 Task: Look for Airbnb properties in Mekla, Algeria from 2nd November, 2023 to 15th November, 2023 for 2 adults and 1 pet. Place can be entire room with 1  bedroom having 1 bed and 1 bathroom. Property type can be hotel. Amenities needed are: washing machine.
Action: Mouse moved to (408, 333)
Screenshot: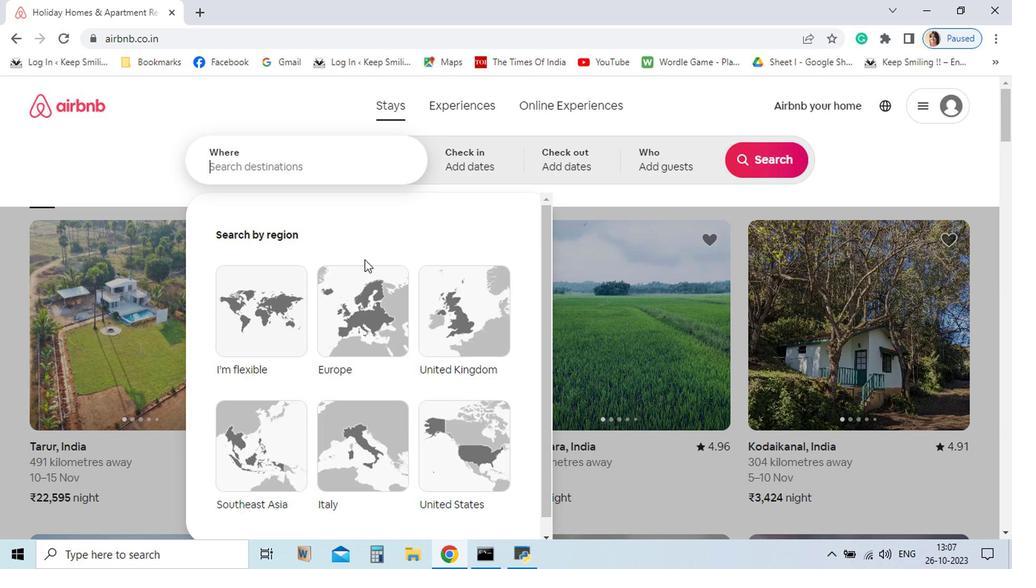 
Action: Key pressed mekla
Screenshot: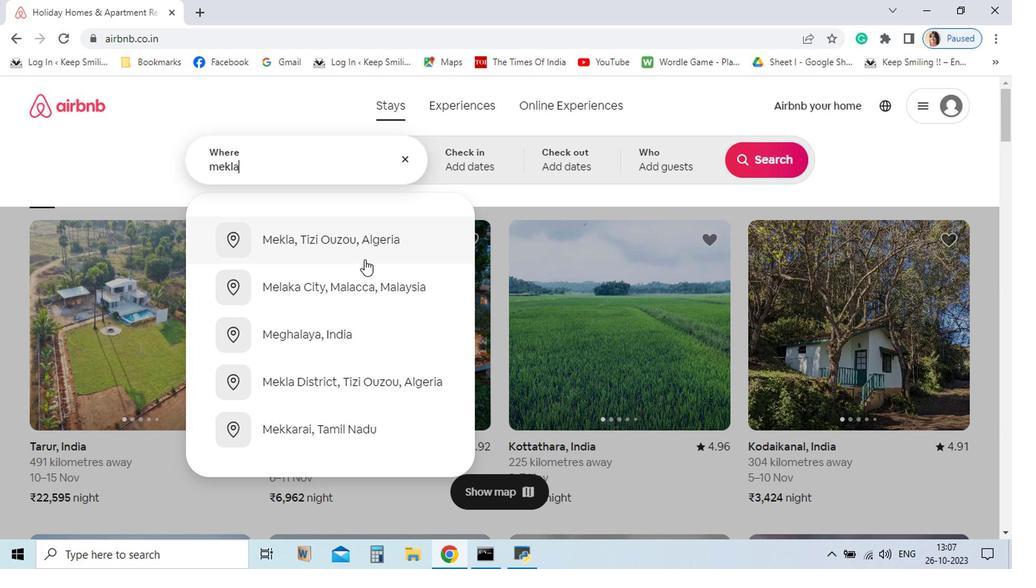 
Action: Mouse moved to (414, 319)
Screenshot: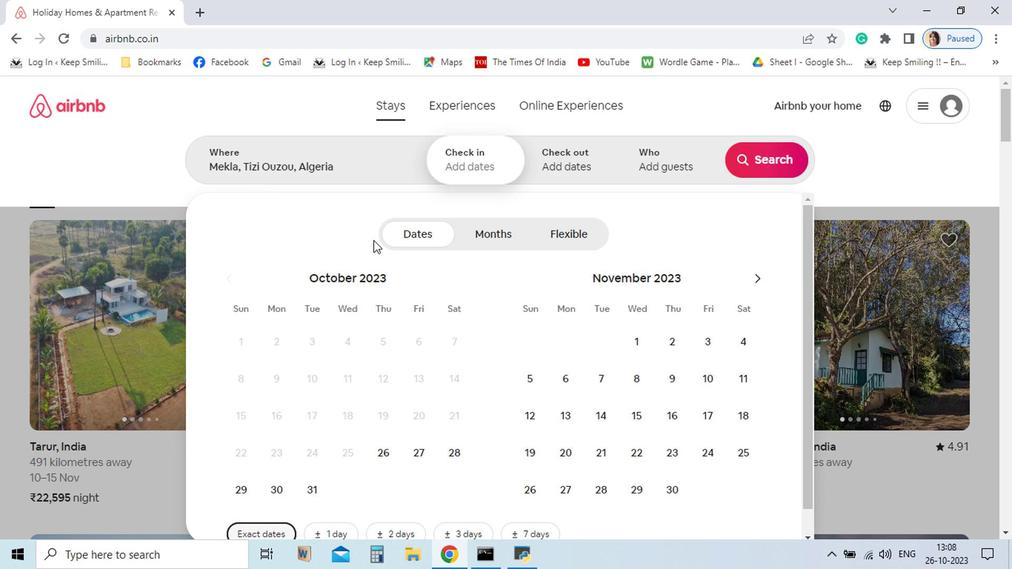 
Action: Mouse pressed left at (414, 319)
Screenshot: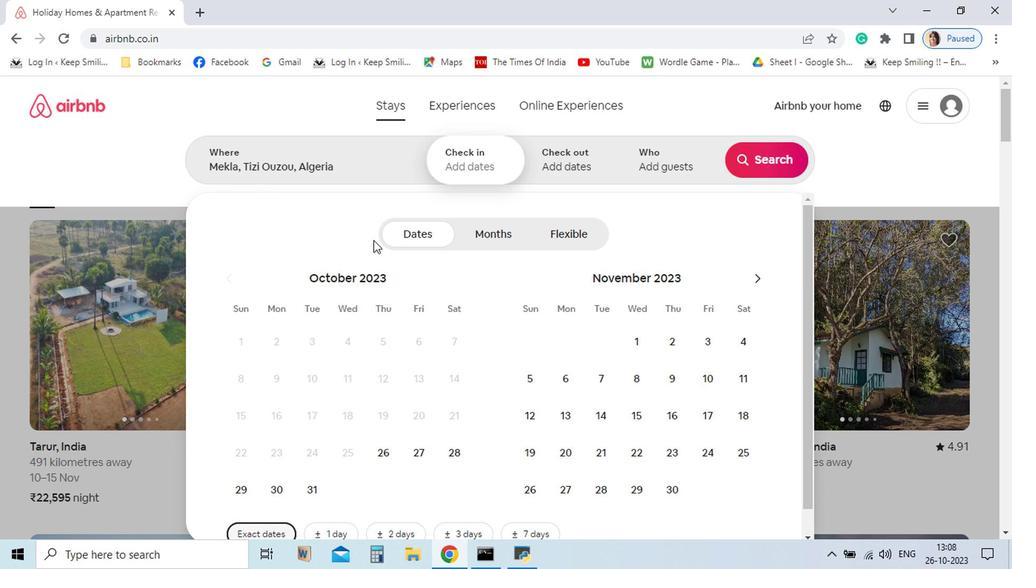 
Action: Mouse moved to (628, 392)
Screenshot: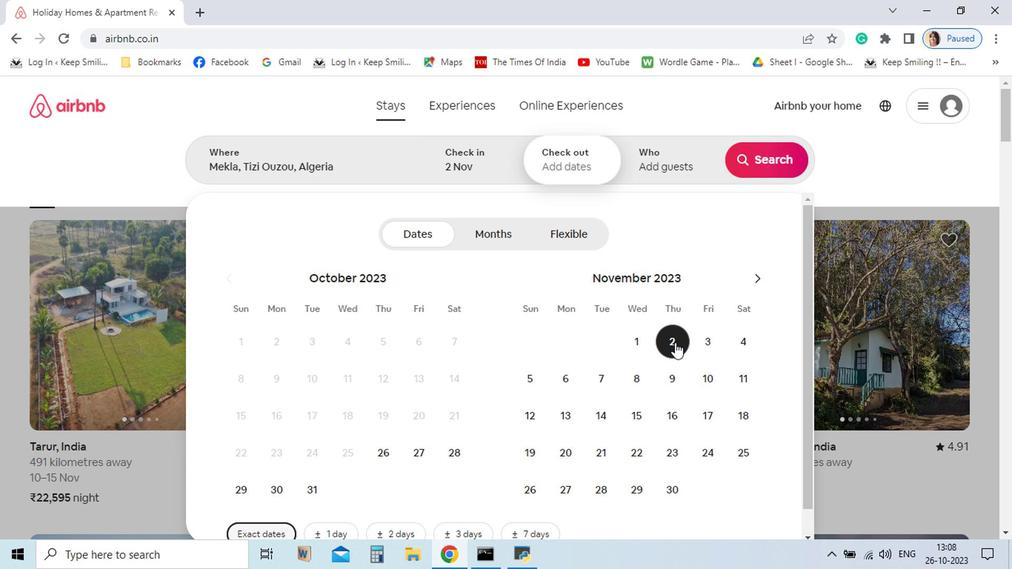 
Action: Mouse pressed left at (628, 392)
Screenshot: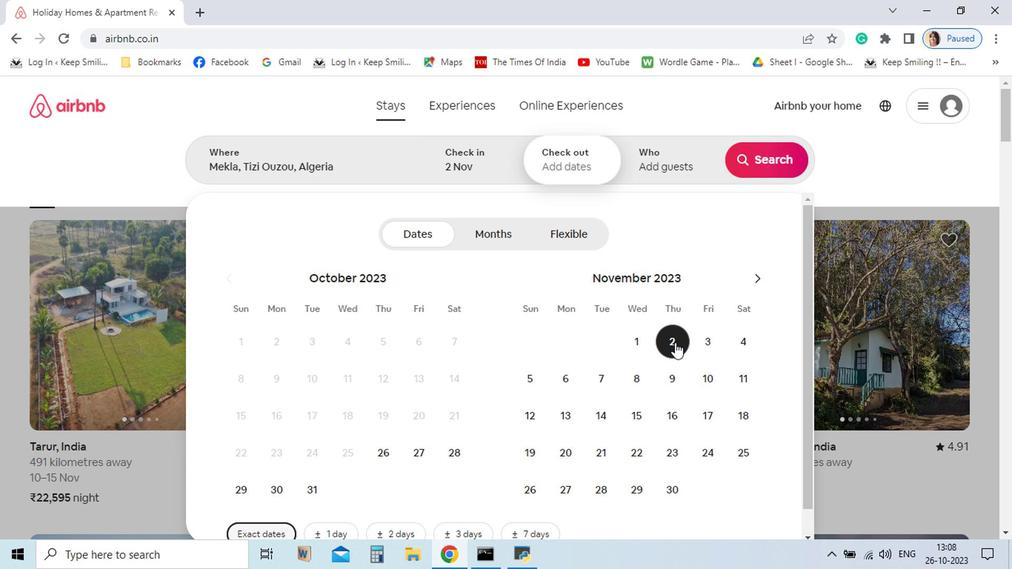 
Action: Mouse moved to (594, 444)
Screenshot: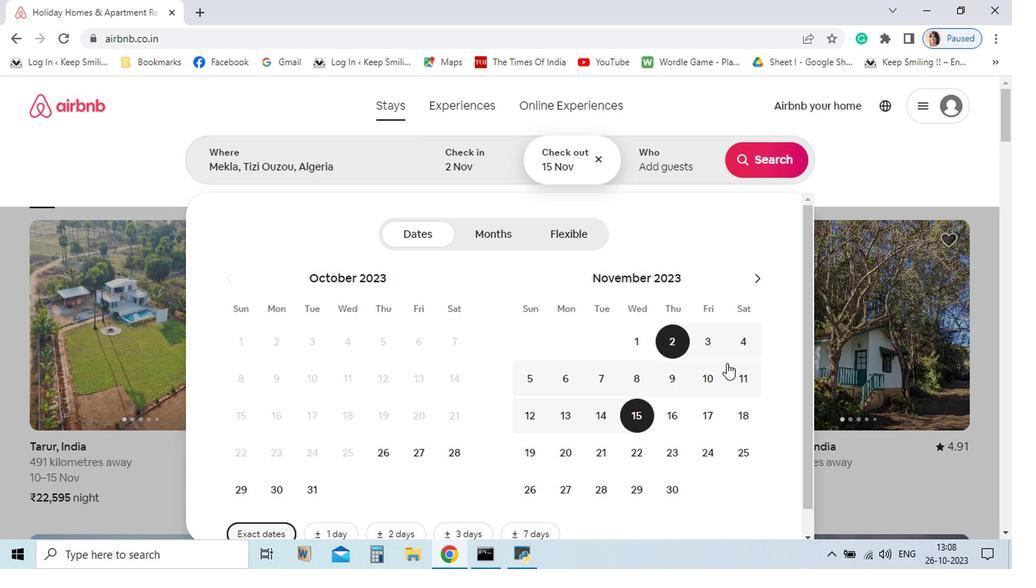 
Action: Mouse pressed left at (594, 444)
Screenshot: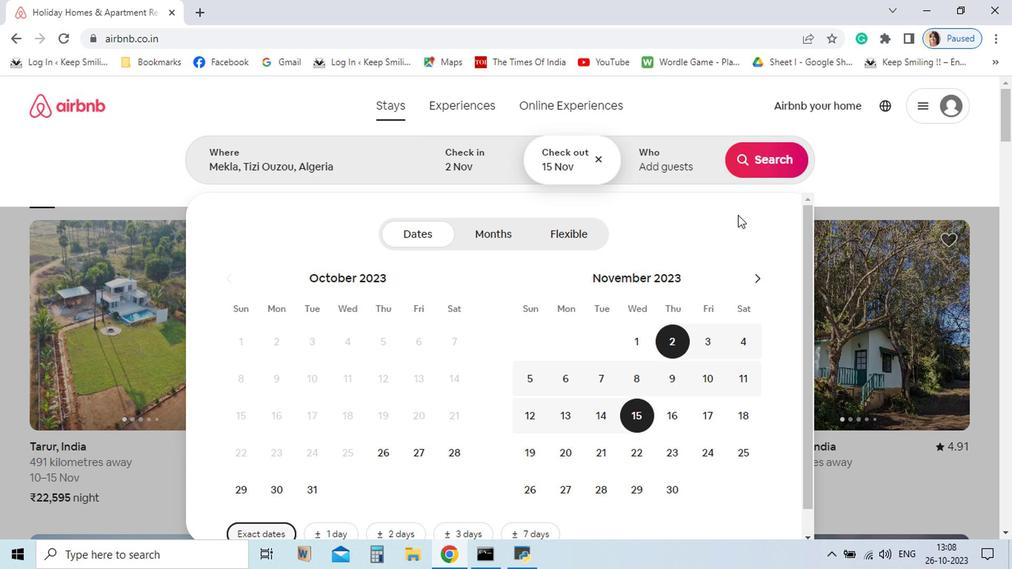 
Action: Mouse moved to (636, 267)
Screenshot: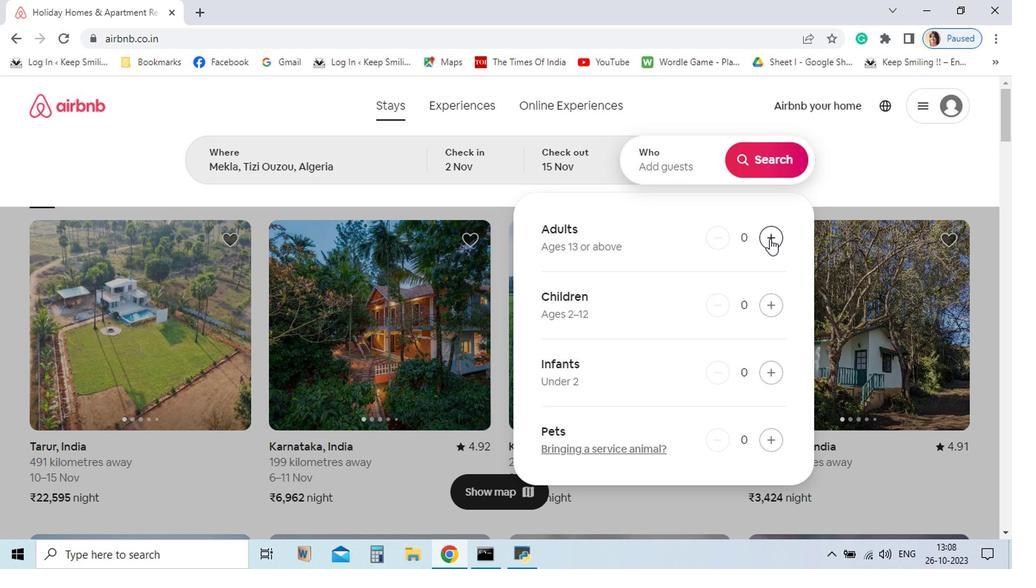 
Action: Mouse pressed left at (636, 267)
Screenshot: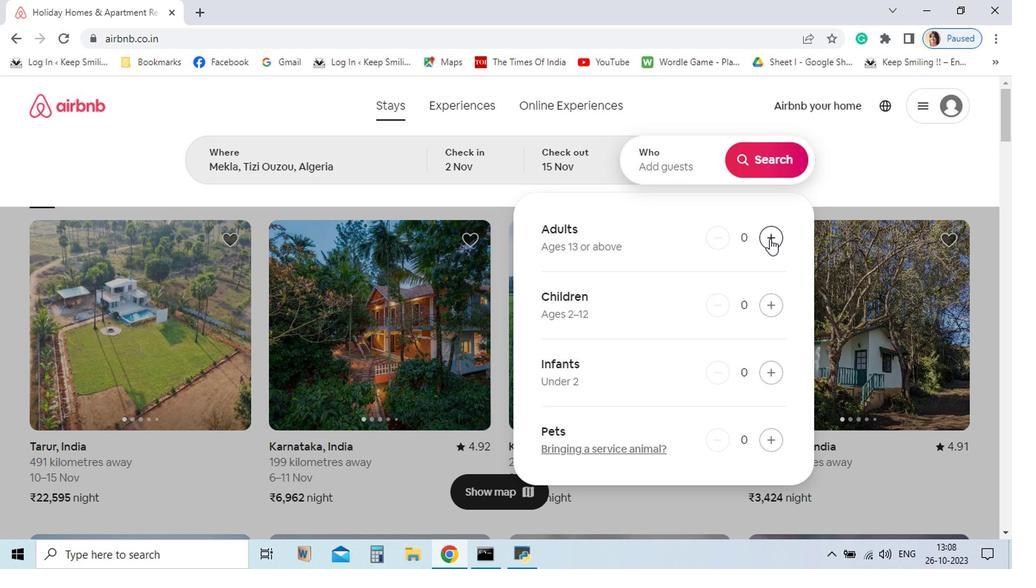 
Action: Mouse moved to (696, 318)
Screenshot: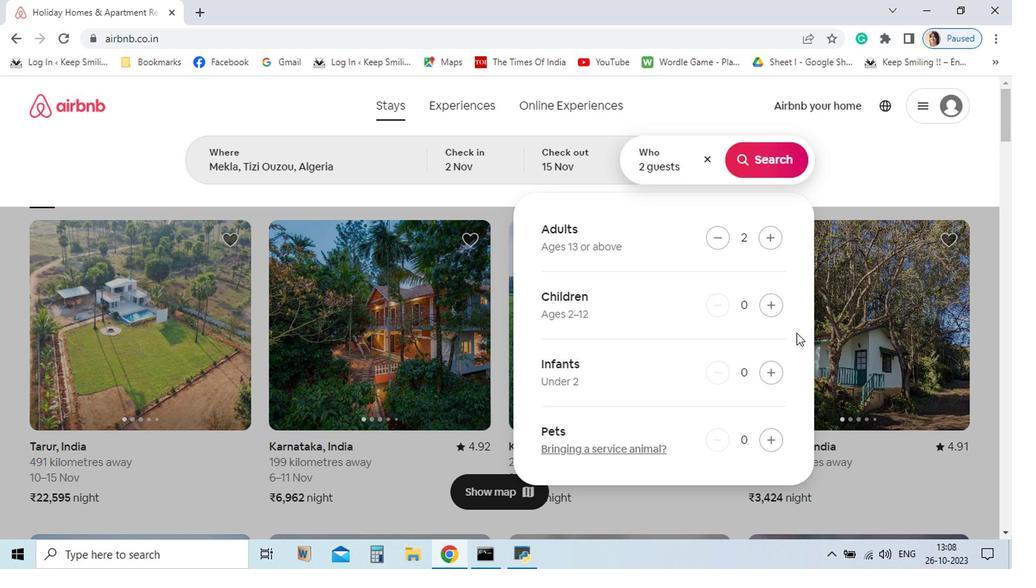 
Action: Mouse pressed left at (696, 318)
Screenshot: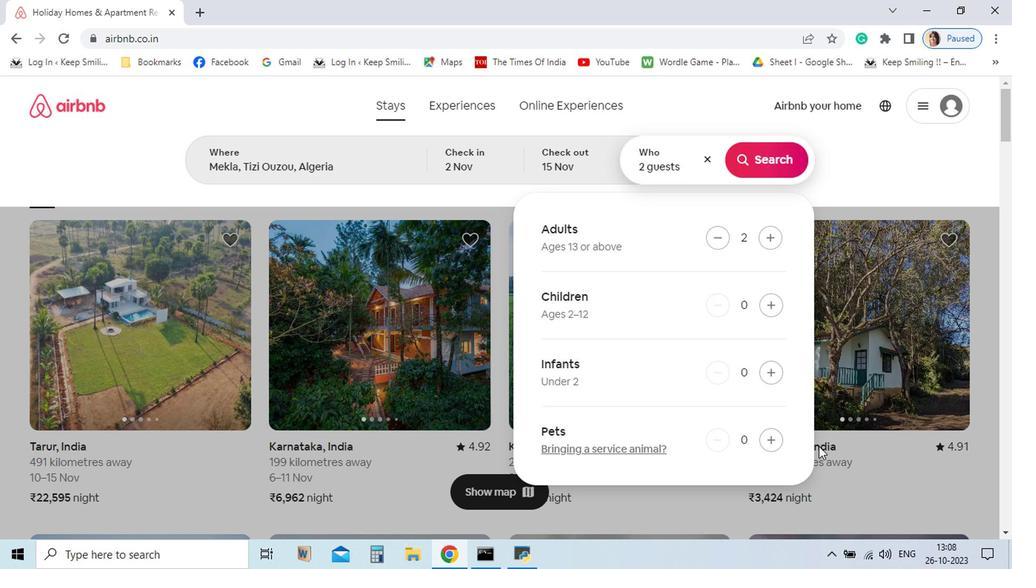 
Action: Mouse pressed left at (696, 318)
Screenshot: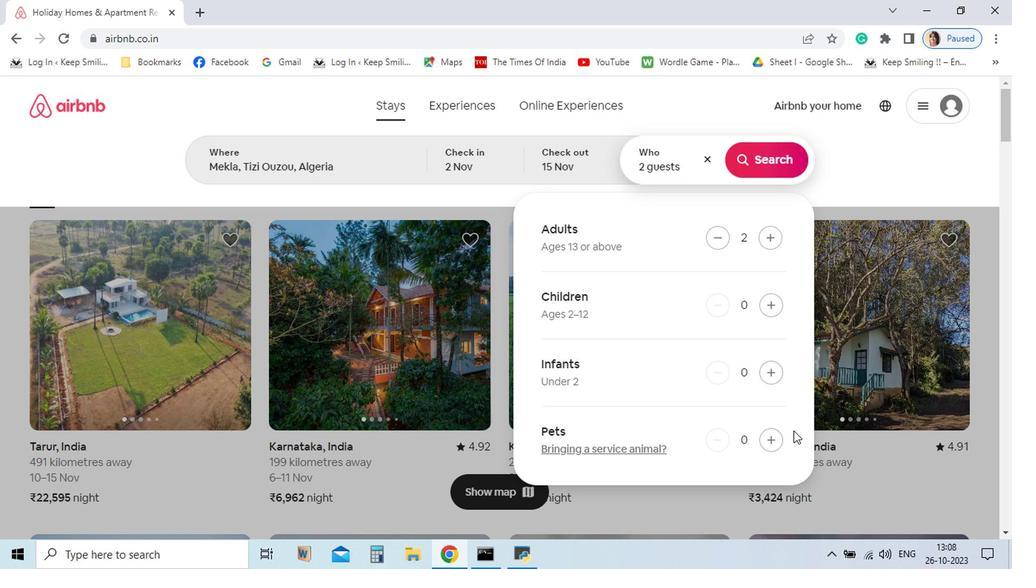 
Action: Mouse moved to (691, 460)
Screenshot: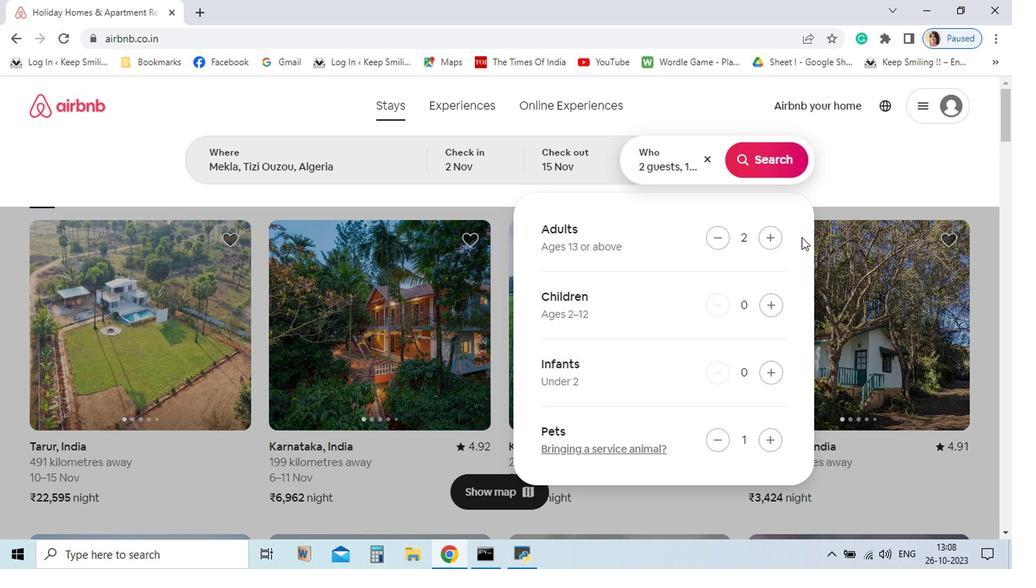 
Action: Mouse pressed left at (691, 460)
Screenshot: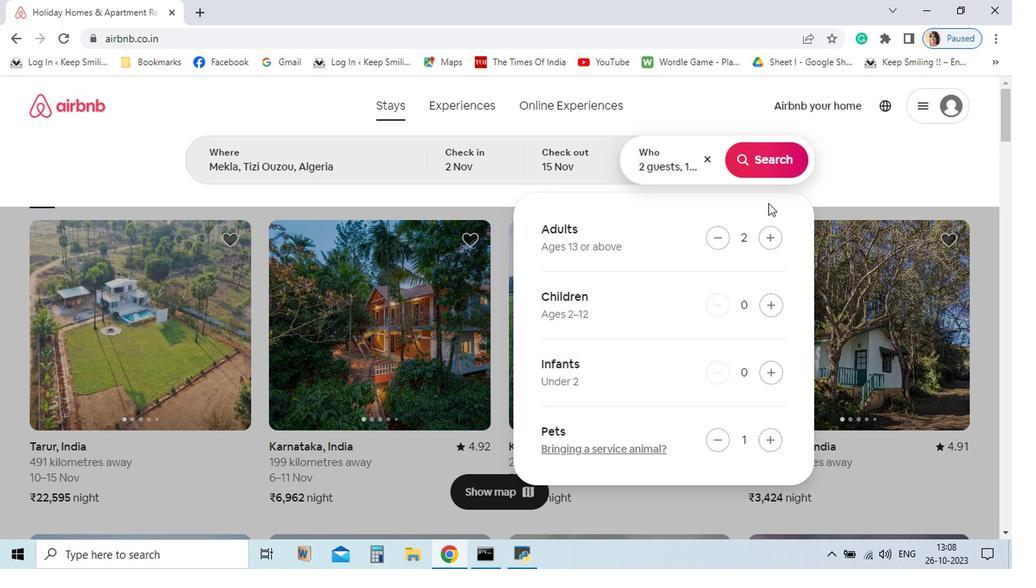 
Action: Mouse moved to (698, 261)
Screenshot: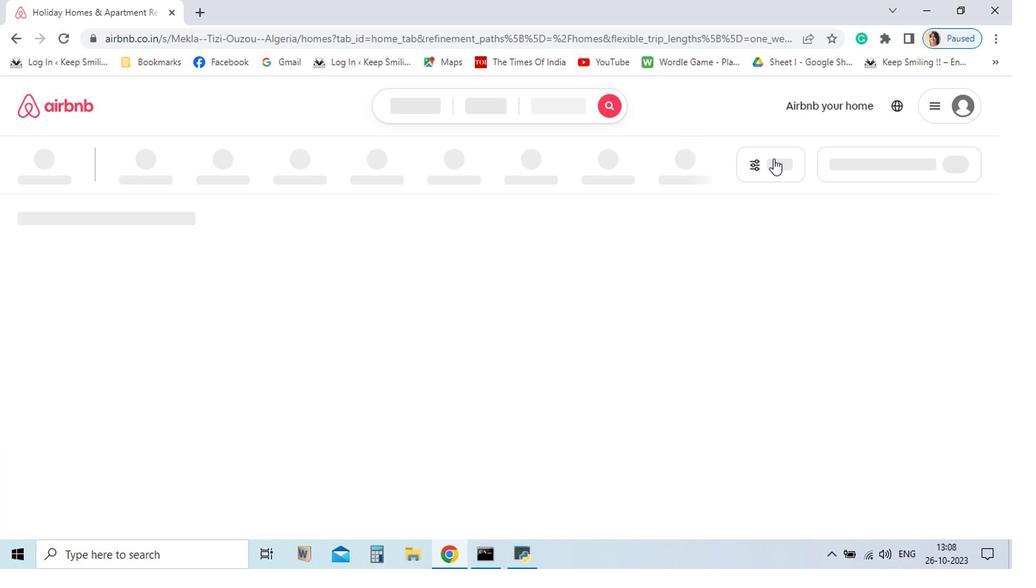 
Action: Mouse pressed left at (698, 261)
Screenshot: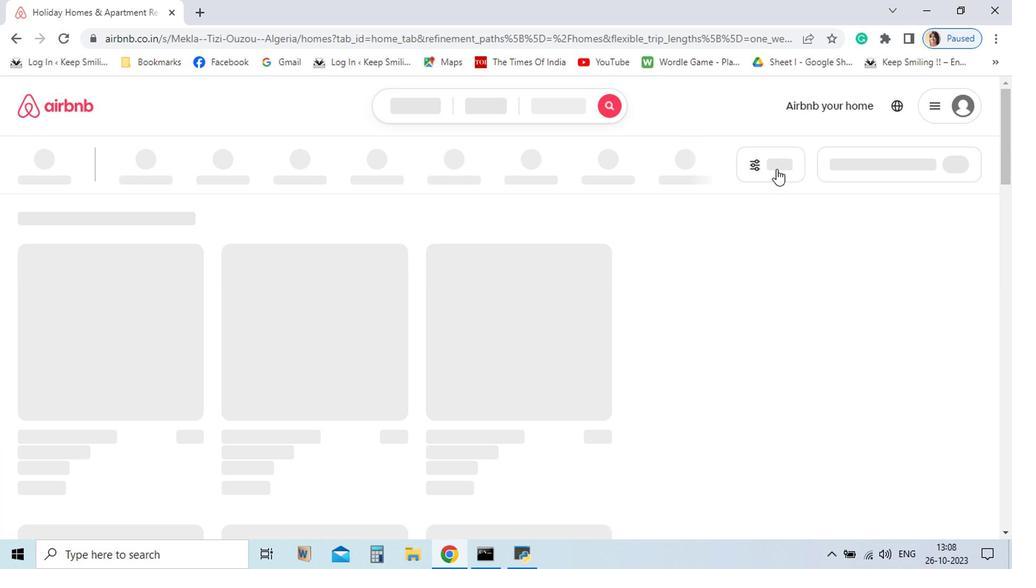 
Action: Mouse moved to (706, 267)
Screenshot: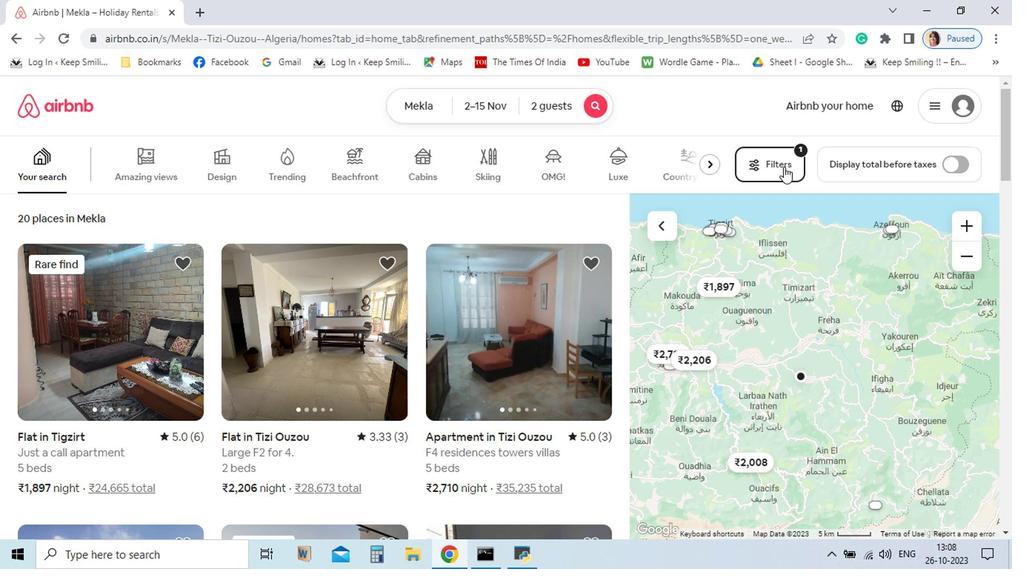 
Action: Mouse pressed left at (706, 267)
Screenshot: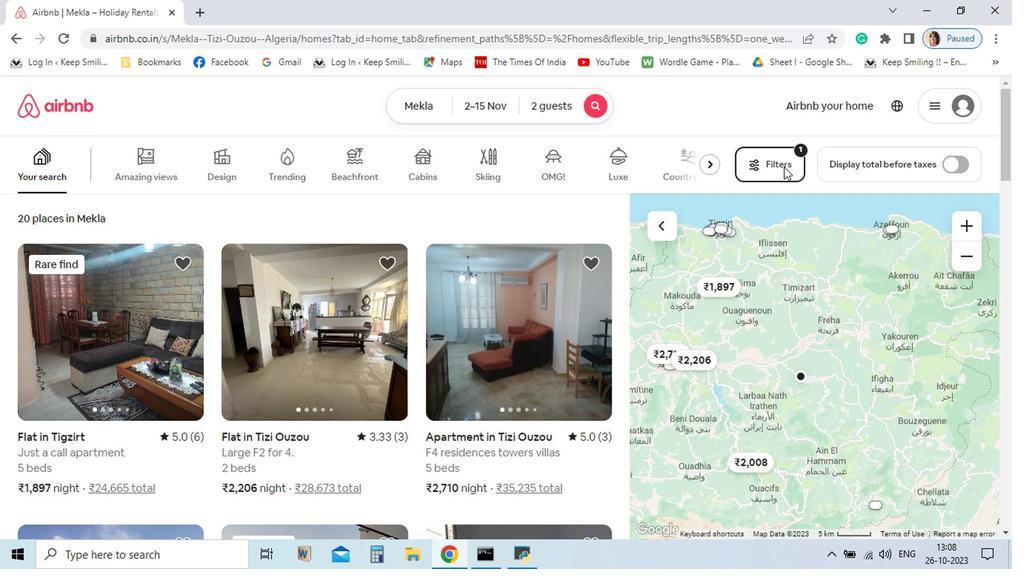 
Action: Mouse moved to (707, 289)
Screenshot: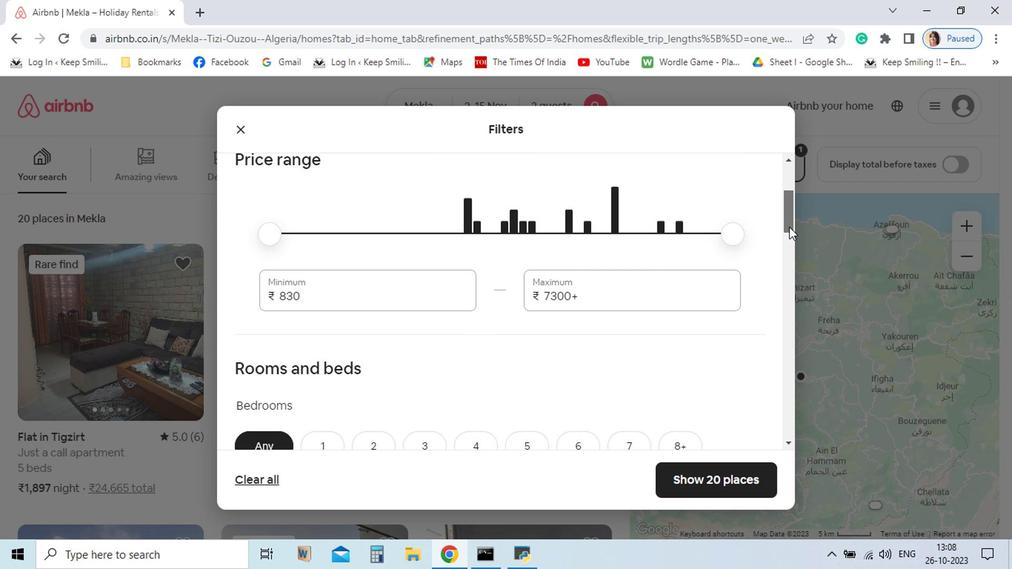 
Action: Mouse pressed left at (707, 289)
Screenshot: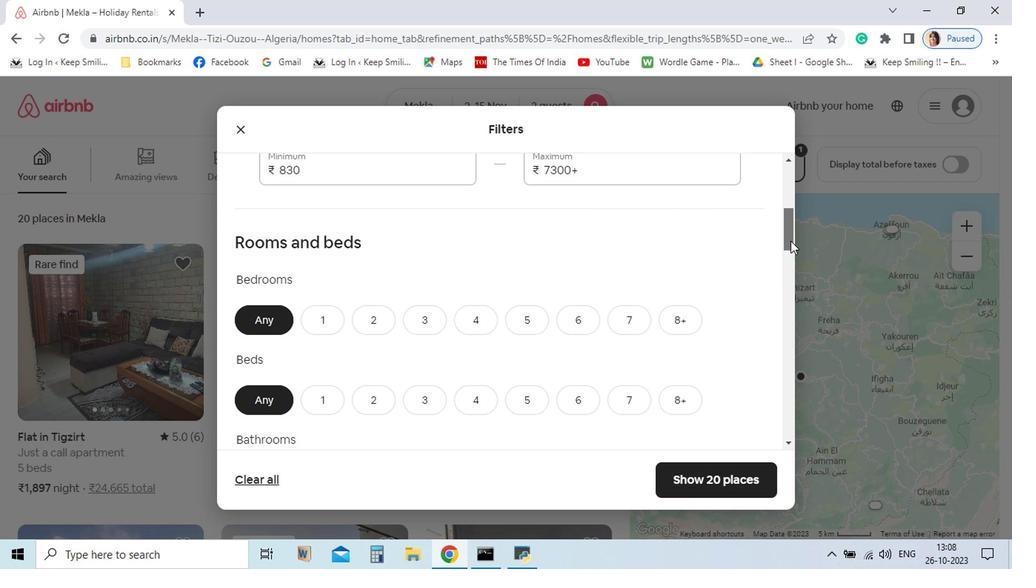 
Action: Mouse moved to (385, 375)
Screenshot: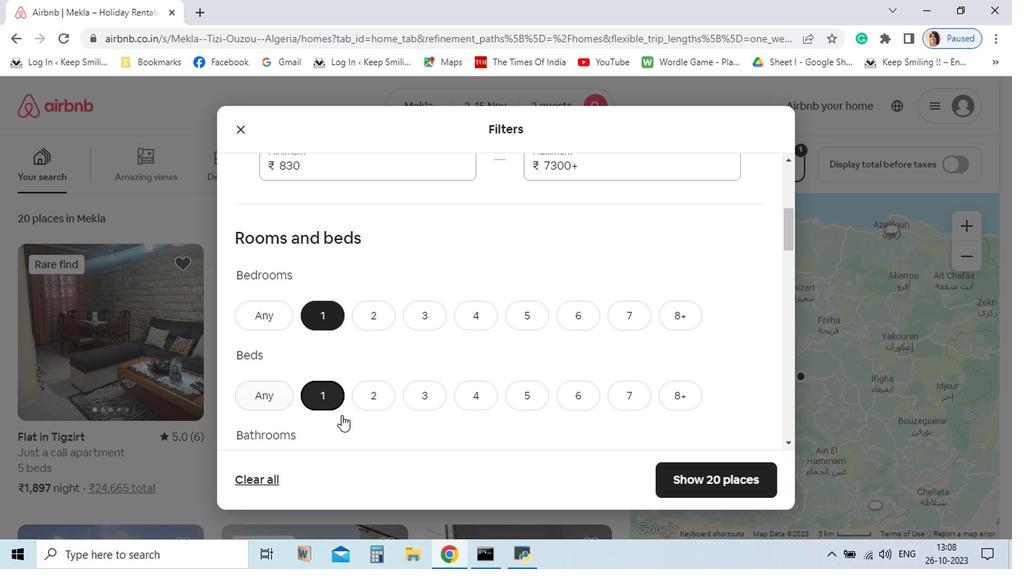 
Action: Mouse pressed left at (385, 375)
Screenshot: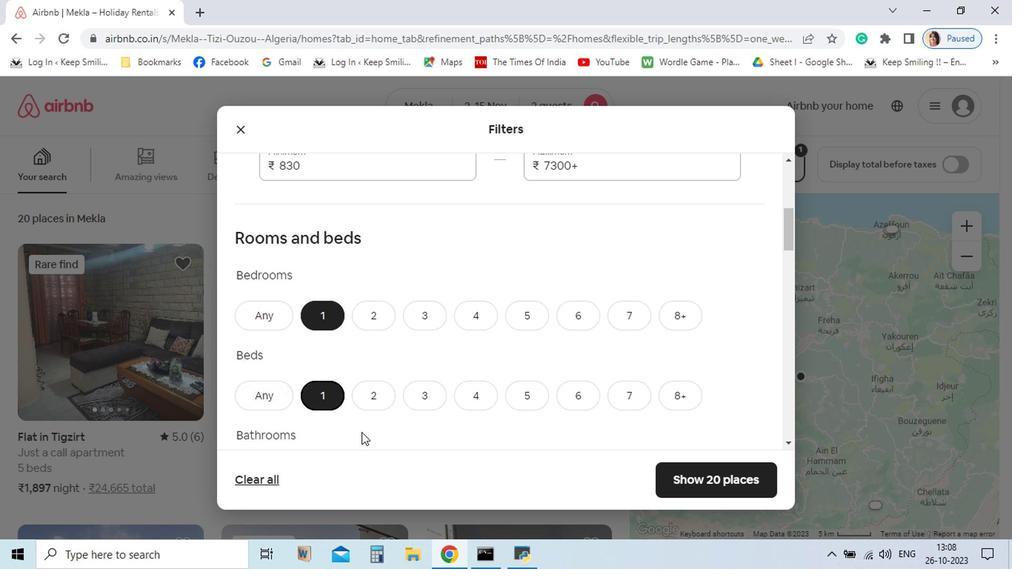 
Action: Mouse moved to (374, 429)
Screenshot: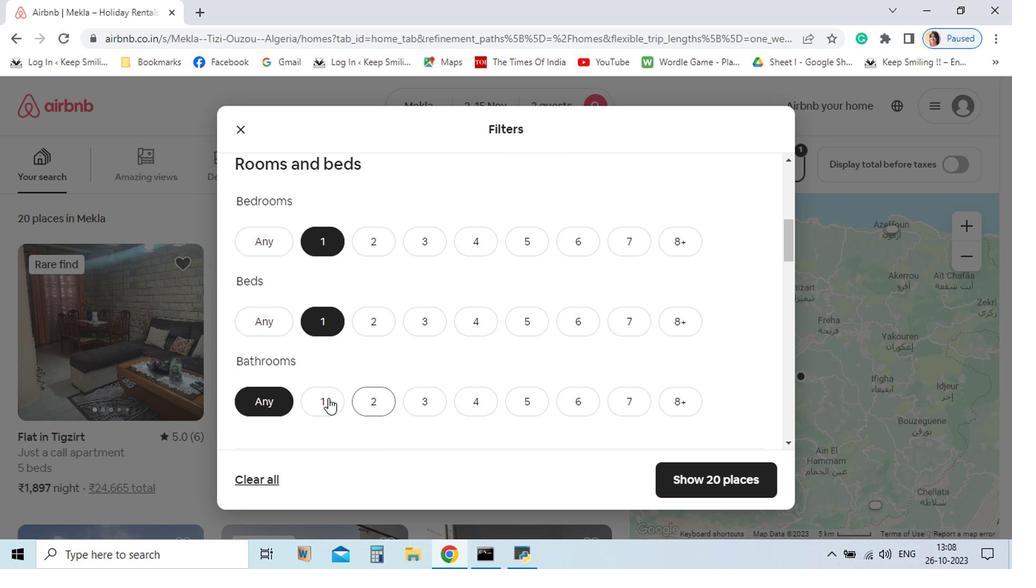 
Action: Mouse pressed left at (374, 429)
Screenshot: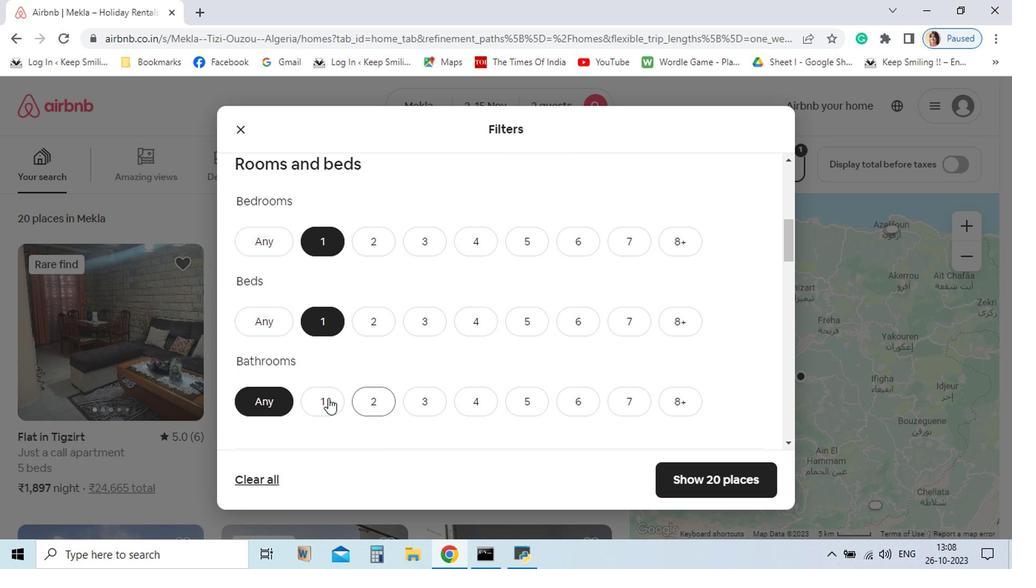 
Action: Mouse moved to (413, 463)
Screenshot: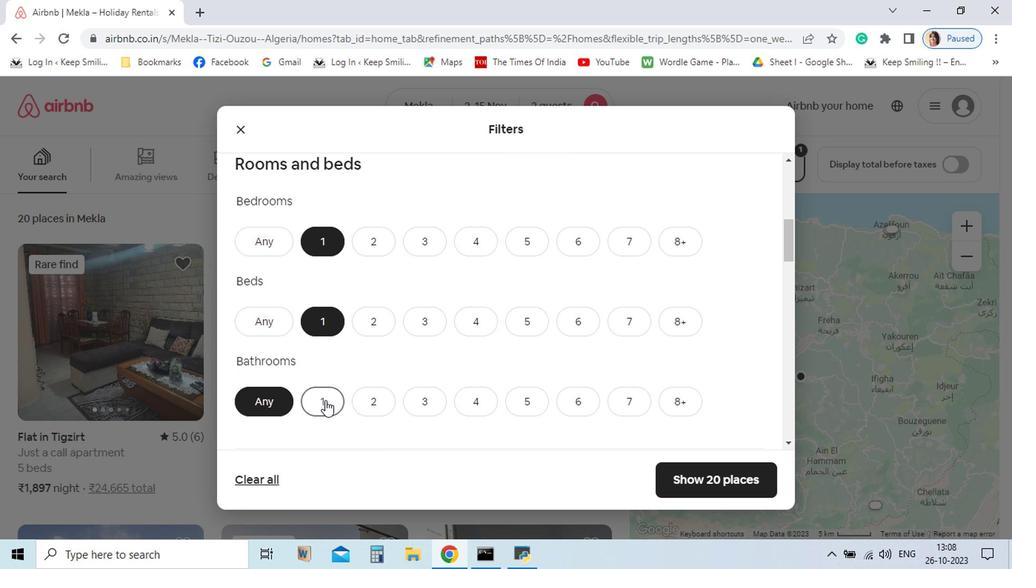 
Action: Mouse scrolled (413, 462) with delta (0, 0)
Screenshot: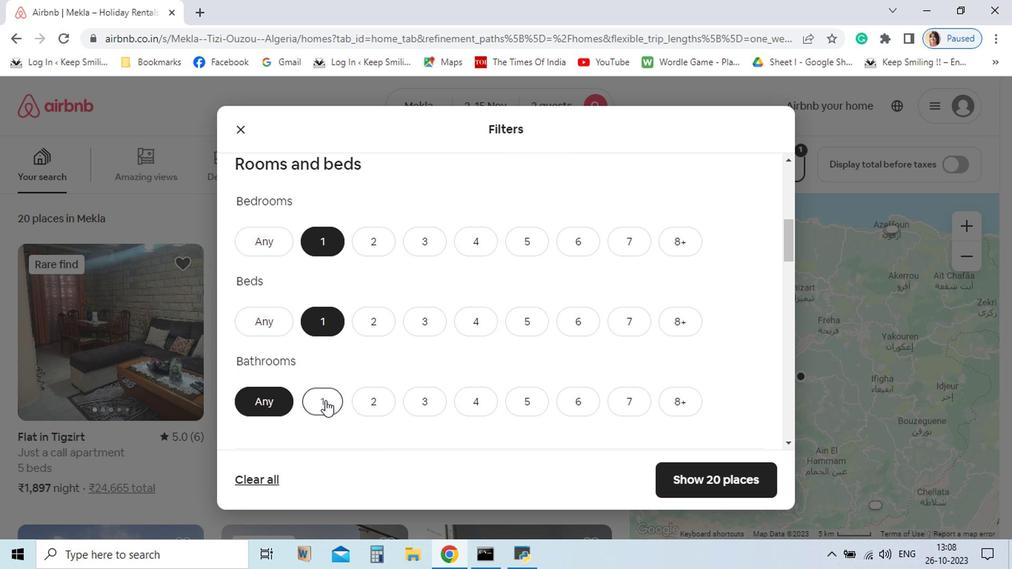 
Action: Mouse moved to (380, 433)
Screenshot: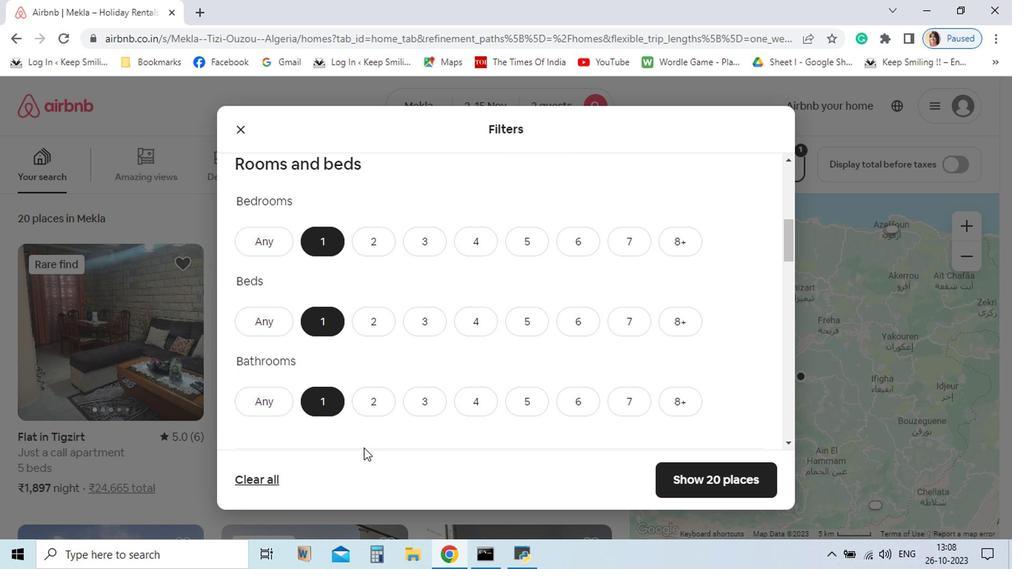 
Action: Mouse pressed left at (380, 433)
Screenshot: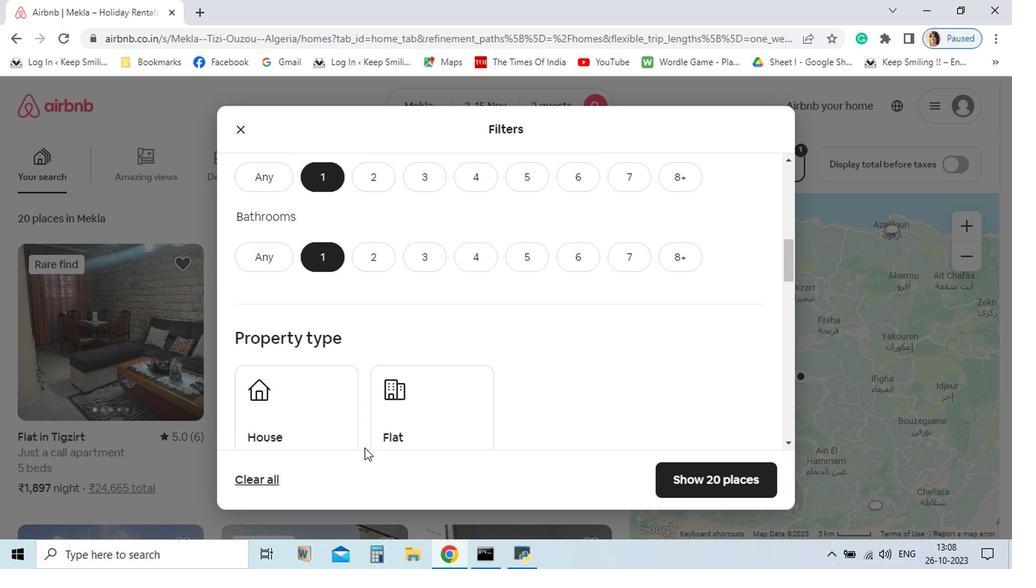 
Action: Mouse moved to (407, 467)
Screenshot: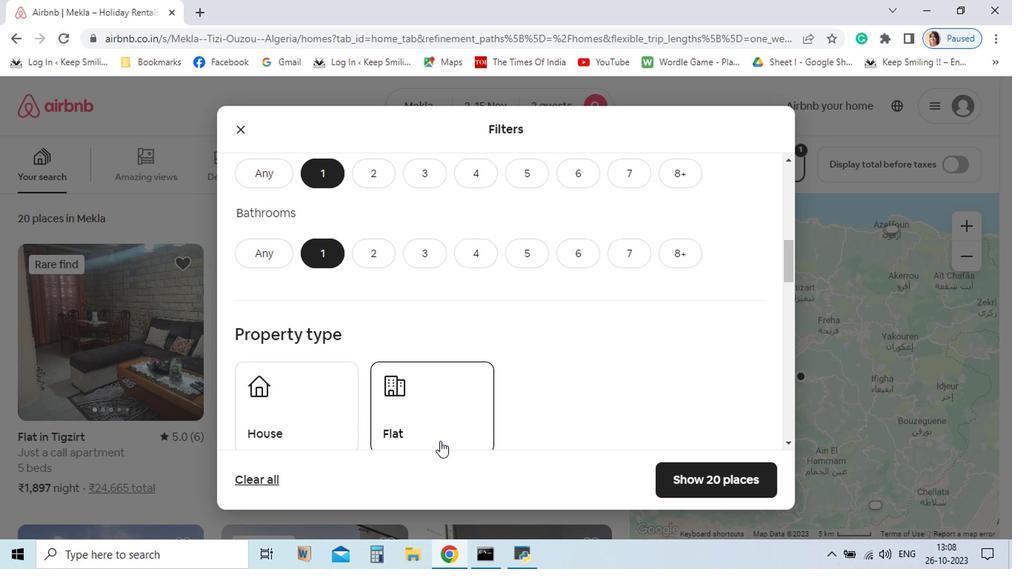 
Action: Mouse scrolled (407, 466) with delta (0, 0)
Screenshot: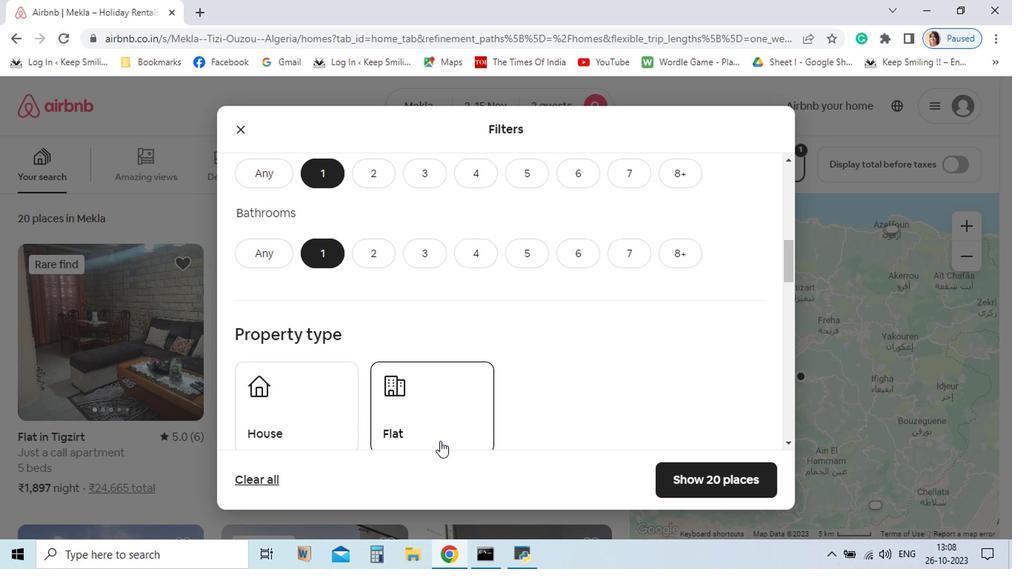 
Action: Mouse scrolled (407, 466) with delta (0, 0)
Screenshot: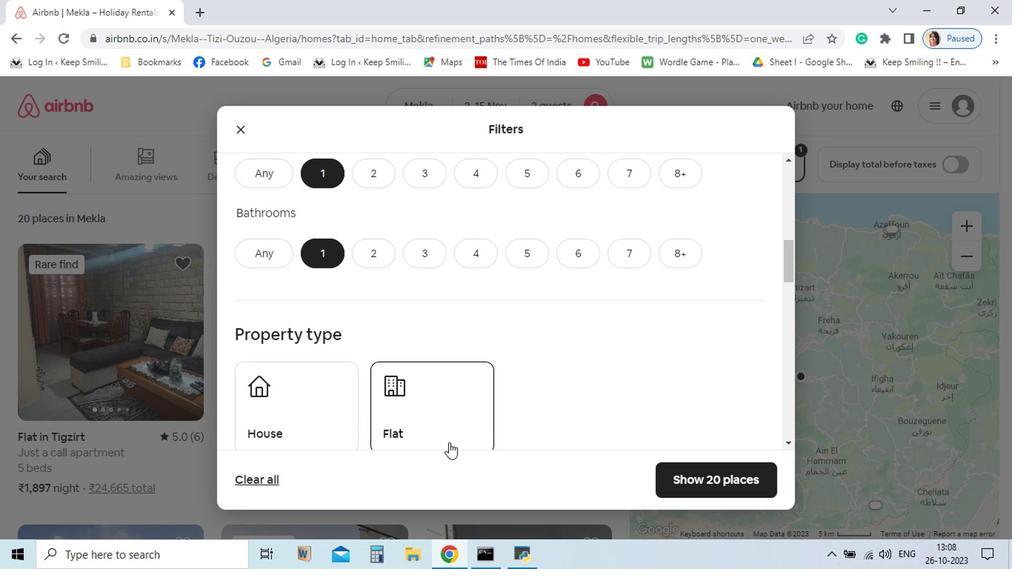 
Action: Mouse moved to (511, 448)
Screenshot: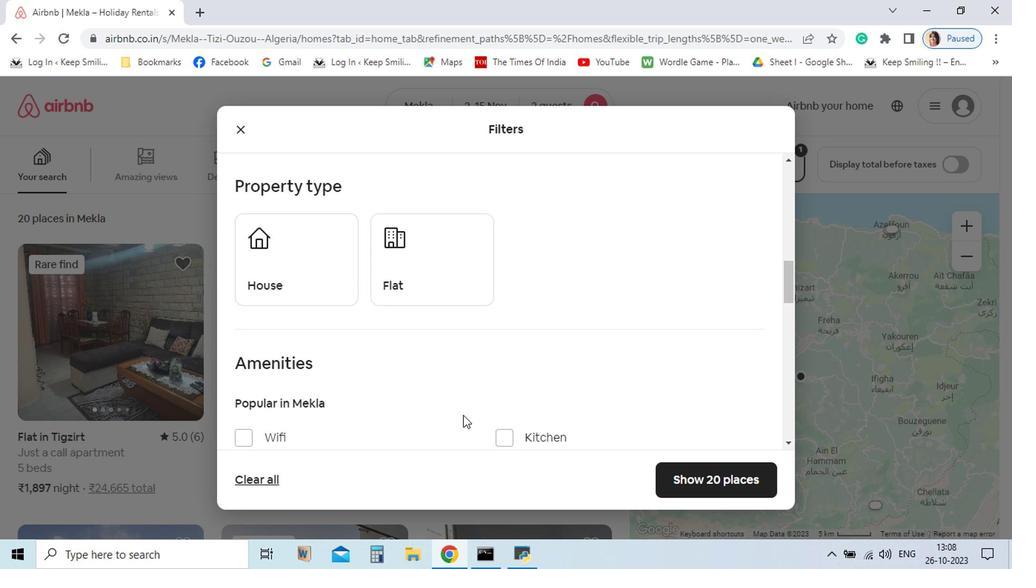 
Action: Mouse scrolled (511, 448) with delta (0, 0)
Screenshot: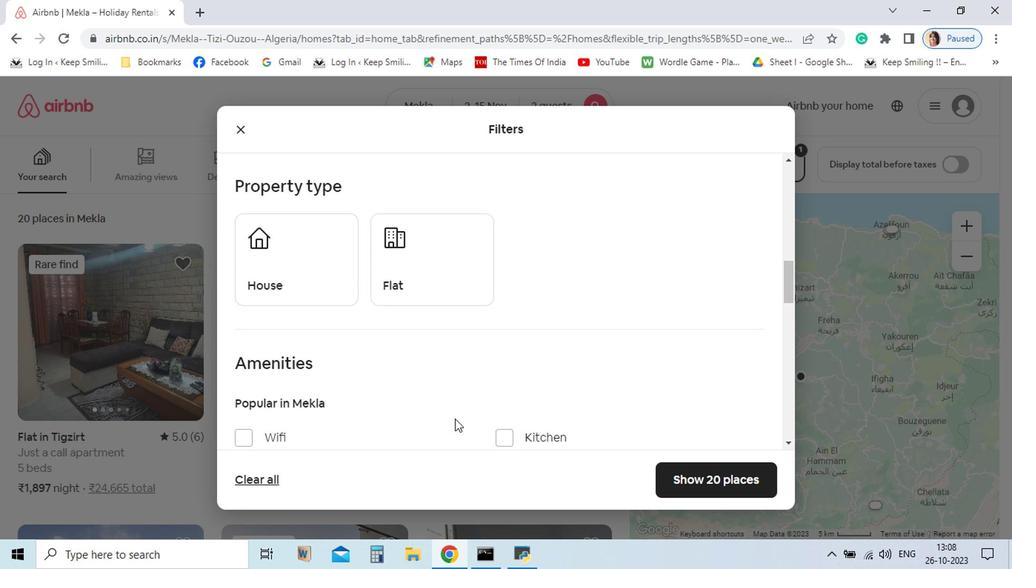 
Action: Mouse moved to (513, 449)
Screenshot: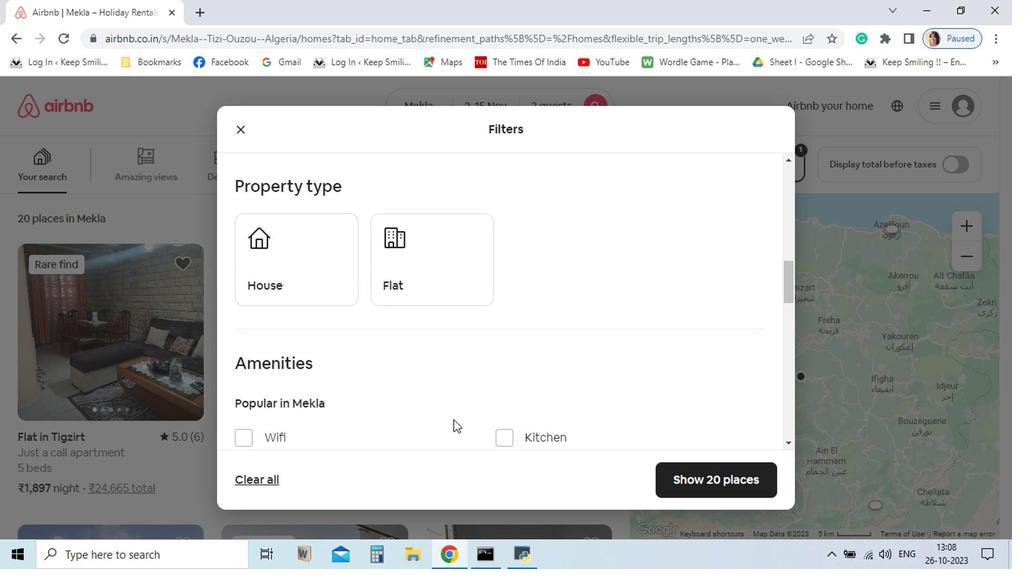 
Action: Mouse scrolled (513, 448) with delta (0, 0)
Screenshot: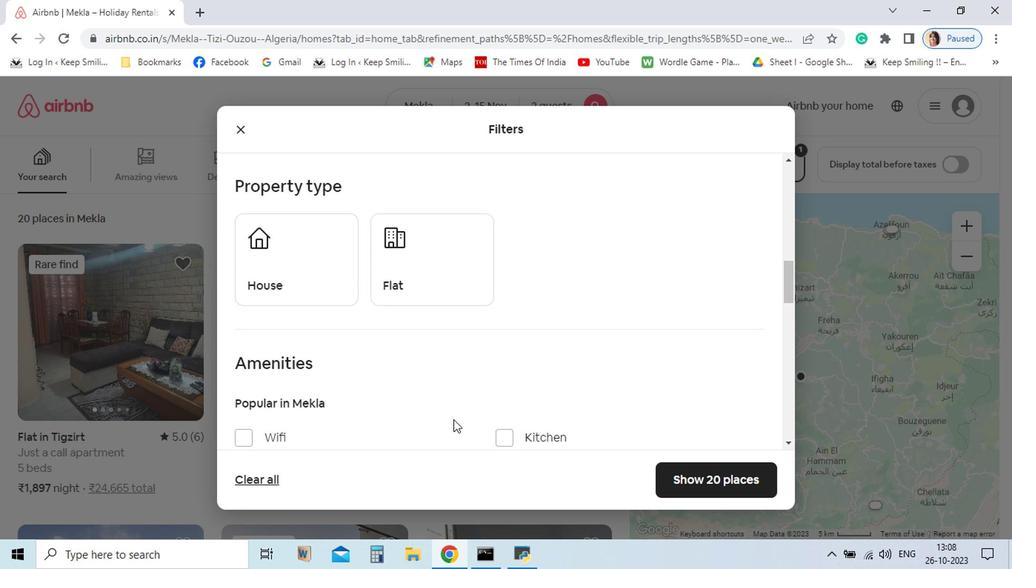 
Action: Mouse moved to (470, 447)
Screenshot: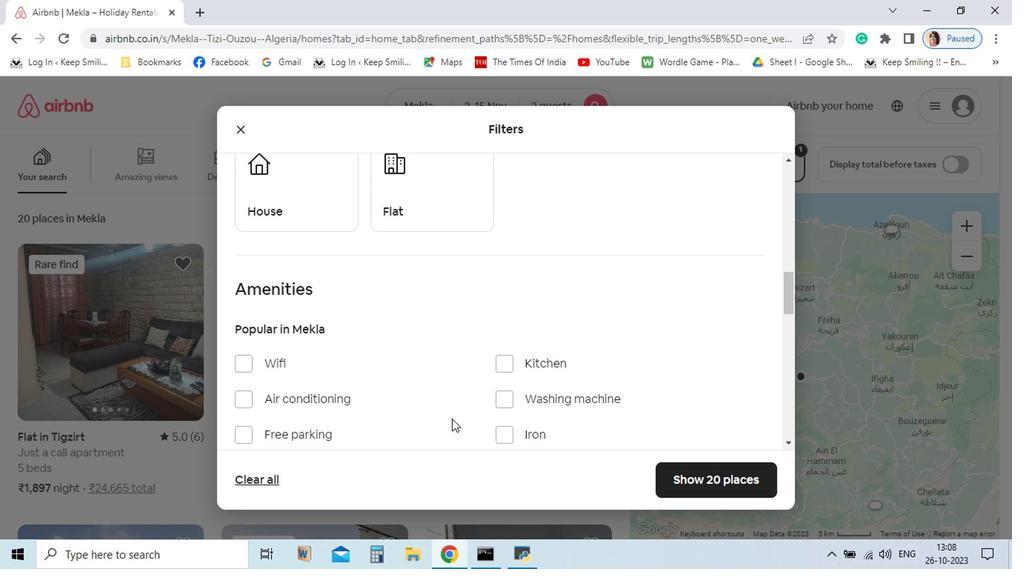 
Action: Mouse scrolled (470, 447) with delta (0, 0)
Screenshot: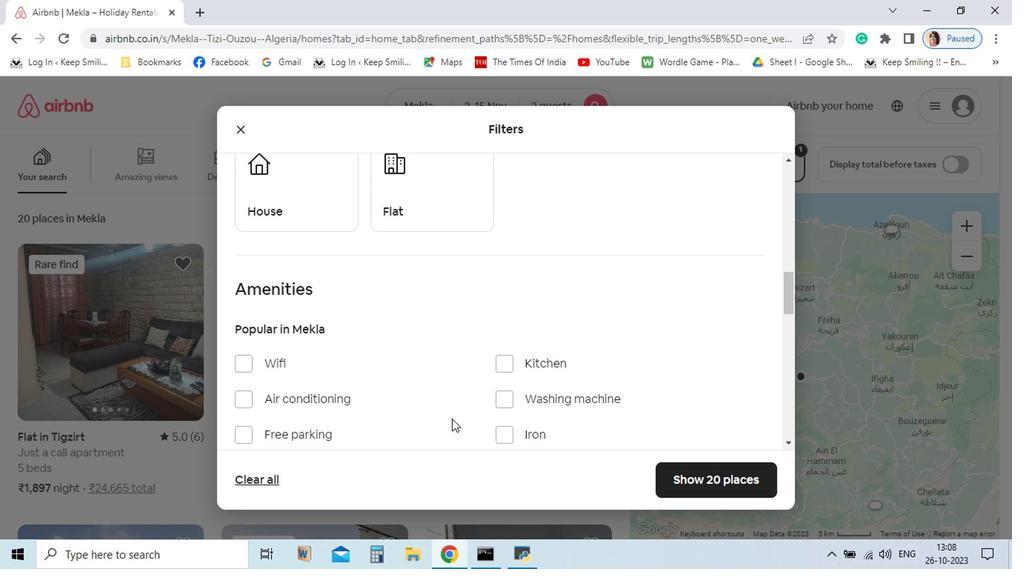 
Action: Mouse moved to (470, 446)
Screenshot: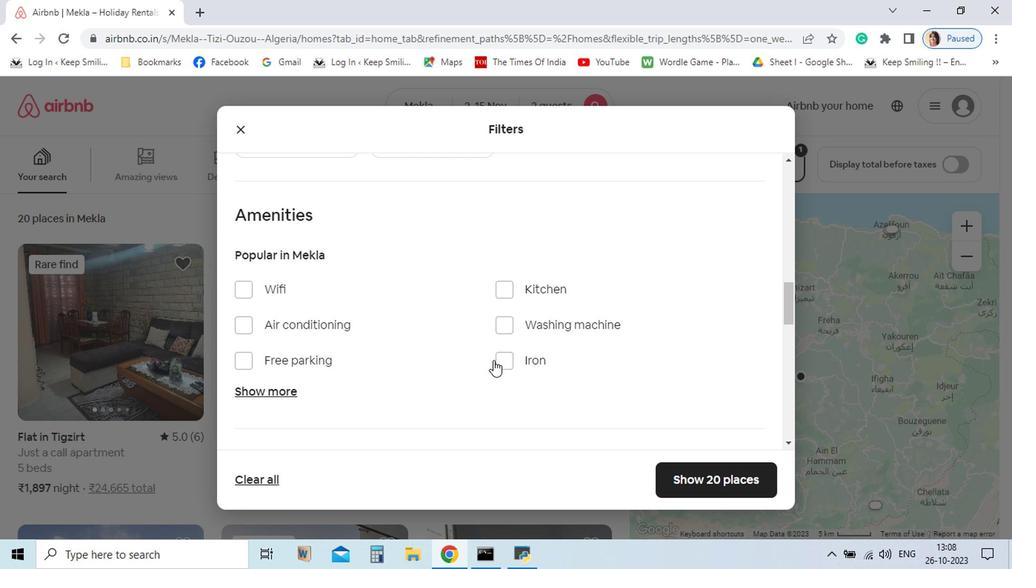 
Action: Mouse scrolled (470, 445) with delta (0, 0)
Screenshot: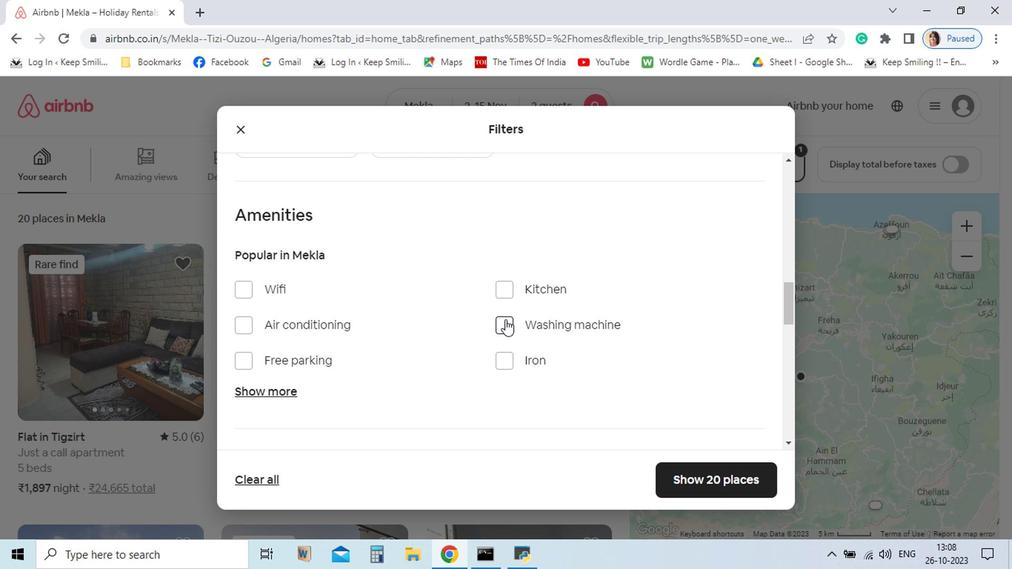 
Action: Mouse moved to (508, 375)
Screenshot: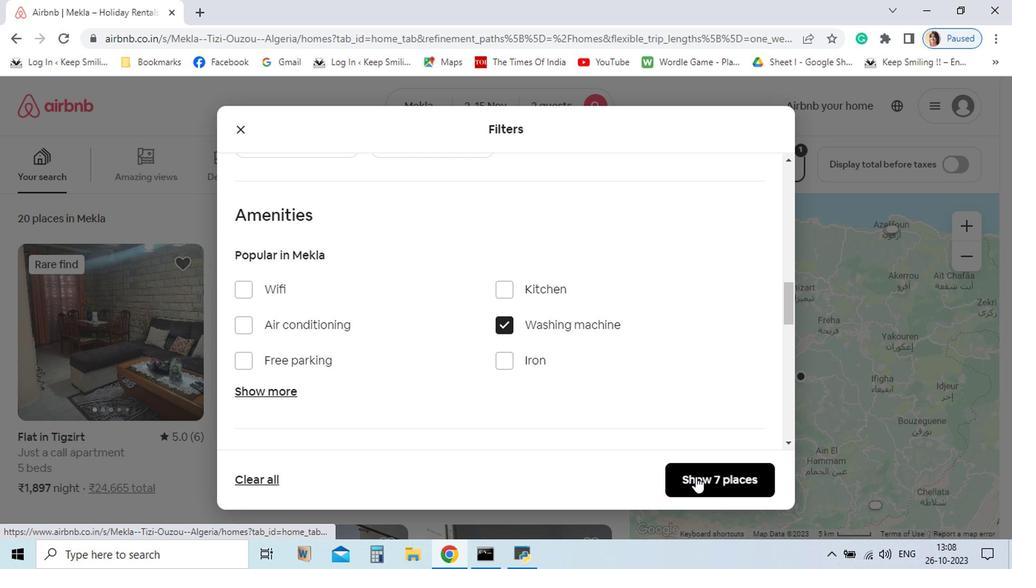 
Action: Mouse pressed left at (508, 375)
Screenshot: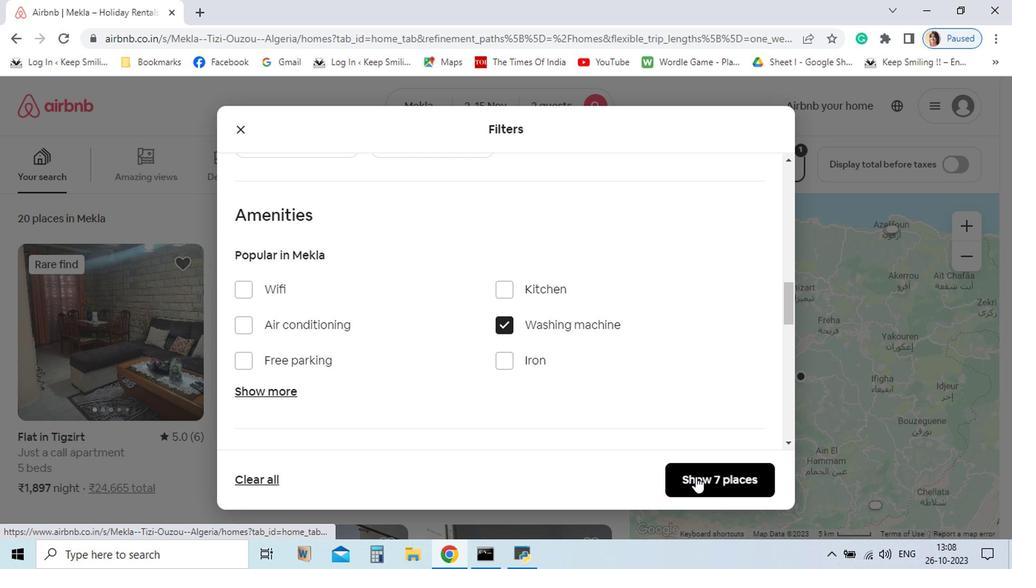 
Action: Mouse moved to (643, 487)
Screenshot: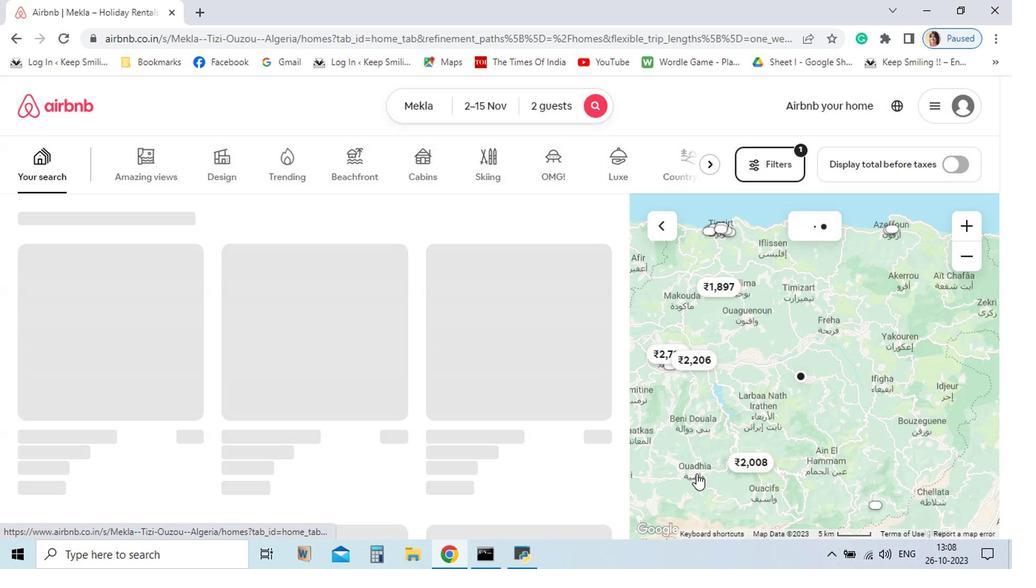 
Action: Mouse pressed left at (643, 487)
Screenshot: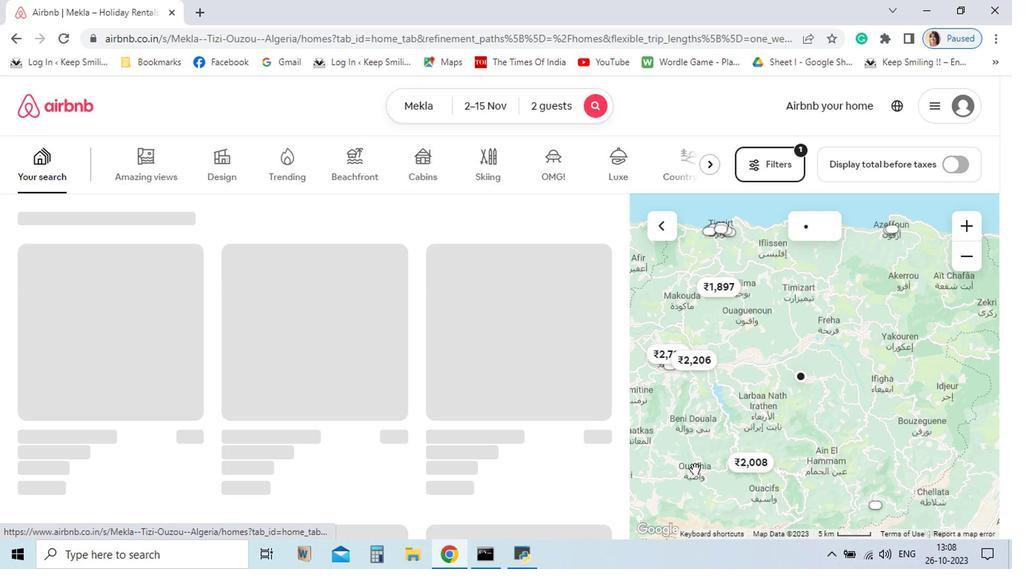 
Action: Mouse moved to (567, 488)
Screenshot: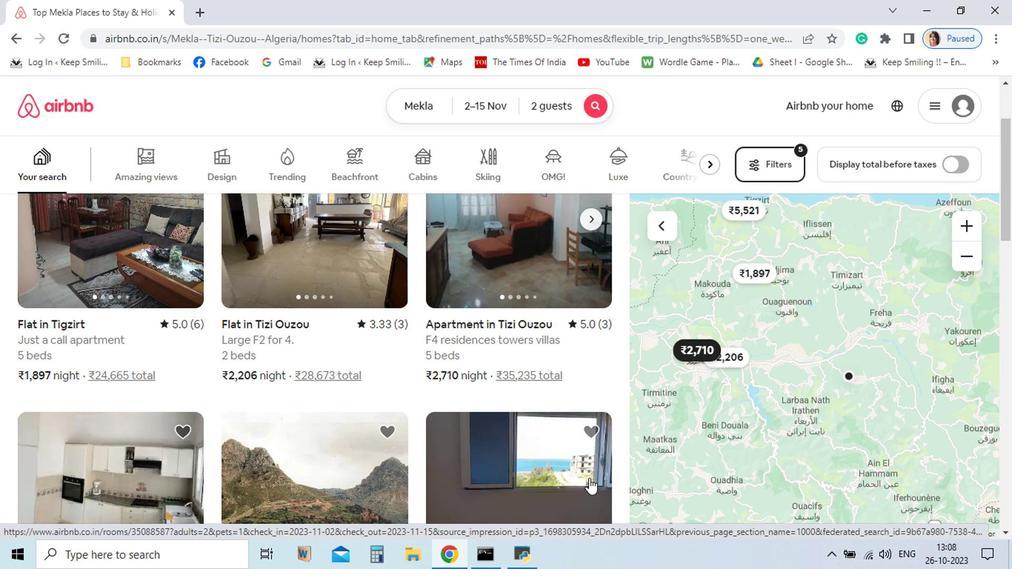 
Action: Mouse scrolled (567, 488) with delta (0, 0)
Screenshot: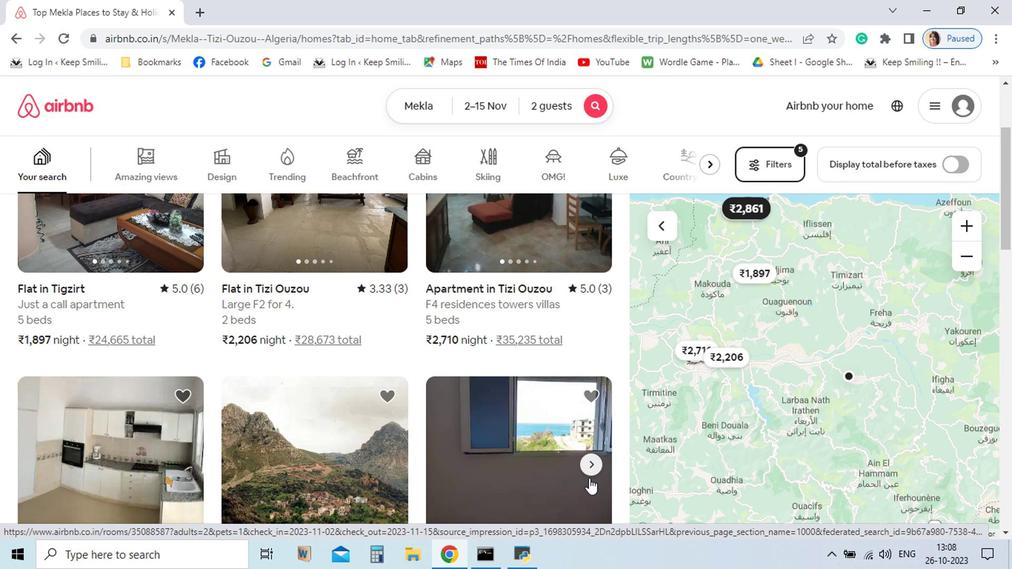 
Action: Mouse scrolled (567, 488) with delta (0, 0)
Screenshot: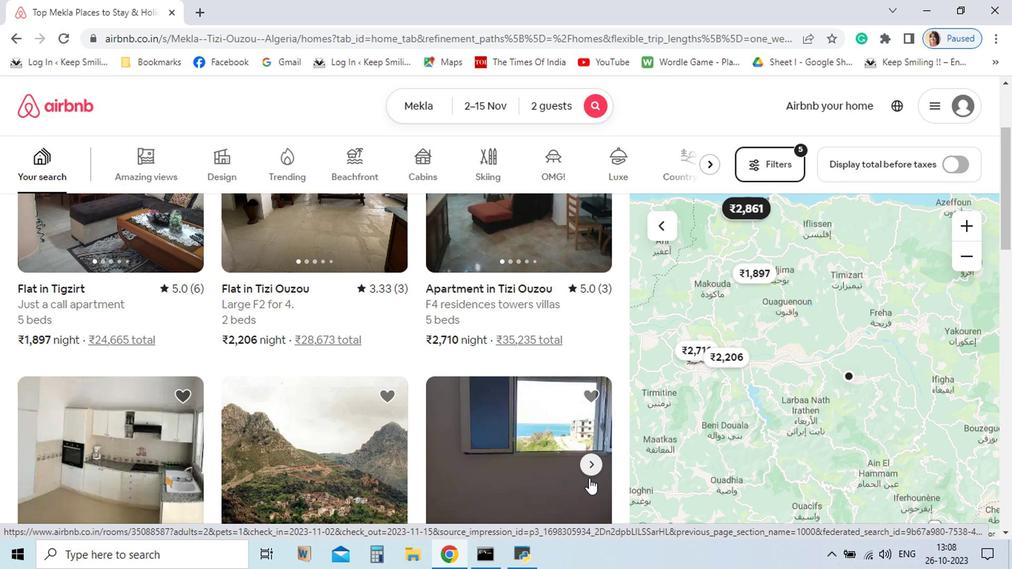
Action: Mouse moved to (414, 498)
Screenshot: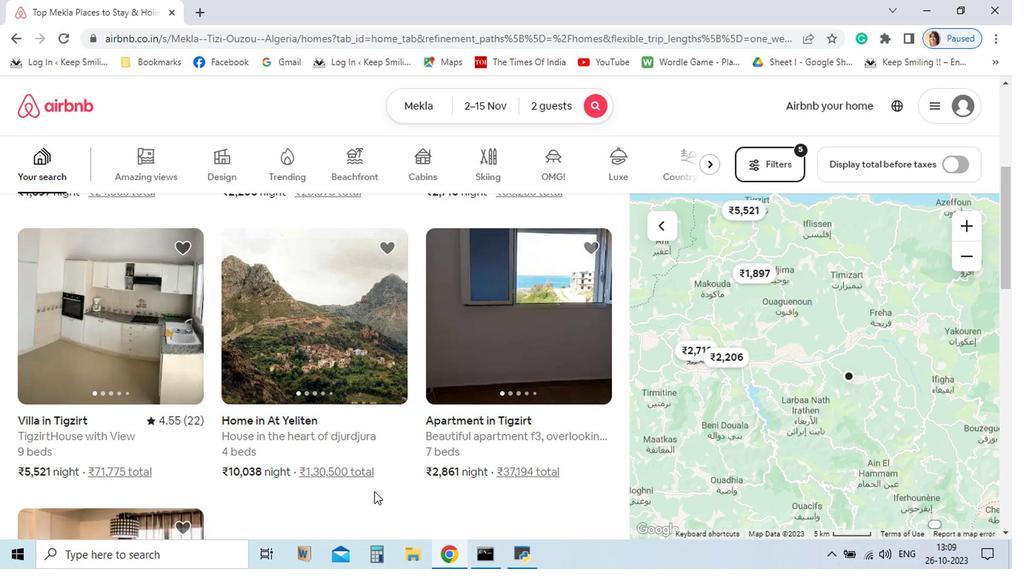 
Action: Mouse scrolled (414, 497) with delta (0, 0)
Screenshot: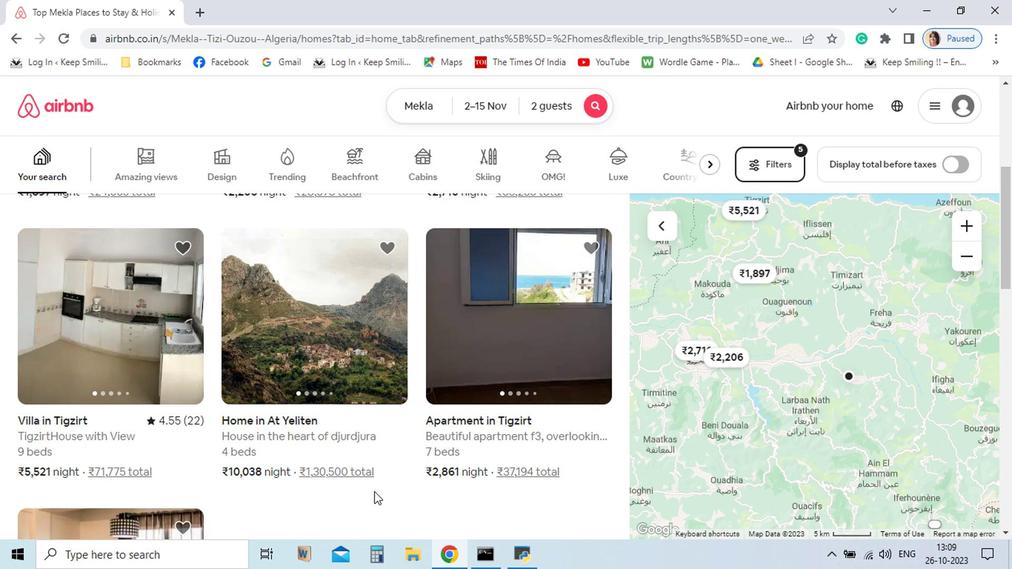
Action: Mouse scrolled (414, 497) with delta (0, 0)
Screenshot: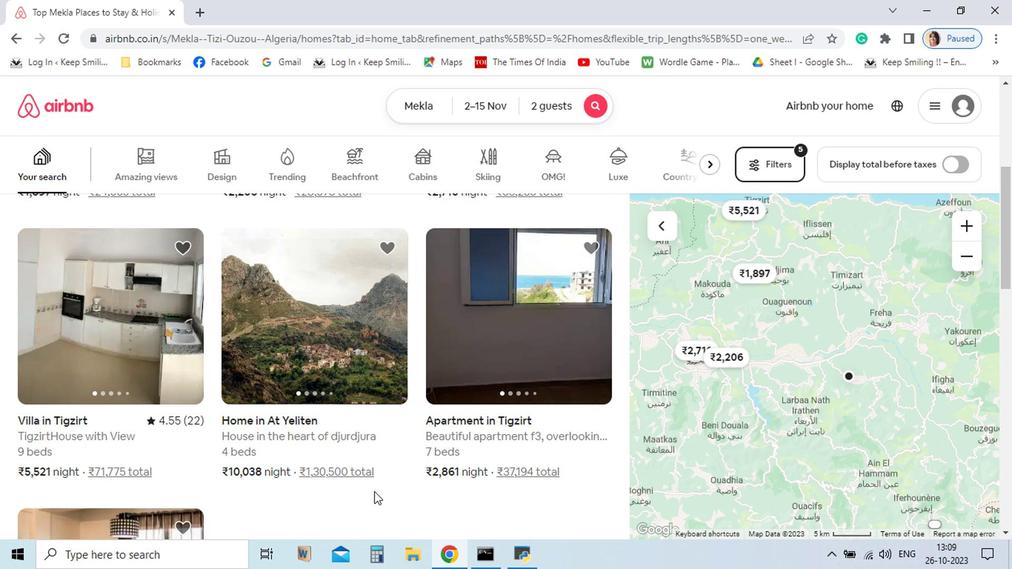 
Action: Mouse moved to (414, 498)
Screenshot: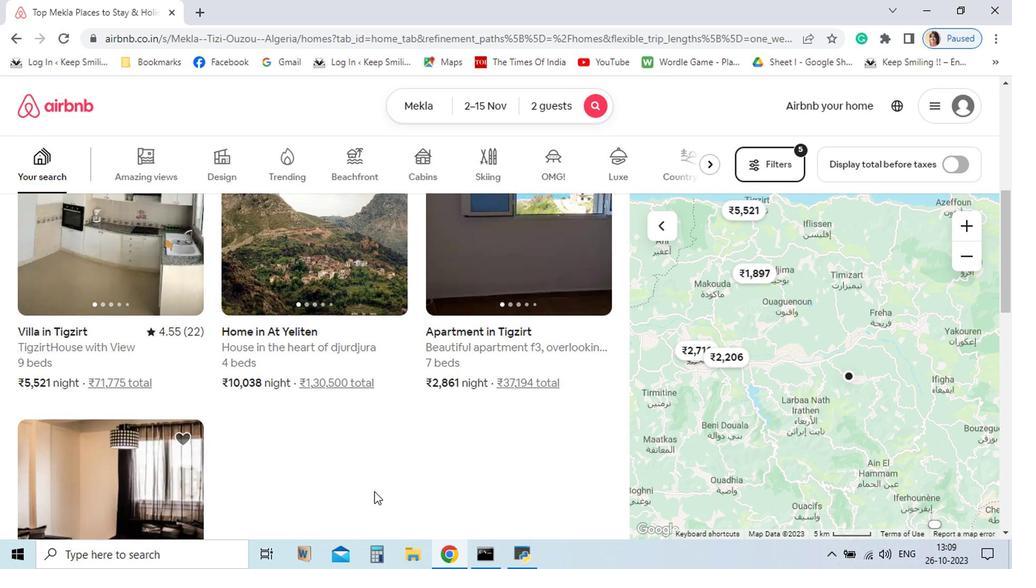 
Action: Mouse scrolled (414, 497) with delta (0, 0)
Screenshot: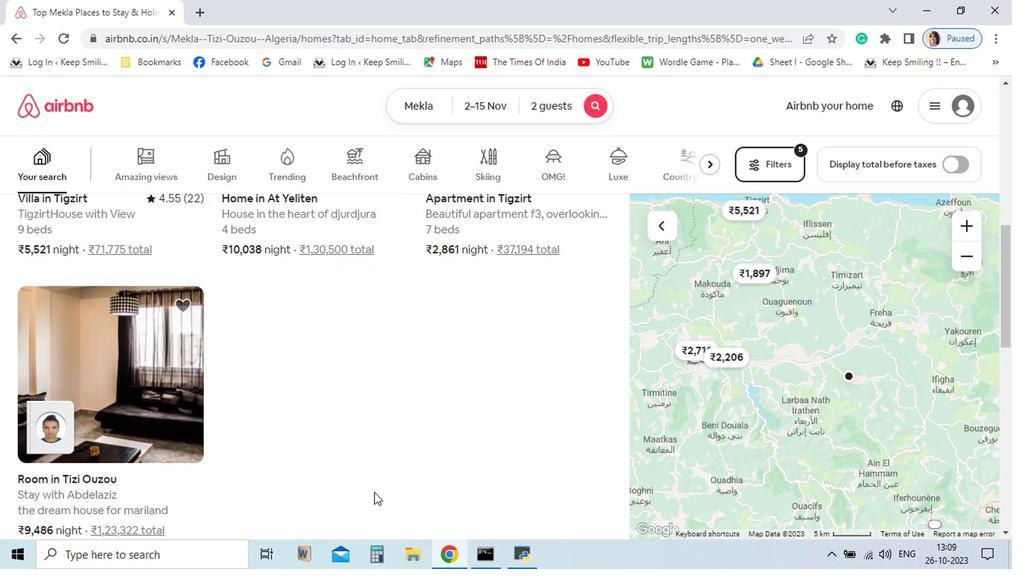 
Action: Mouse scrolled (414, 497) with delta (0, 0)
Screenshot: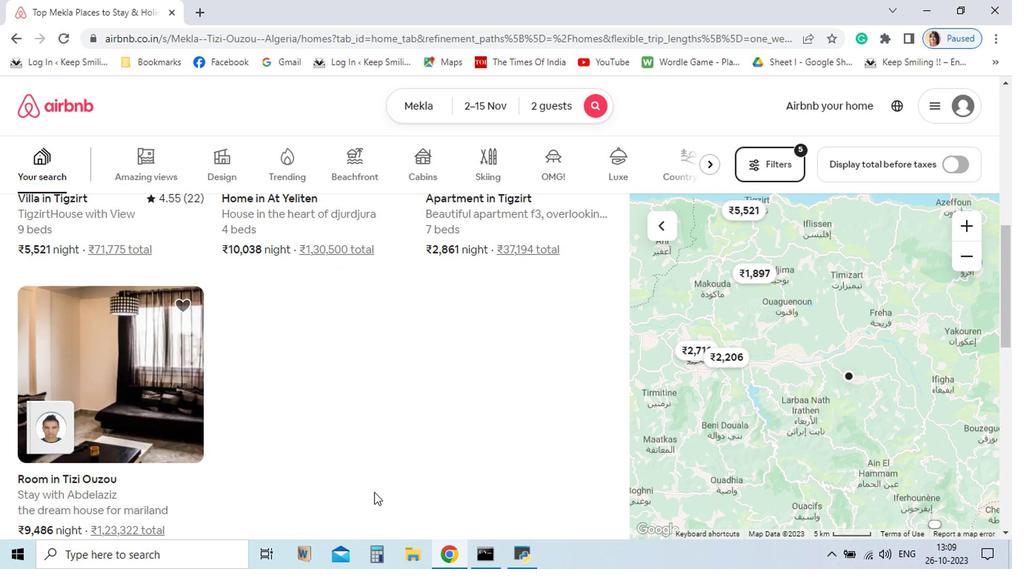 
Action: Mouse moved to (414, 498)
Screenshot: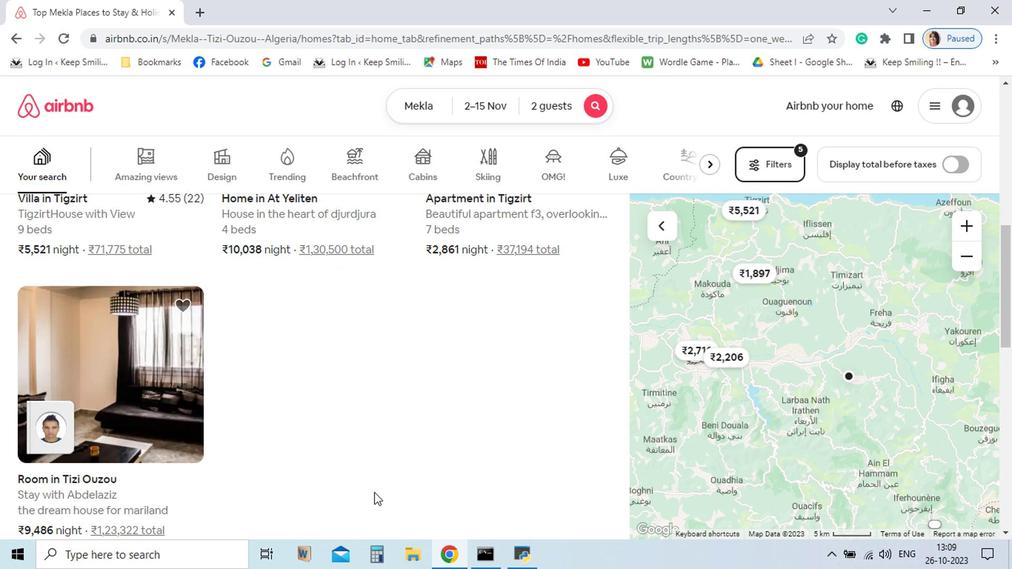 
Action: Mouse scrolled (414, 498) with delta (0, 0)
Screenshot: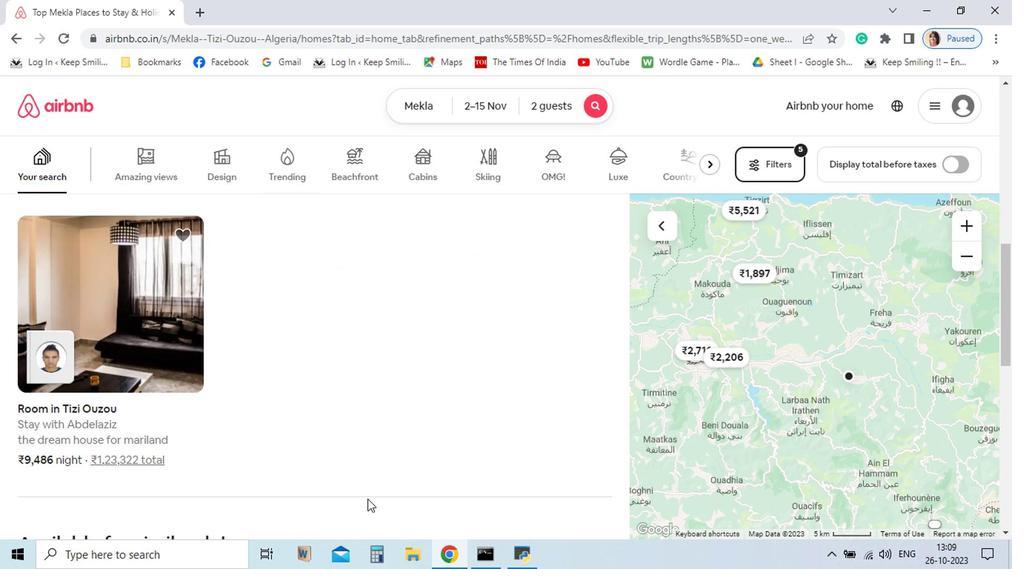 
Action: Mouse moved to (412, 500)
Screenshot: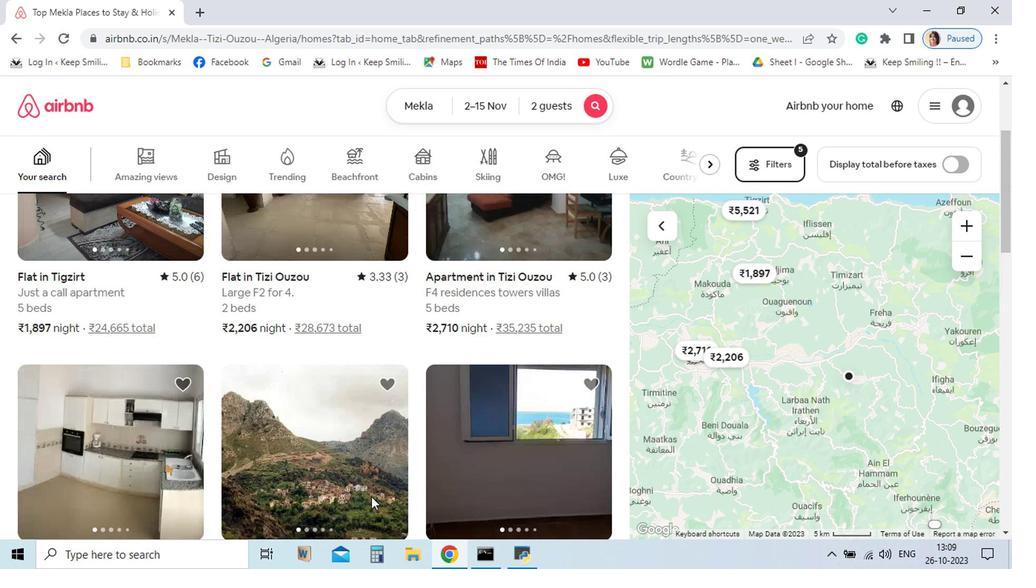
Action: Mouse scrolled (412, 500) with delta (0, 0)
Screenshot: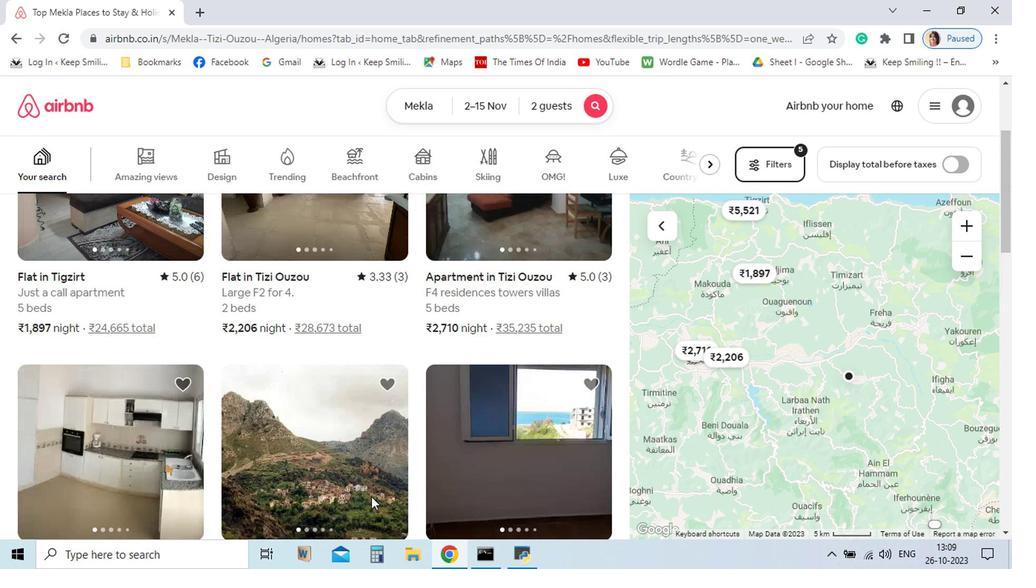 
Action: Mouse moved to (410, 505)
Screenshot: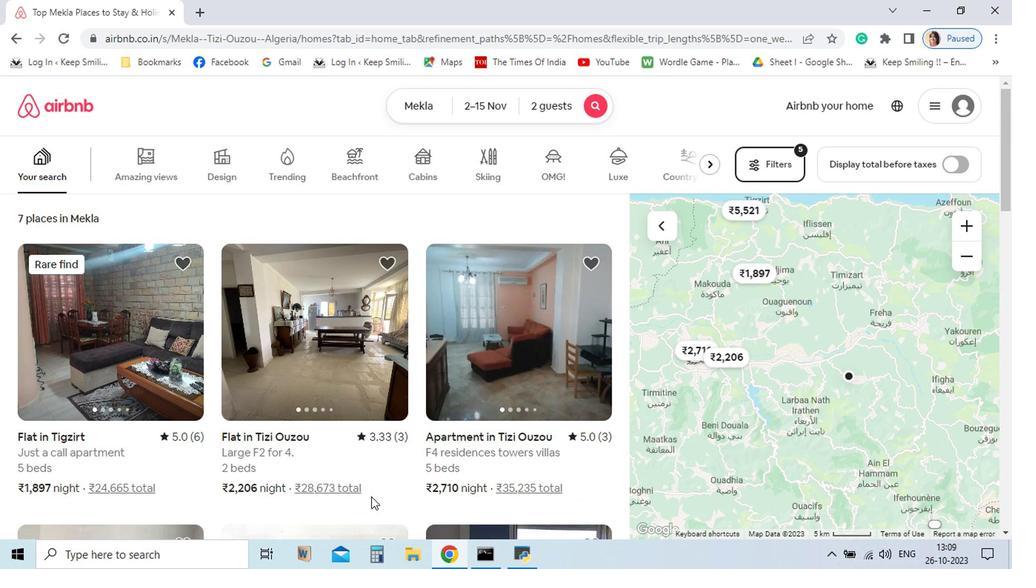 
Action: Mouse scrolled (410, 505) with delta (0, 0)
Screenshot: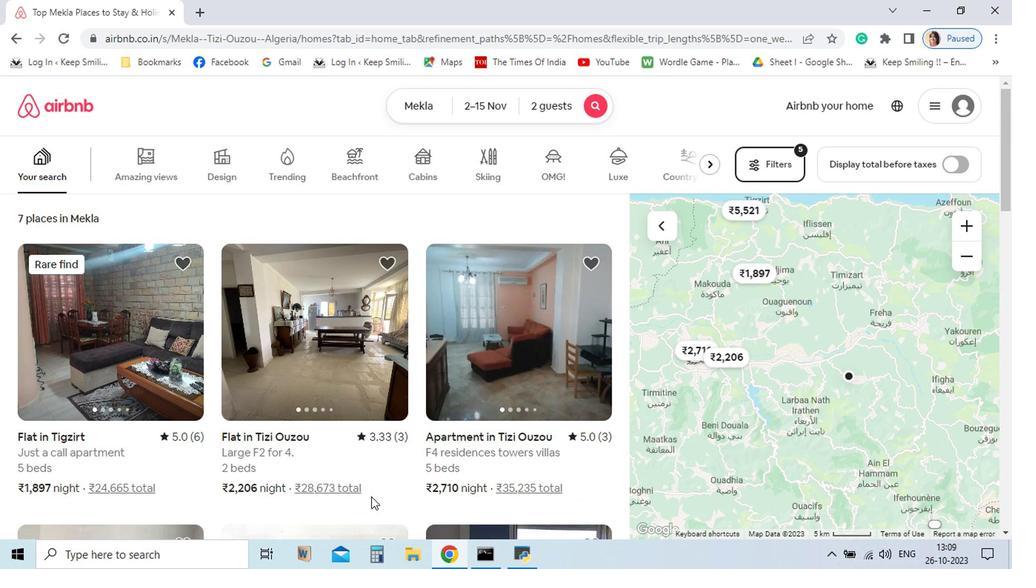 
Action: Mouse moved to (410, 505)
Screenshot: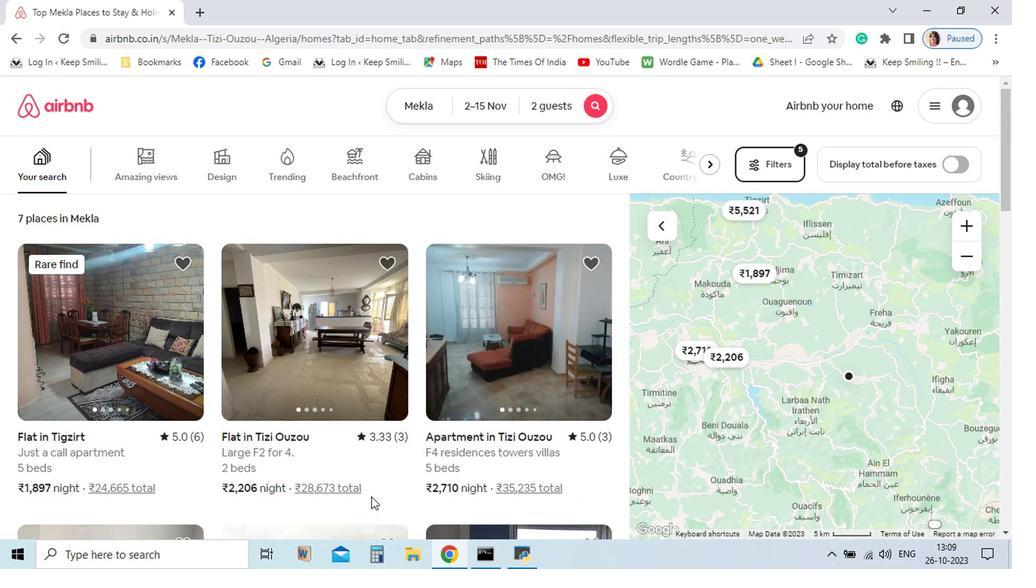 
Action: Mouse scrolled (410, 505) with delta (0, 0)
Screenshot: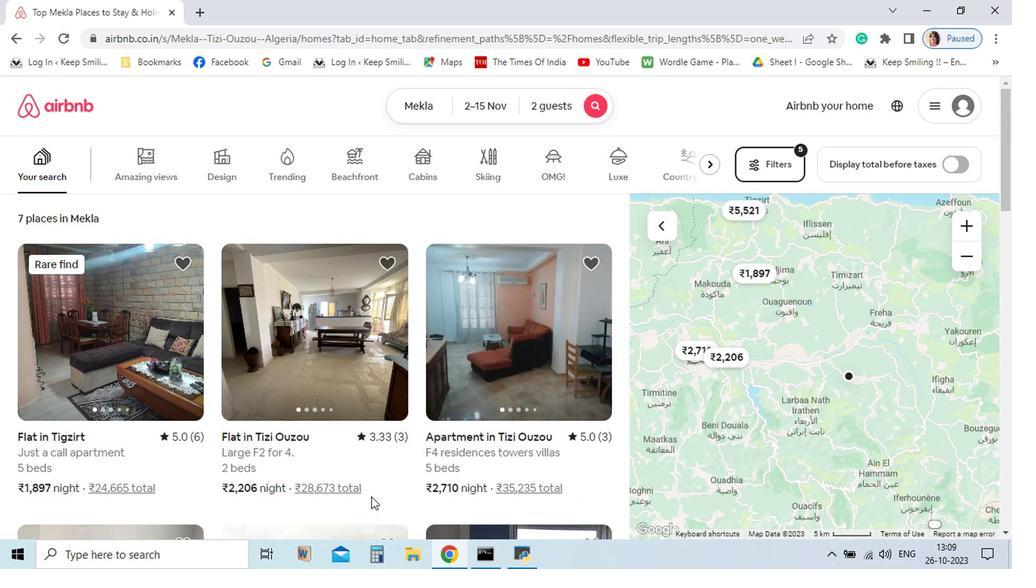 
Action: Mouse moved to (411, 503)
Screenshot: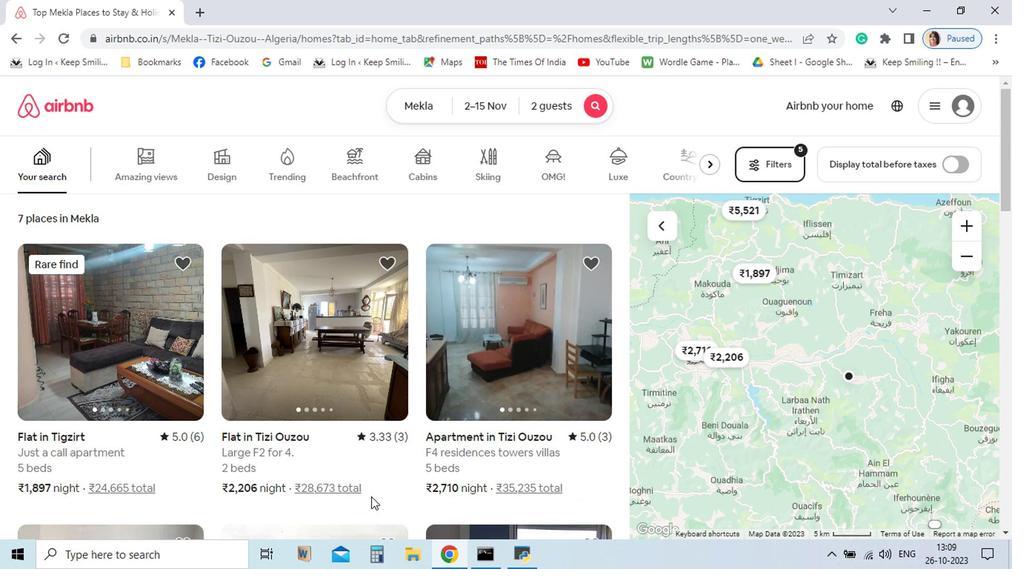 
Action: Mouse scrolled (411, 504) with delta (0, 0)
Screenshot: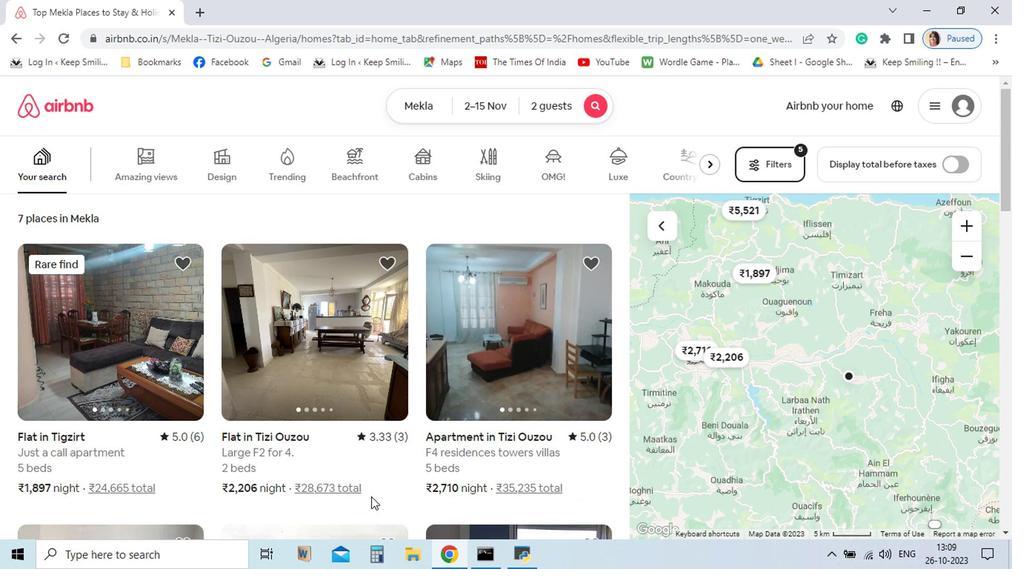 
Action: Mouse moved to (412, 501)
Screenshot: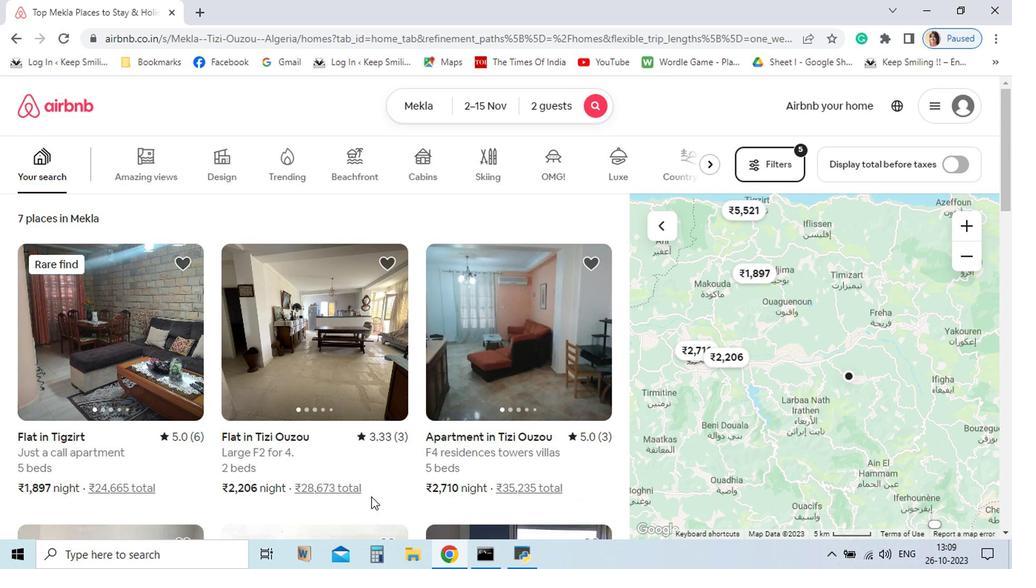 
Action: Mouse scrolled (412, 502) with delta (0, 0)
Screenshot: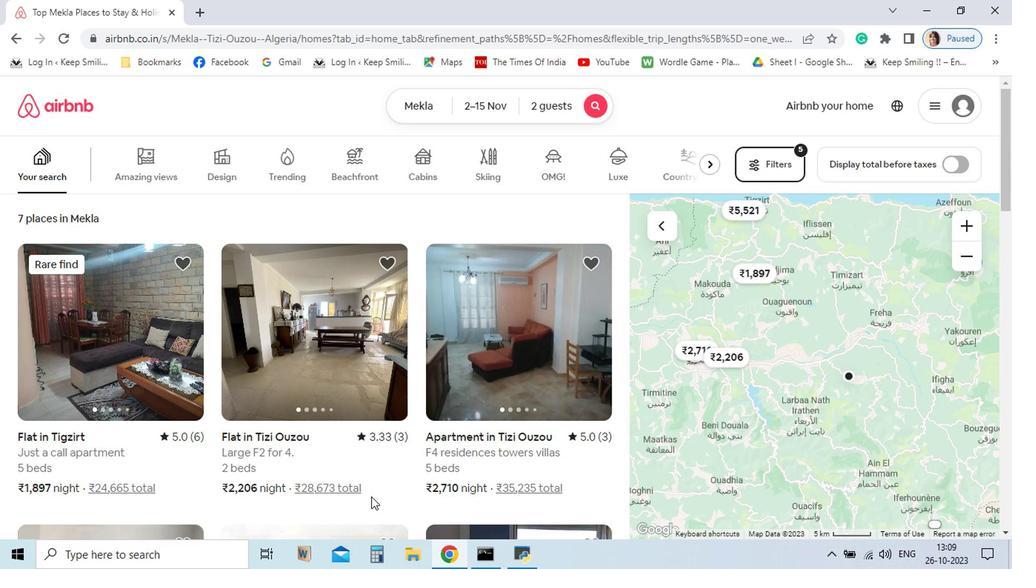 
Action: Mouse scrolled (412, 502) with delta (0, 0)
Screenshot: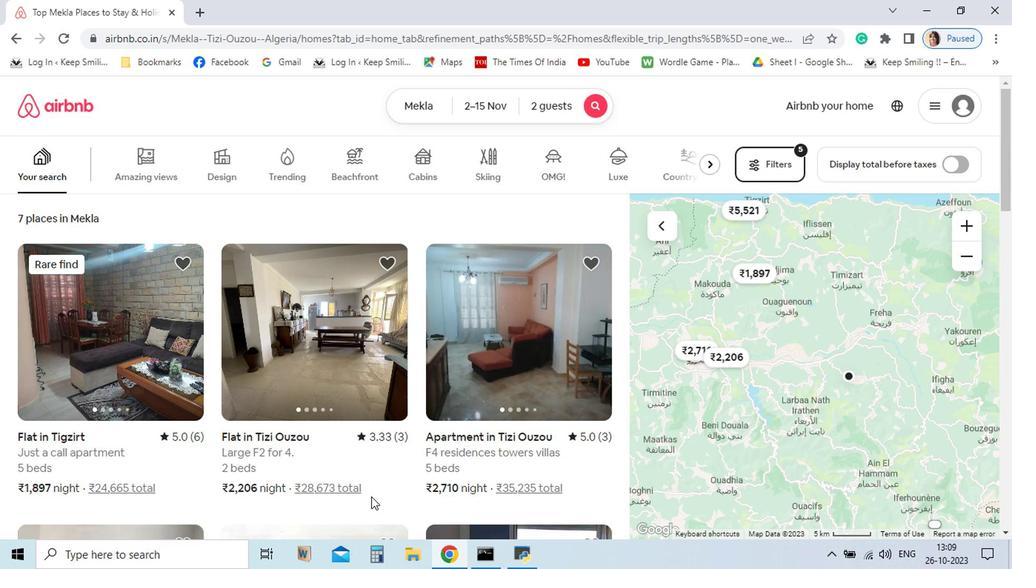 
Action: Mouse scrolled (412, 502) with delta (0, 0)
Screenshot: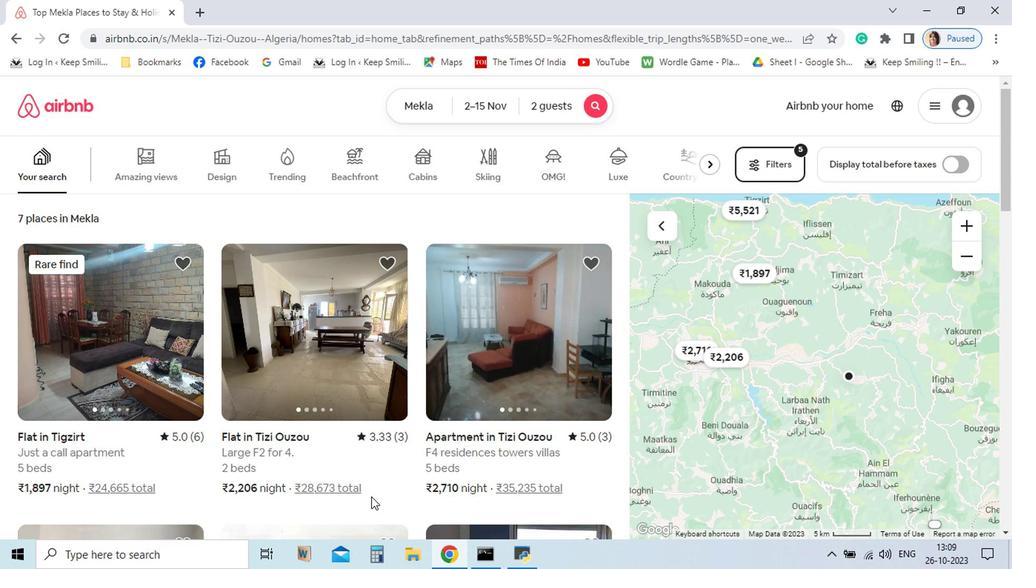 
Action: Mouse scrolled (412, 502) with delta (0, 0)
Screenshot: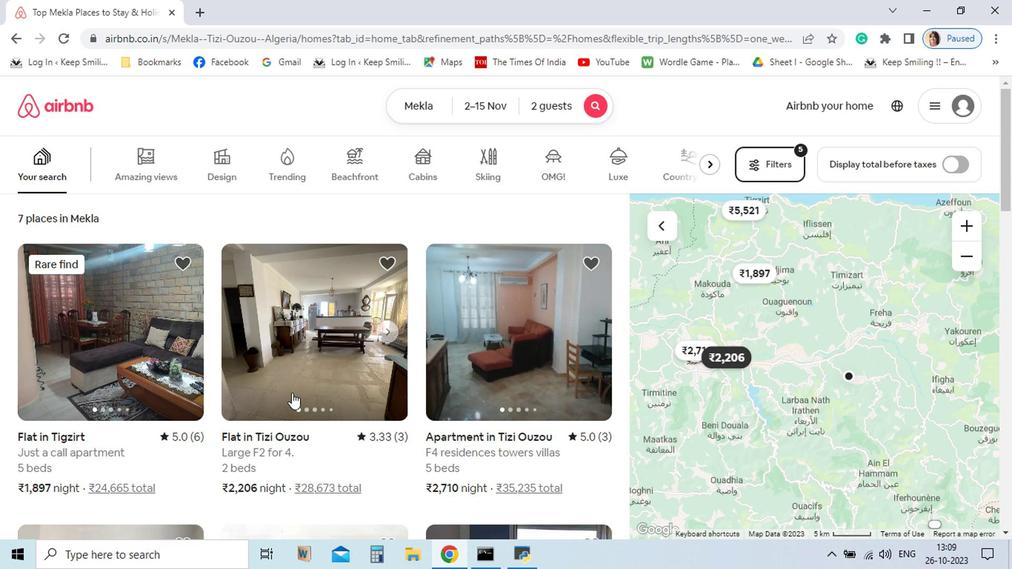 
Action: Mouse scrolled (412, 502) with delta (0, 0)
Screenshot: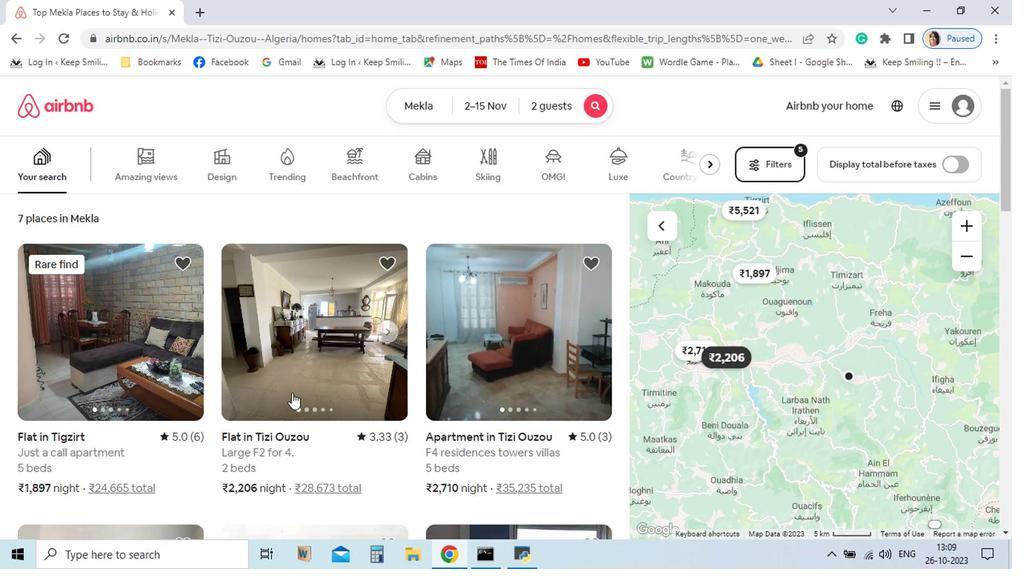 
Action: Mouse scrolled (412, 502) with delta (0, 0)
Screenshot: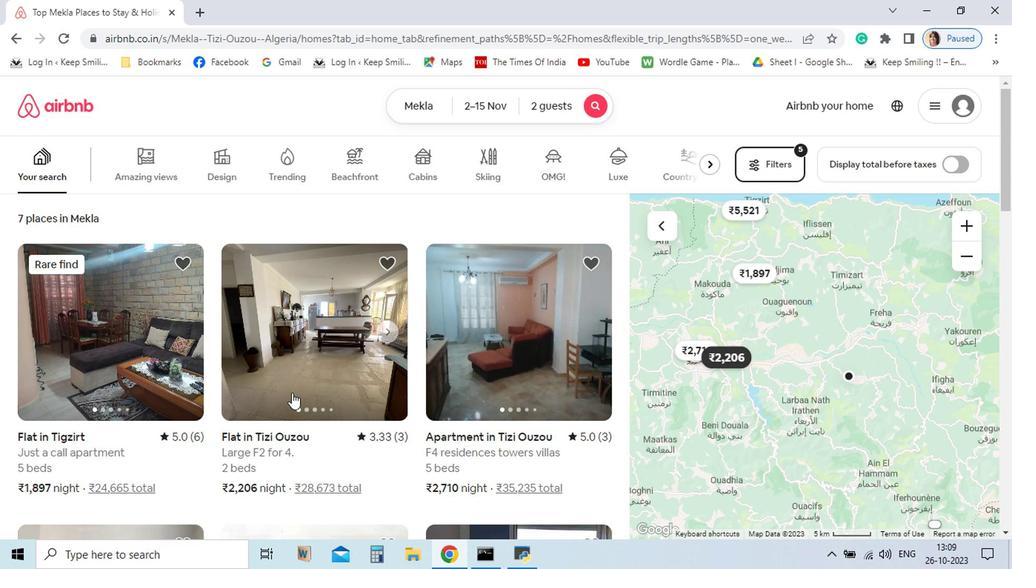 
Action: Mouse scrolled (412, 502) with delta (0, 0)
Screenshot: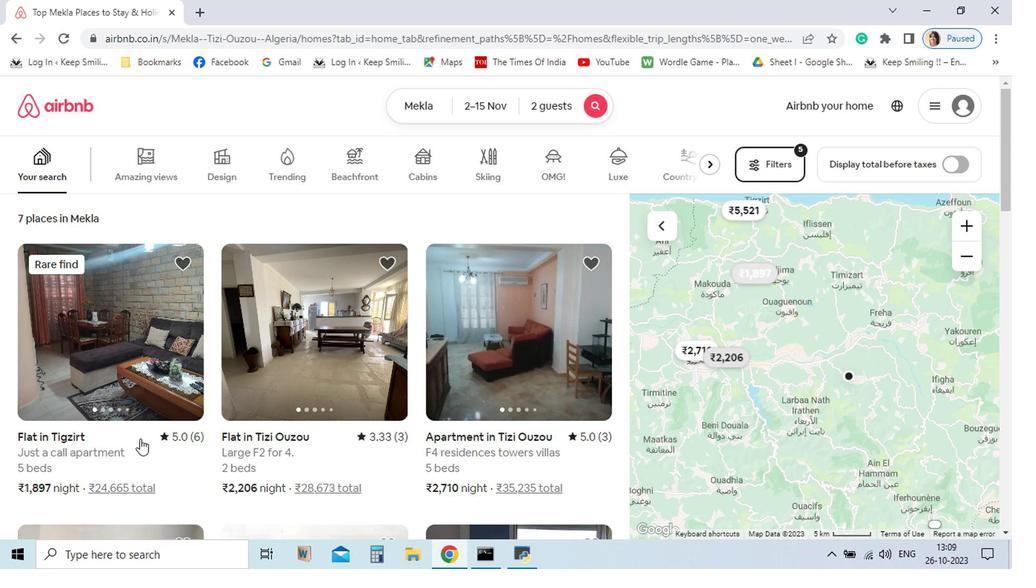 
Action: Mouse scrolled (412, 502) with delta (0, 0)
Screenshot: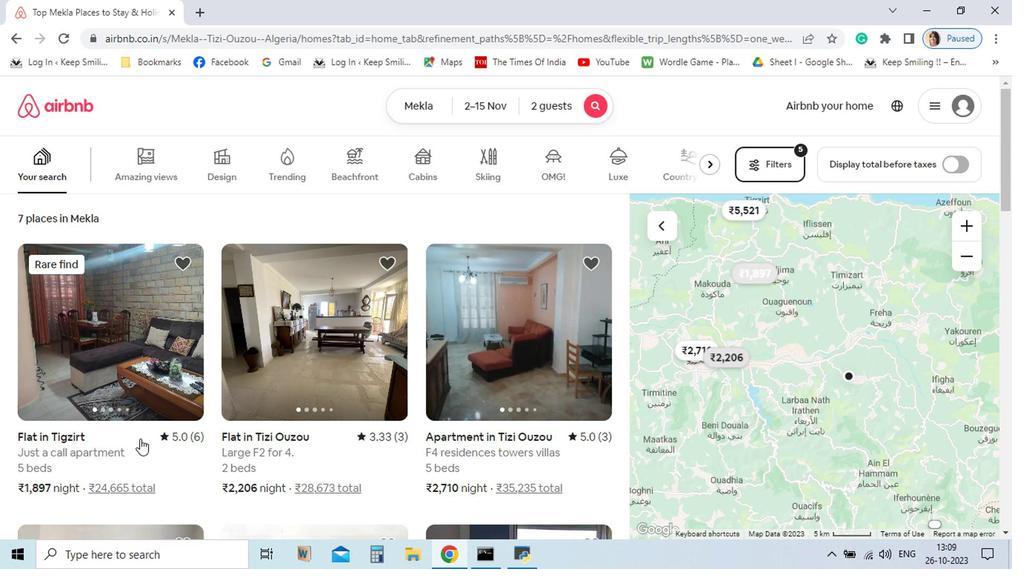 
Action: Mouse moved to (314, 494)
Screenshot: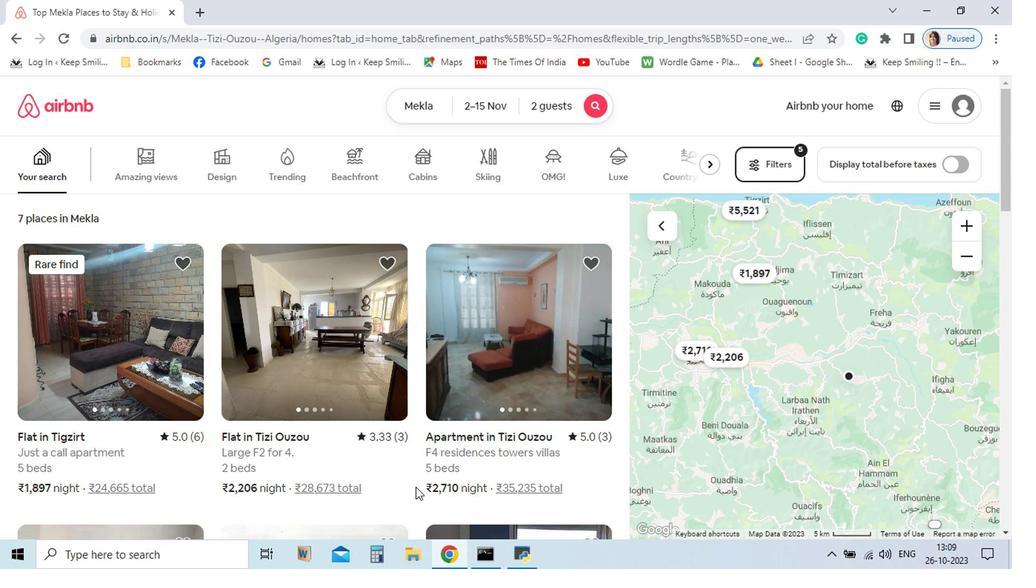 
Action: Mouse scrolled (314, 494) with delta (0, 0)
Screenshot: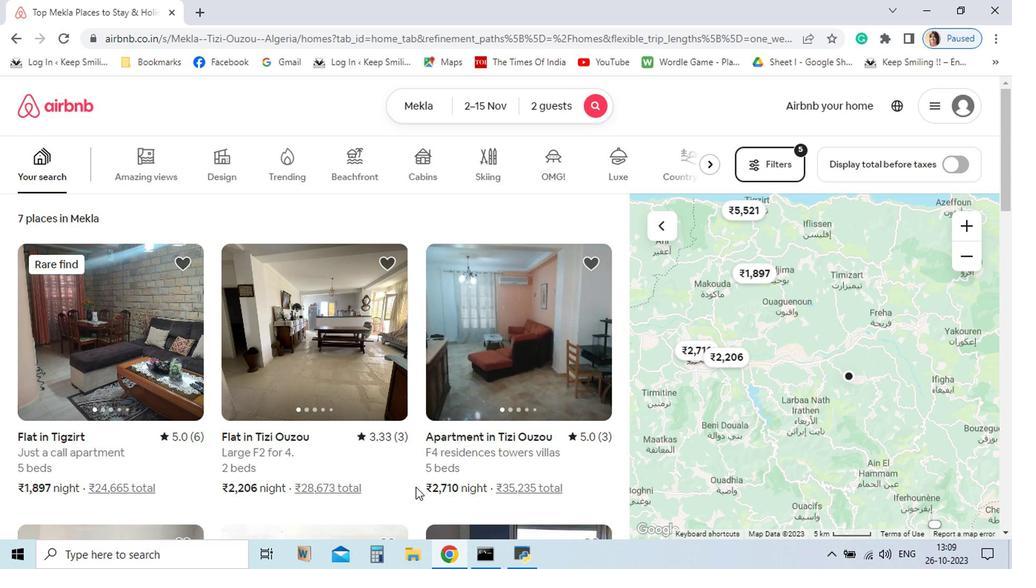 
Action: Mouse scrolled (314, 494) with delta (0, 0)
Screenshot: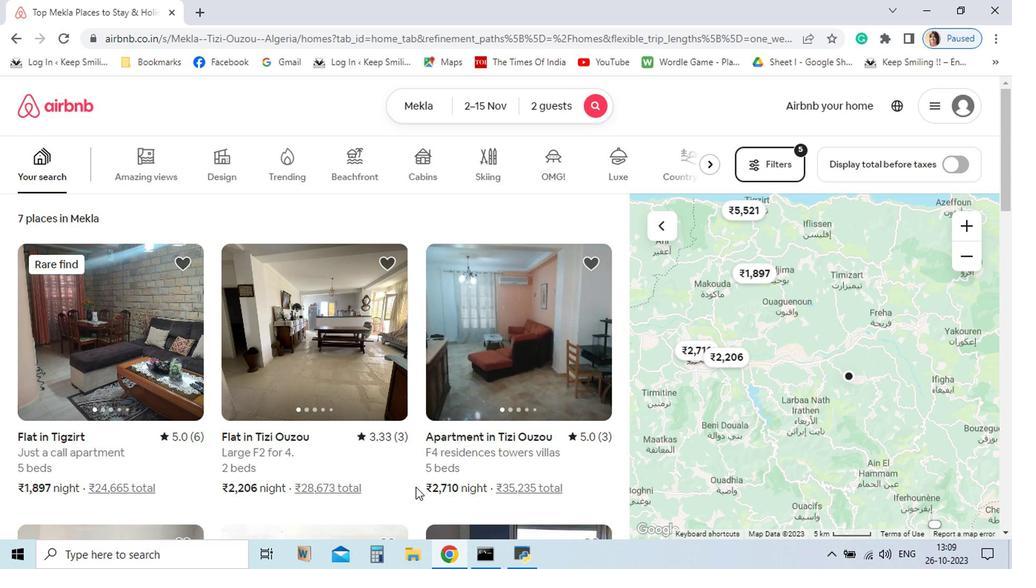 
Action: Mouse moved to (423, 500)
Screenshot: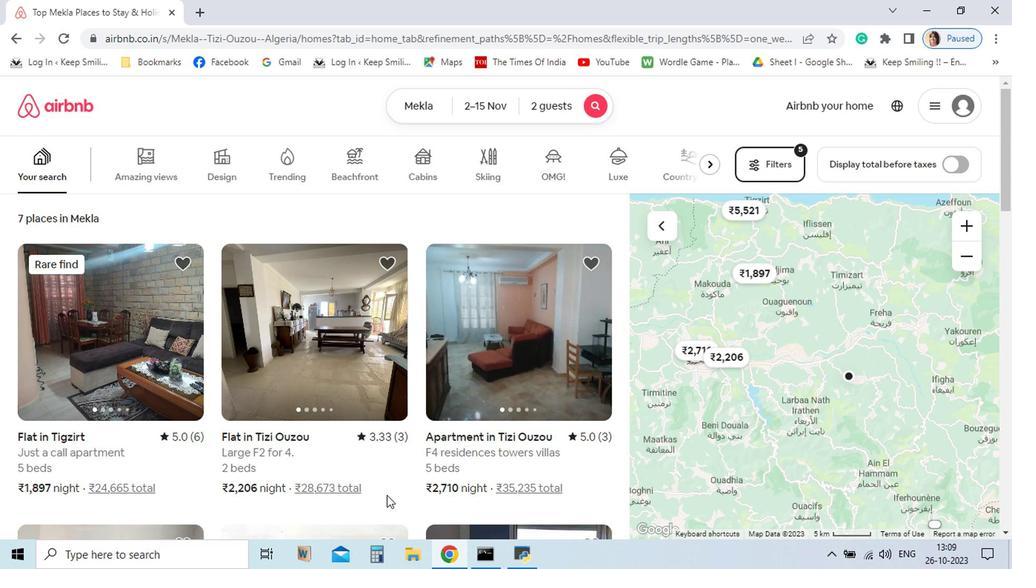 
Action: Mouse scrolled (423, 500) with delta (0, 0)
Screenshot: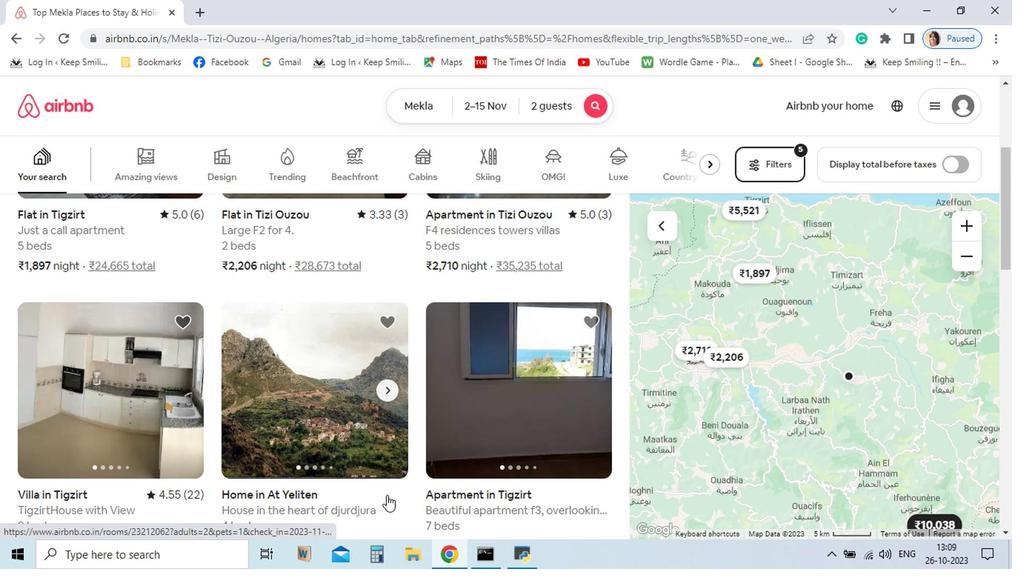 
Action: Mouse scrolled (423, 500) with delta (0, 0)
Screenshot: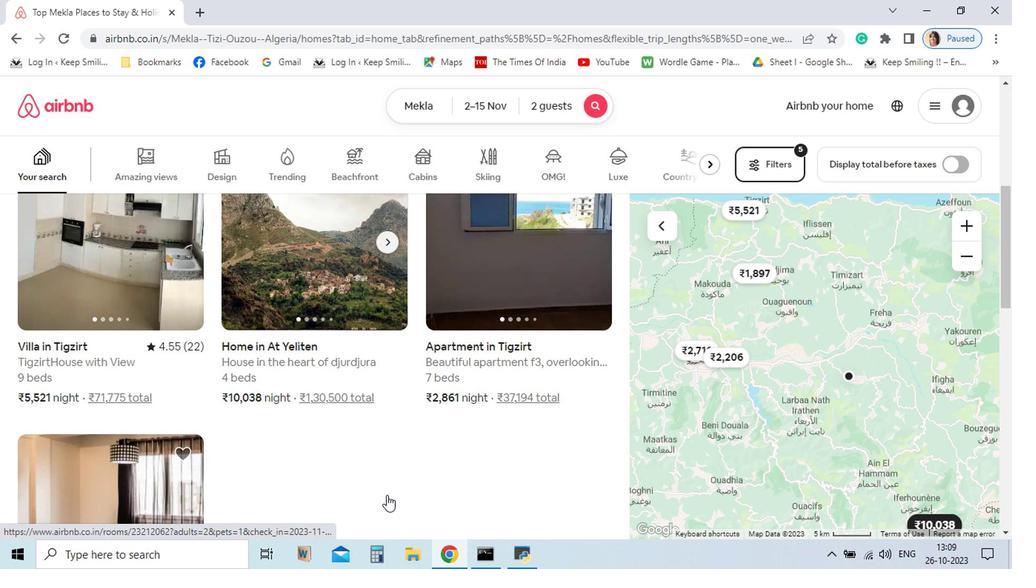 
Action: Mouse scrolled (423, 500) with delta (0, 0)
Screenshot: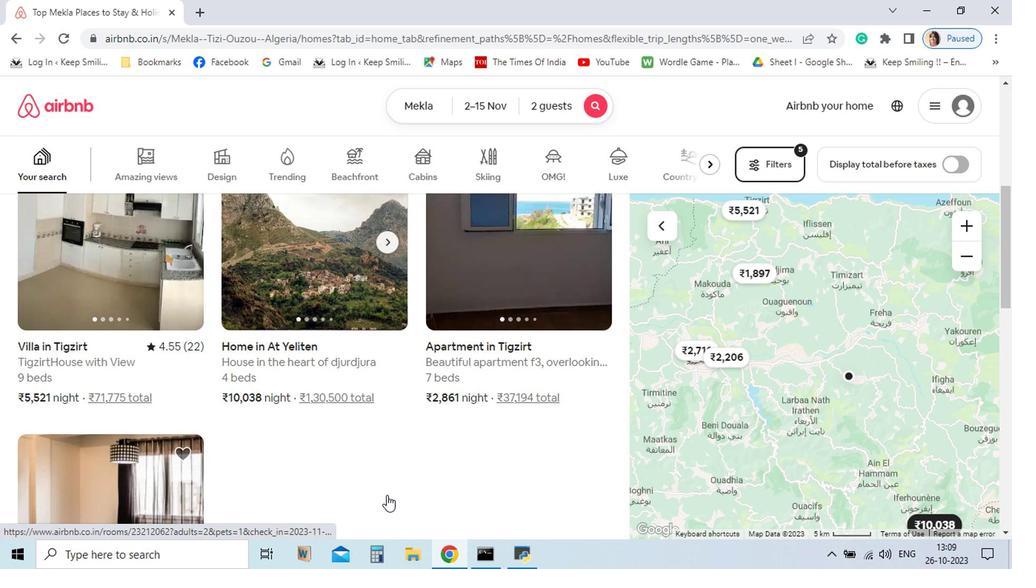
Action: Mouse scrolled (423, 500) with delta (0, 0)
Screenshot: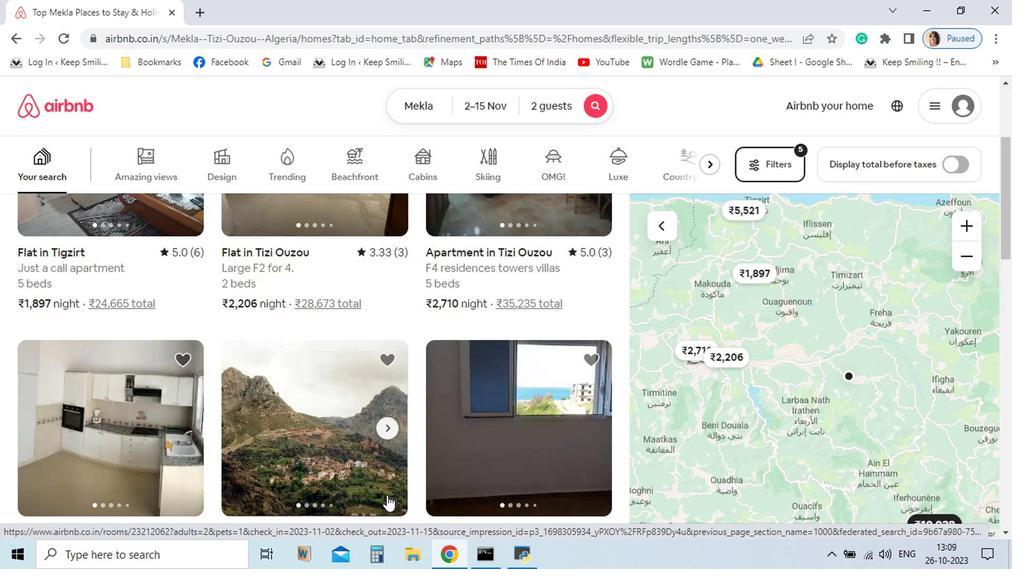 
Action: Mouse scrolled (423, 500) with delta (0, 0)
Screenshot: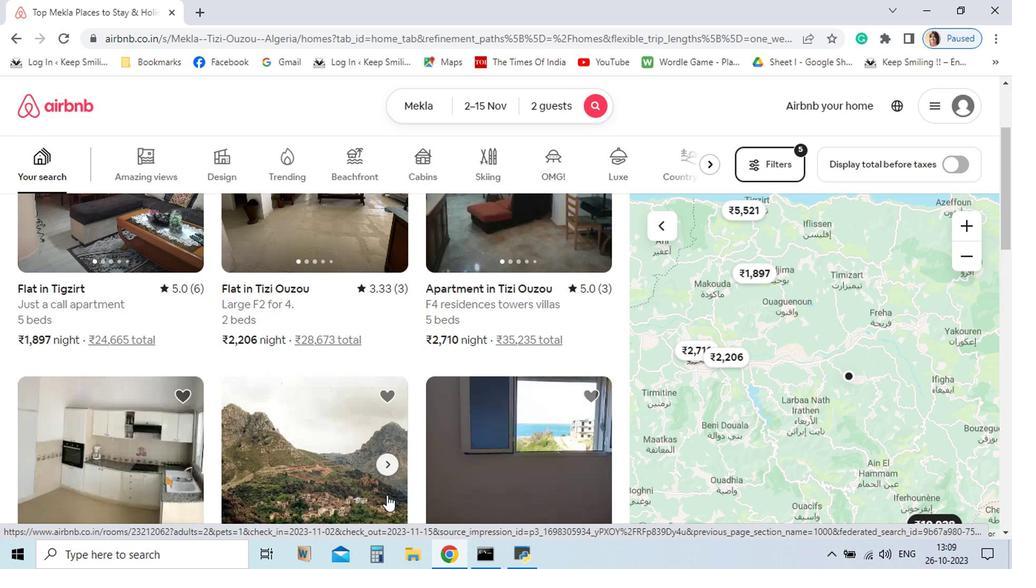 
Action: Mouse scrolled (423, 500) with delta (0, 0)
Screenshot: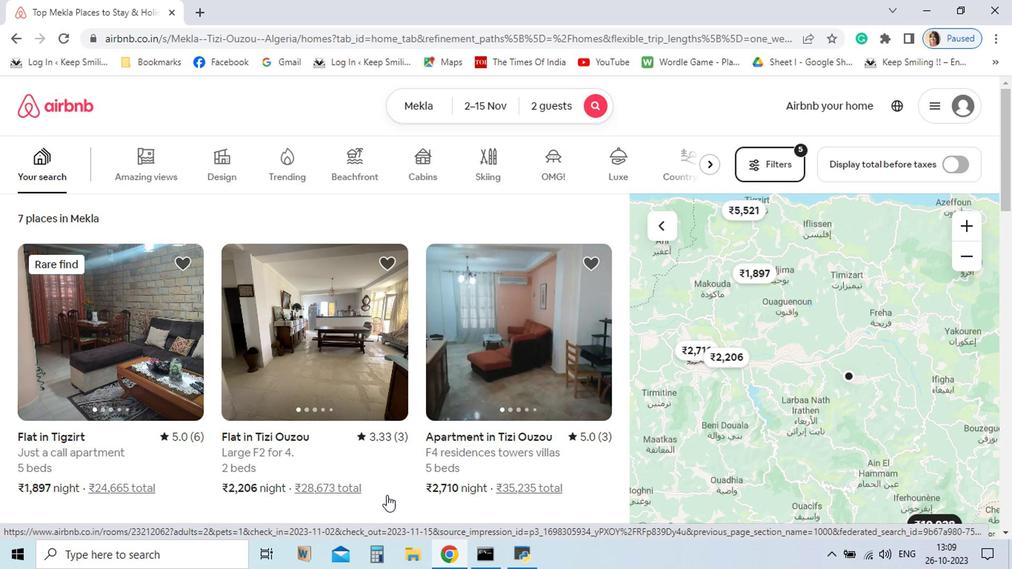 
Action: Mouse scrolled (423, 501) with delta (0, 0)
Screenshot: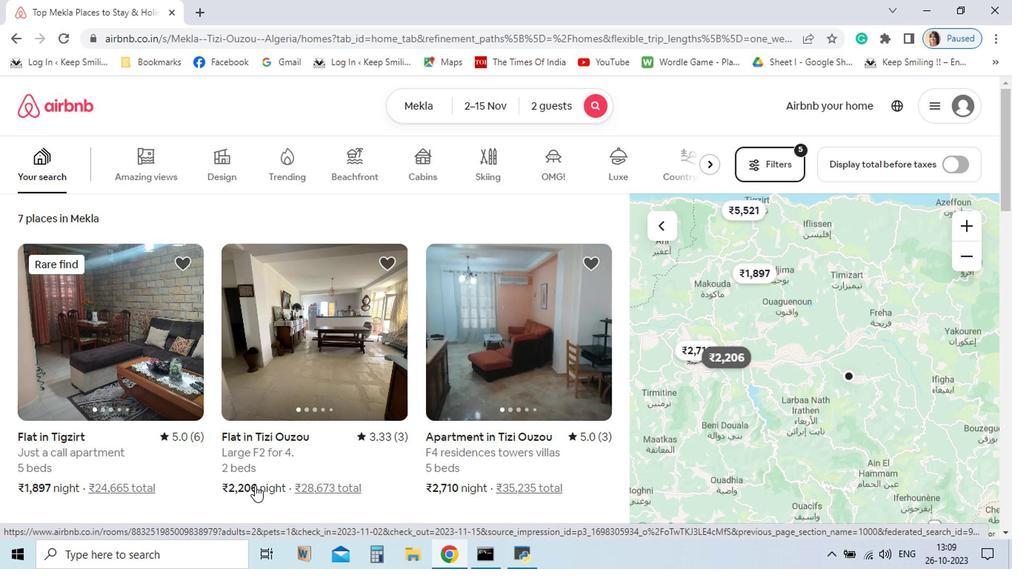 
Action: Mouse scrolled (423, 501) with delta (0, 0)
Screenshot: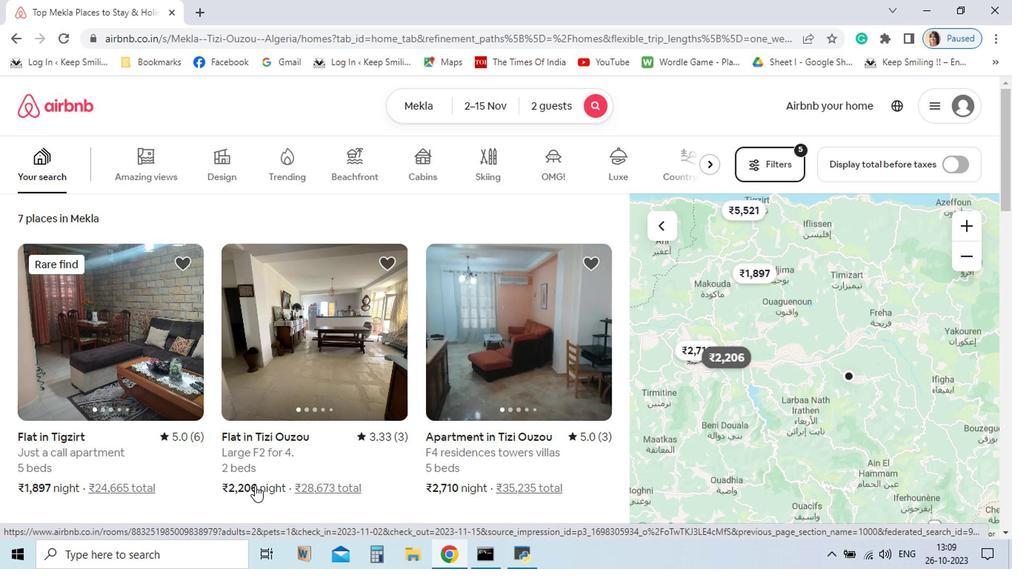 
Action: Mouse scrolled (423, 501) with delta (0, 0)
Screenshot: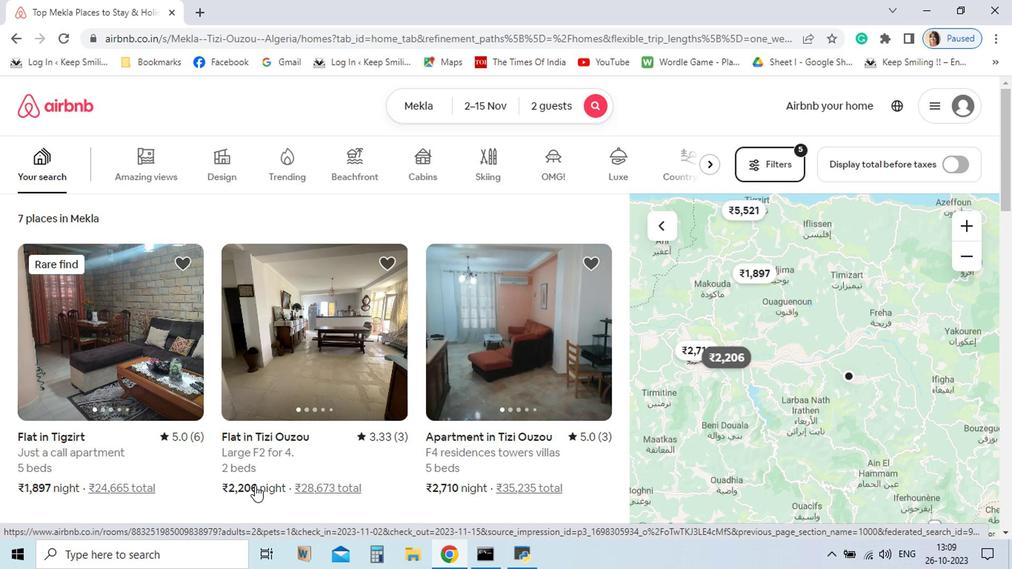 
Action: Mouse scrolled (423, 501) with delta (0, 0)
Screenshot: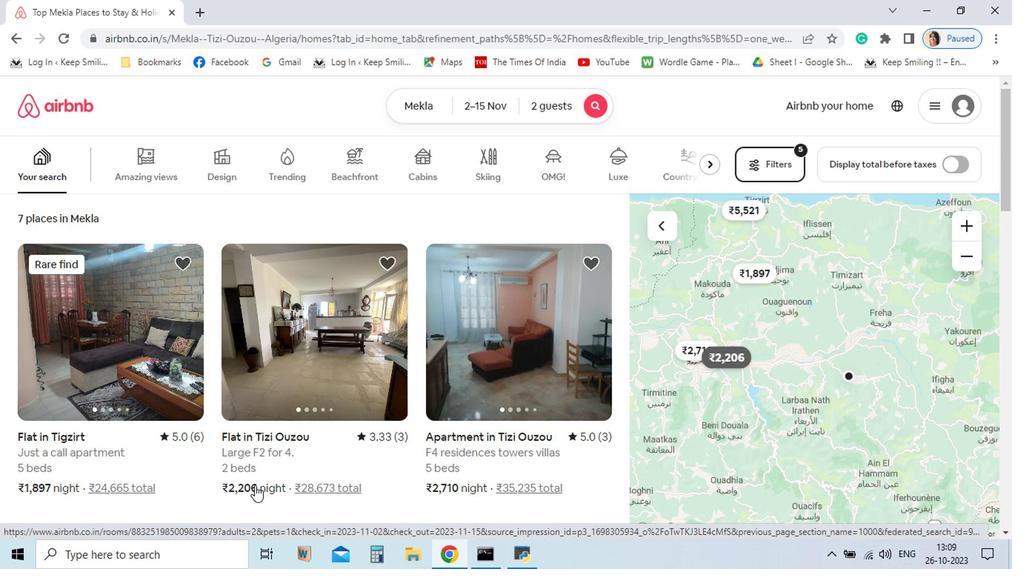 
Action: Mouse scrolled (423, 501) with delta (0, 0)
Screenshot: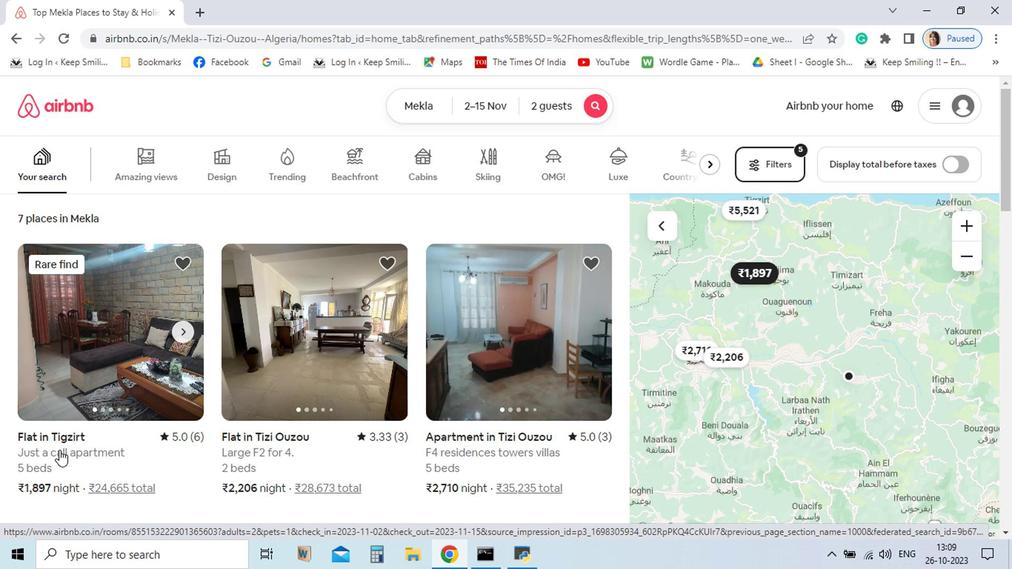 
Action: Mouse scrolled (423, 501) with delta (0, 0)
Screenshot: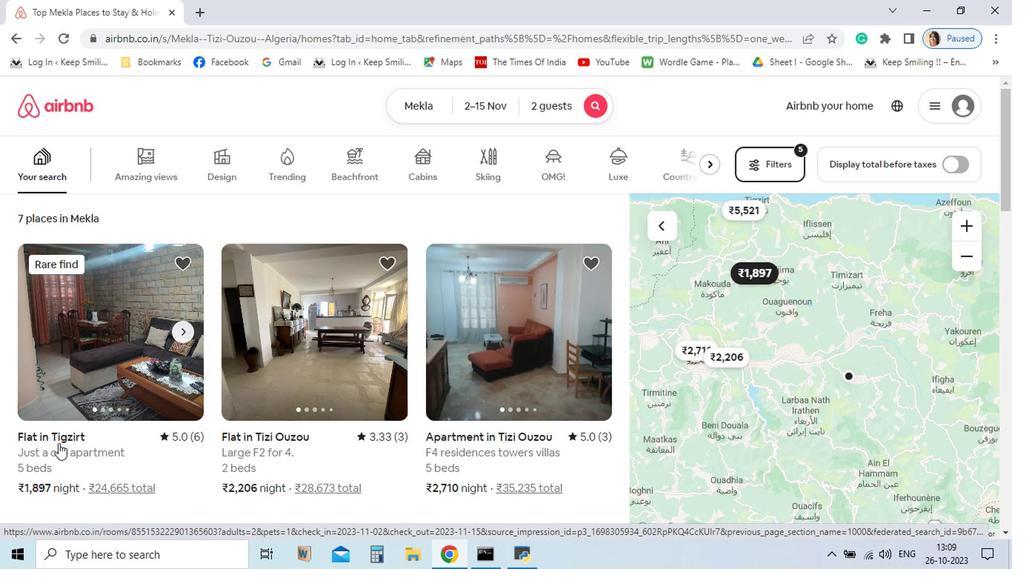 
Action: Mouse scrolled (423, 501) with delta (0, 0)
Screenshot: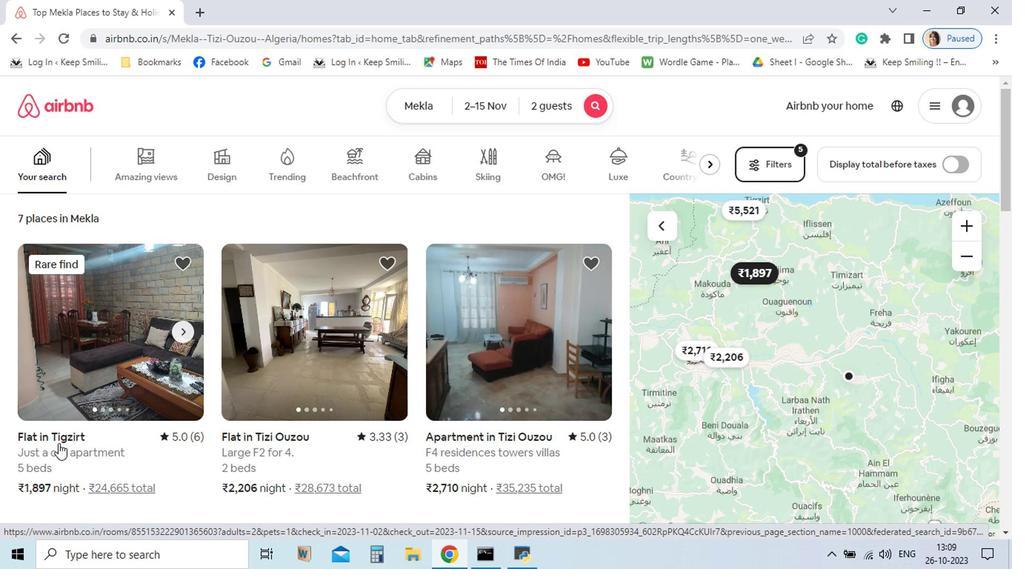 
Action: Mouse moved to (189, 458)
Screenshot: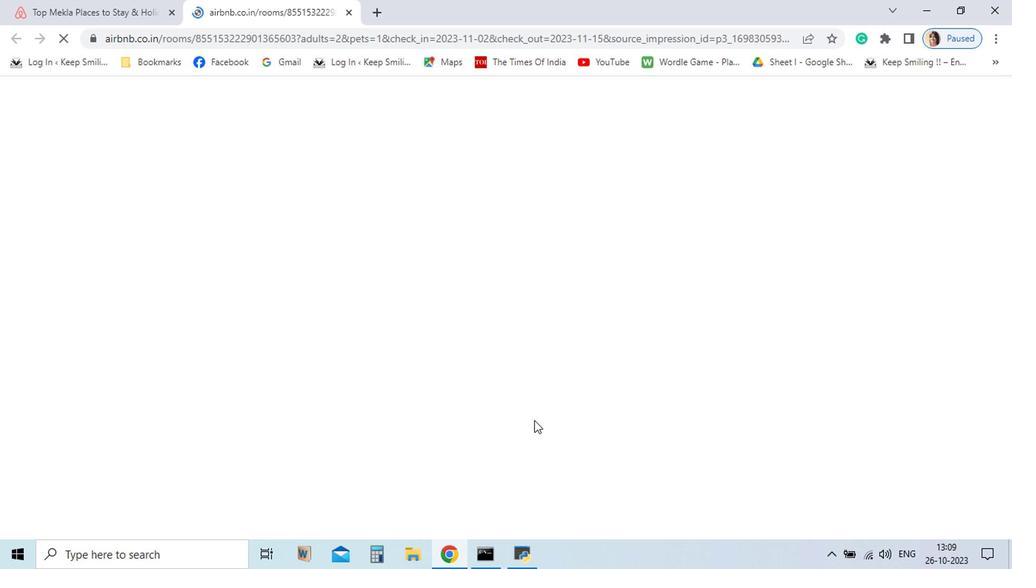 
Action: Mouse pressed left at (189, 458)
Screenshot: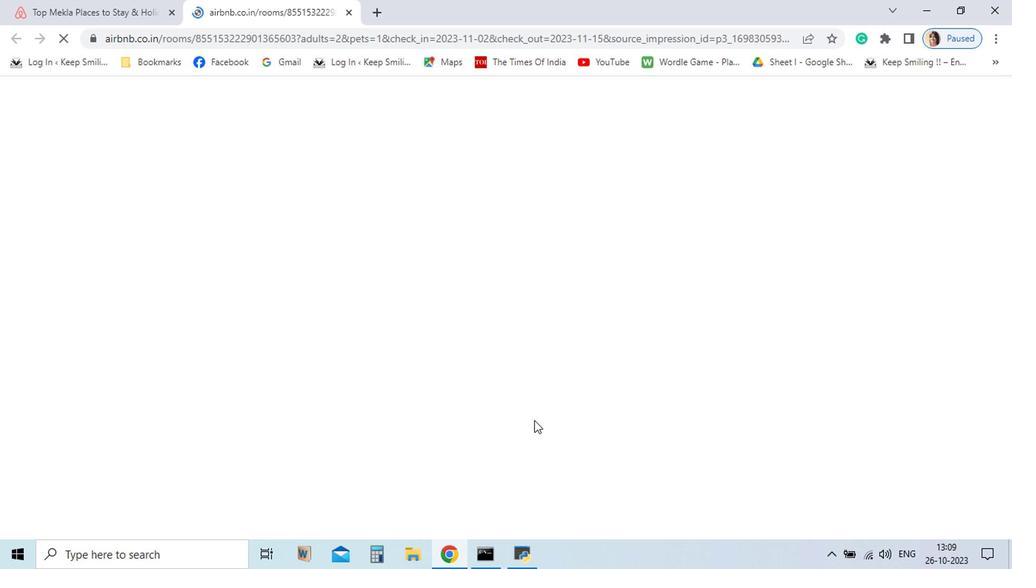 
Action: Mouse moved to (764, 442)
Screenshot: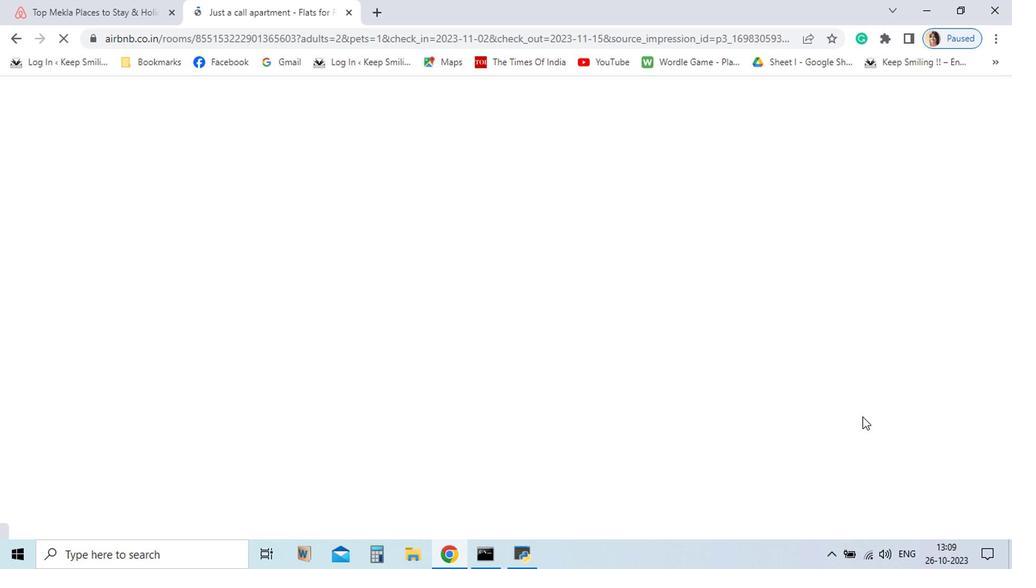 
Action: Mouse pressed left at (765, 442)
Screenshot: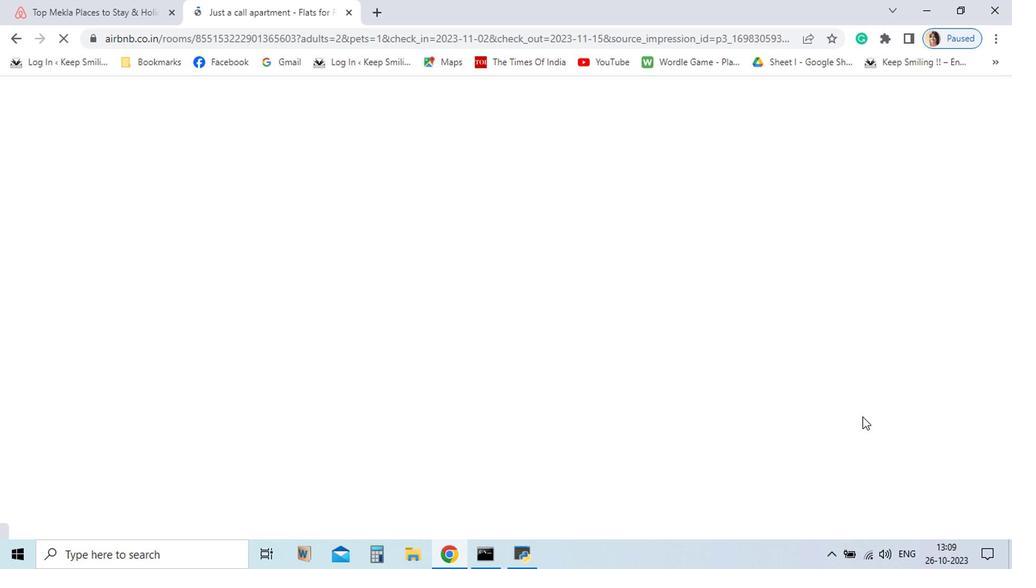 
Action: Mouse moved to (375, 276)
Screenshot: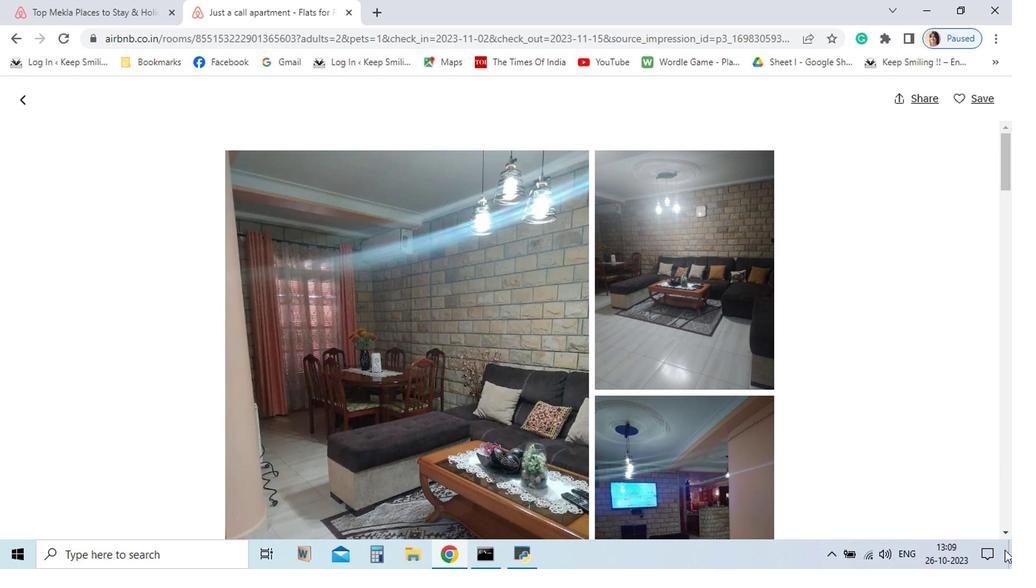 
Action: Mouse pressed left at (375, 276)
Screenshot: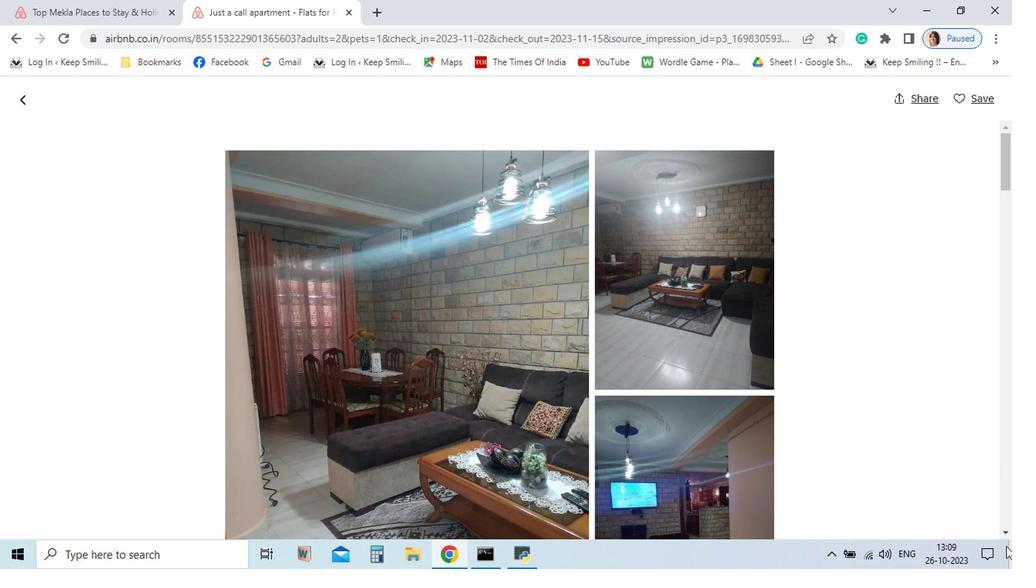 
Action: Mouse moved to (866, 532)
Screenshot: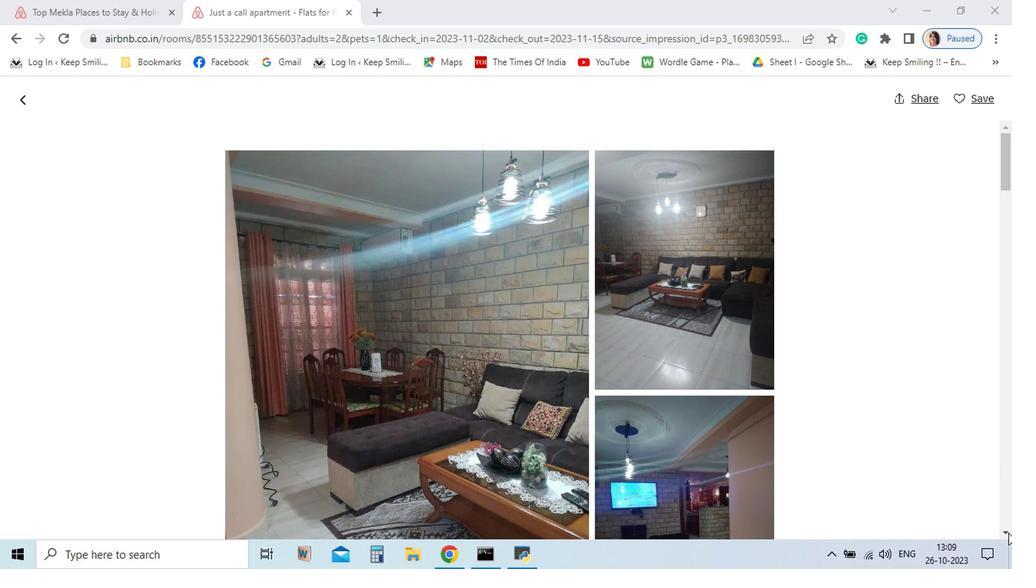 
Action: Mouse pressed left at (866, 532)
Screenshot: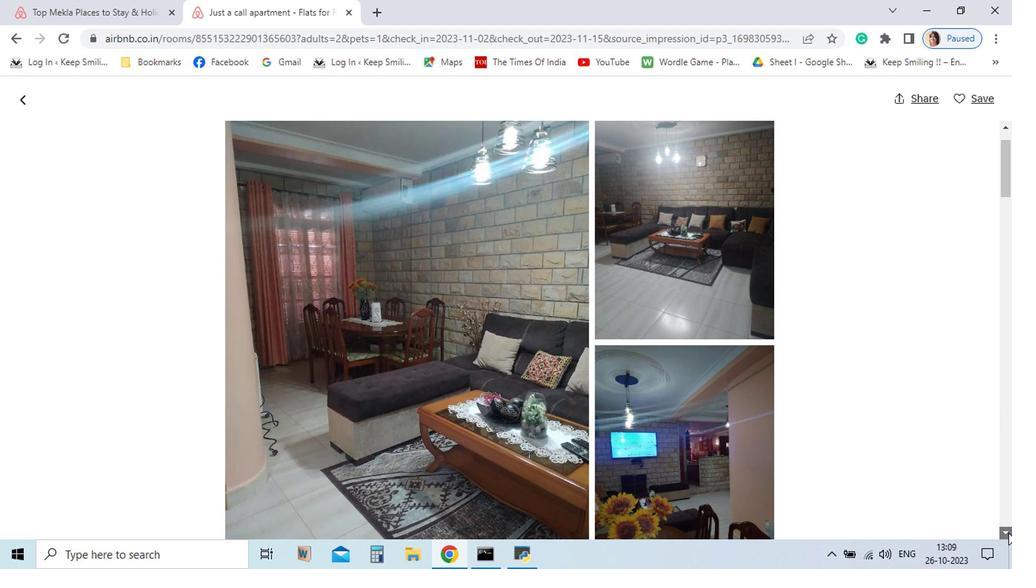 
Action: Mouse moved to (866, 527)
Screenshot: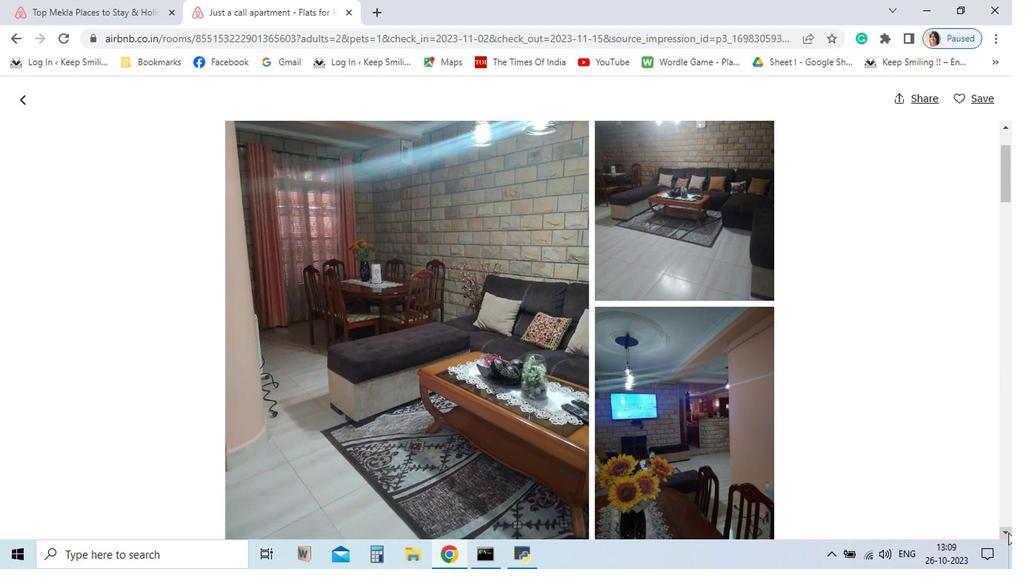 
Action: Mouse pressed left at (866, 527)
Screenshot: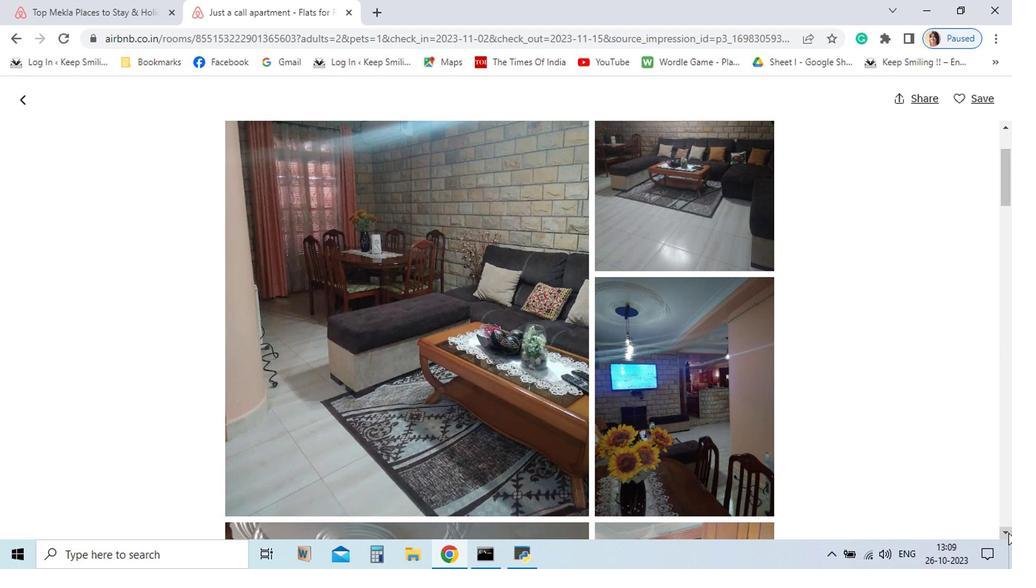 
Action: Mouse pressed left at (866, 527)
Screenshot: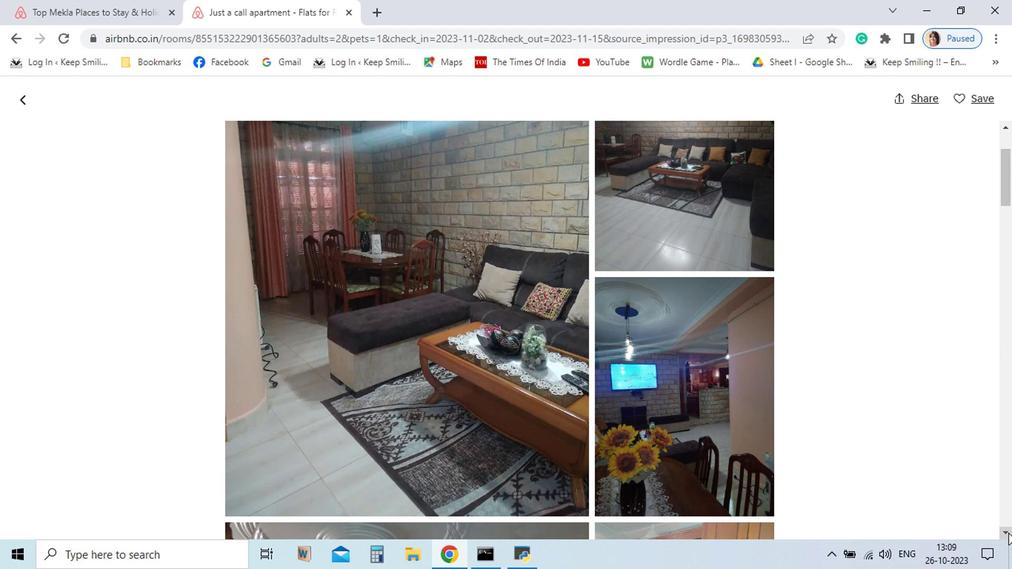 
Action: Mouse pressed left at (866, 527)
Screenshot: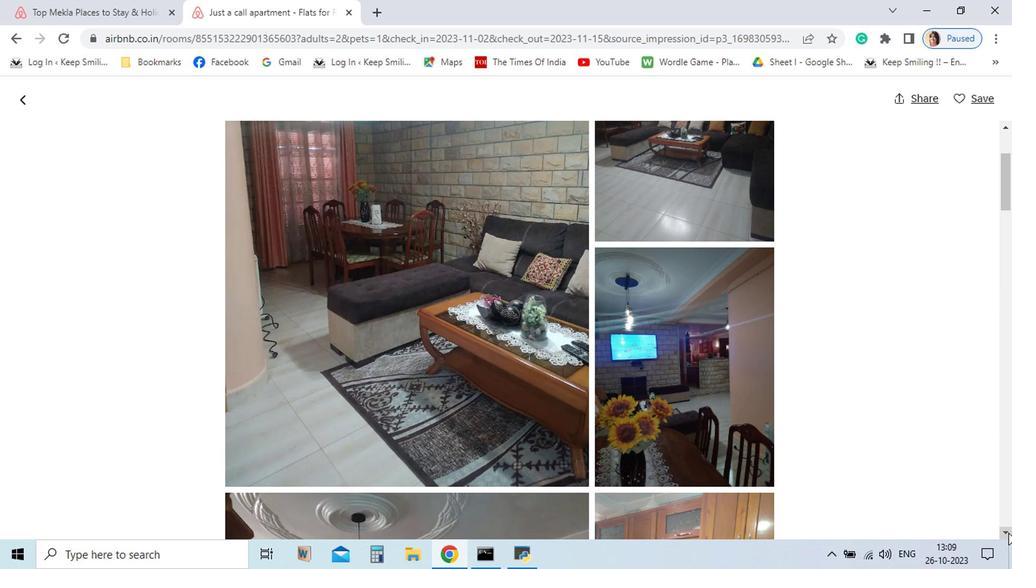 
Action: Mouse pressed left at (866, 527)
Screenshot: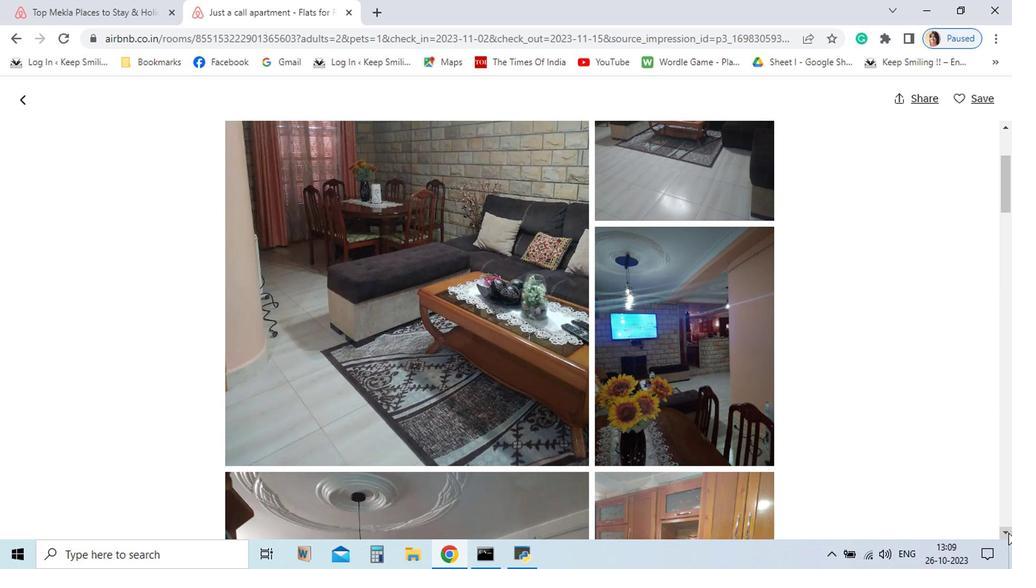 
Action: Mouse pressed left at (866, 527)
Screenshot: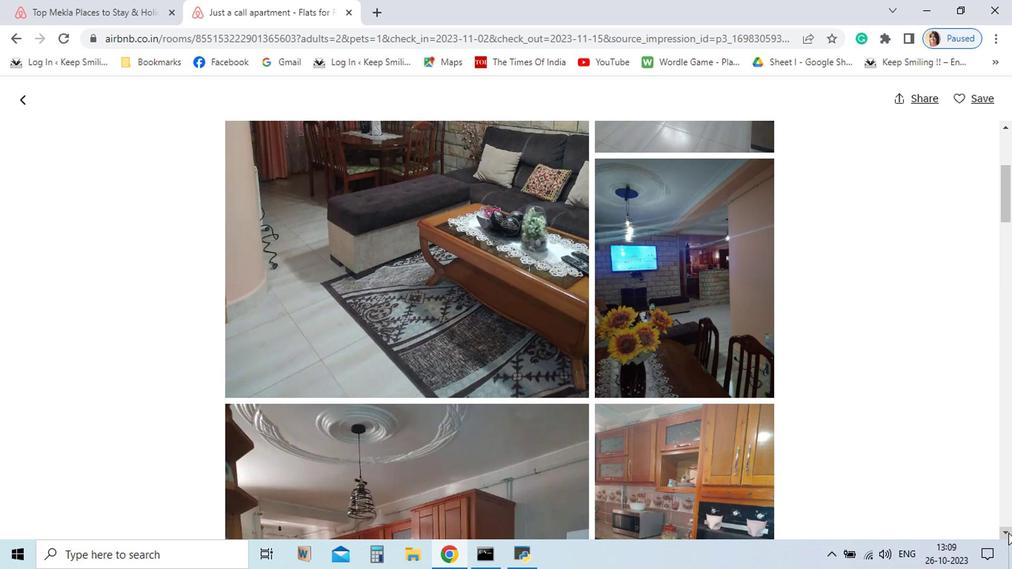 
Action: Mouse pressed left at (866, 527)
Screenshot: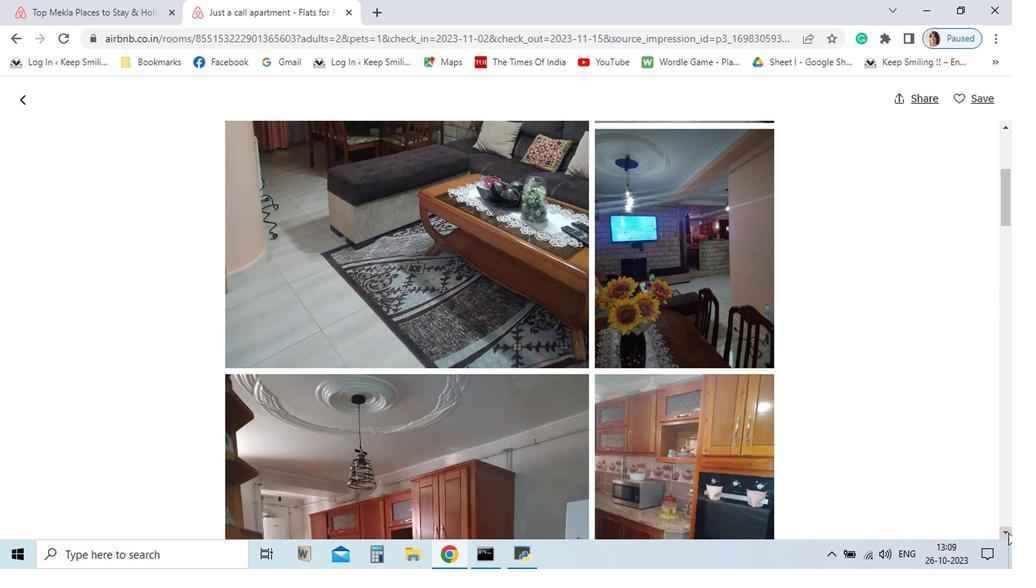 
Action: Mouse pressed left at (866, 527)
Screenshot: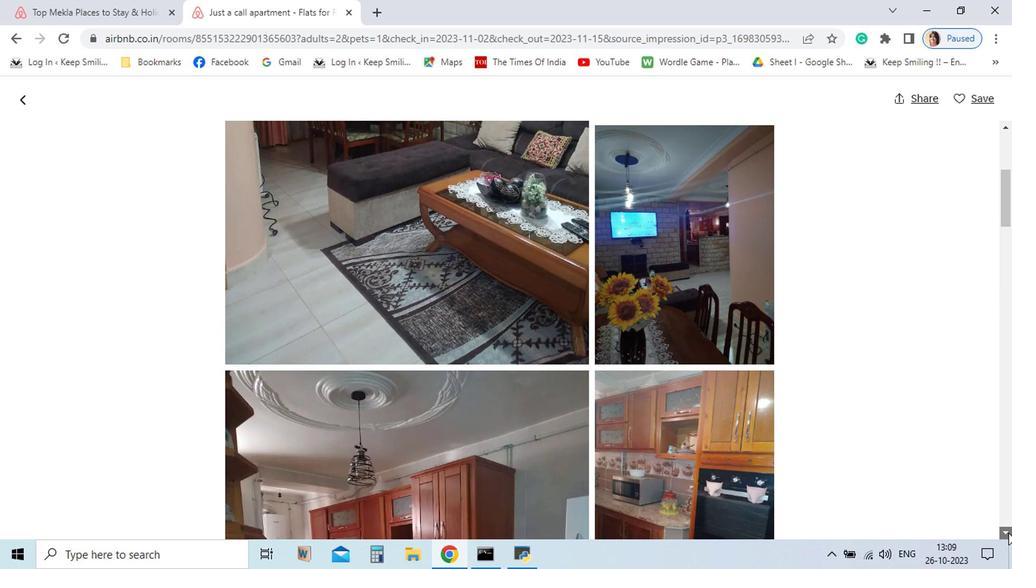
Action: Mouse pressed left at (866, 527)
Screenshot: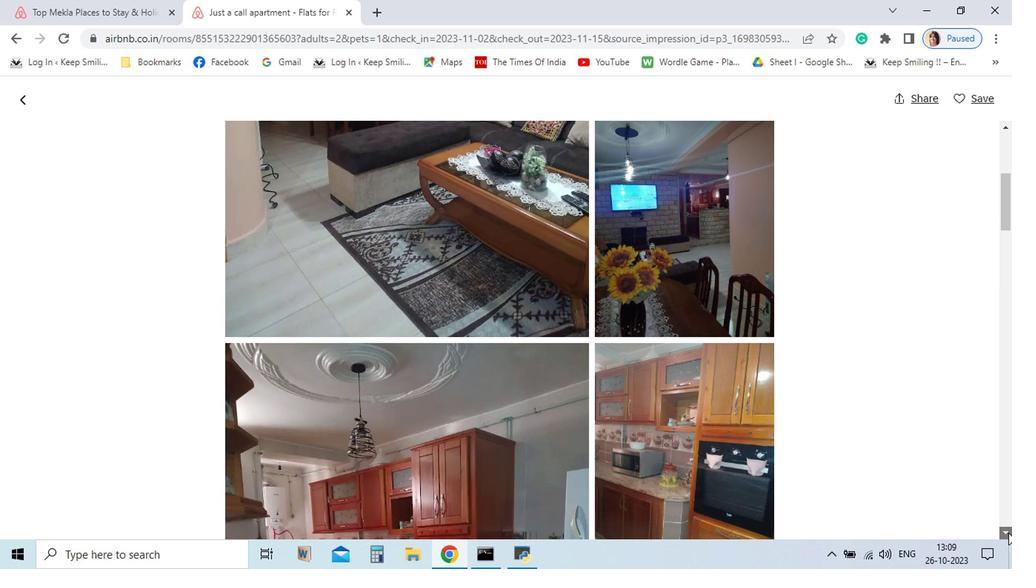 
Action: Mouse pressed left at (866, 527)
Screenshot: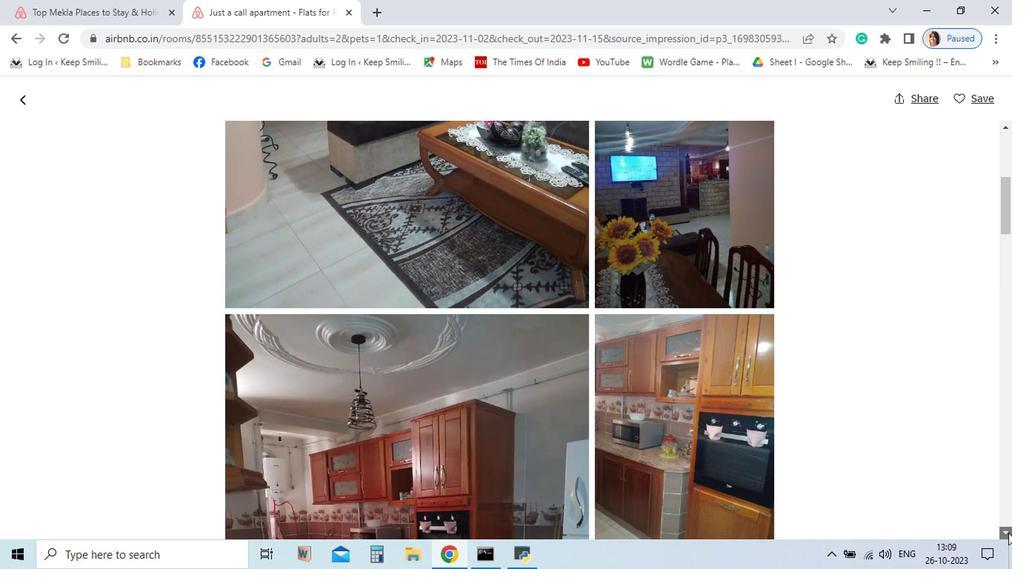 
Action: Mouse pressed left at (866, 527)
Screenshot: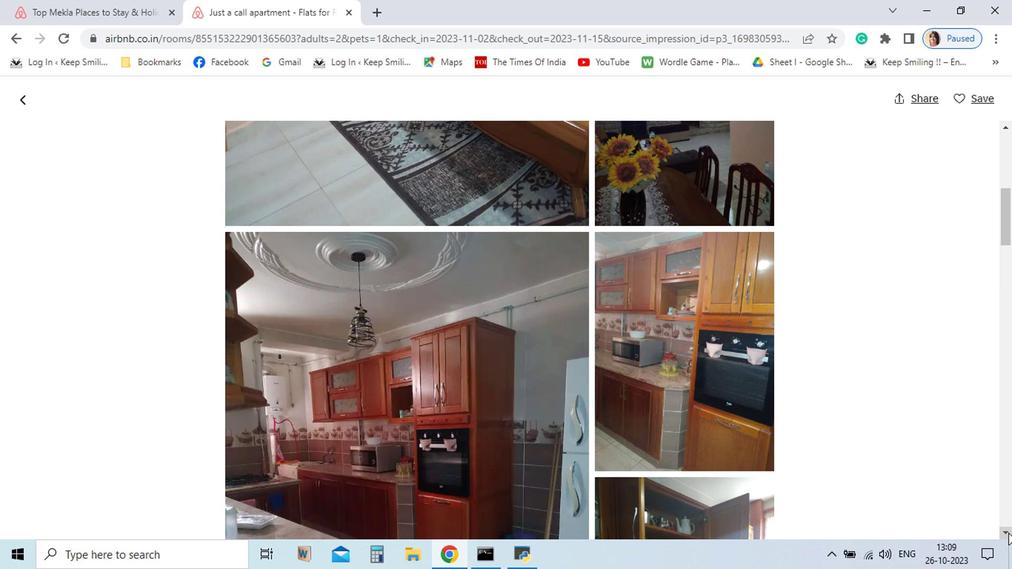 
Action: Mouse pressed left at (866, 527)
Screenshot: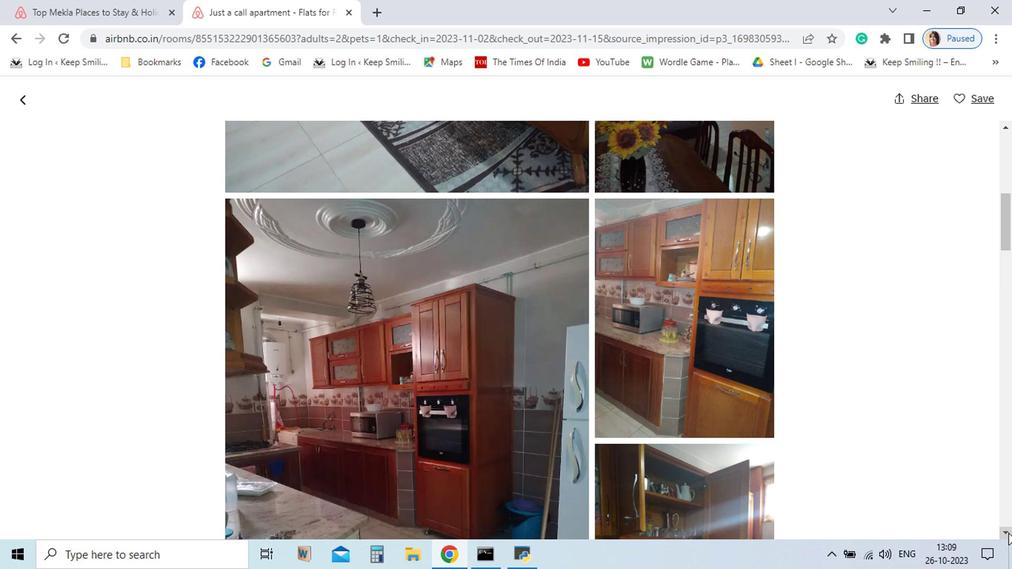 
Action: Mouse pressed left at (866, 527)
Screenshot: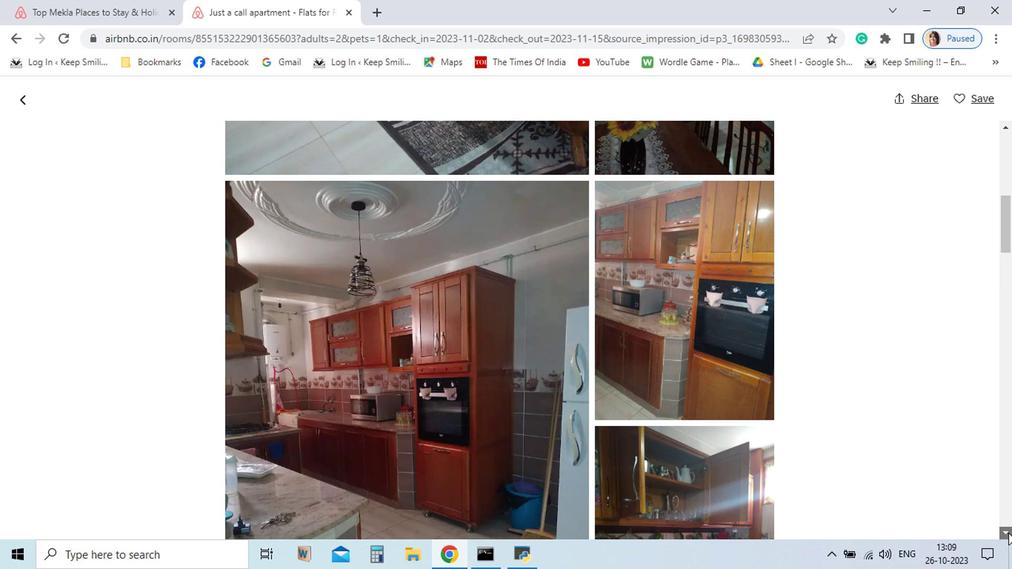 
Action: Mouse pressed left at (866, 527)
Screenshot: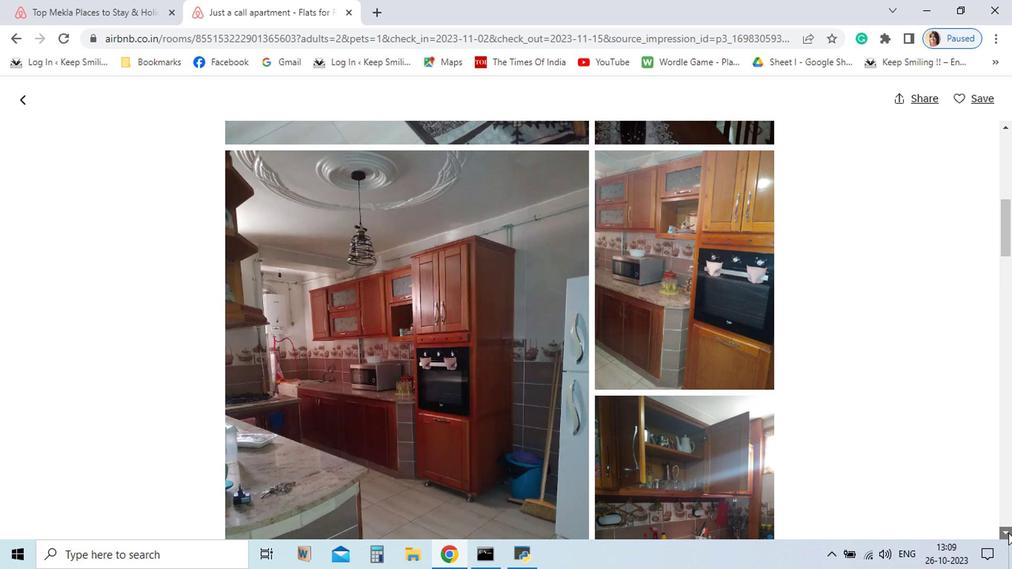
Action: Mouse pressed left at (866, 527)
Screenshot: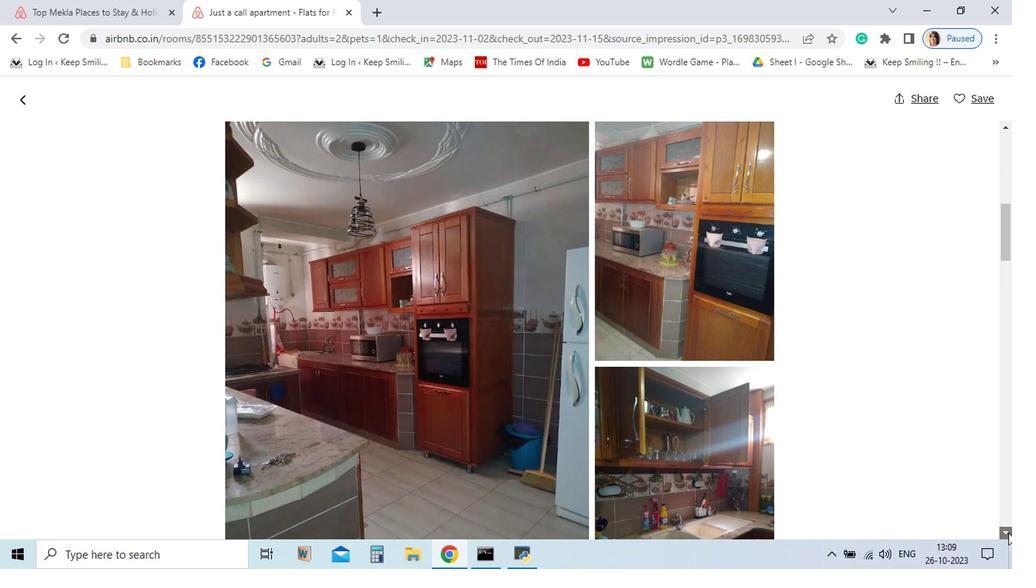 
Action: Mouse pressed left at (866, 527)
Screenshot: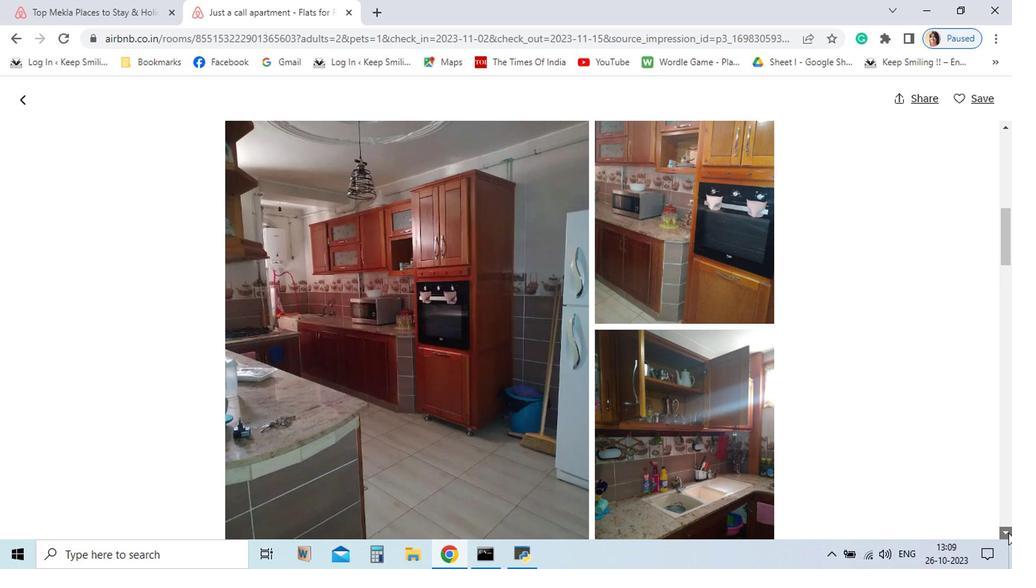 
Action: Mouse pressed left at (866, 527)
Screenshot: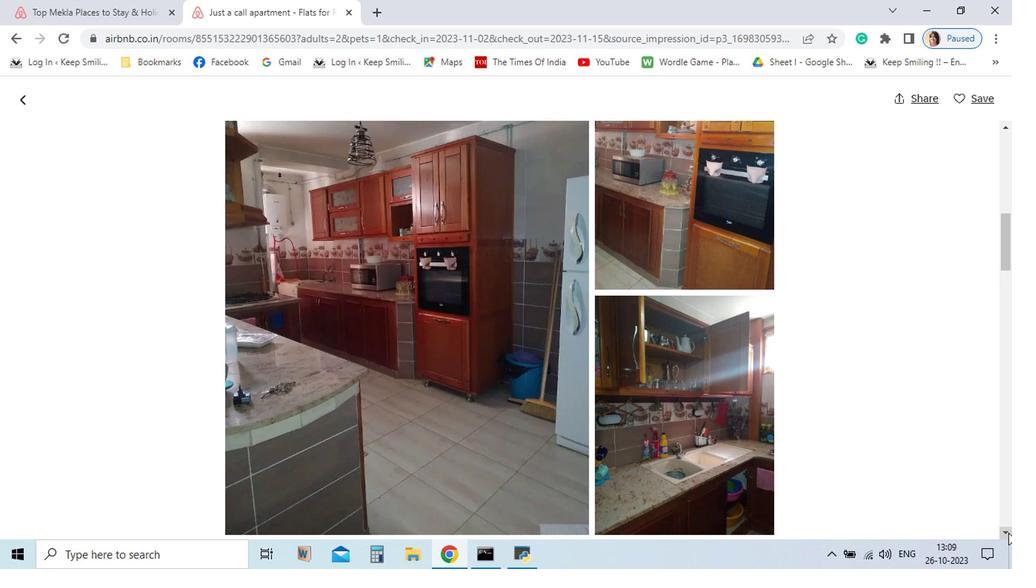 
Action: Mouse pressed left at (866, 527)
Screenshot: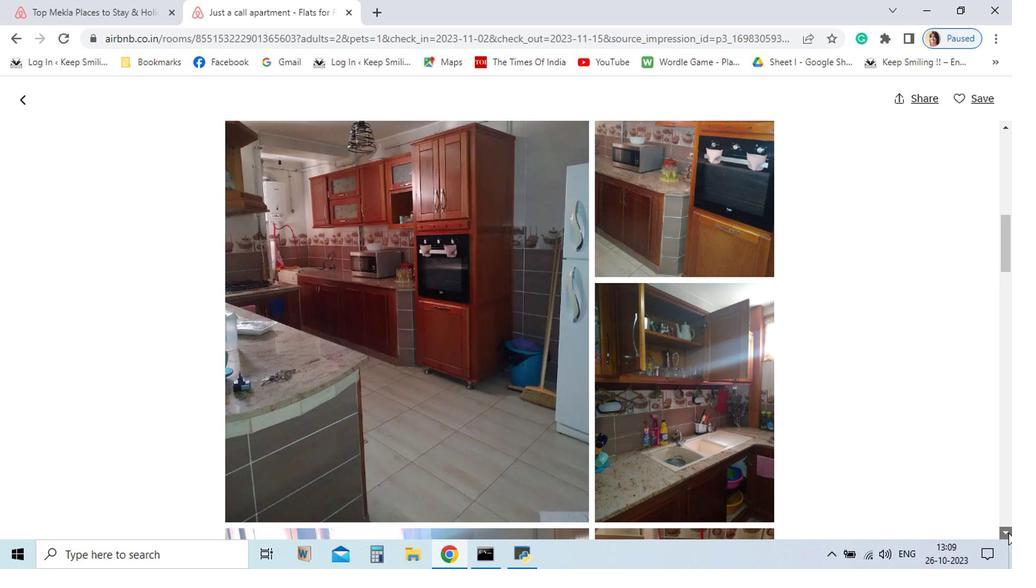 
Action: Mouse pressed left at (866, 527)
Screenshot: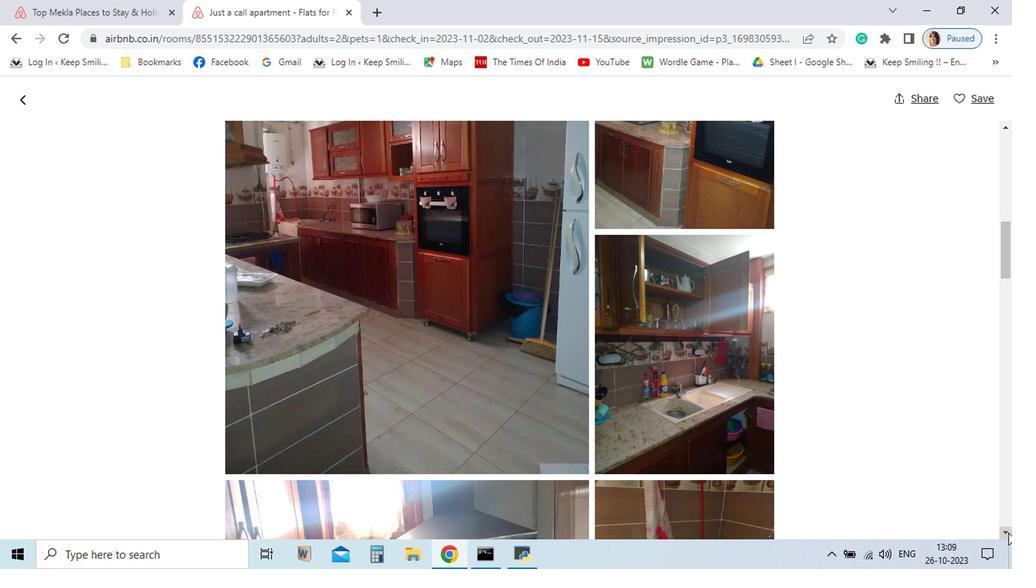 
Action: Mouse pressed left at (866, 527)
Screenshot: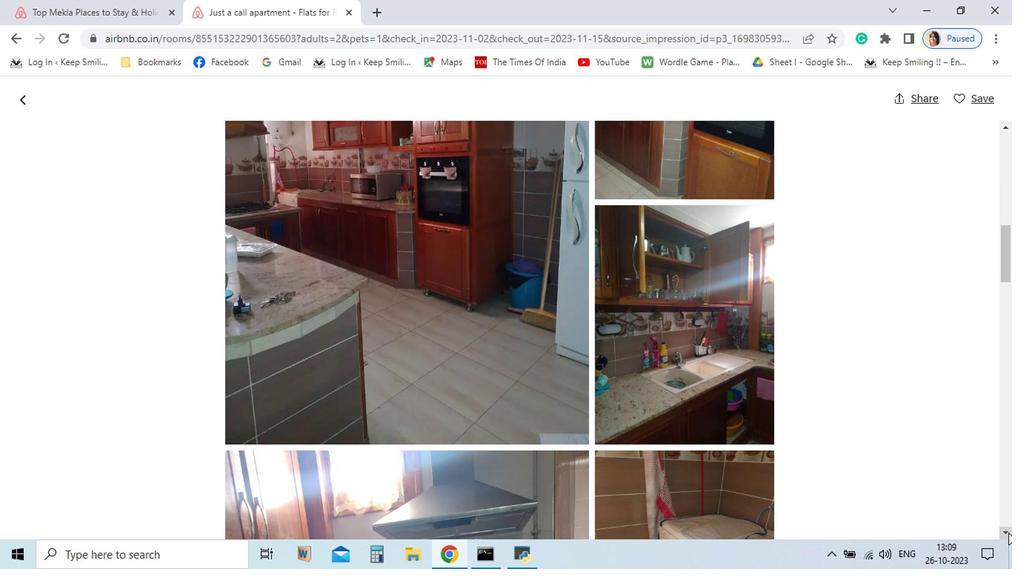 
Action: Mouse pressed left at (866, 527)
Screenshot: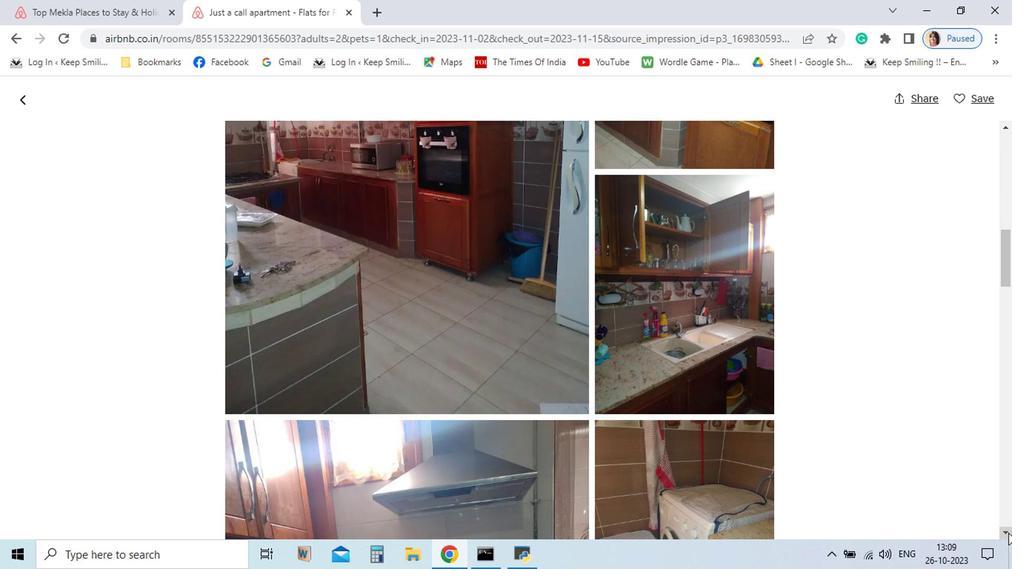 
Action: Mouse pressed left at (866, 527)
Screenshot: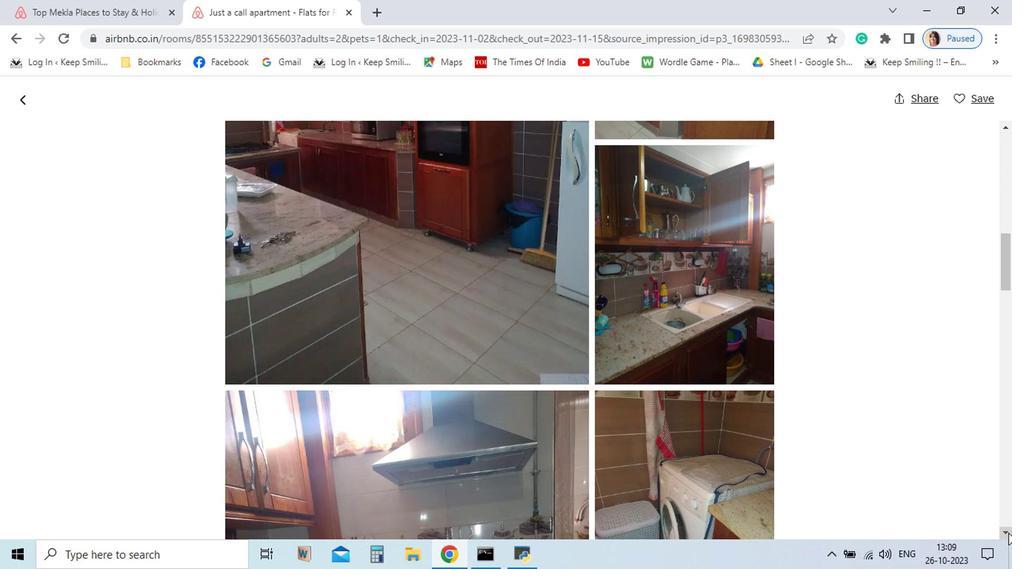 
Action: Mouse pressed left at (866, 527)
Screenshot: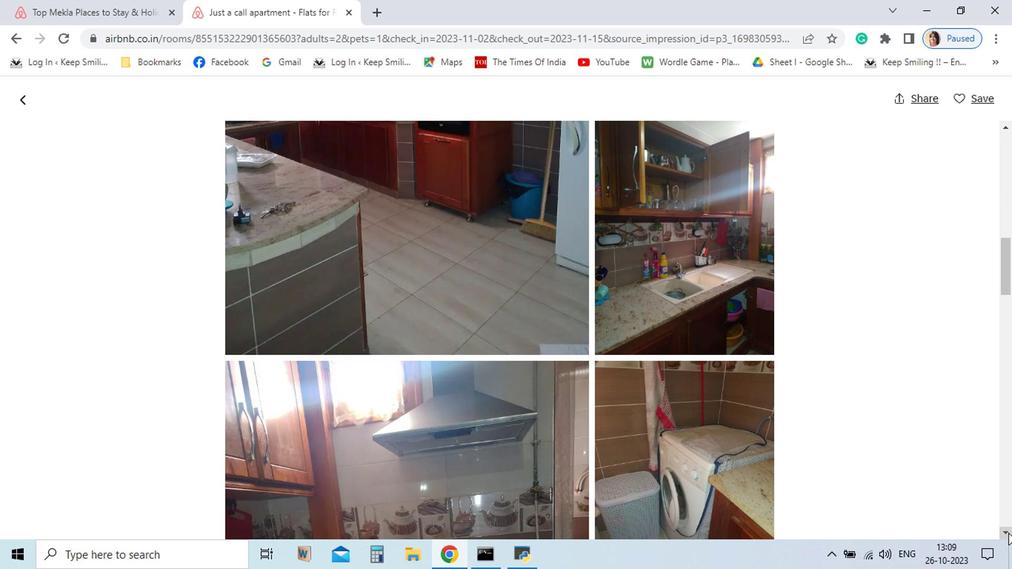 
Action: Mouse pressed left at (866, 527)
Screenshot: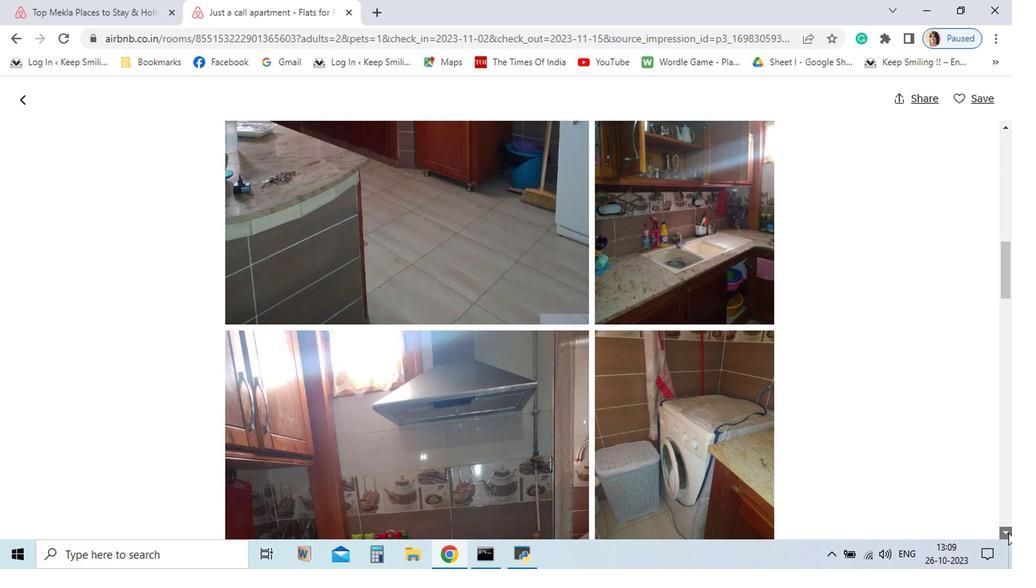 
Action: Mouse pressed left at (866, 527)
Screenshot: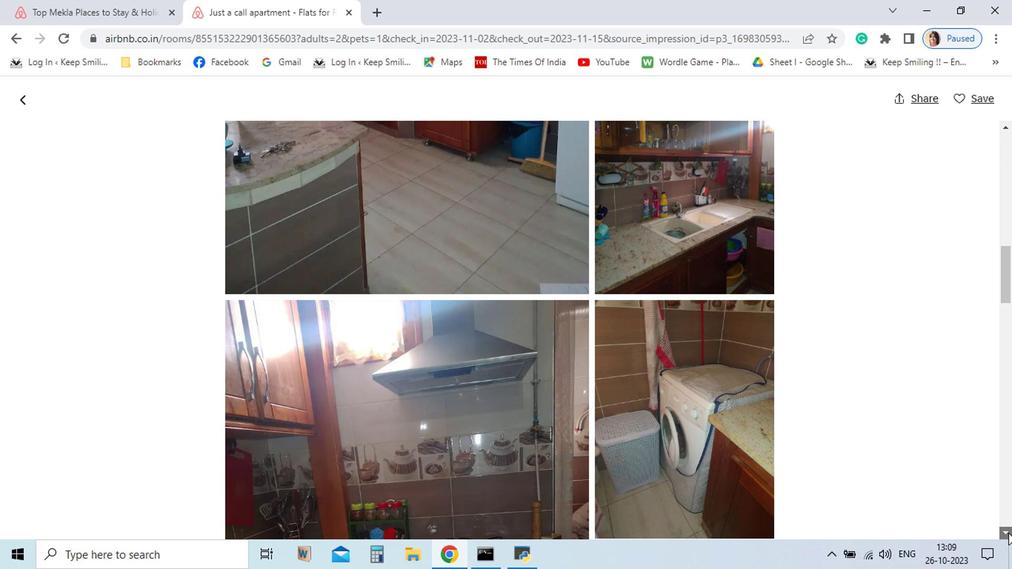 
Action: Mouse pressed left at (866, 527)
Screenshot: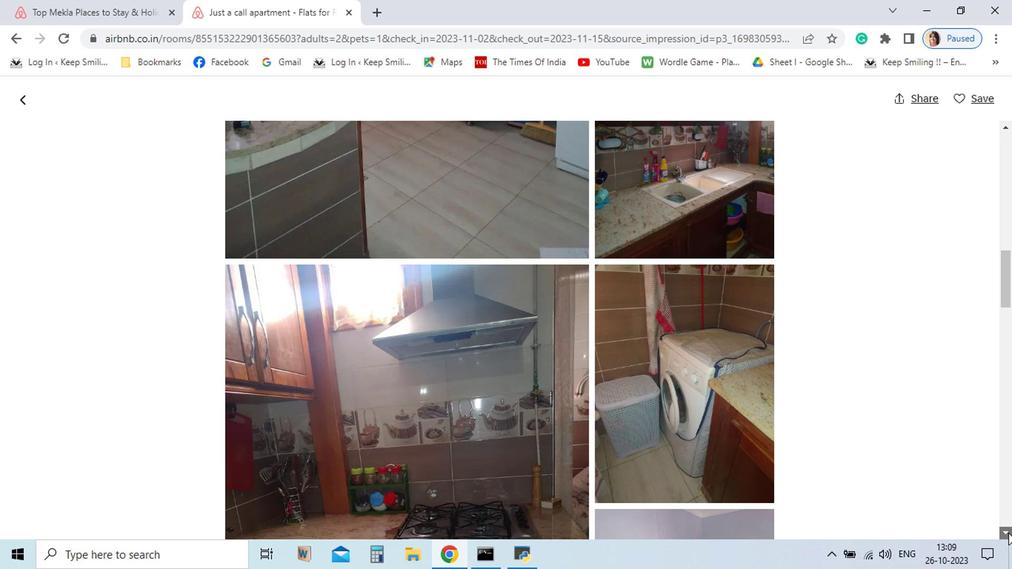 
Action: Mouse pressed left at (866, 527)
Screenshot: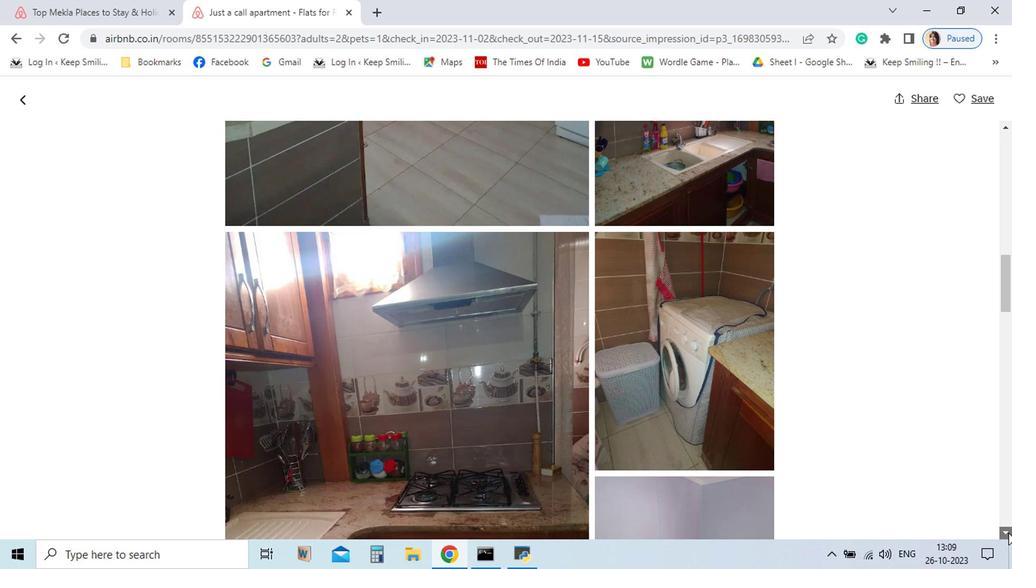 
Action: Mouse pressed left at (866, 527)
Screenshot: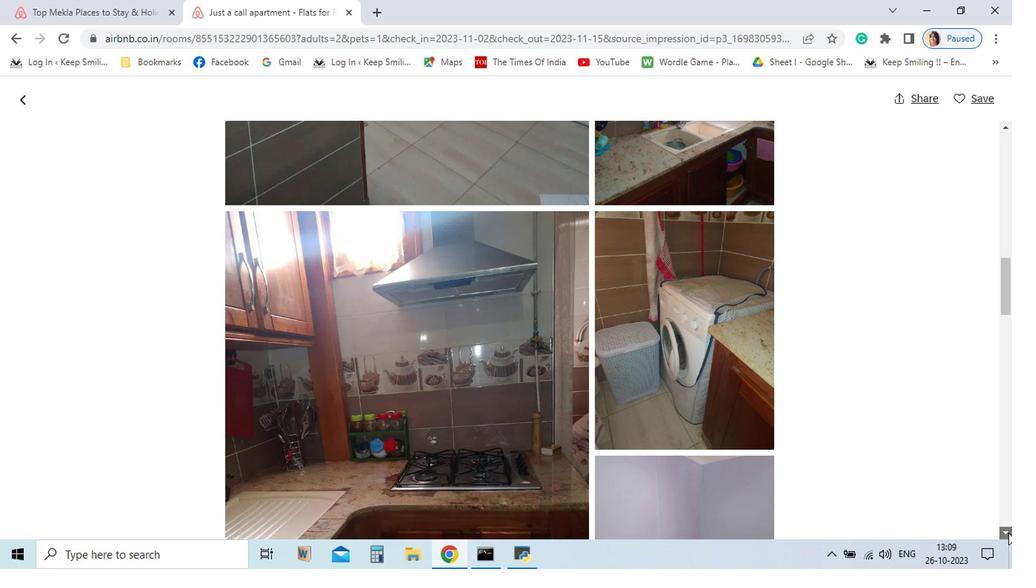 
Action: Mouse pressed left at (866, 527)
Screenshot: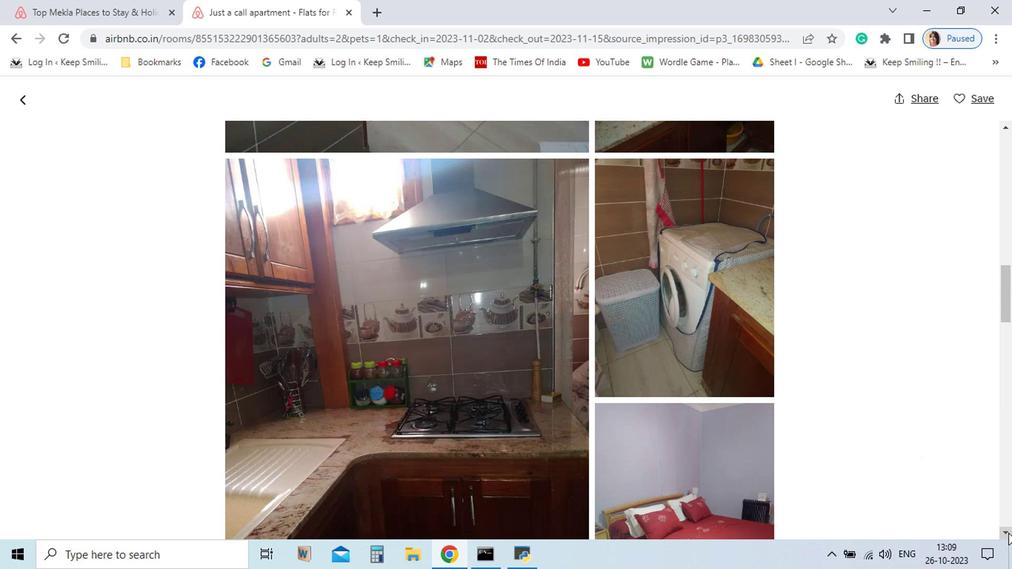 
Action: Mouse pressed left at (866, 527)
Screenshot: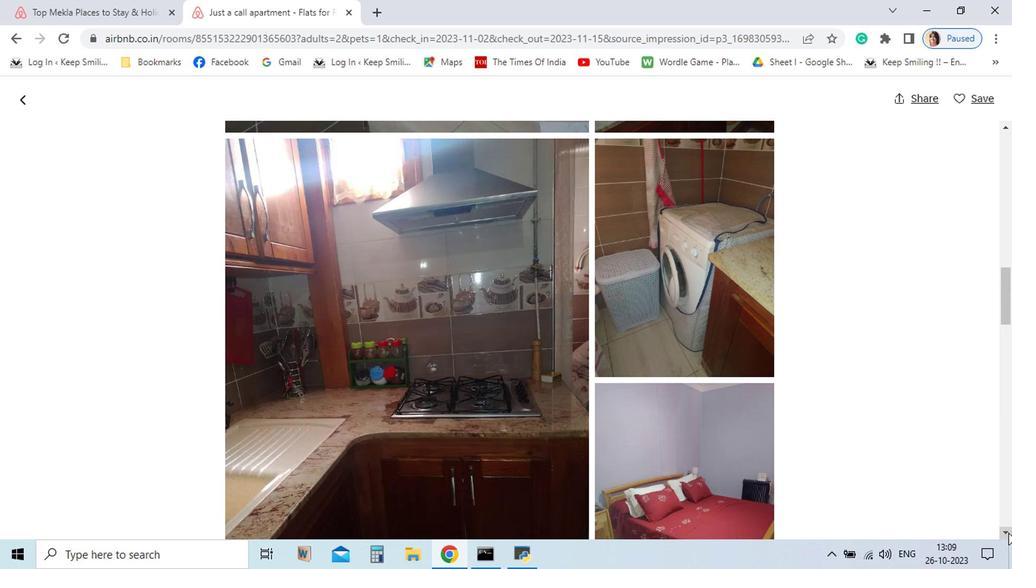
Action: Mouse pressed left at (866, 527)
Screenshot: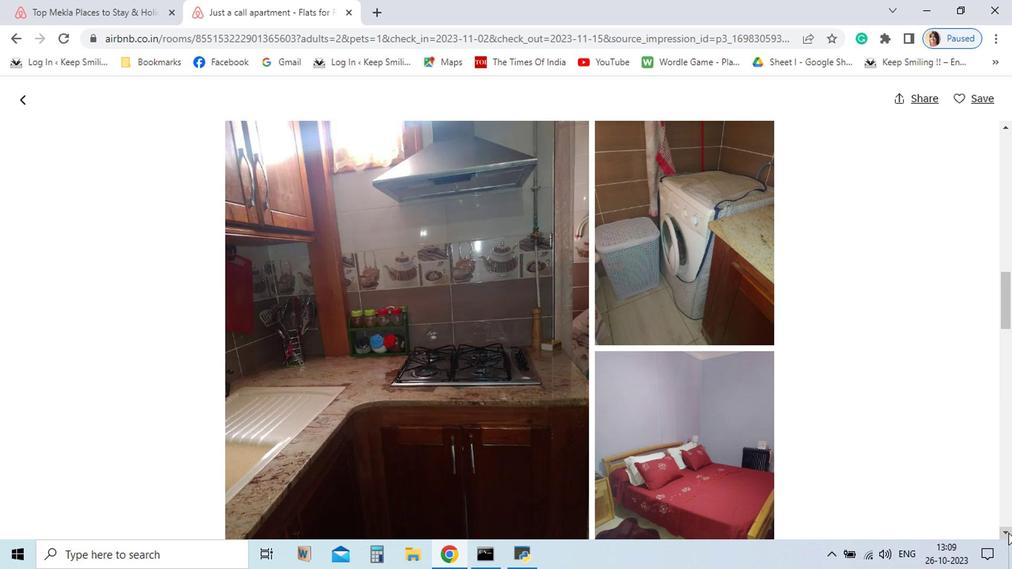 
Action: Mouse pressed left at (866, 527)
Screenshot: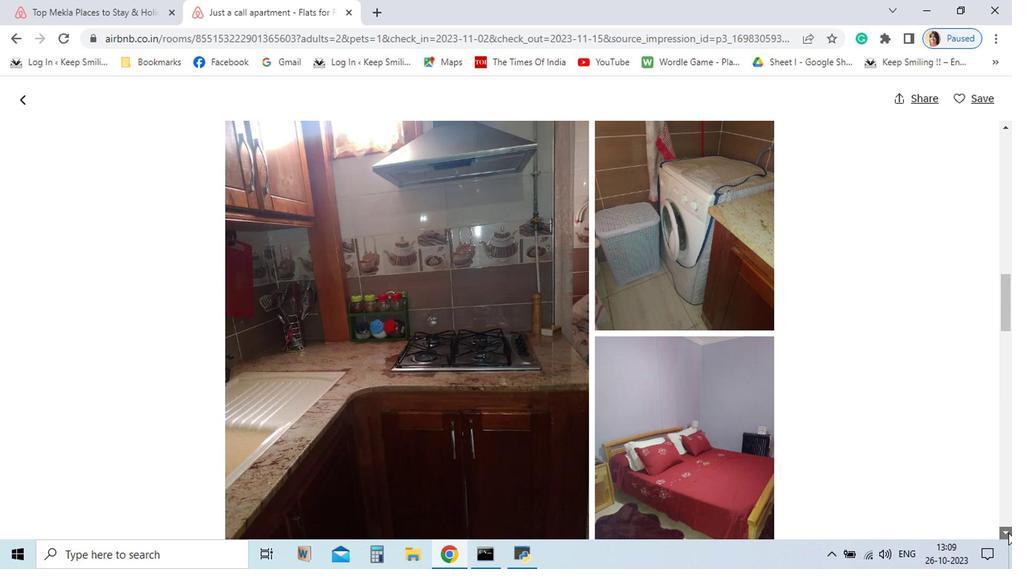 
Action: Mouse pressed left at (866, 527)
Screenshot: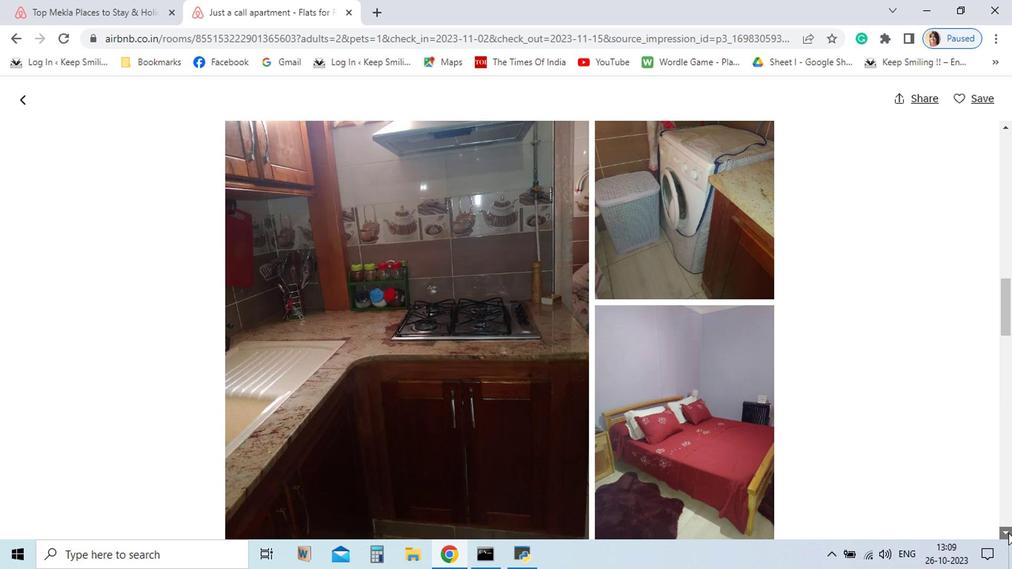 
Action: Mouse pressed left at (866, 527)
Screenshot: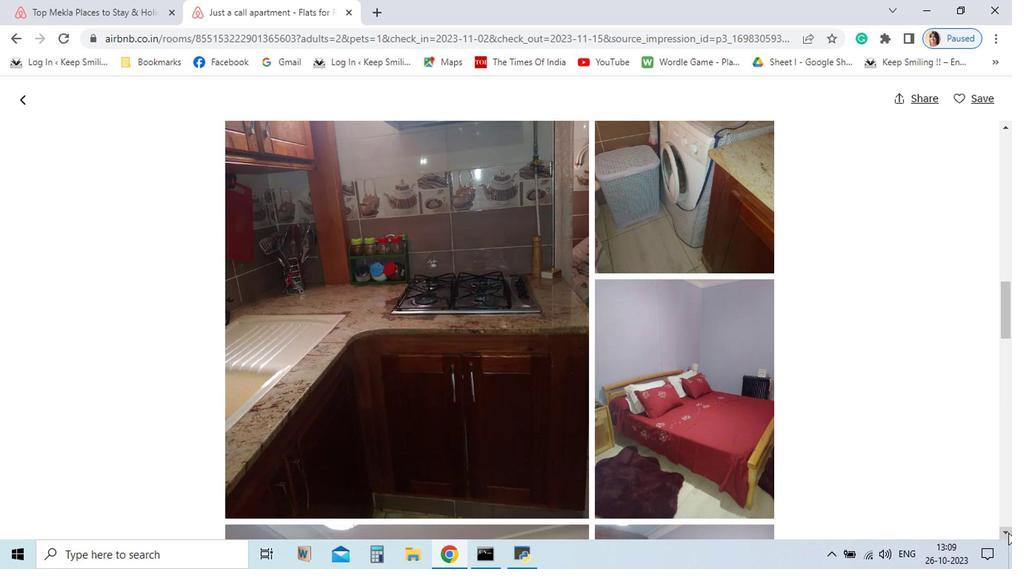 
Action: Mouse pressed left at (866, 527)
Screenshot: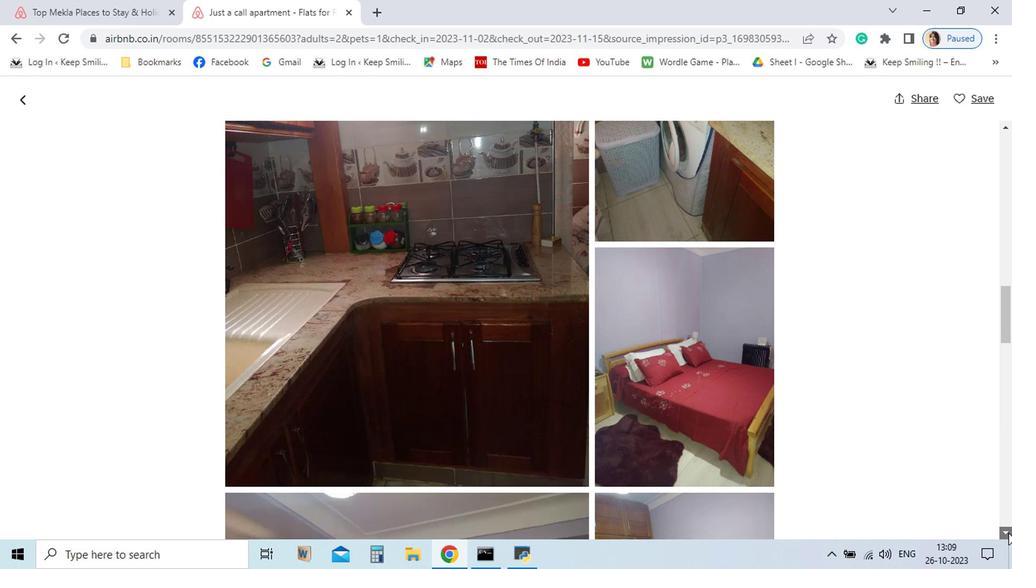 
Action: Mouse pressed left at (866, 527)
Screenshot: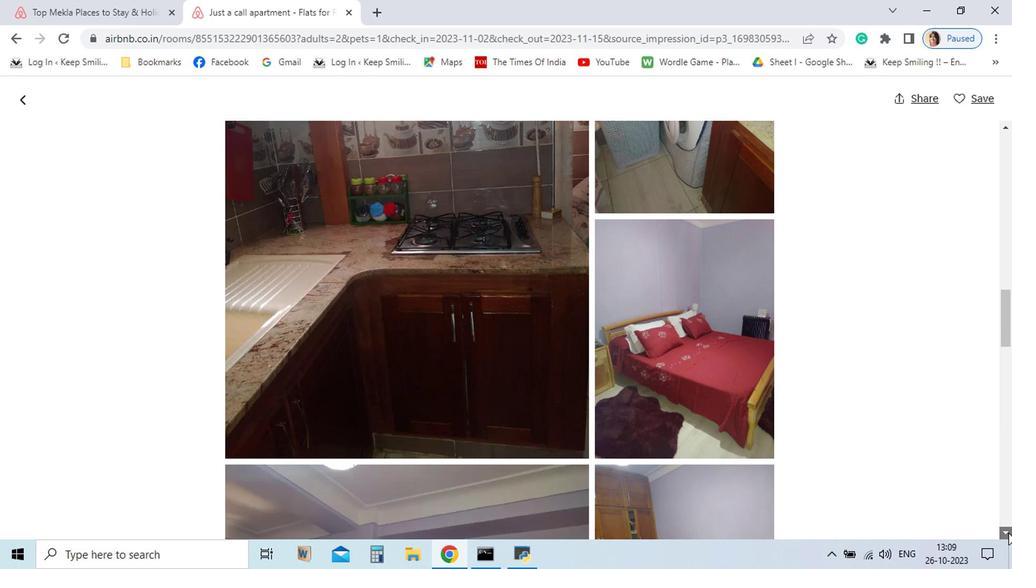 
Action: Mouse pressed left at (866, 527)
Screenshot: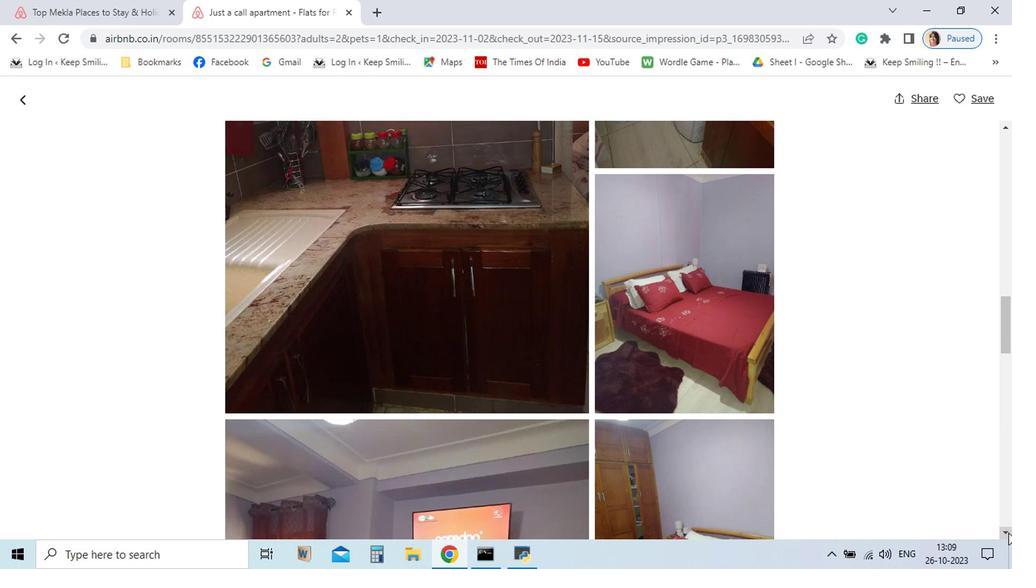 
Action: Mouse pressed left at (866, 527)
Screenshot: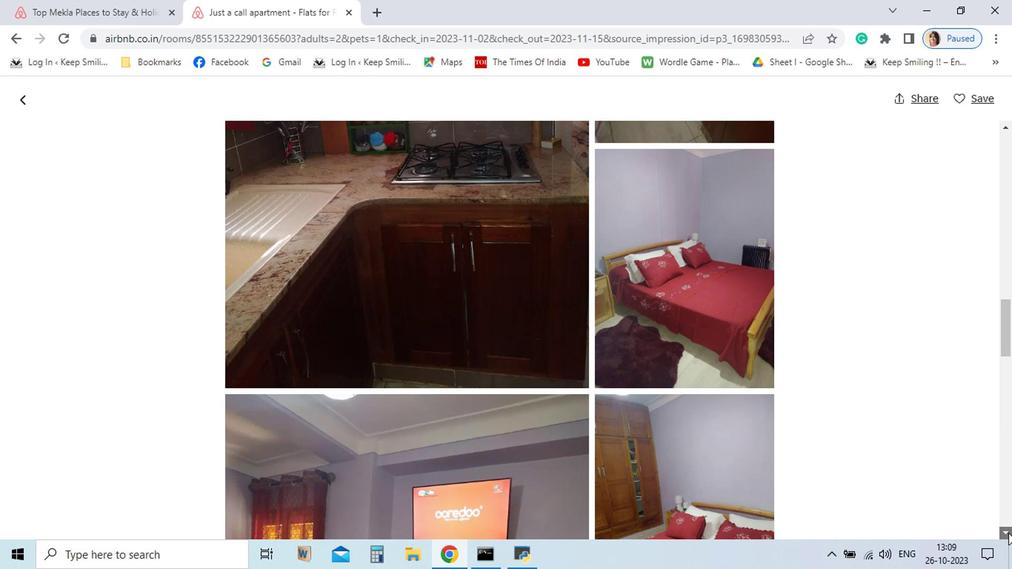 
Action: Mouse pressed left at (866, 527)
Screenshot: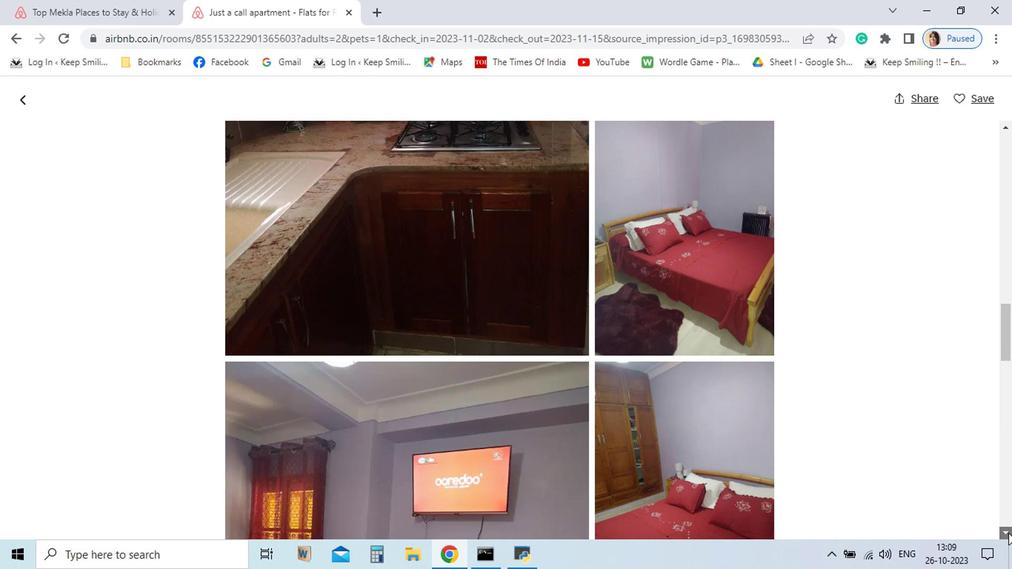 
Action: Mouse pressed left at (866, 527)
Screenshot: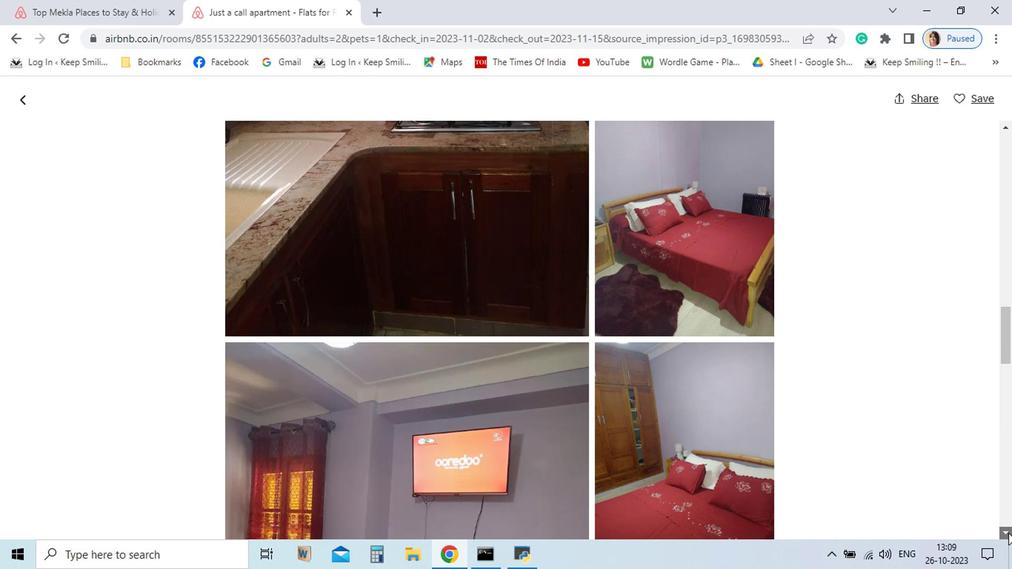 
Action: Mouse pressed left at (866, 527)
Screenshot: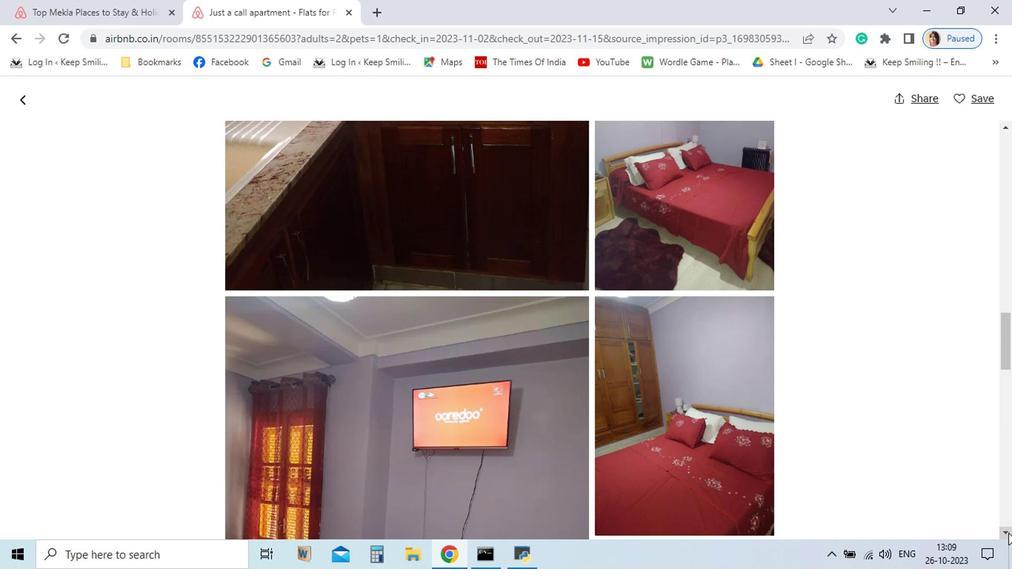 
Action: Mouse pressed left at (866, 527)
Screenshot: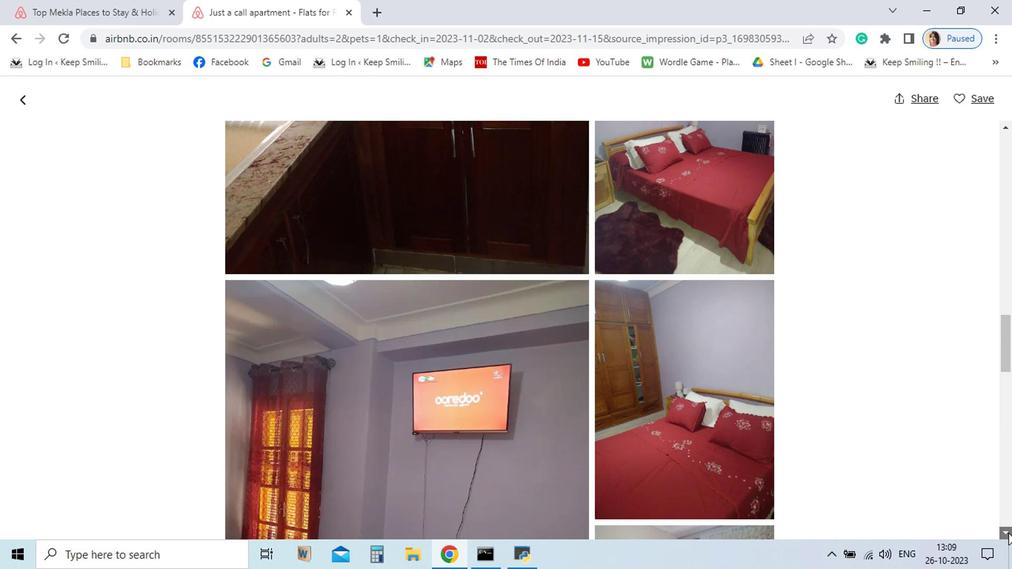 
Action: Mouse pressed left at (866, 527)
Screenshot: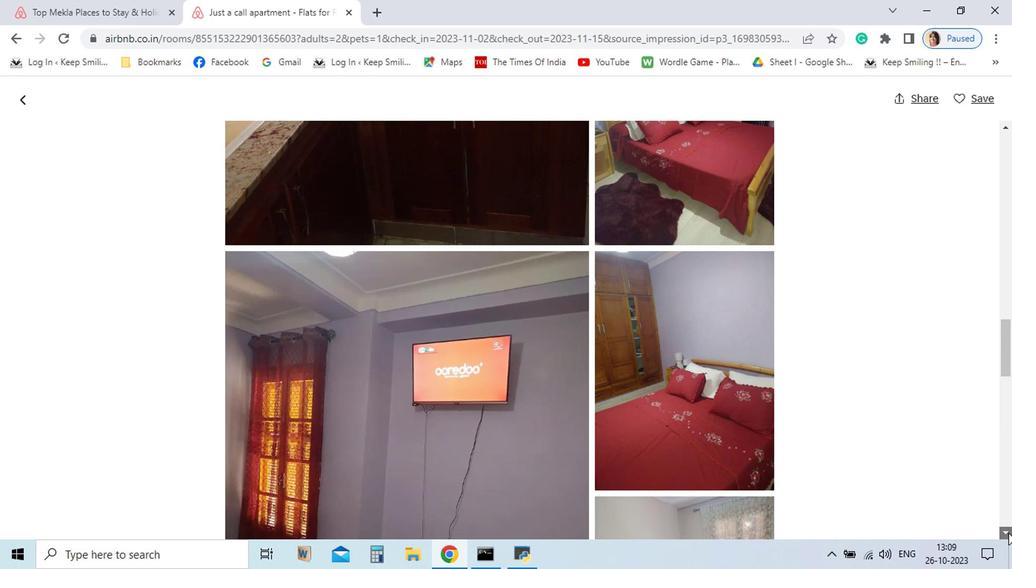 
Action: Mouse pressed left at (866, 527)
Screenshot: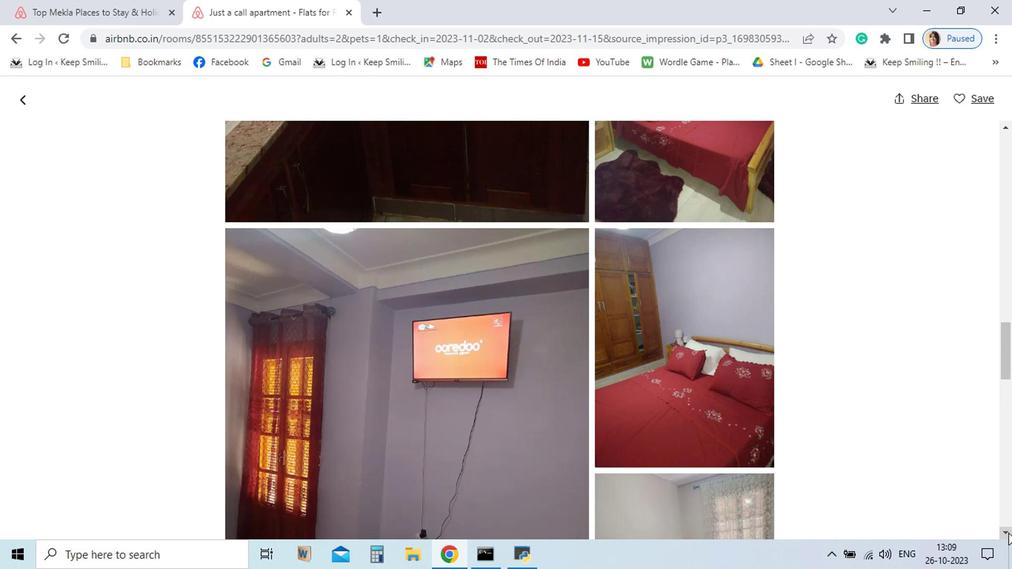
Action: Mouse pressed left at (866, 527)
Screenshot: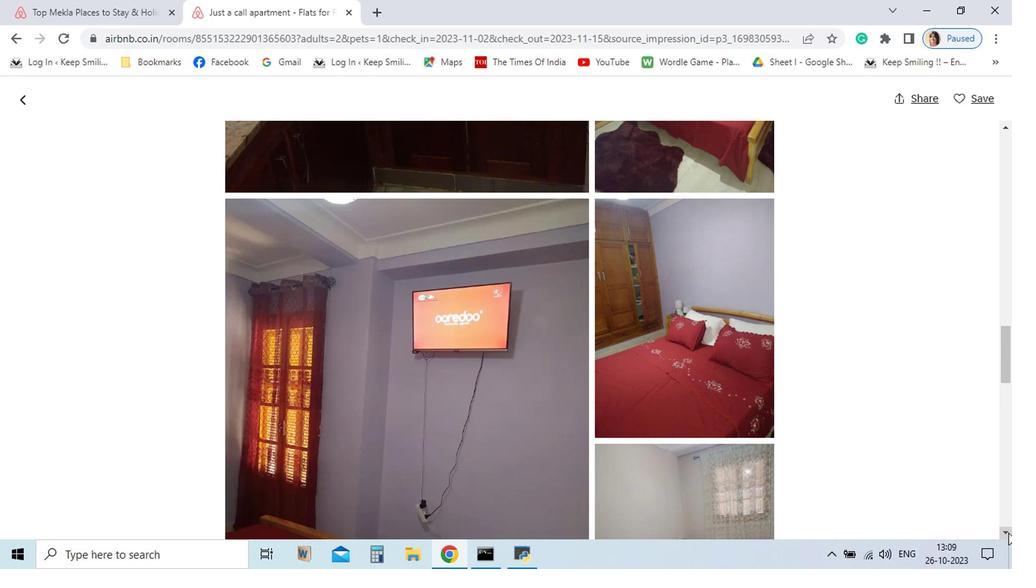 
Action: Mouse pressed left at (866, 527)
Screenshot: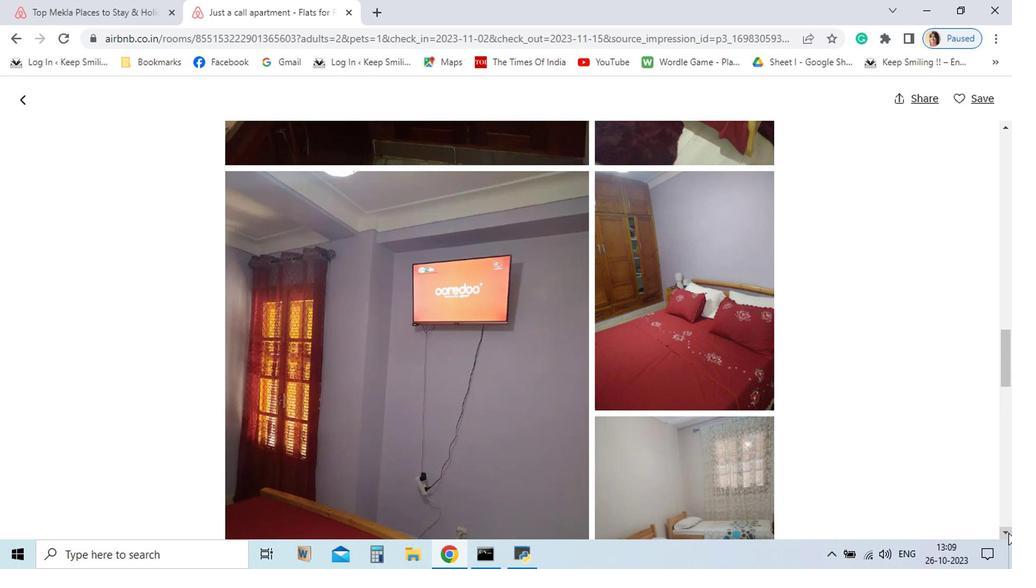 
Action: Mouse pressed left at (866, 527)
Screenshot: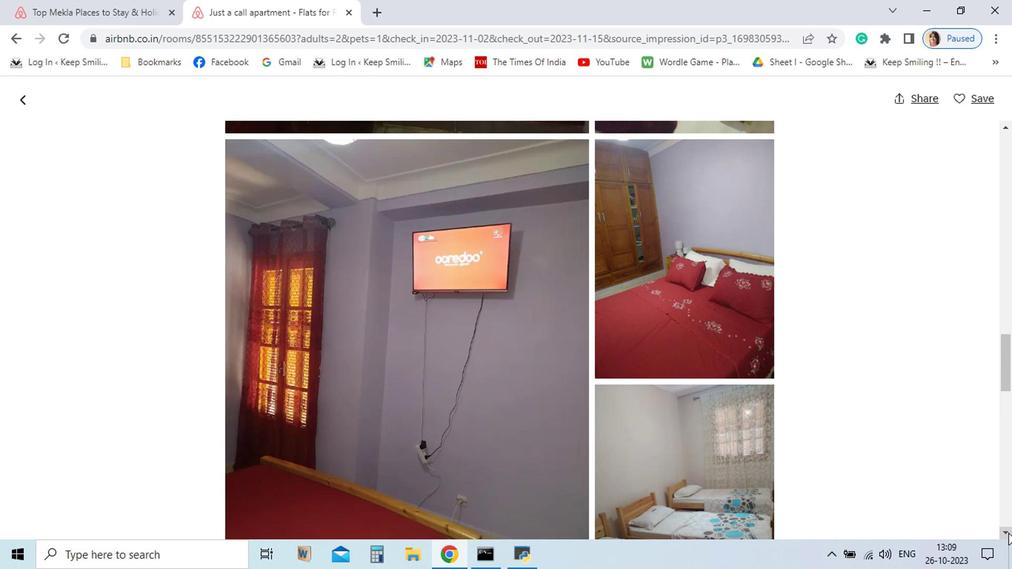 
Action: Mouse pressed left at (866, 527)
Screenshot: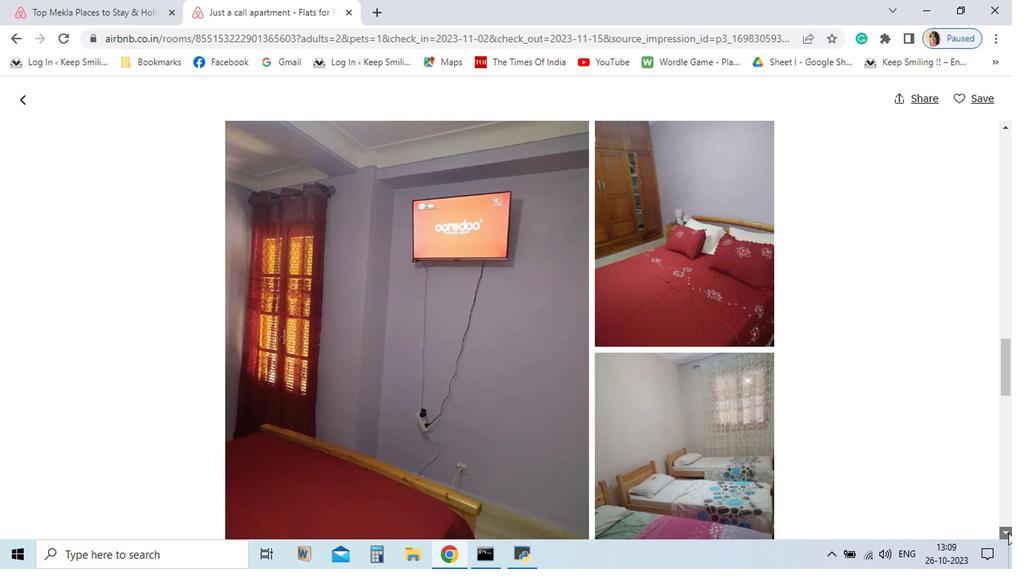 
Action: Mouse pressed left at (866, 527)
Screenshot: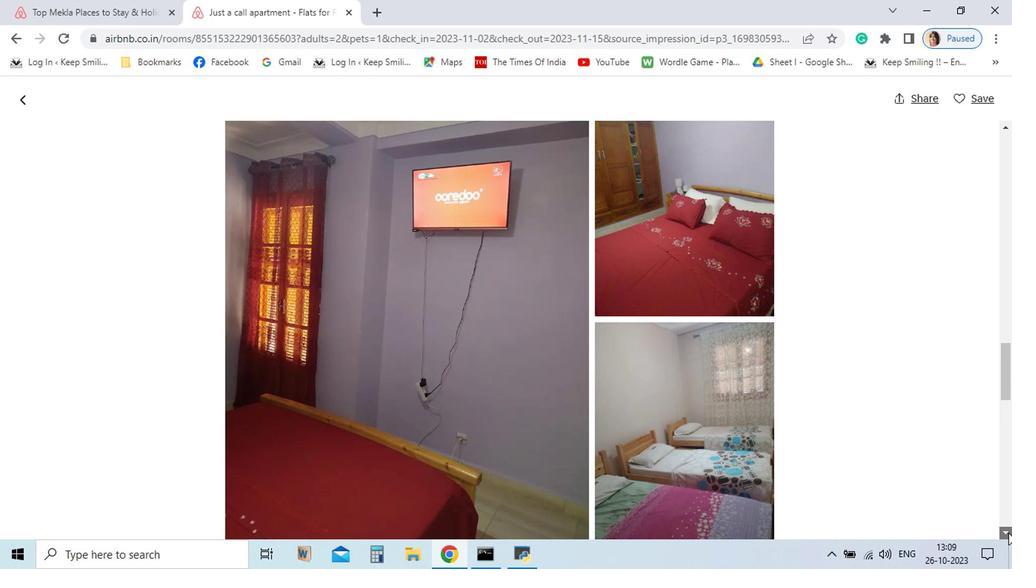 
Action: Mouse pressed left at (866, 527)
Screenshot: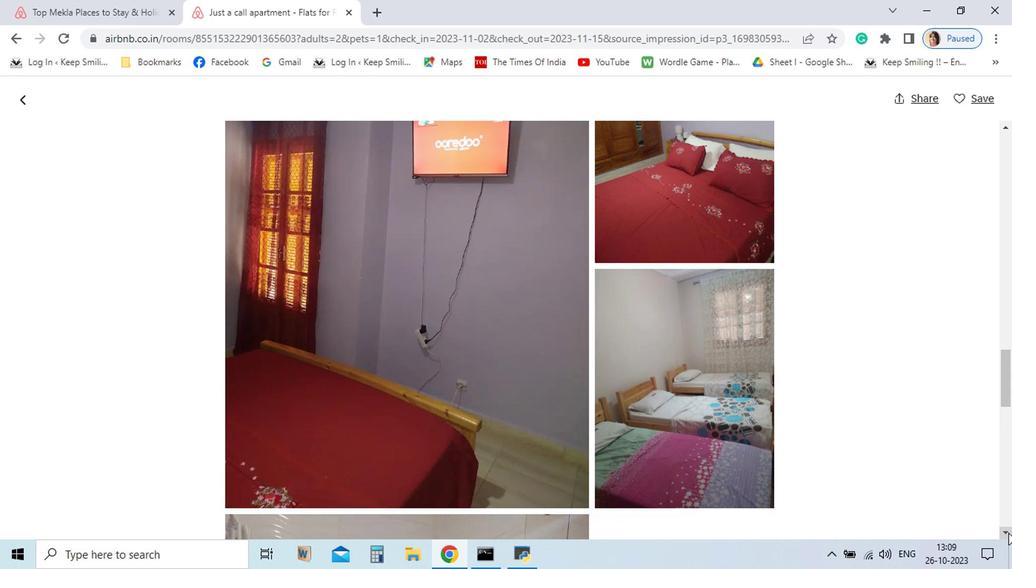 
Action: Mouse pressed left at (866, 527)
Screenshot: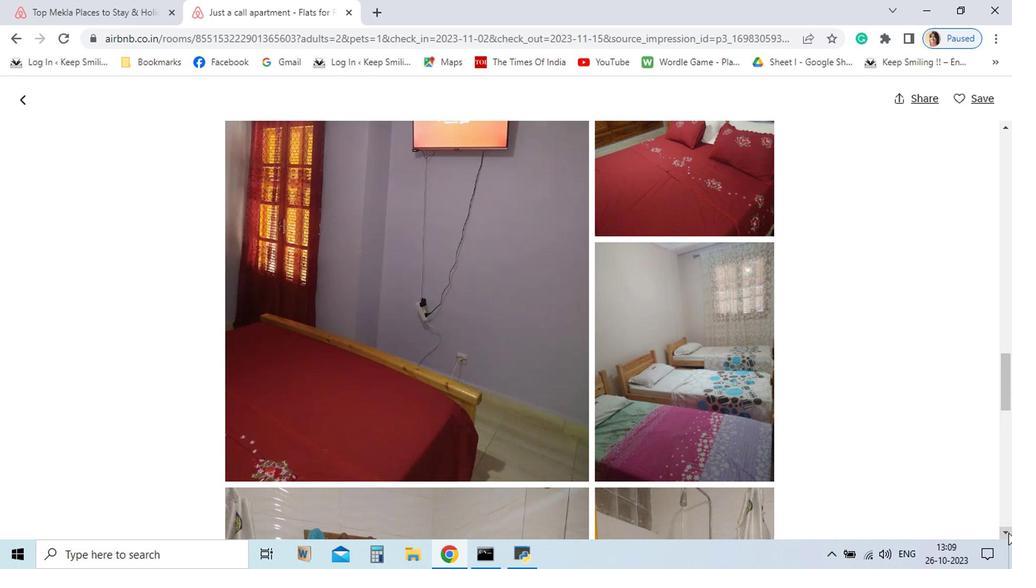 
Action: Mouse pressed left at (866, 527)
Screenshot: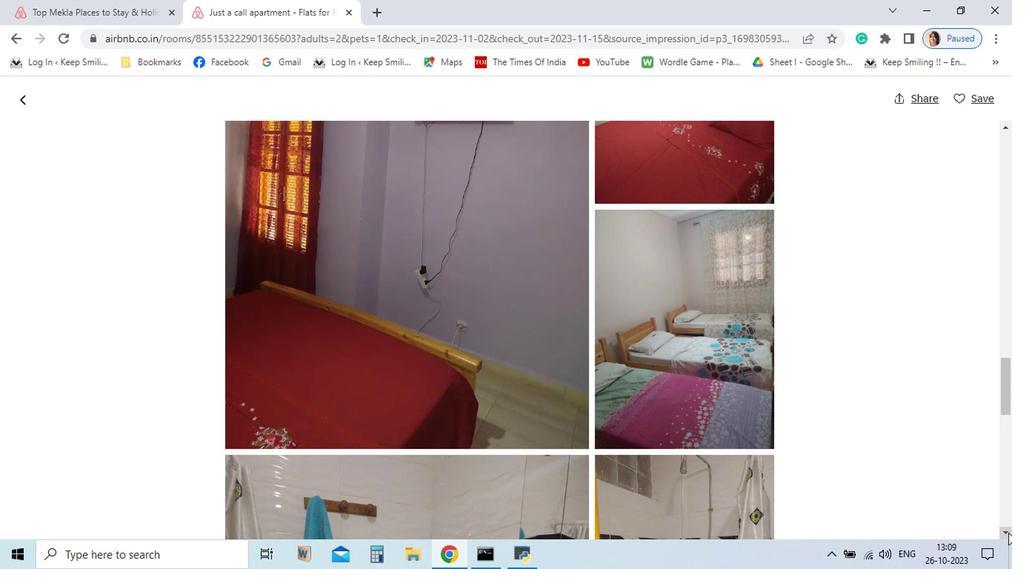 
Action: Mouse pressed left at (866, 527)
Screenshot: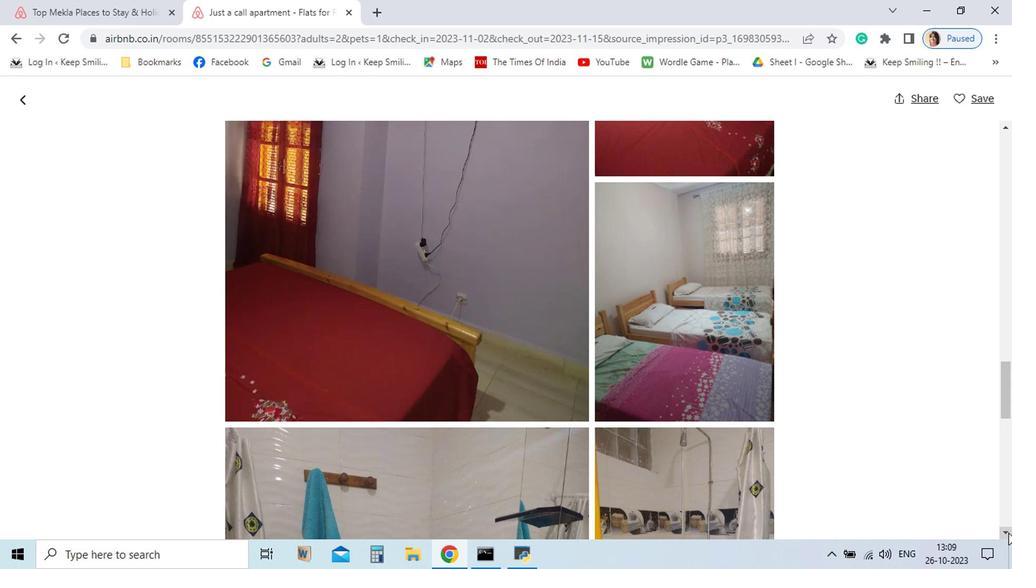 
Action: Mouse pressed left at (866, 527)
Screenshot: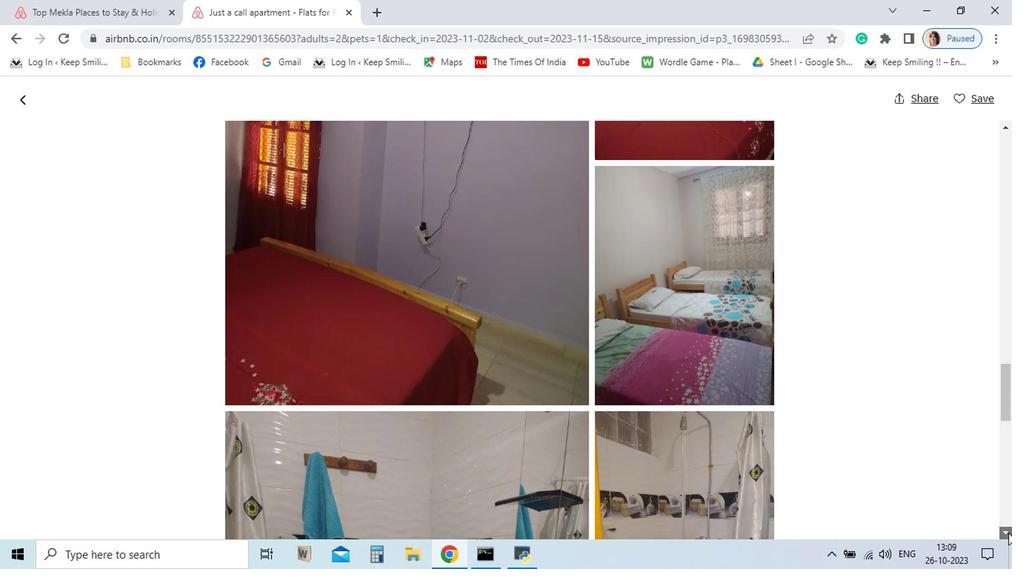 
Action: Mouse pressed left at (866, 527)
Screenshot: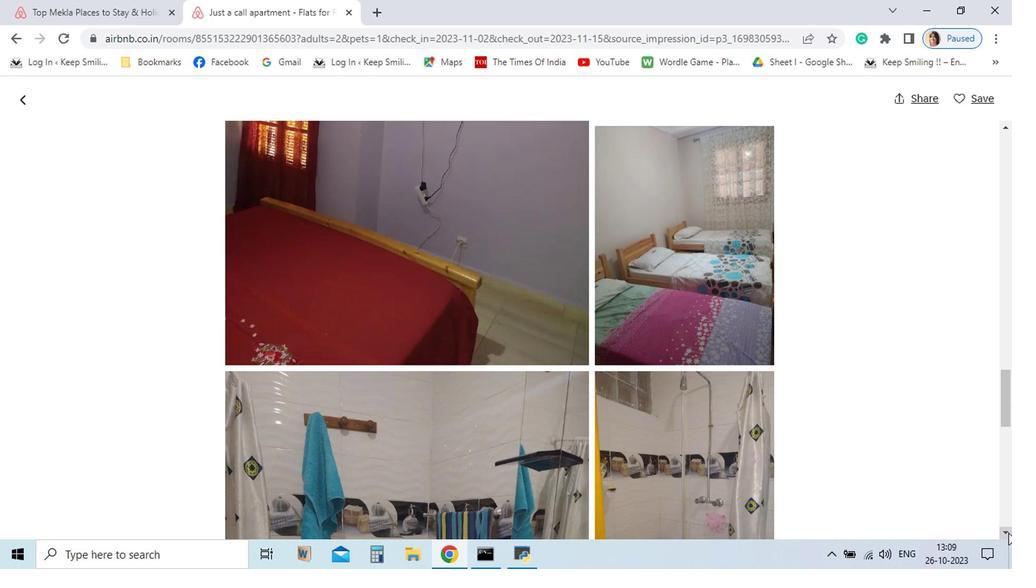 
Action: Mouse pressed left at (866, 527)
Screenshot: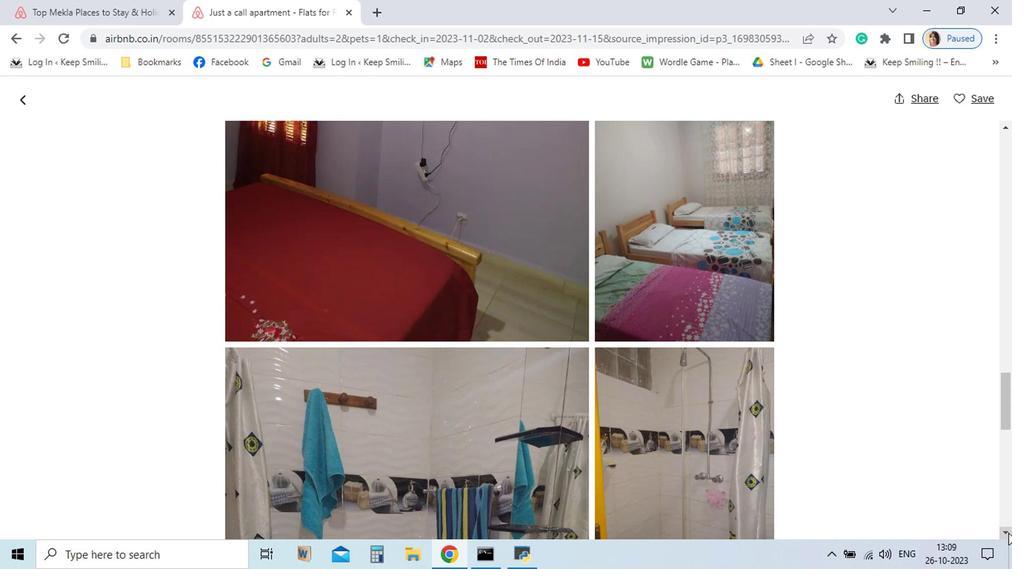 
Action: Mouse pressed left at (866, 527)
Screenshot: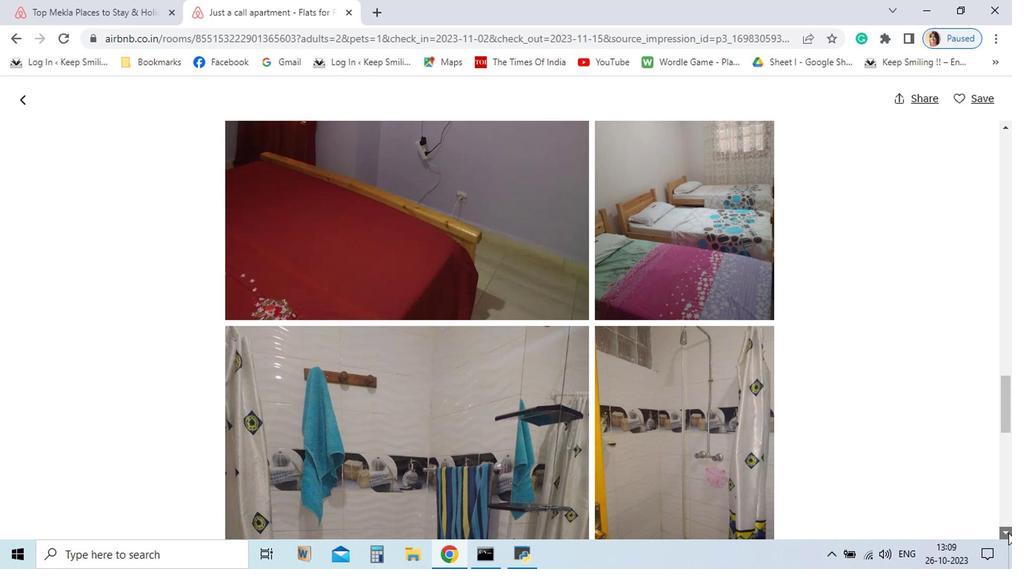 
Action: Mouse pressed left at (866, 527)
Screenshot: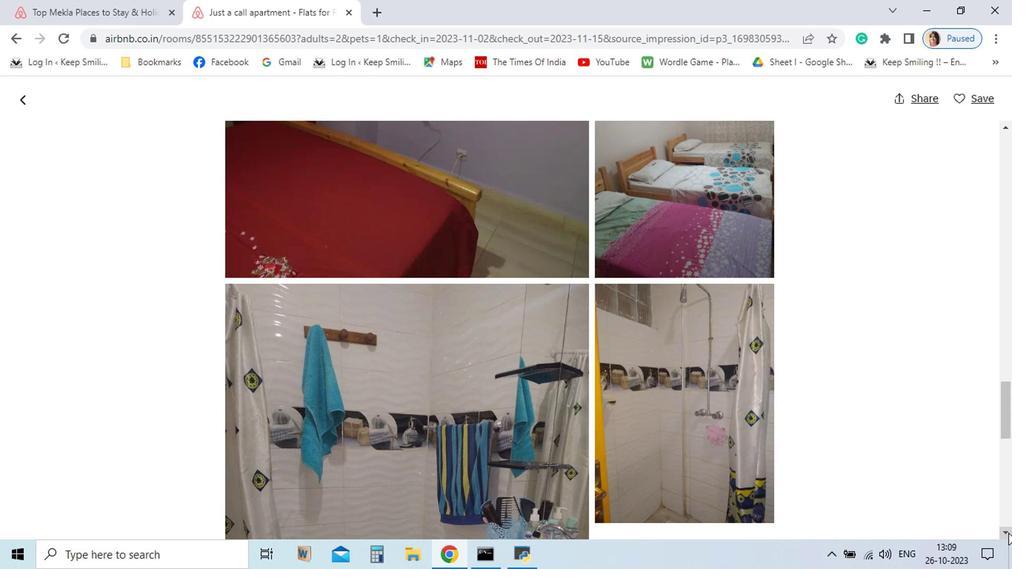 
Action: Mouse pressed left at (866, 527)
Screenshot: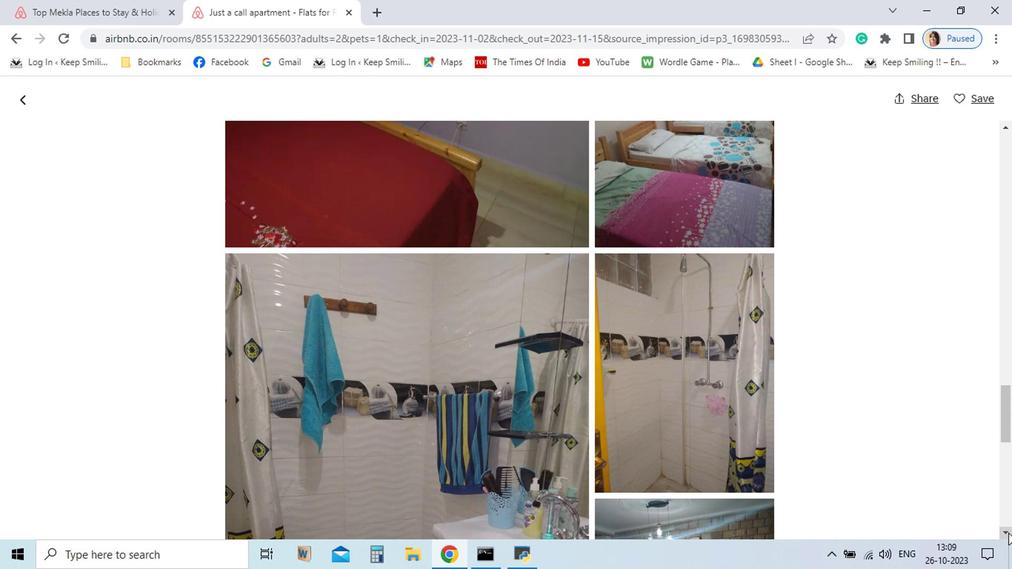 
Action: Mouse pressed left at (866, 527)
Screenshot: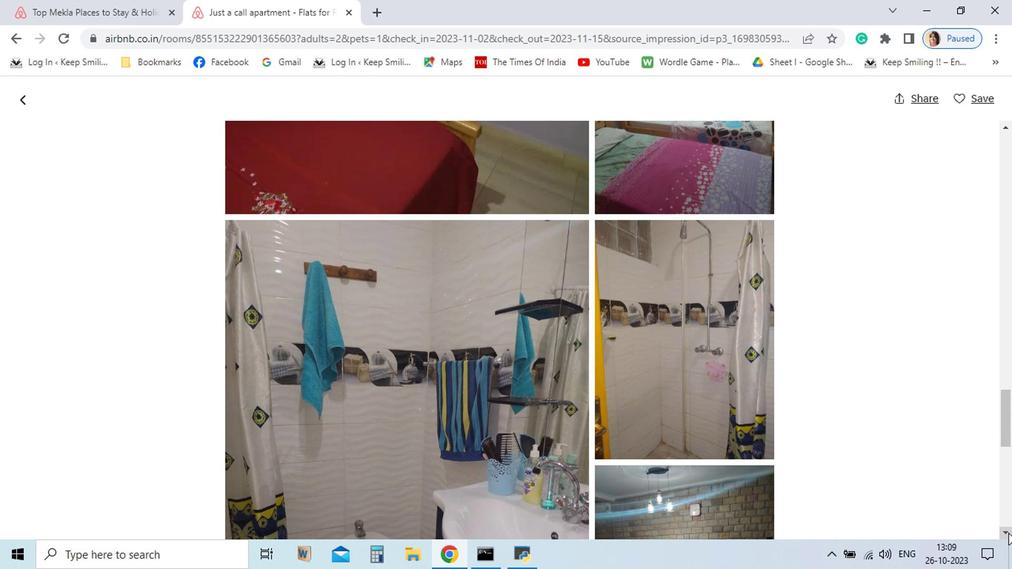 
Action: Mouse pressed left at (866, 527)
Screenshot: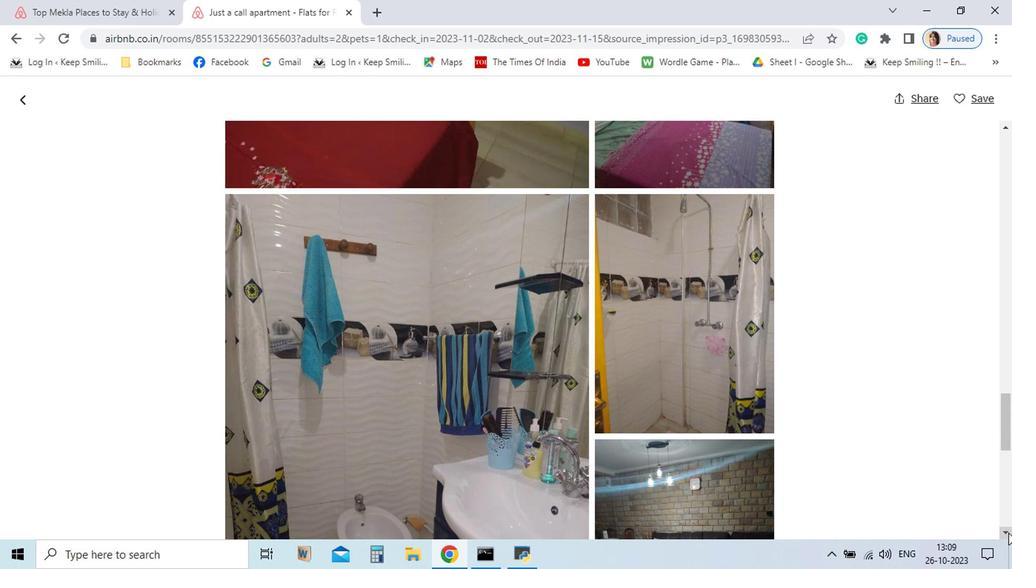 
Action: Mouse pressed left at (866, 527)
Screenshot: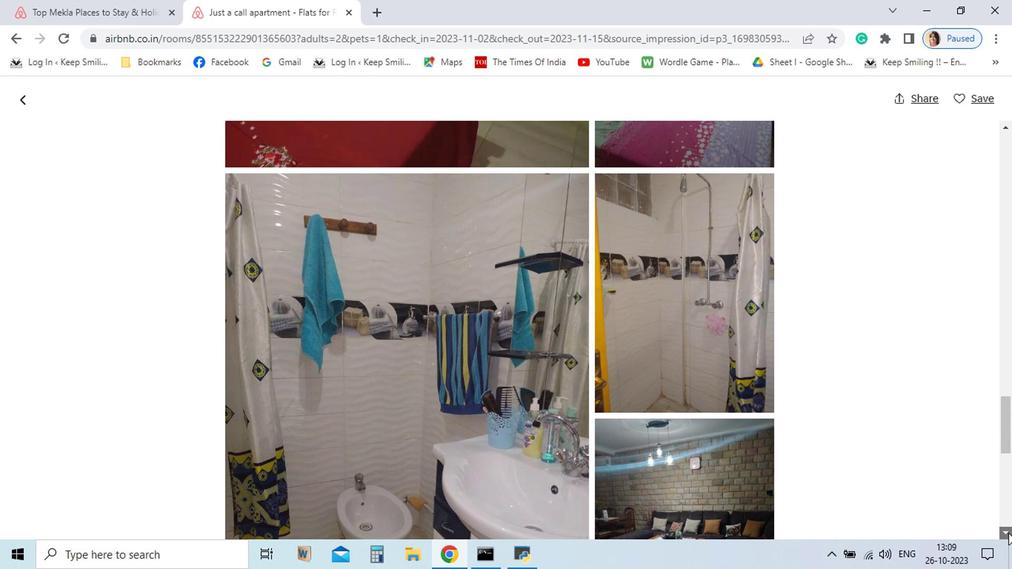 
Action: Mouse pressed left at (866, 527)
Screenshot: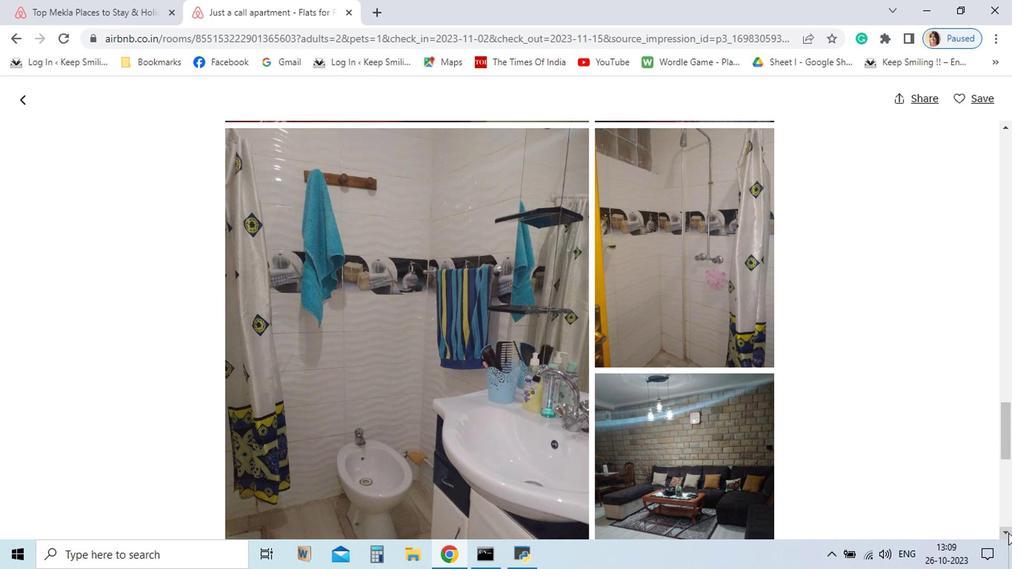 
Action: Mouse pressed left at (866, 527)
Screenshot: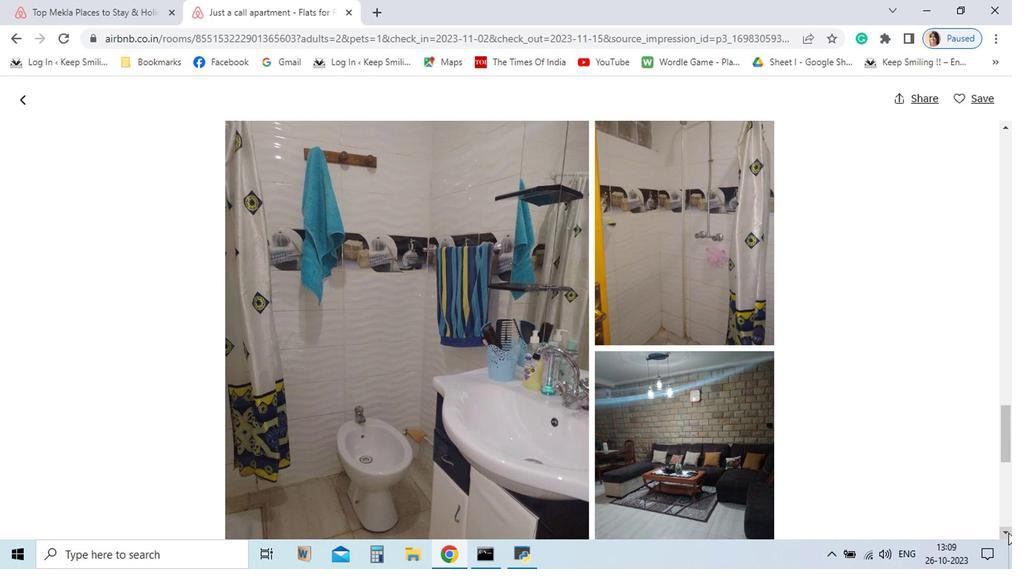 
Action: Mouse pressed left at (866, 527)
Screenshot: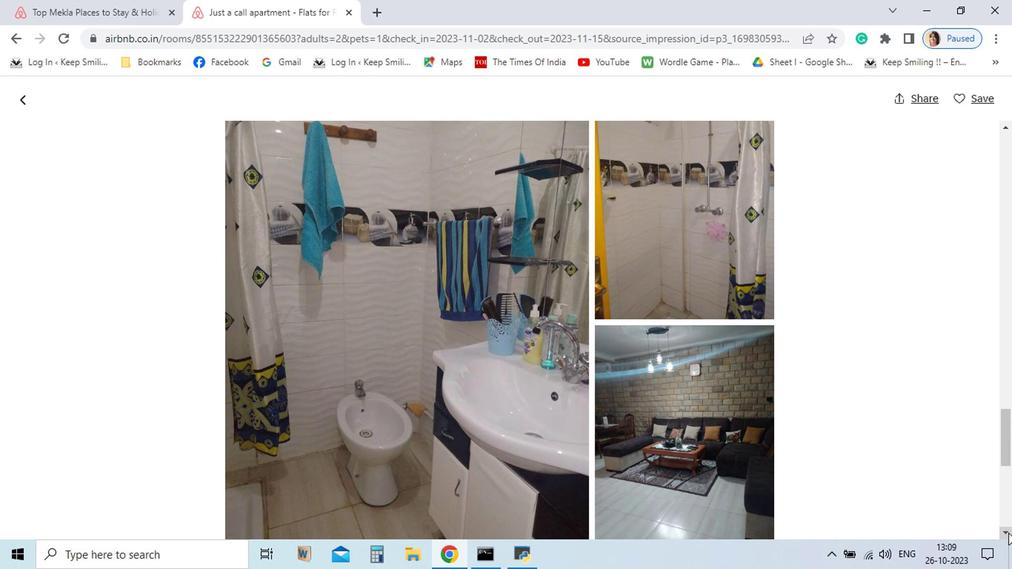 
Action: Mouse pressed left at (866, 527)
Screenshot: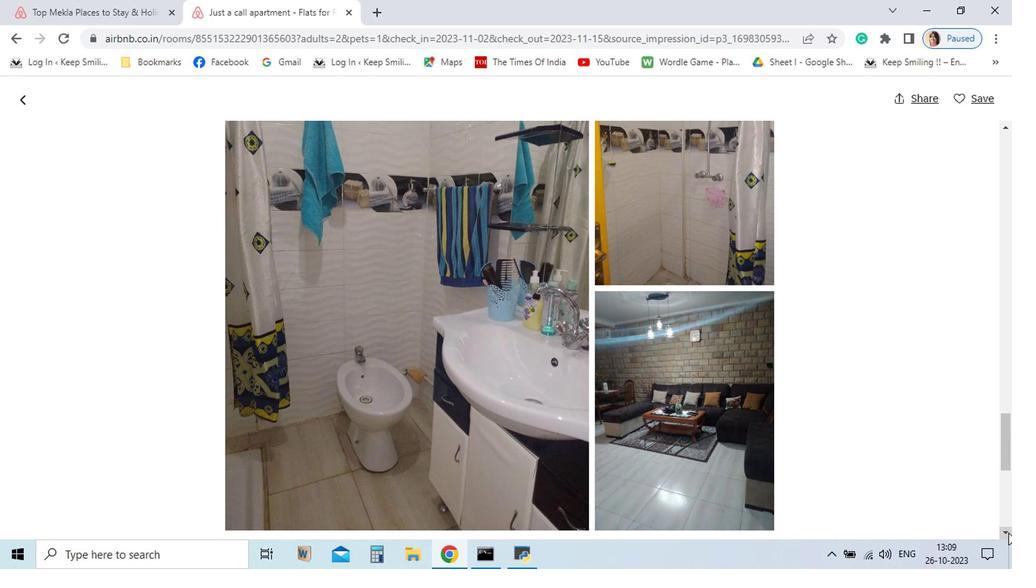 
Action: Mouse pressed left at (866, 527)
Screenshot: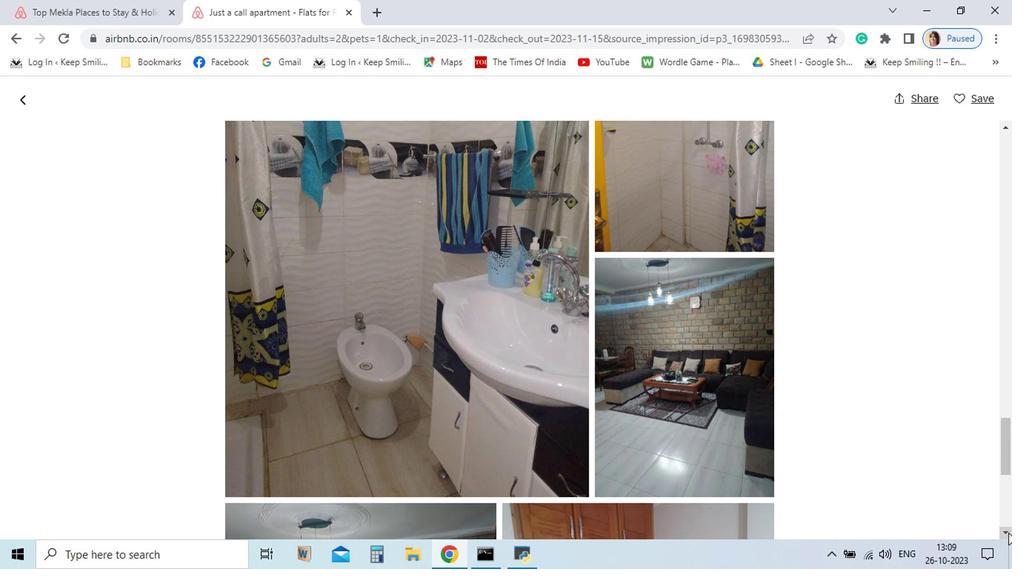 
Action: Mouse pressed left at (866, 527)
Screenshot: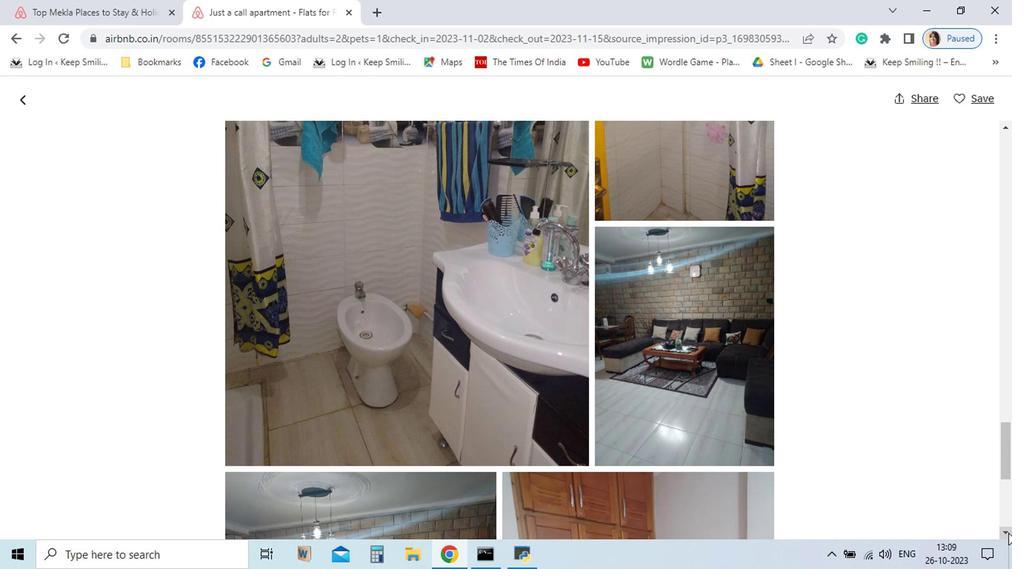 
Action: Mouse pressed left at (866, 527)
Screenshot: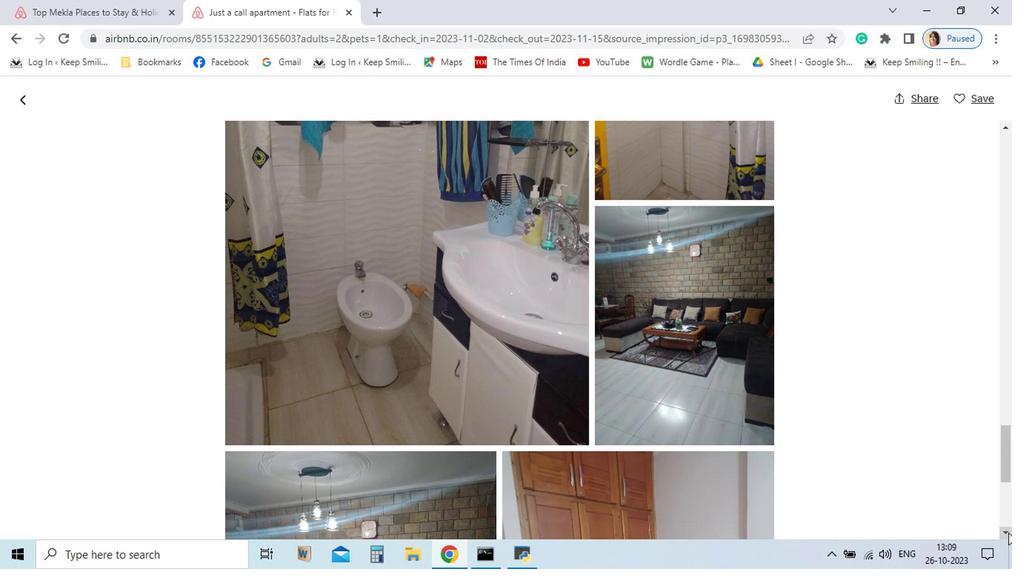 
Action: Mouse pressed left at (866, 527)
Screenshot: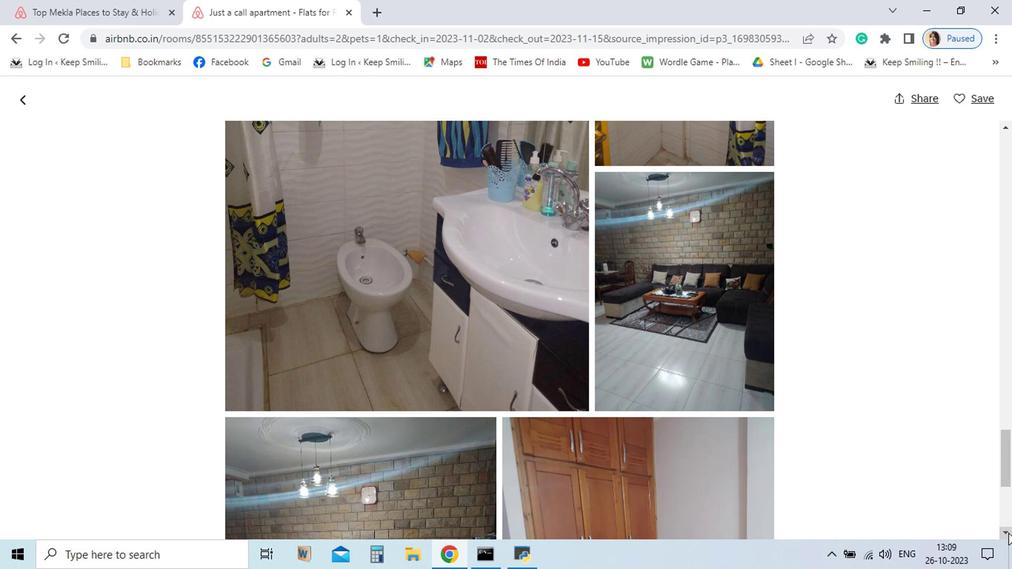 
Action: Mouse pressed left at (866, 527)
Screenshot: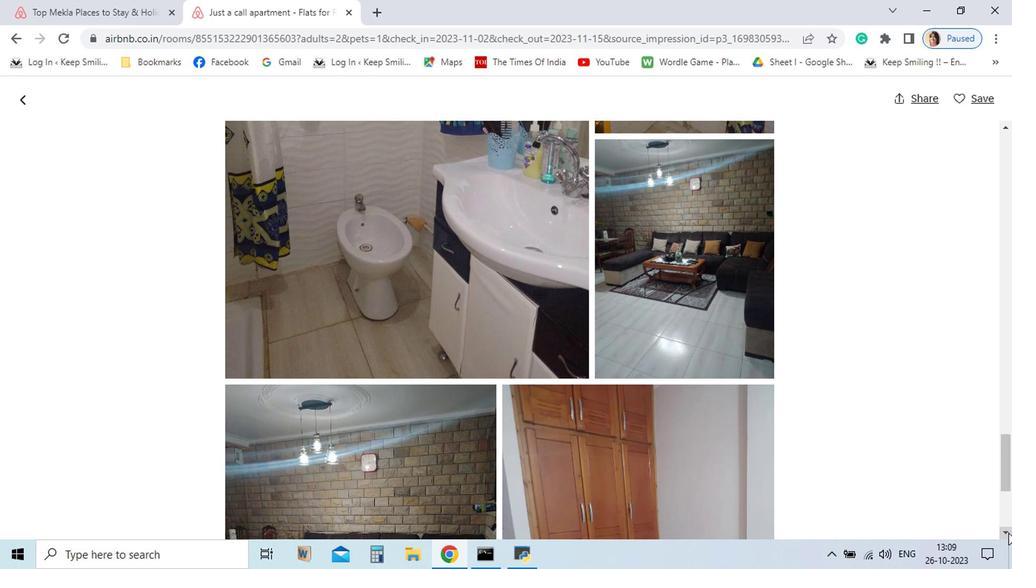 
Action: Mouse pressed left at (866, 527)
Screenshot: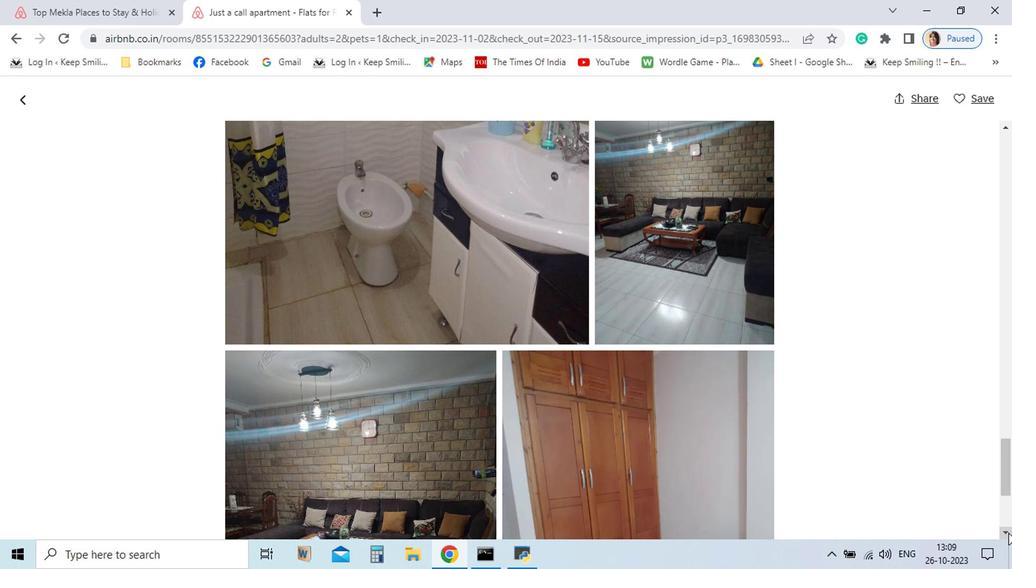 
Action: Mouse pressed left at (866, 527)
Screenshot: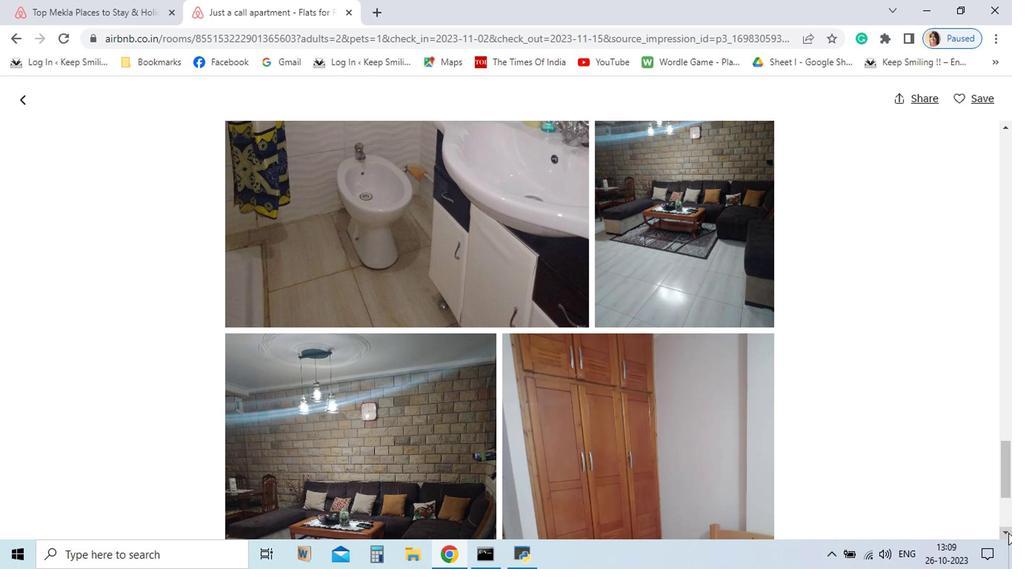 
Action: Mouse pressed left at (866, 527)
Screenshot: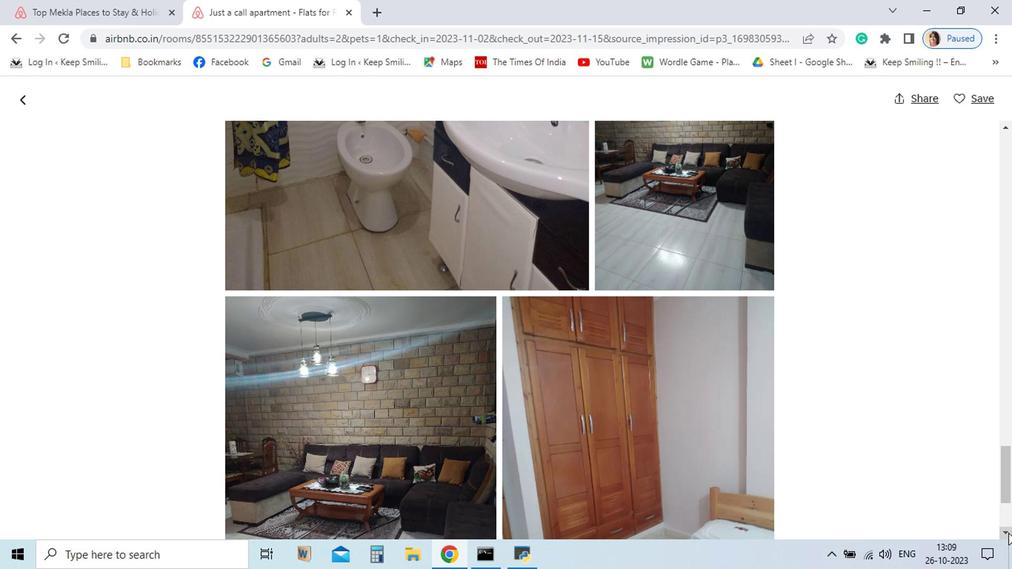 
Action: Mouse pressed left at (866, 527)
Screenshot: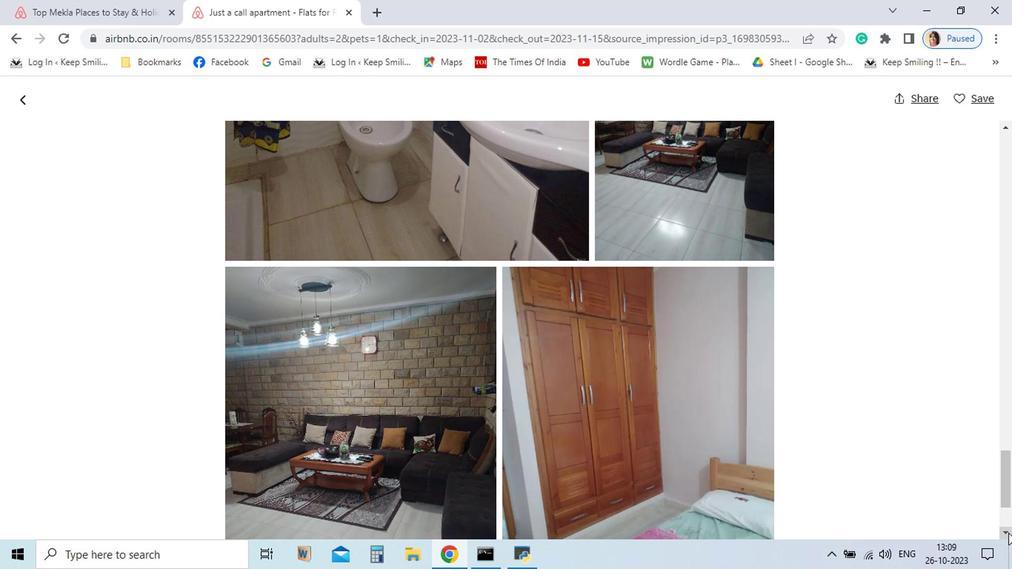 
Action: Mouse pressed left at (866, 527)
Screenshot: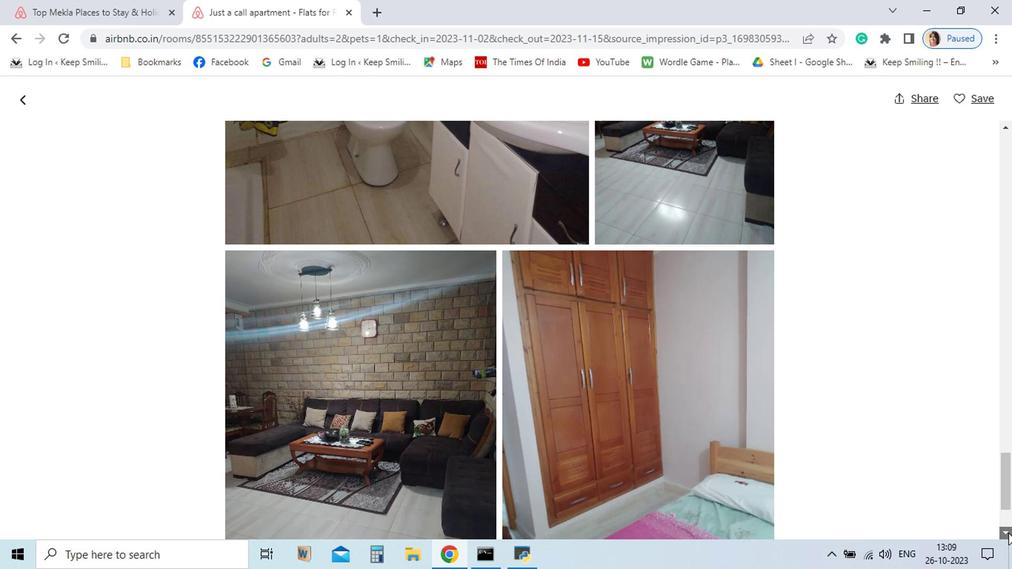 
Action: Mouse pressed left at (866, 527)
Screenshot: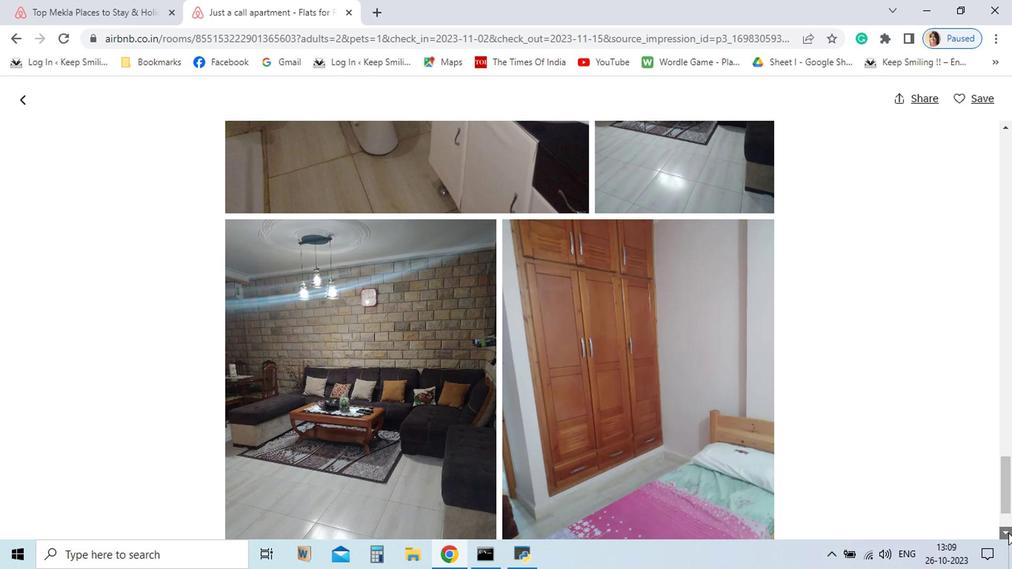 
Action: Mouse pressed left at (866, 527)
Screenshot: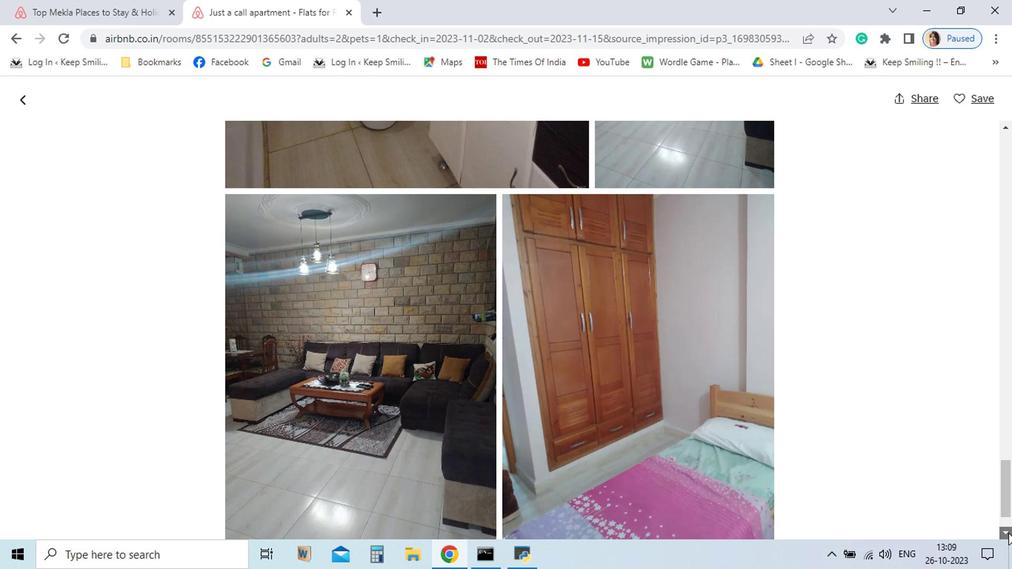 
Action: Mouse pressed left at (866, 527)
Screenshot: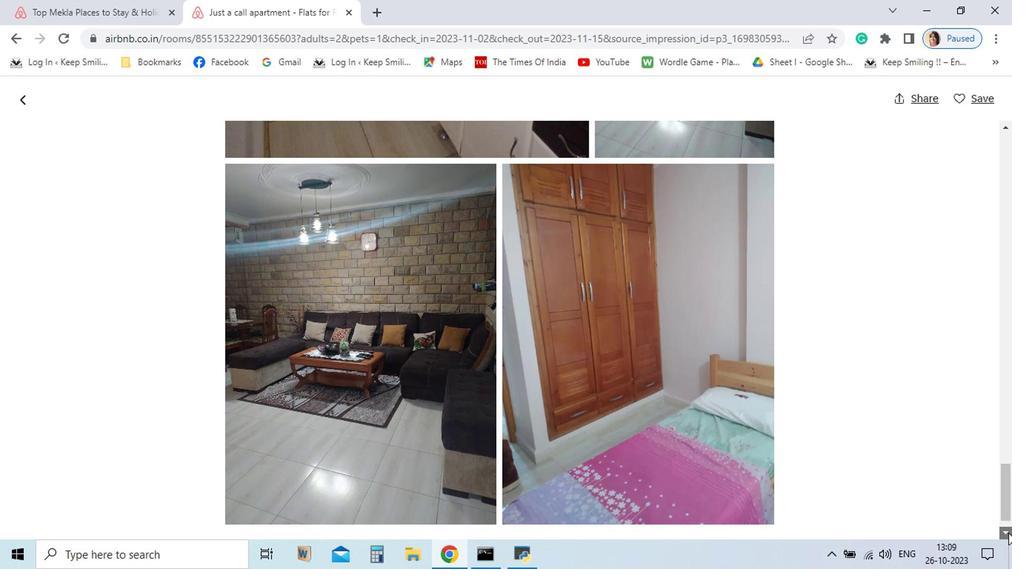 
Action: Mouse pressed left at (866, 527)
Screenshot: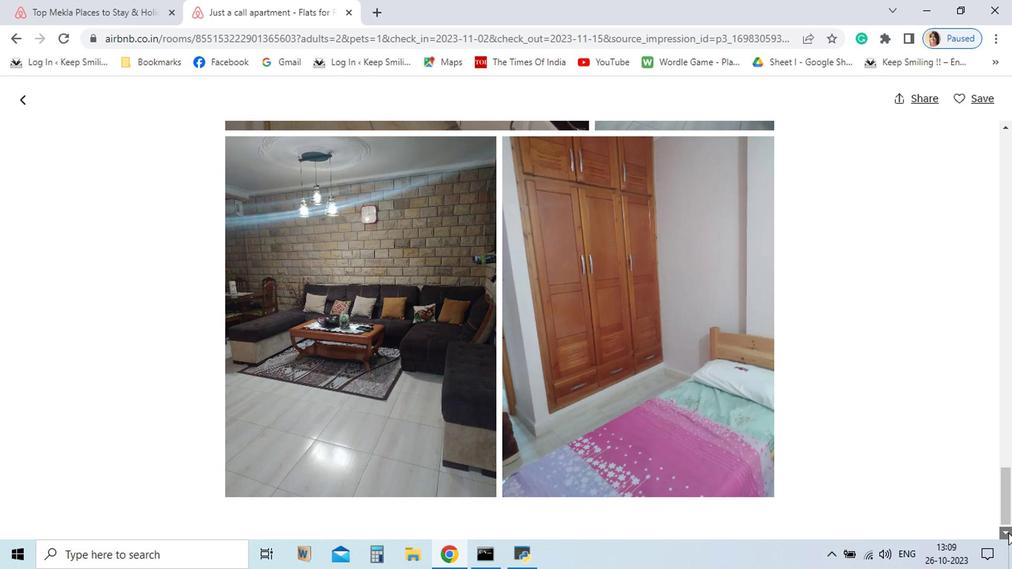 
Action: Mouse pressed left at (866, 527)
Screenshot: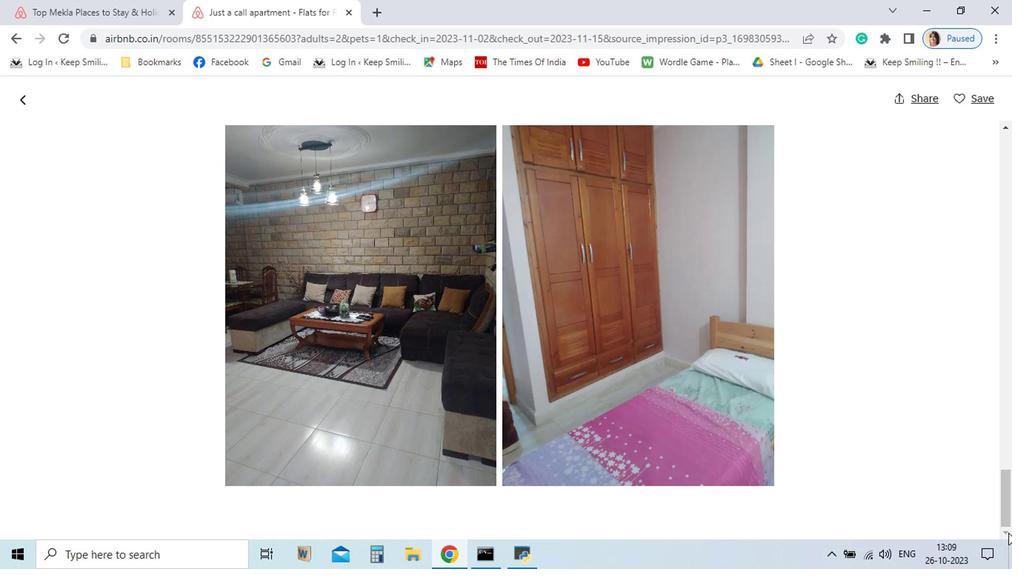 
Action: Mouse pressed left at (866, 527)
Screenshot: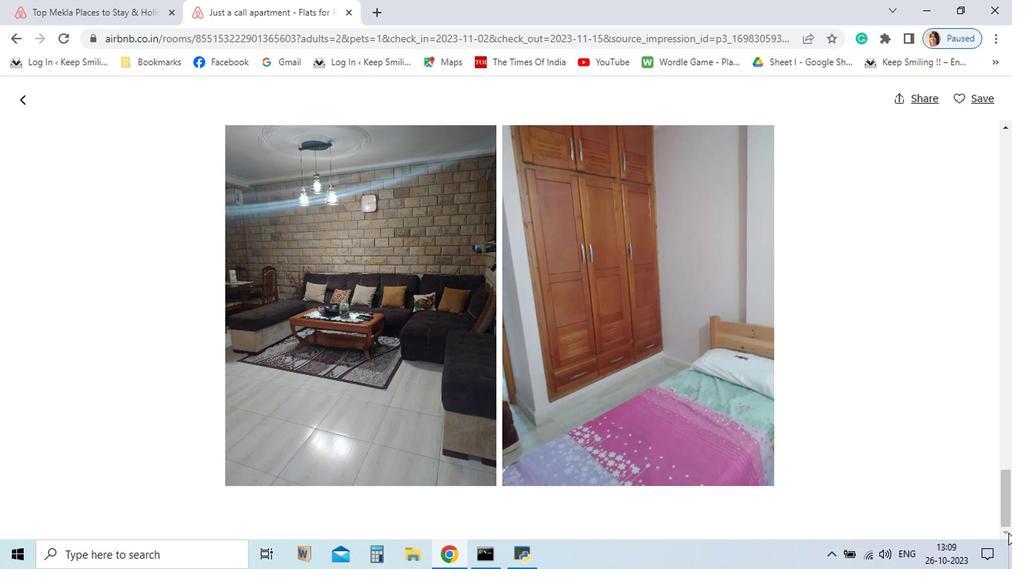 
Action: Mouse pressed left at (866, 527)
Screenshot: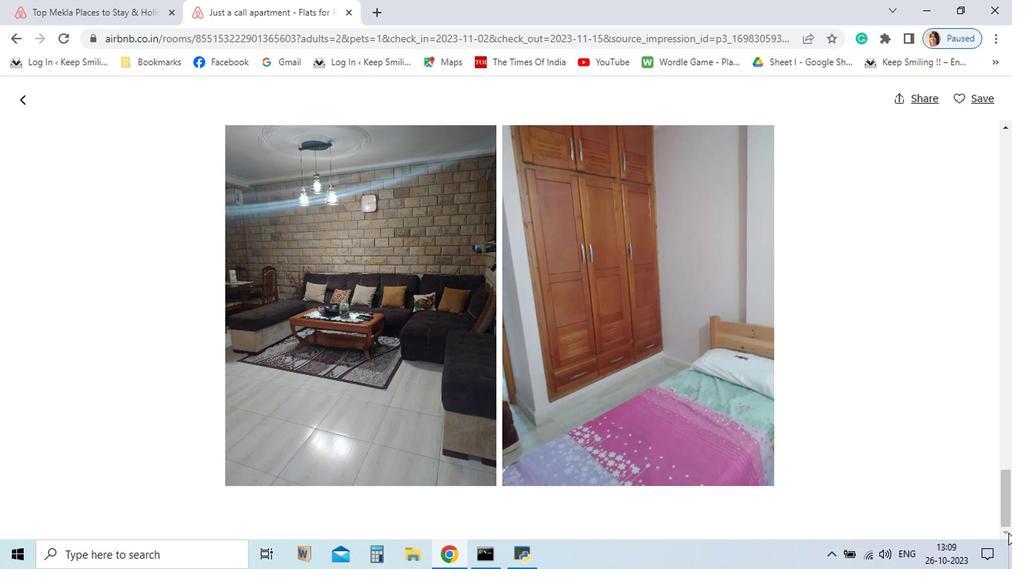 
Action: Mouse pressed left at (866, 527)
Screenshot: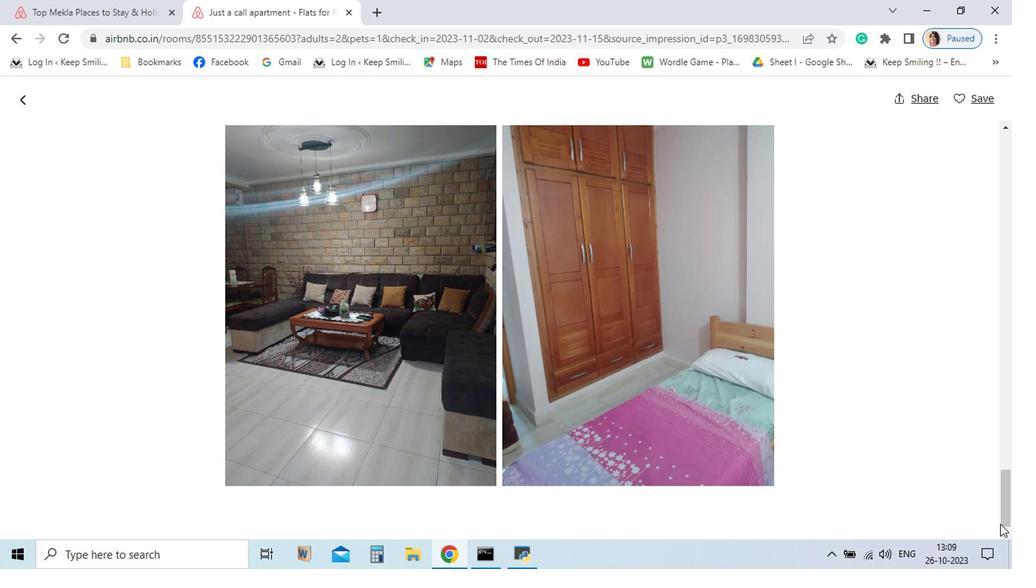
Action: Mouse pressed left at (866, 527)
Screenshot: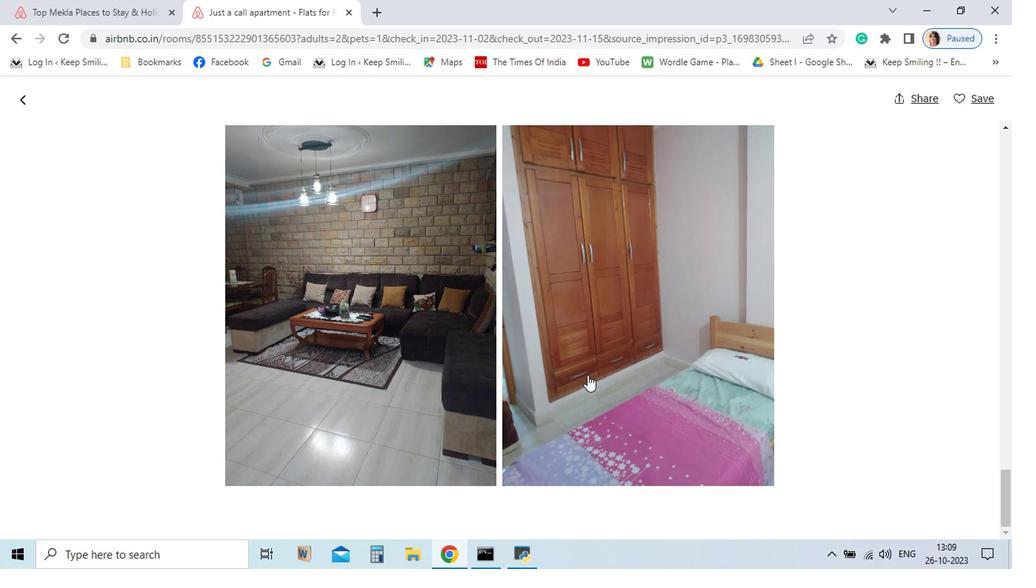 
Action: Mouse pressed left at (866, 527)
Screenshot: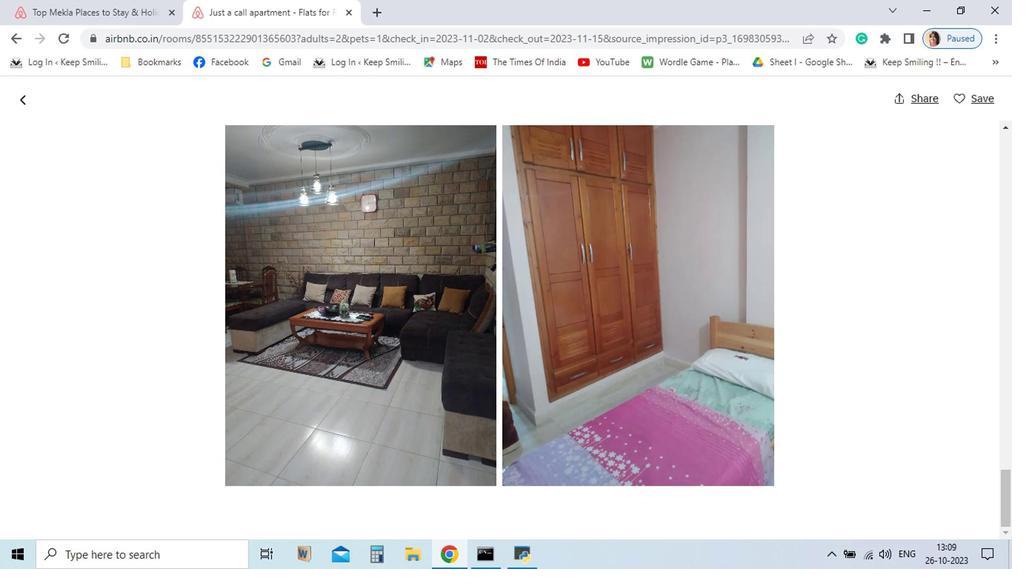 
Action: Mouse pressed left at (866, 527)
Screenshot: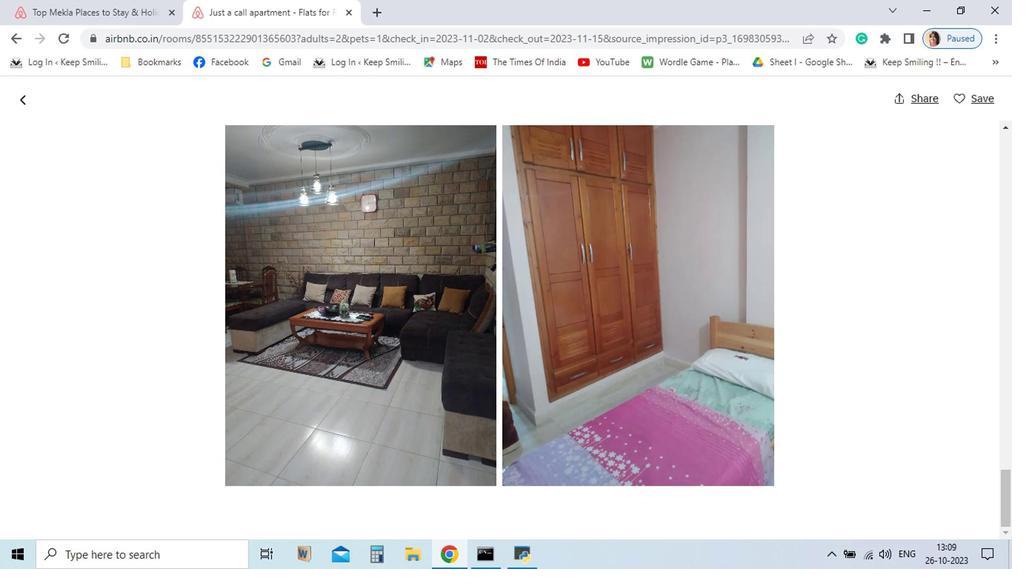 
Action: Mouse moved to (161, 222)
Screenshot: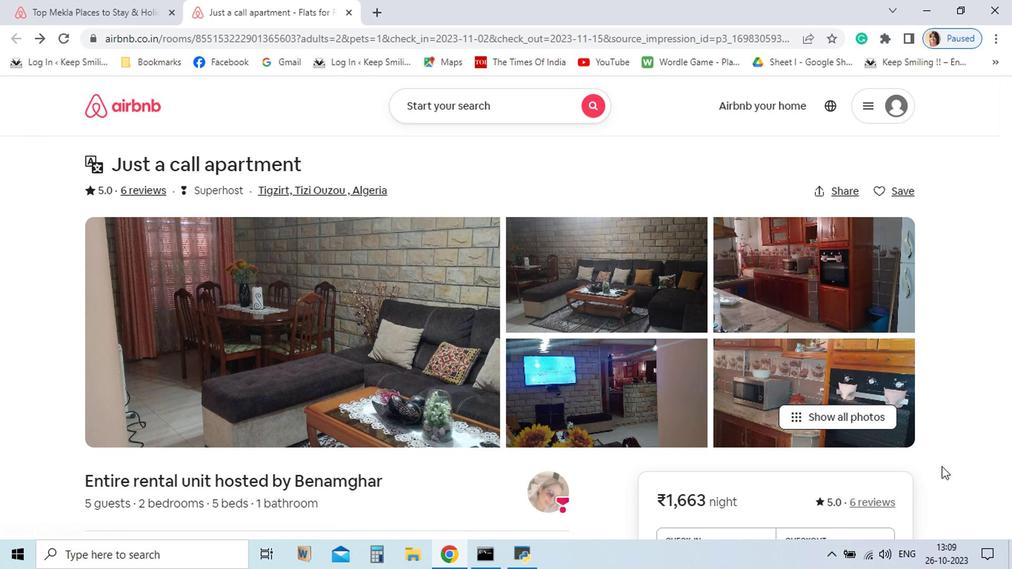 
Action: Mouse pressed left at (161, 222)
Screenshot: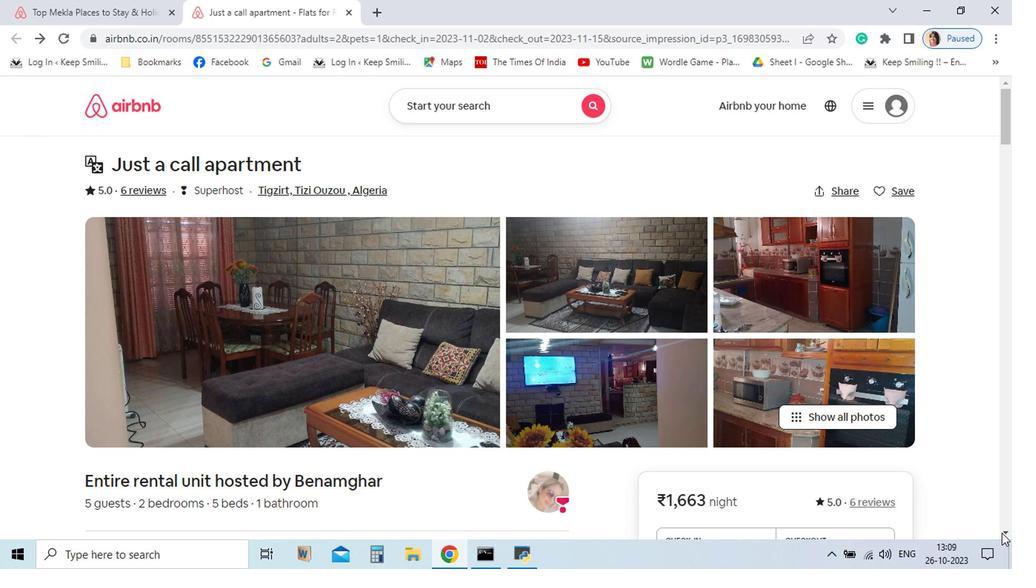 
Action: Mouse moved to (861, 527)
Screenshot: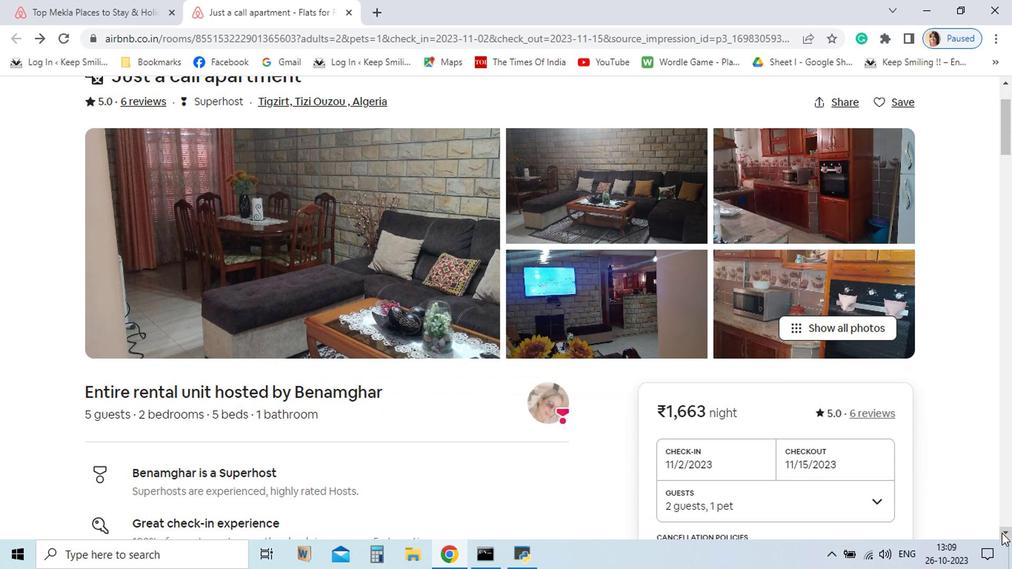 
Action: Mouse pressed left at (861, 527)
Screenshot: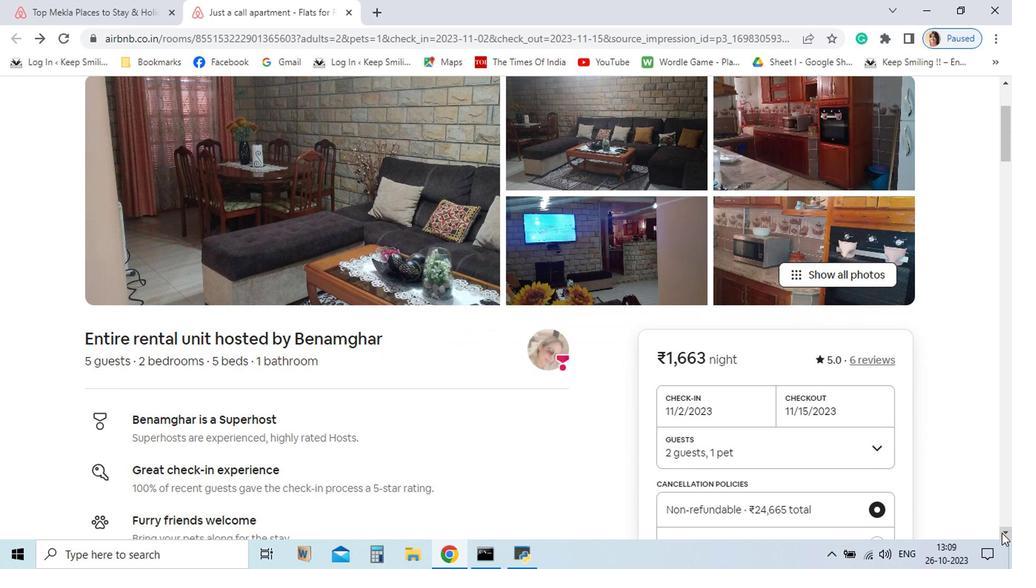 
Action: Mouse pressed left at (861, 527)
Screenshot: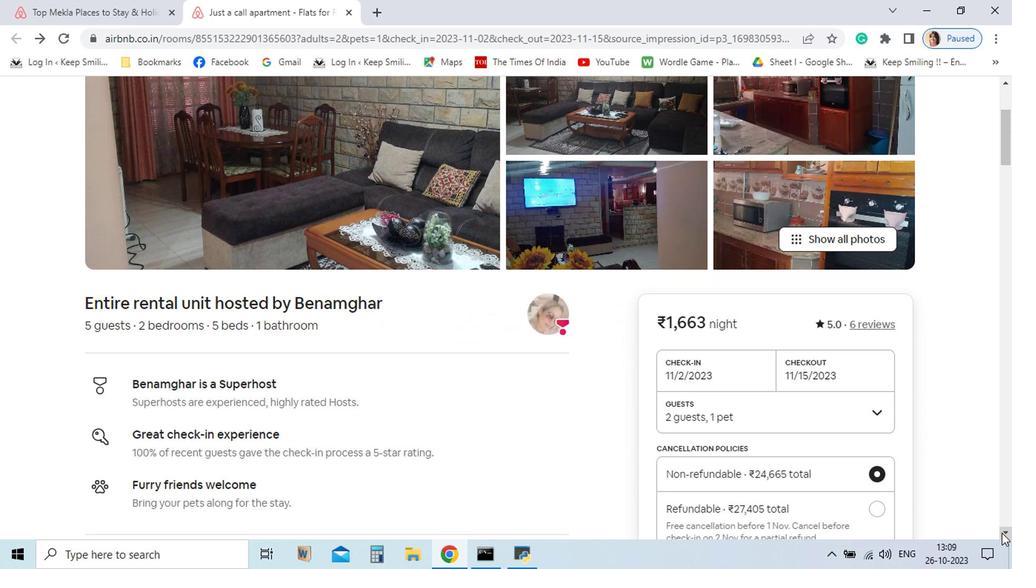 
Action: Mouse pressed left at (861, 527)
Screenshot: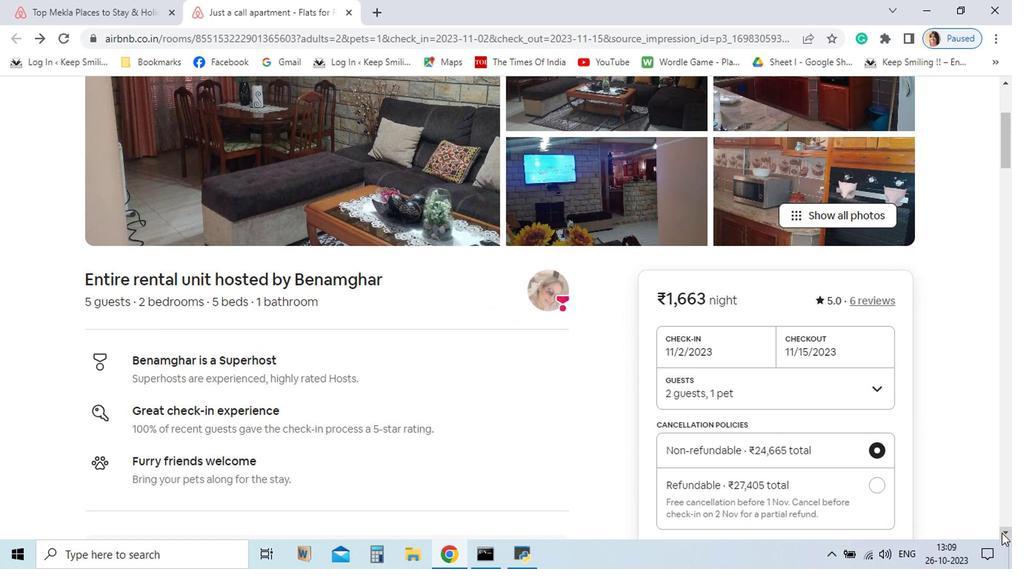
Action: Mouse pressed left at (861, 527)
Screenshot: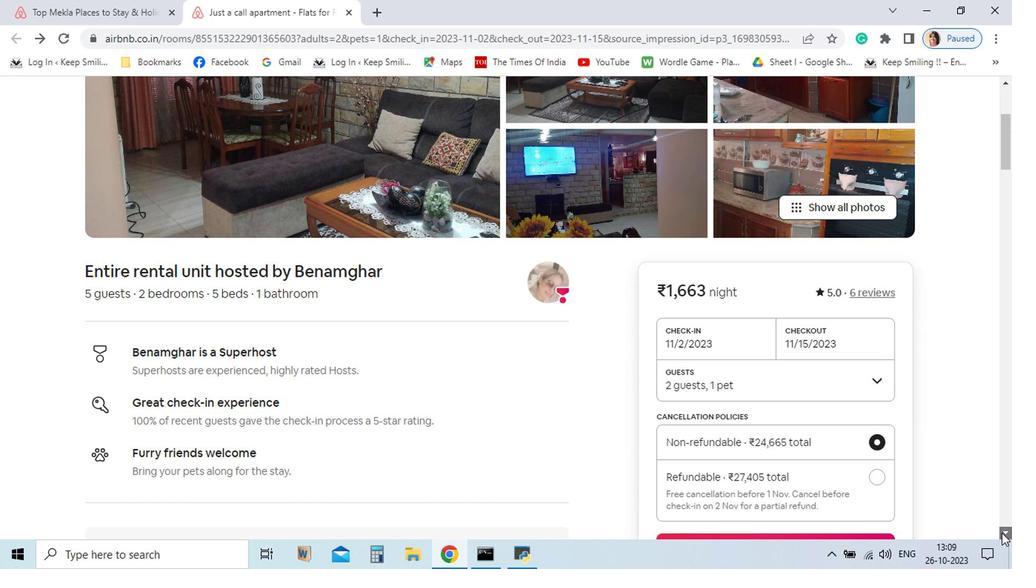 
Action: Mouse pressed left at (861, 527)
Screenshot: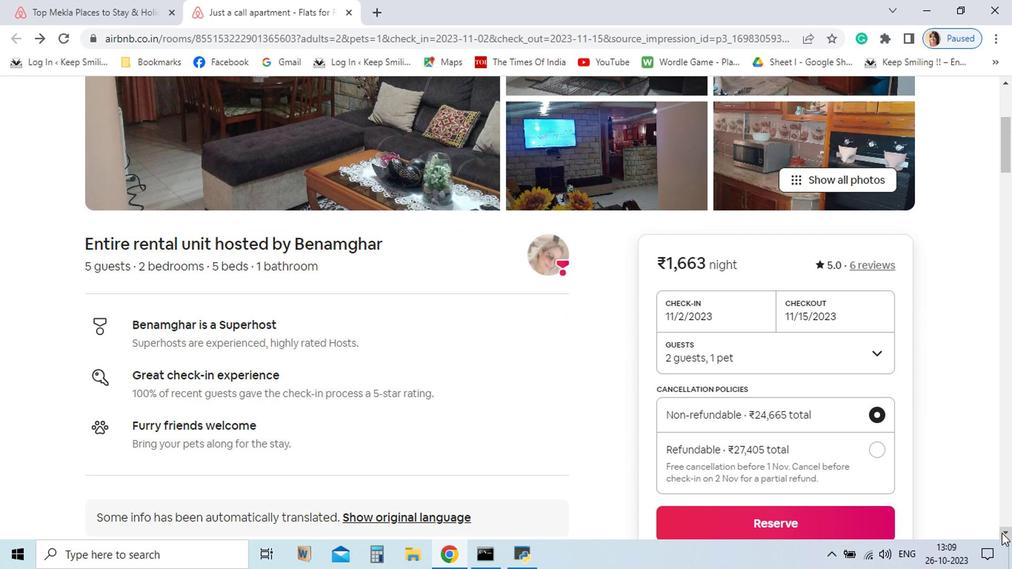 
Action: Mouse pressed left at (861, 527)
Screenshot: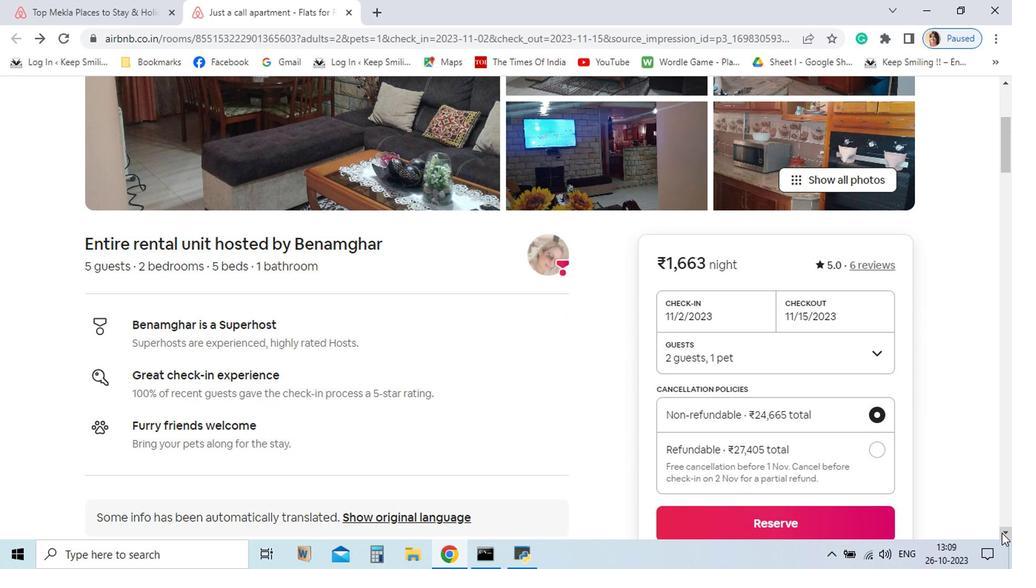 
Action: Mouse pressed left at (861, 527)
Screenshot: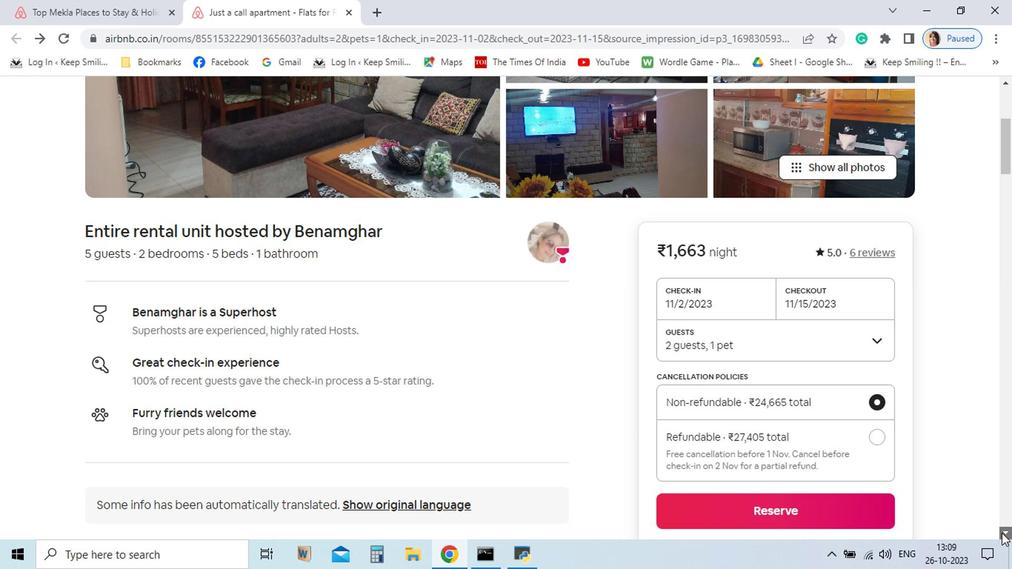 
Action: Mouse pressed left at (861, 527)
Screenshot: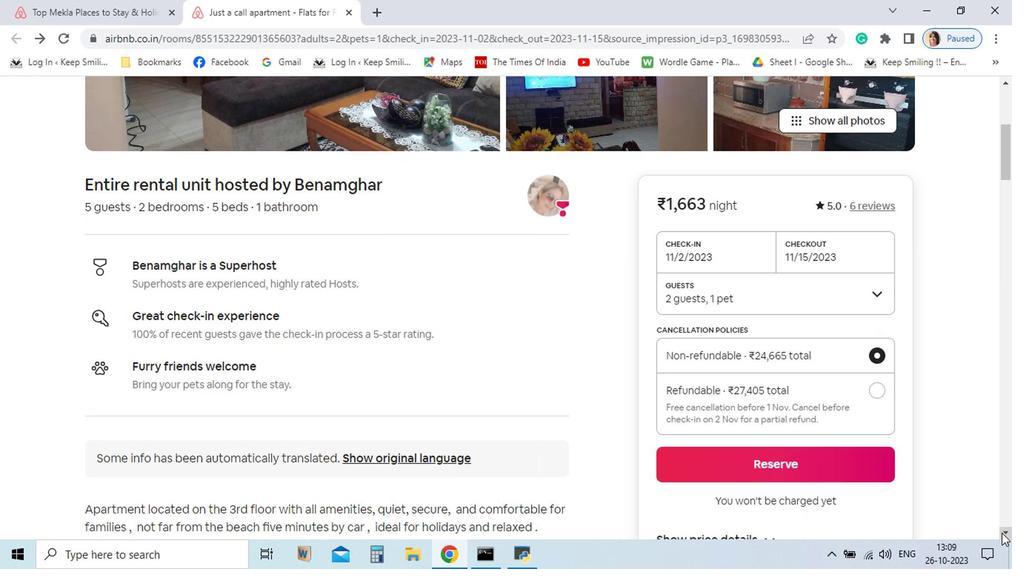 
Action: Mouse pressed left at (861, 527)
Screenshot: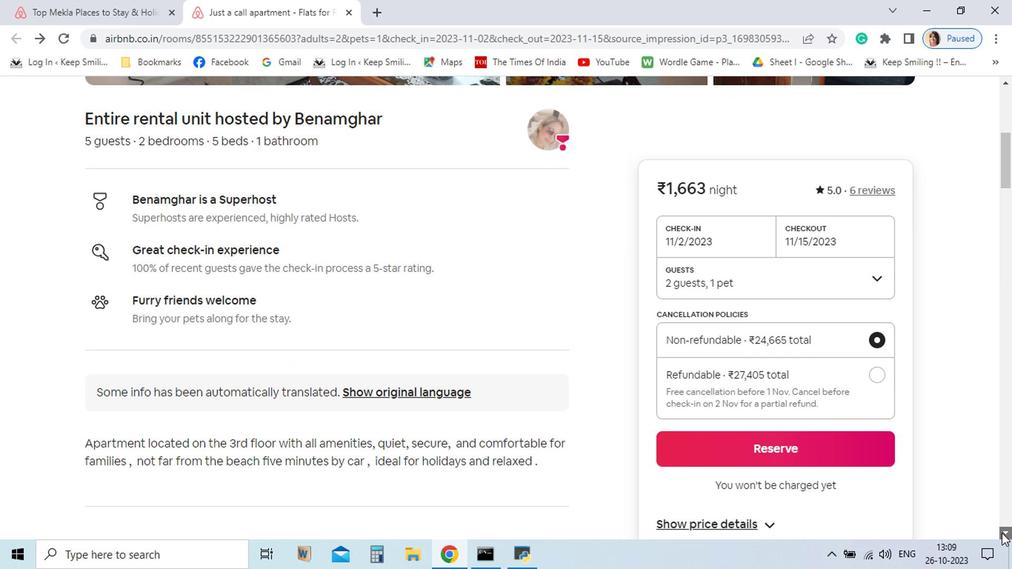 
Action: Mouse pressed left at (861, 527)
Screenshot: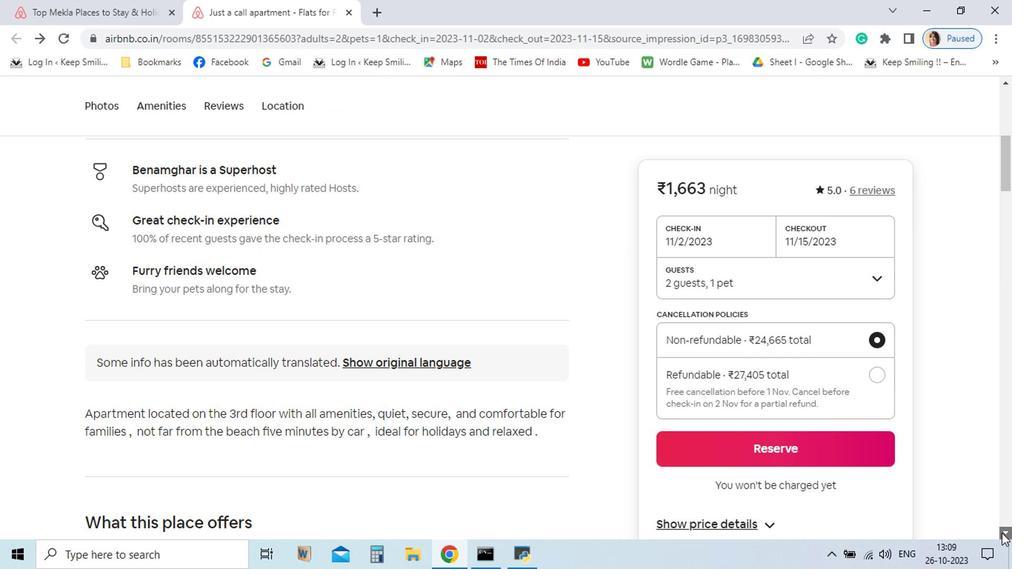 
Action: Mouse pressed left at (861, 527)
Screenshot: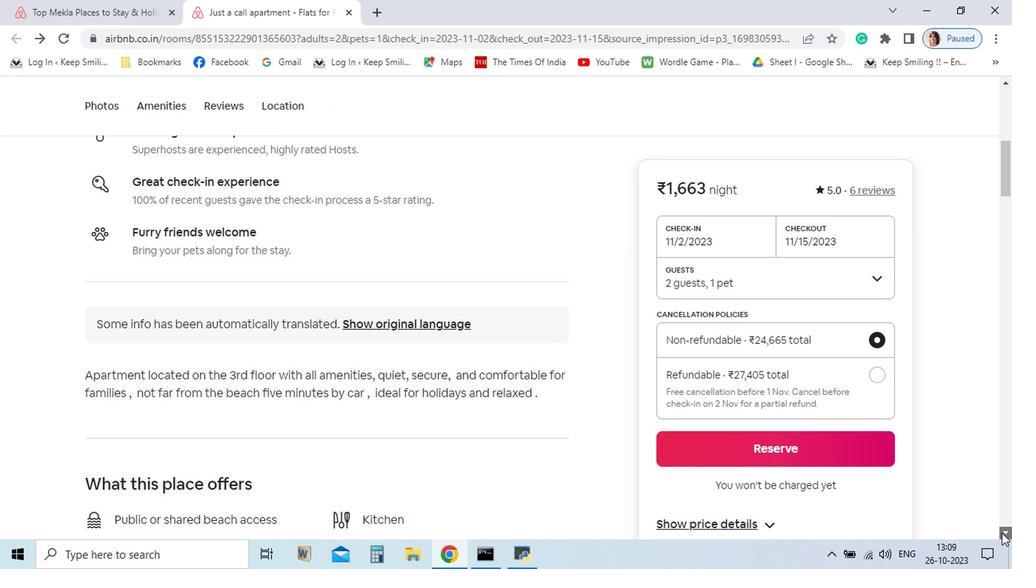 
Action: Mouse pressed left at (861, 527)
Screenshot: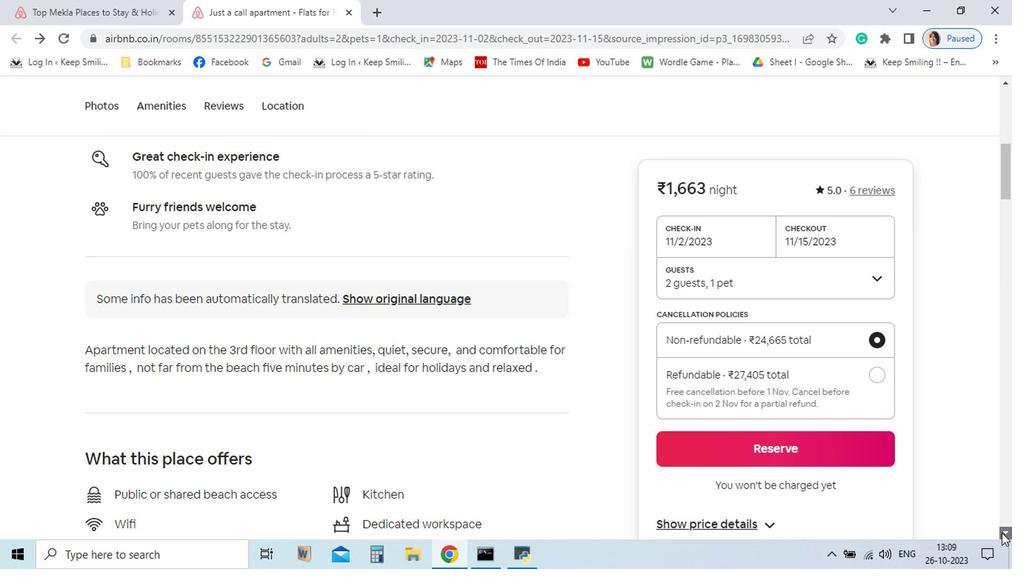 
Action: Mouse pressed left at (861, 527)
Screenshot: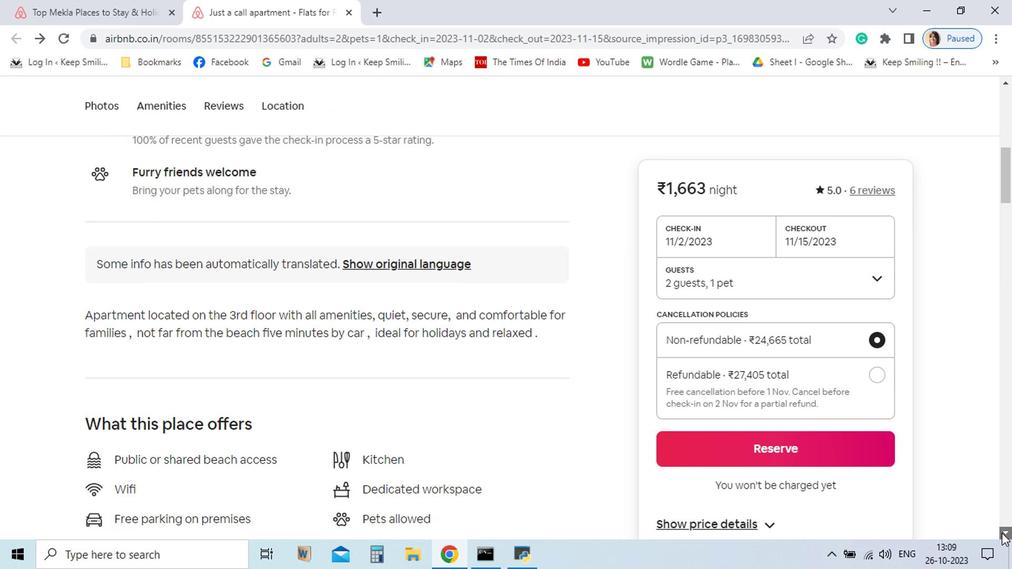 
Action: Mouse pressed left at (861, 527)
Screenshot: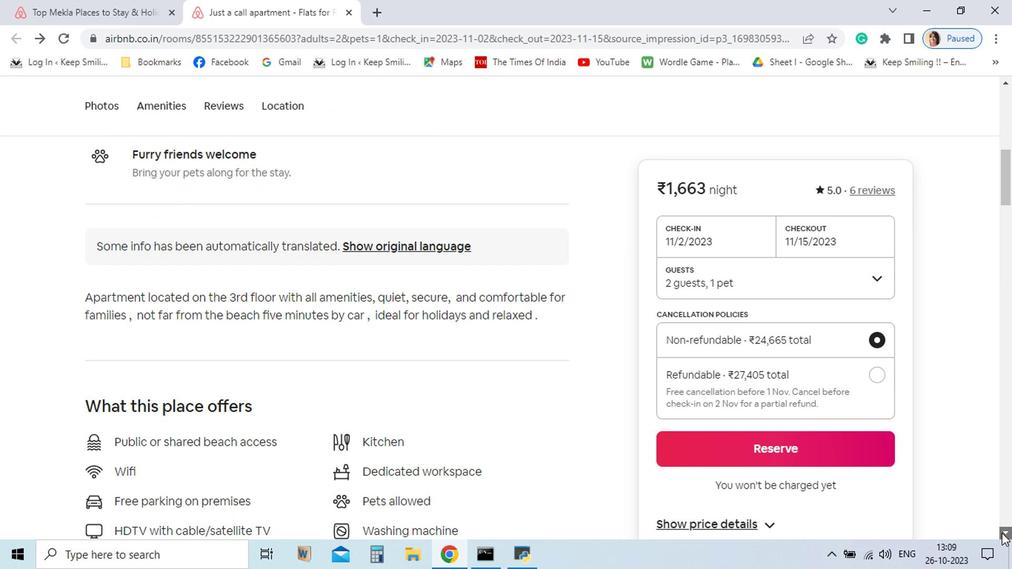 
Action: Mouse pressed left at (861, 527)
Screenshot: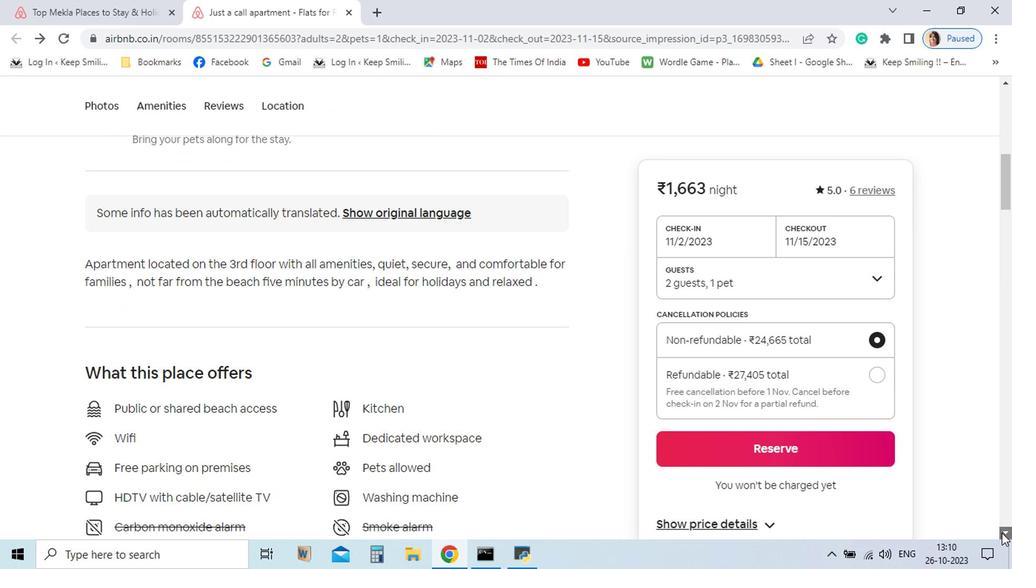 
Action: Mouse pressed left at (861, 527)
Screenshot: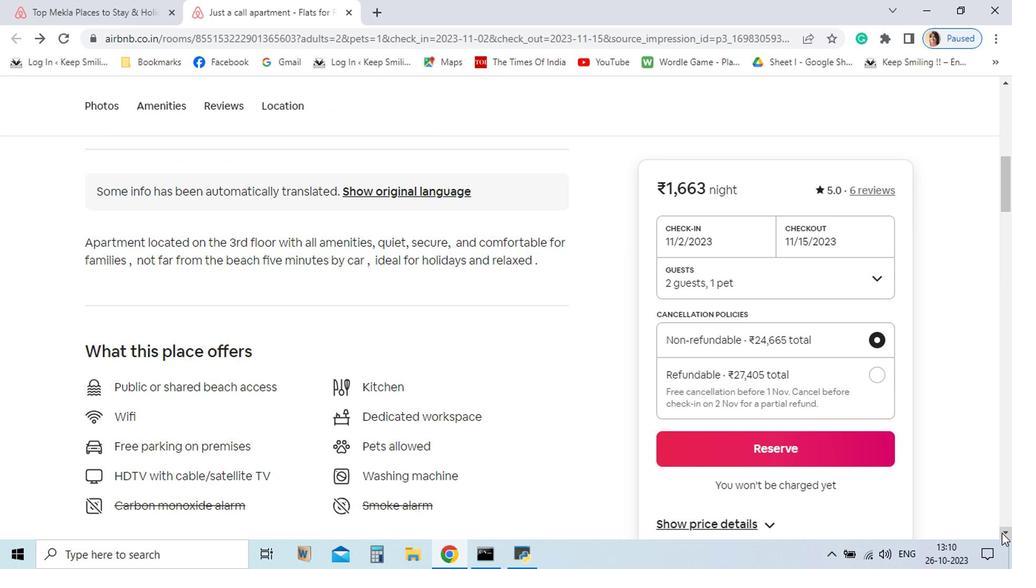 
Action: Mouse pressed left at (861, 527)
Screenshot: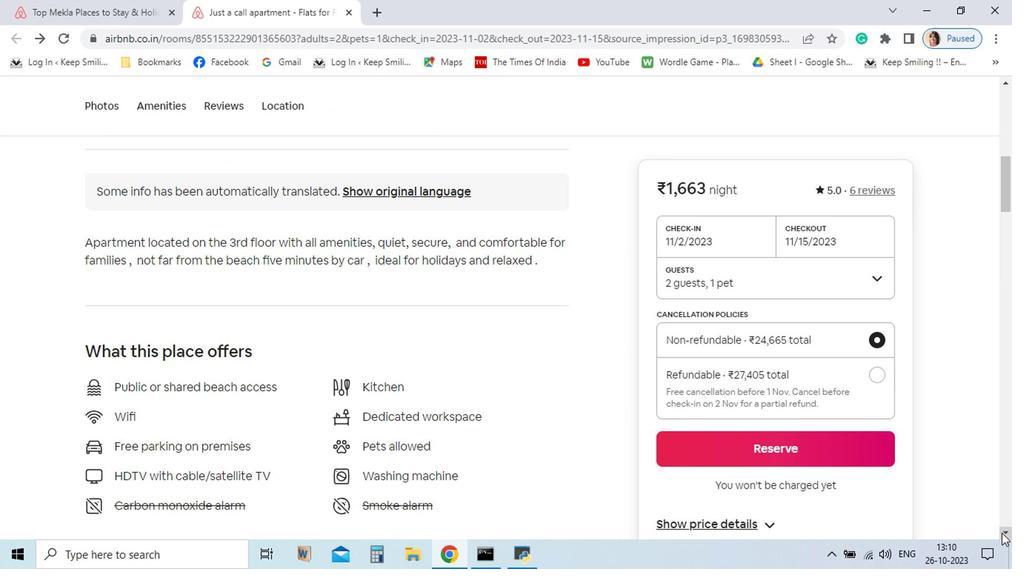 
Action: Mouse pressed left at (861, 527)
Screenshot: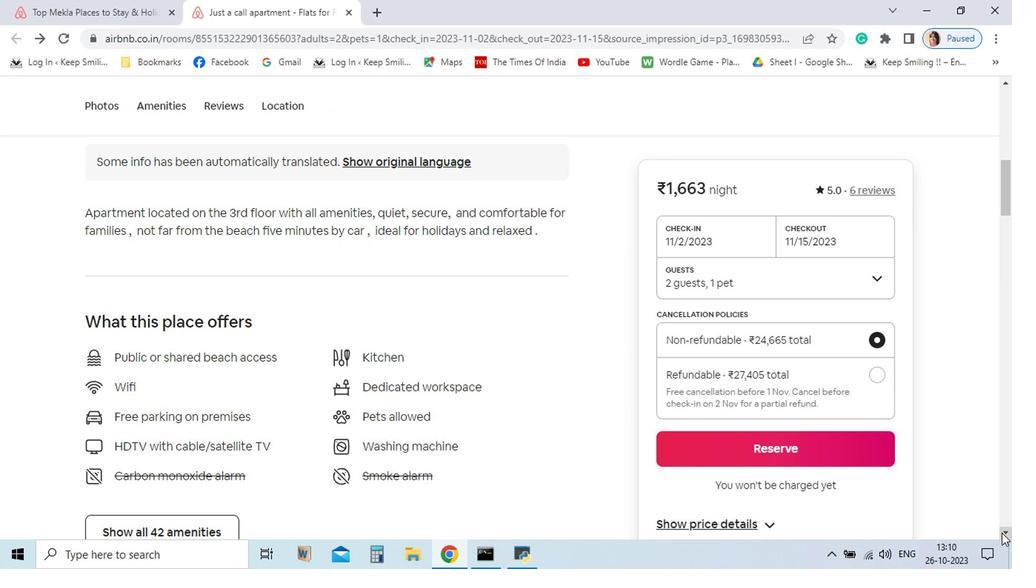 
Action: Mouse pressed left at (861, 527)
Screenshot: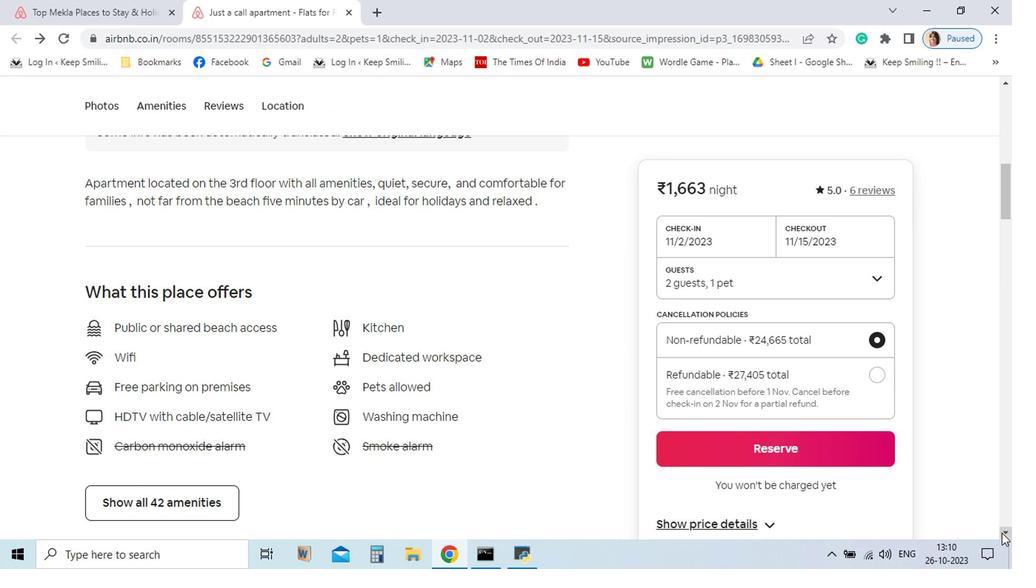 
Action: Mouse pressed left at (861, 527)
Screenshot: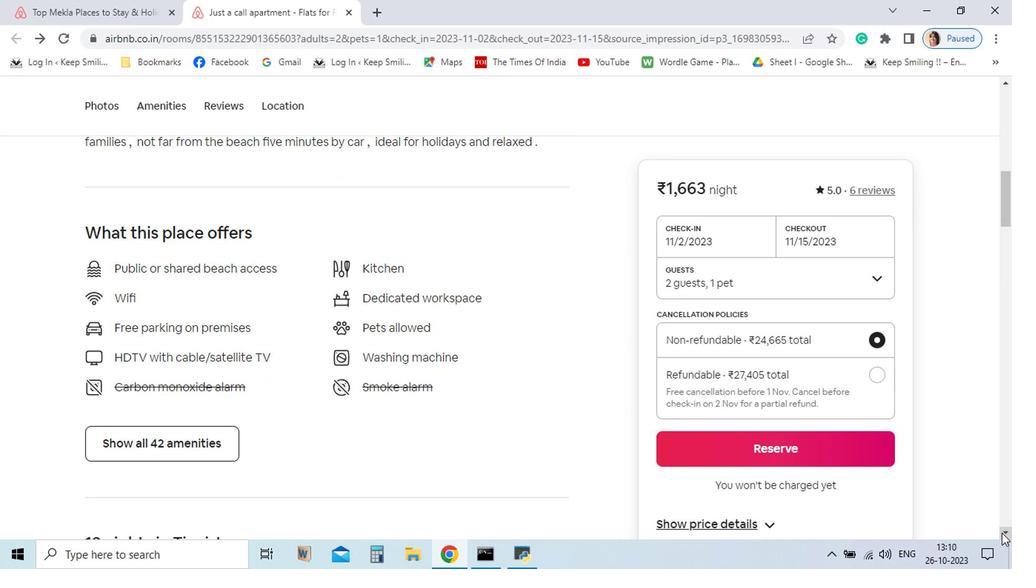 
Action: Mouse pressed left at (861, 527)
Screenshot: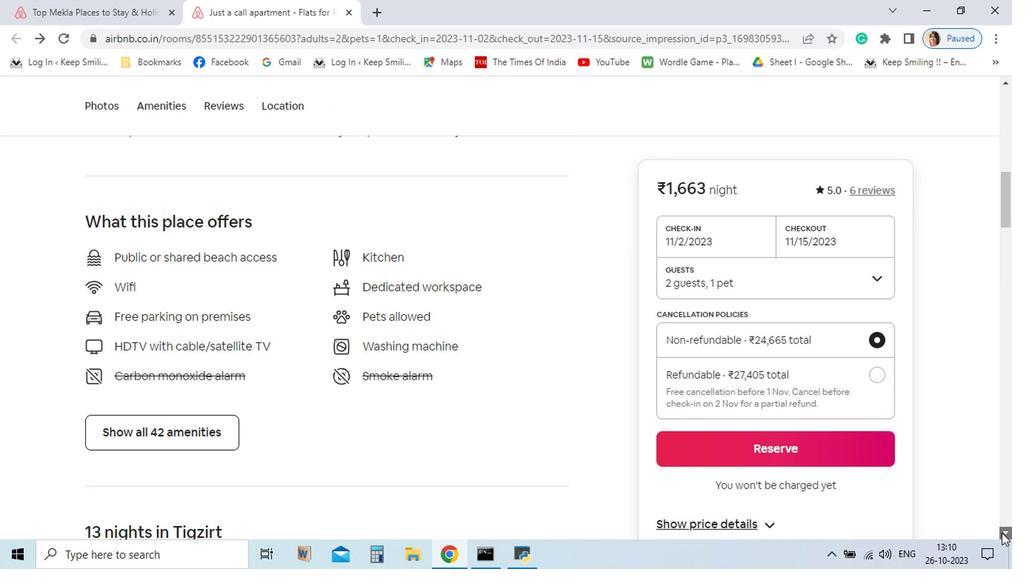 
Action: Mouse pressed left at (861, 527)
Screenshot: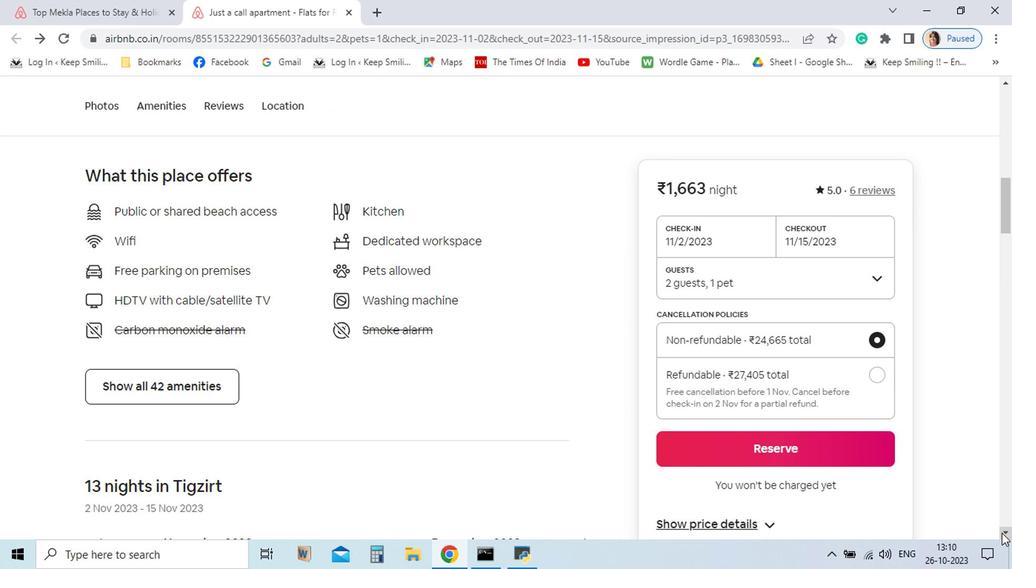
Action: Mouse pressed left at (861, 527)
Screenshot: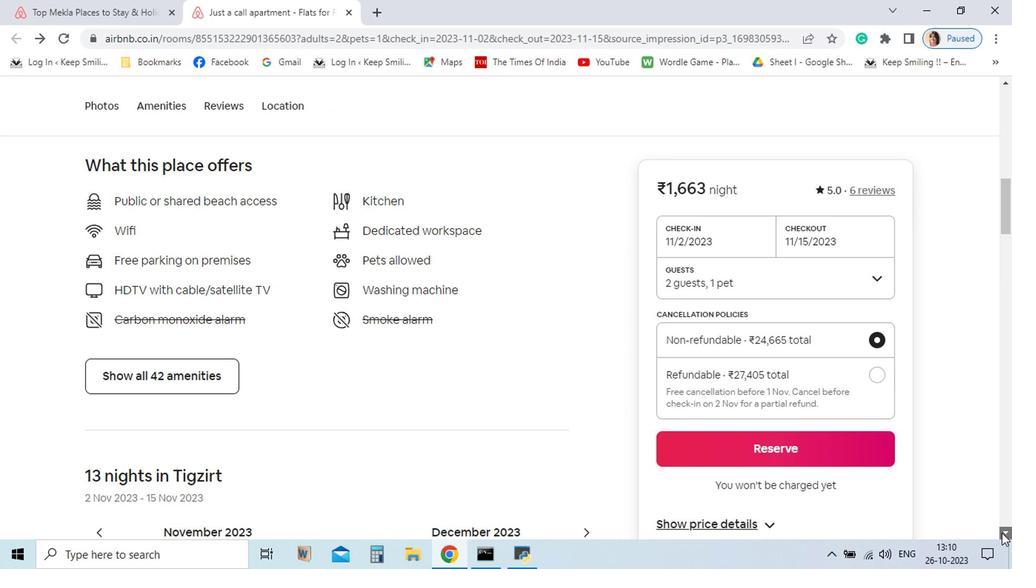 
Action: Mouse pressed left at (861, 527)
Screenshot: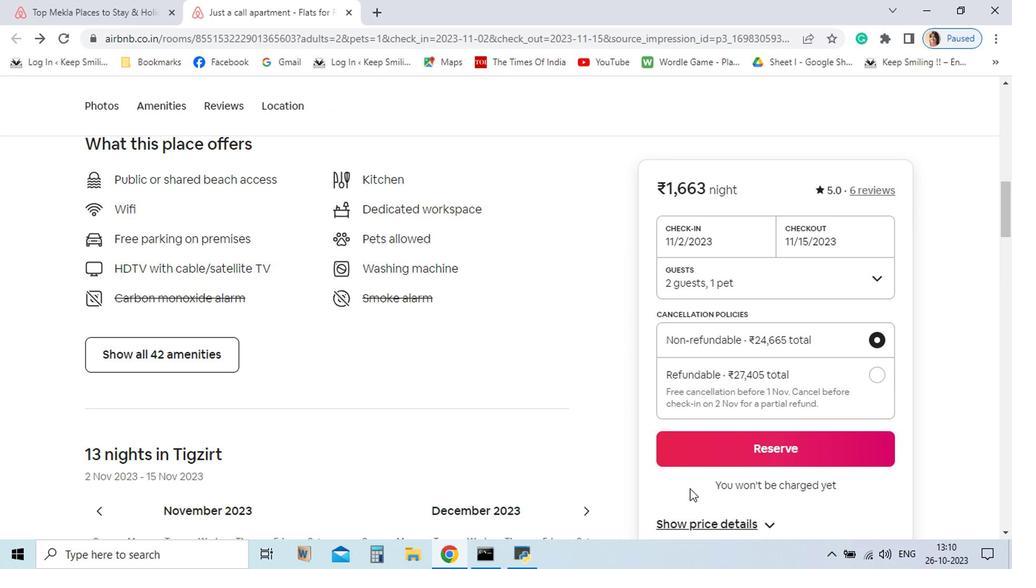 
Action: Mouse pressed left at (861, 527)
Screenshot: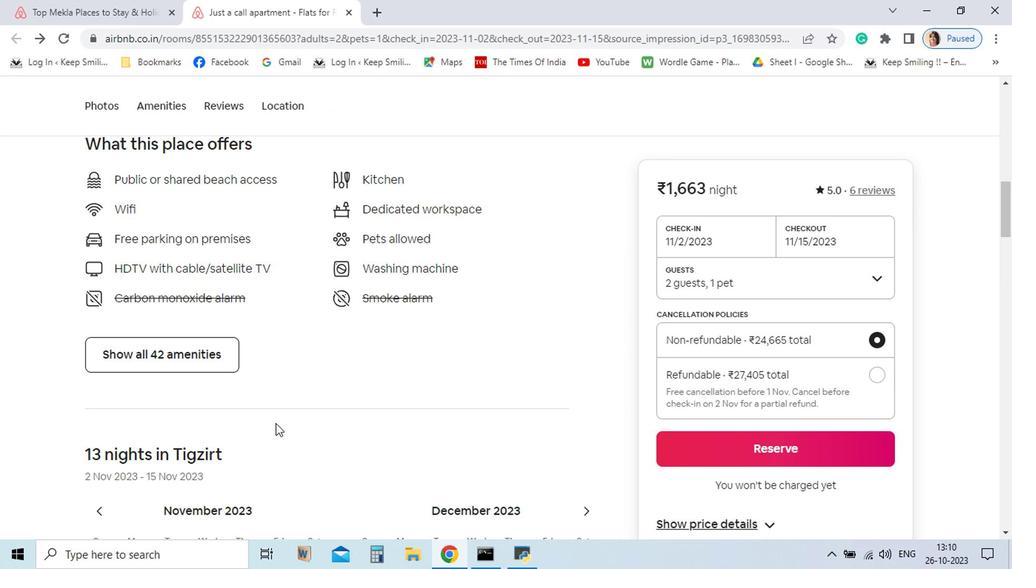 
Action: Mouse pressed left at (861, 527)
Screenshot: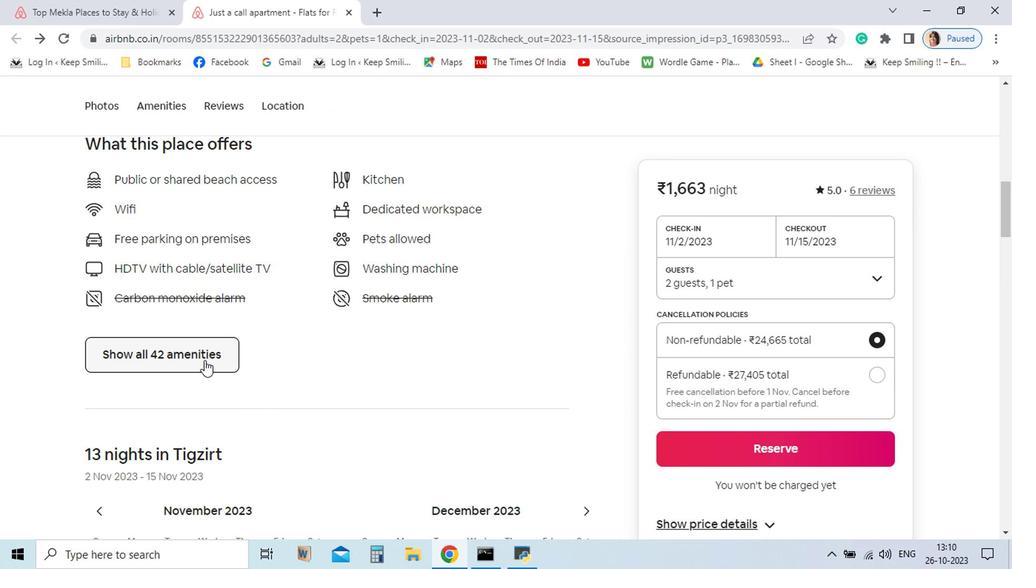 
Action: Mouse moved to (290, 402)
Screenshot: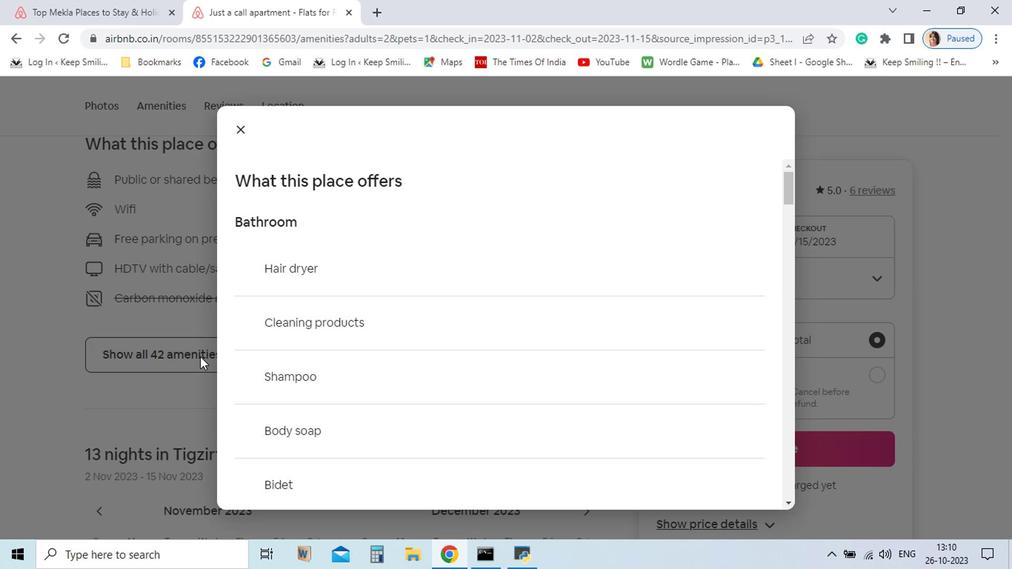 
Action: Mouse pressed left at (290, 402)
Screenshot: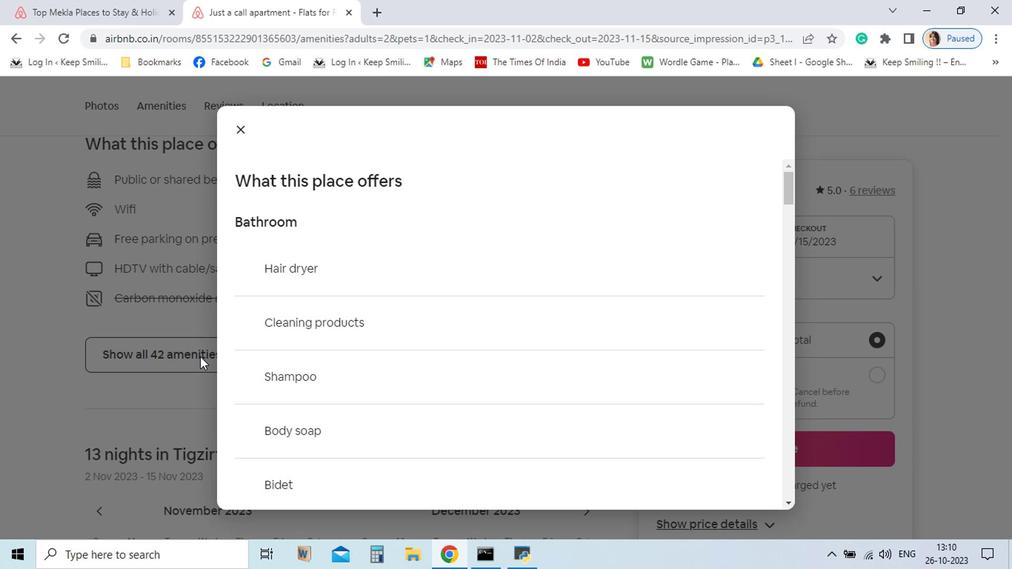 
Action: Mouse moved to (710, 506)
Screenshot: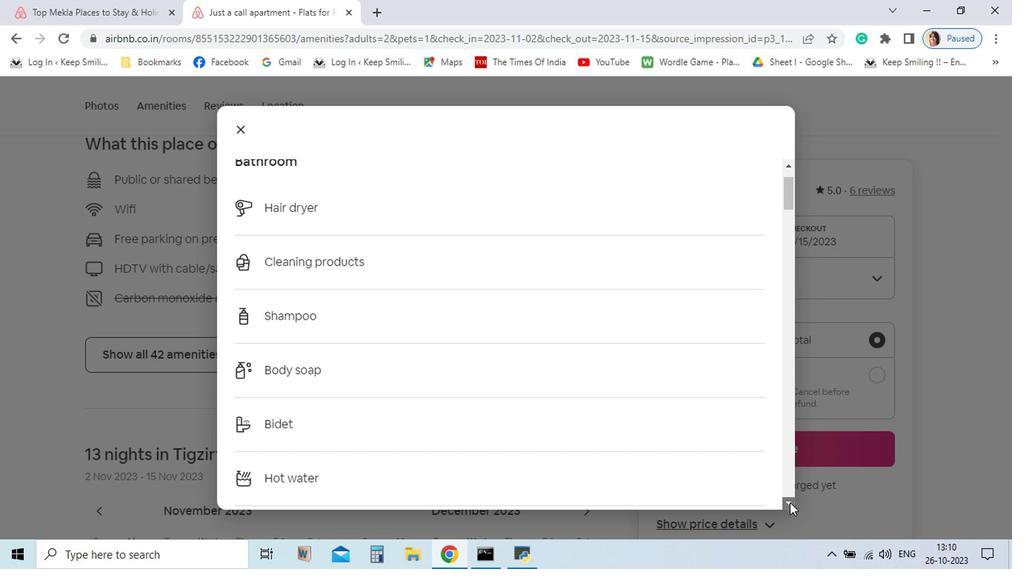 
Action: Mouse pressed left at (710, 506)
Screenshot: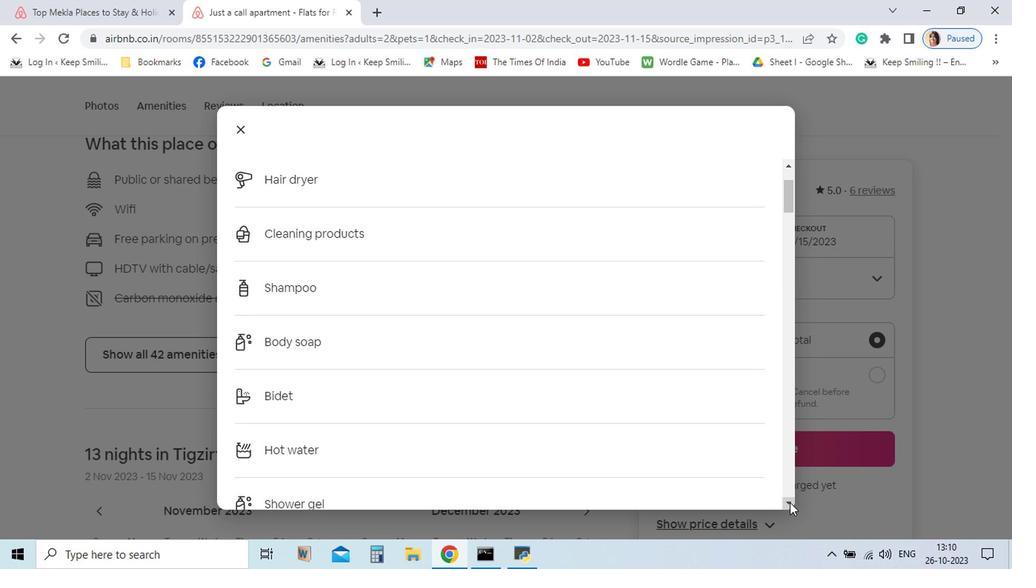 
Action: Mouse pressed left at (710, 506)
Screenshot: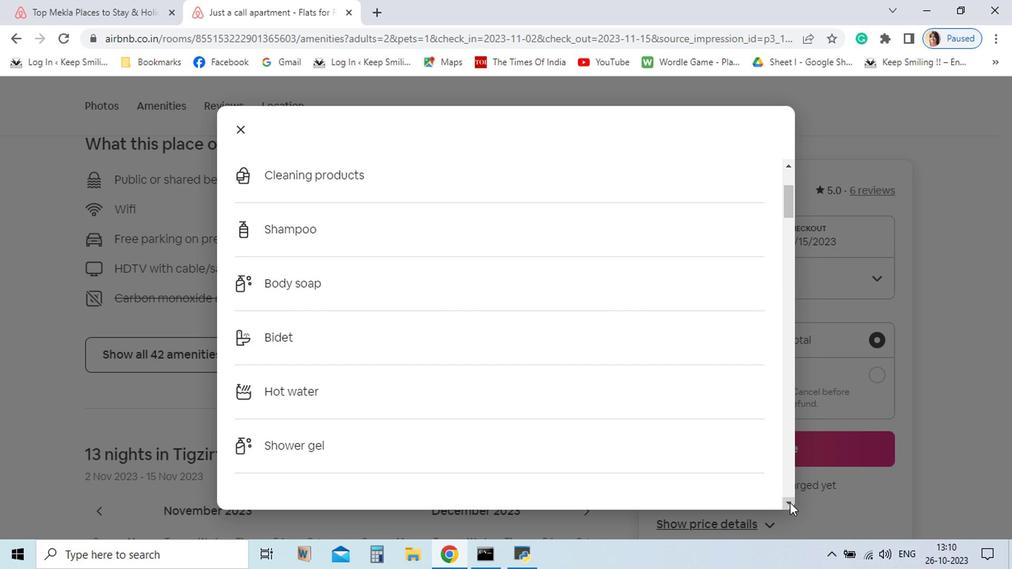 
Action: Mouse pressed left at (710, 506)
Screenshot: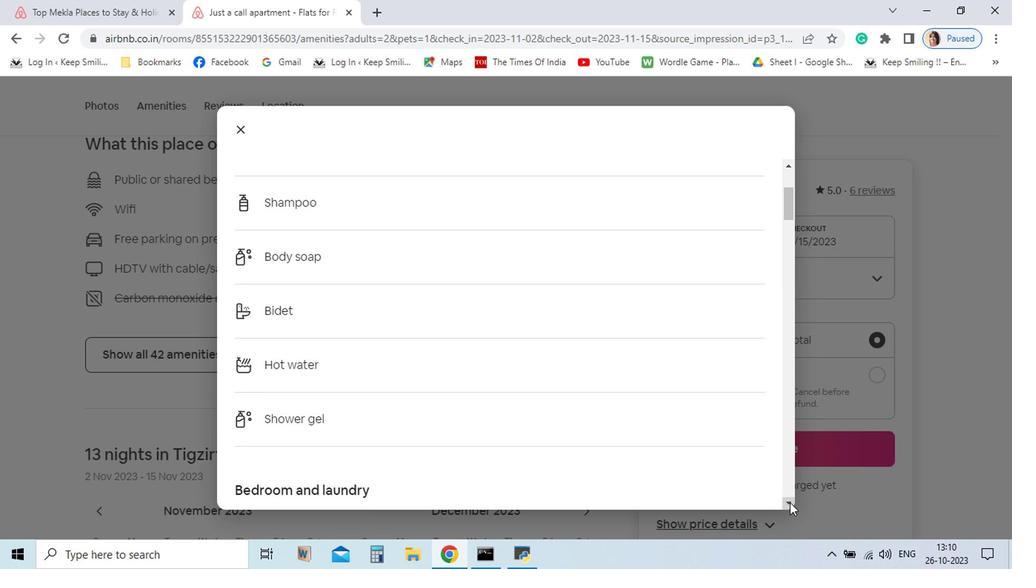 
Action: Mouse pressed left at (710, 506)
Screenshot: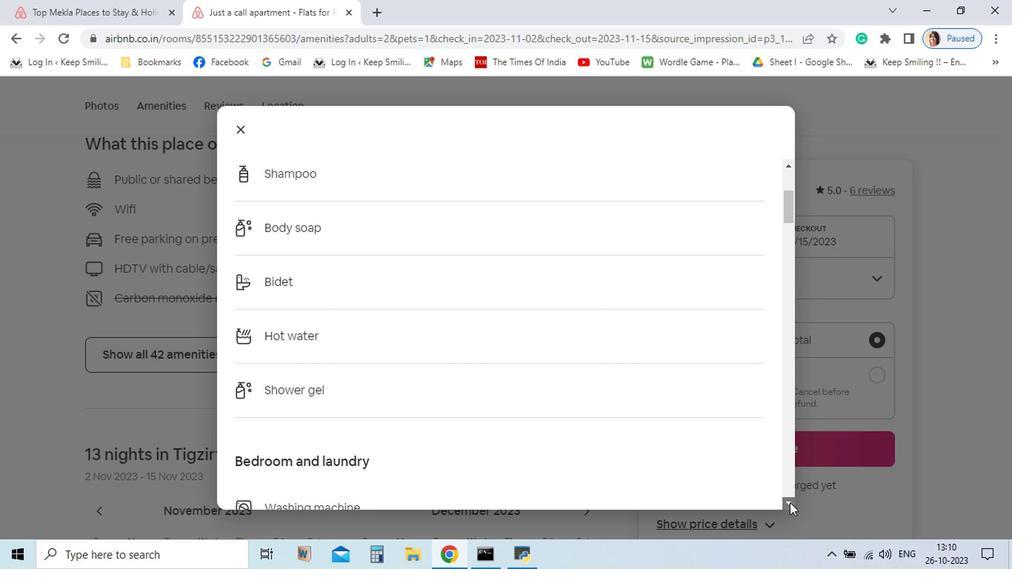 
Action: Mouse pressed left at (710, 506)
Screenshot: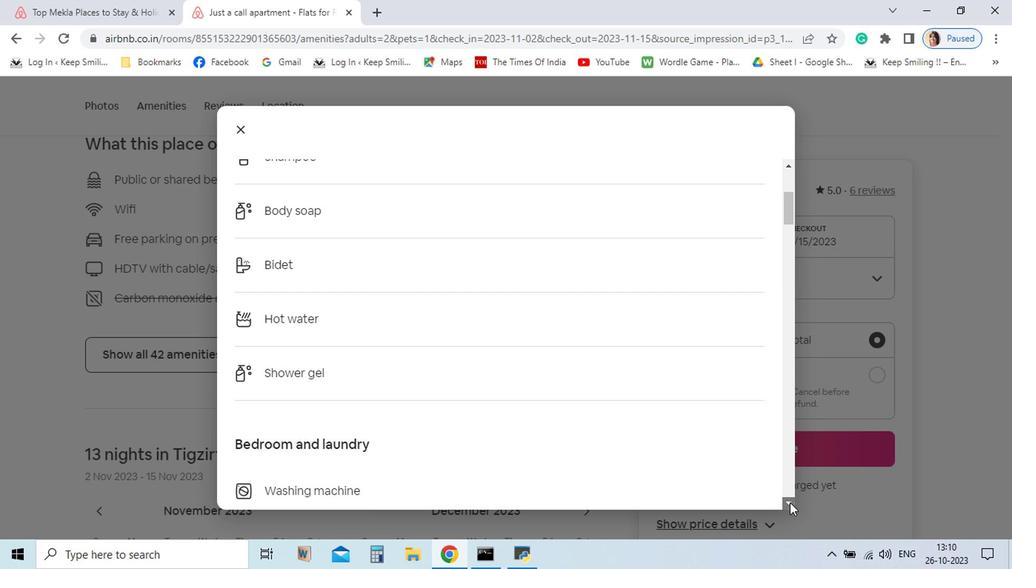 
Action: Mouse pressed left at (710, 506)
Screenshot: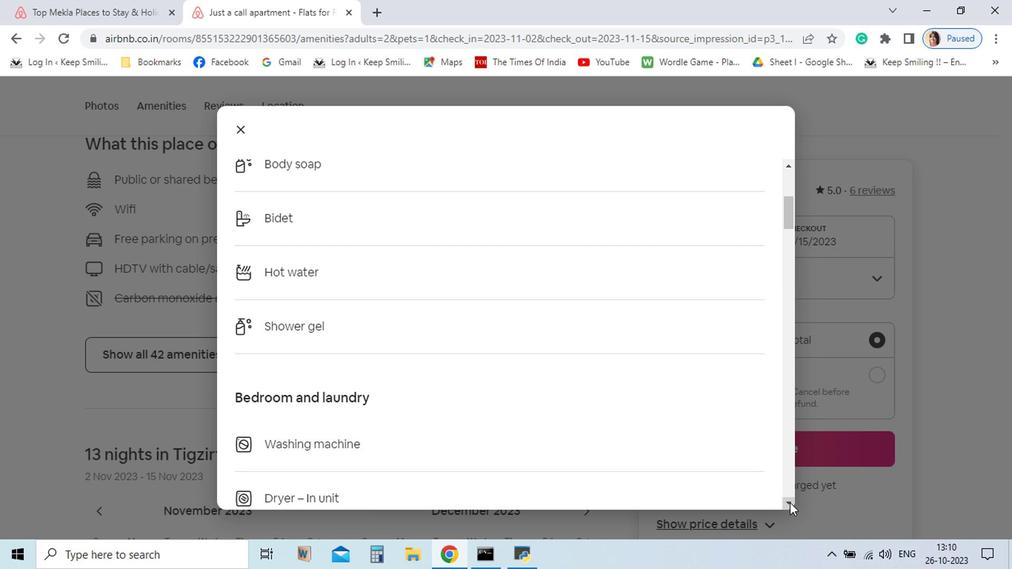 
Action: Mouse pressed left at (710, 506)
Screenshot: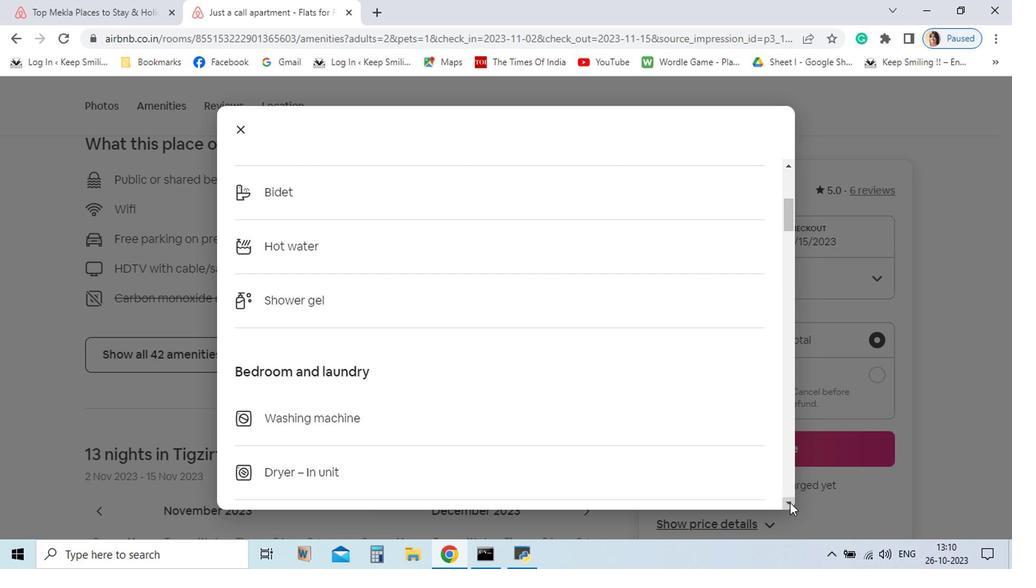 
Action: Mouse pressed left at (710, 506)
Screenshot: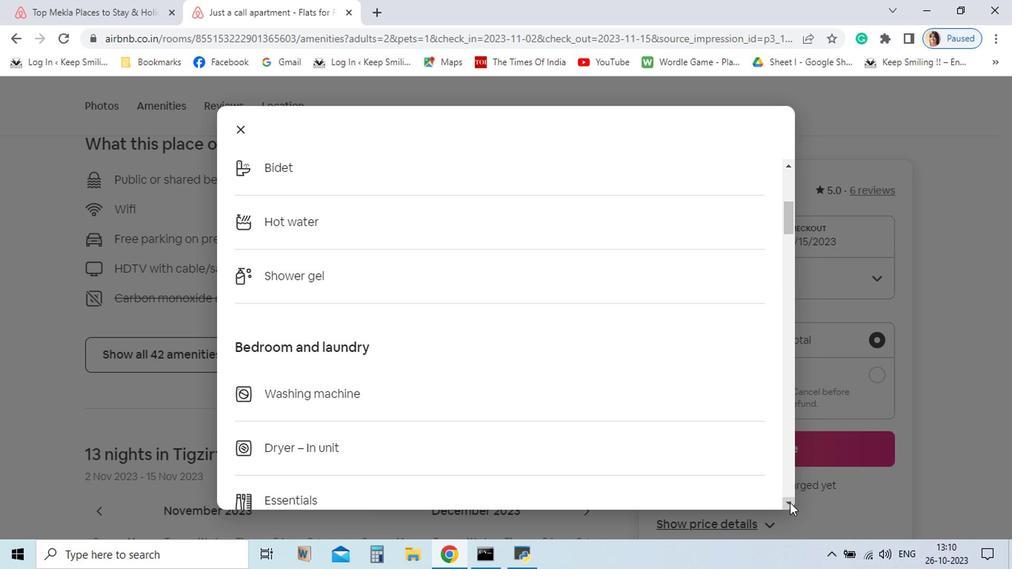 
Action: Mouse pressed left at (710, 506)
Screenshot: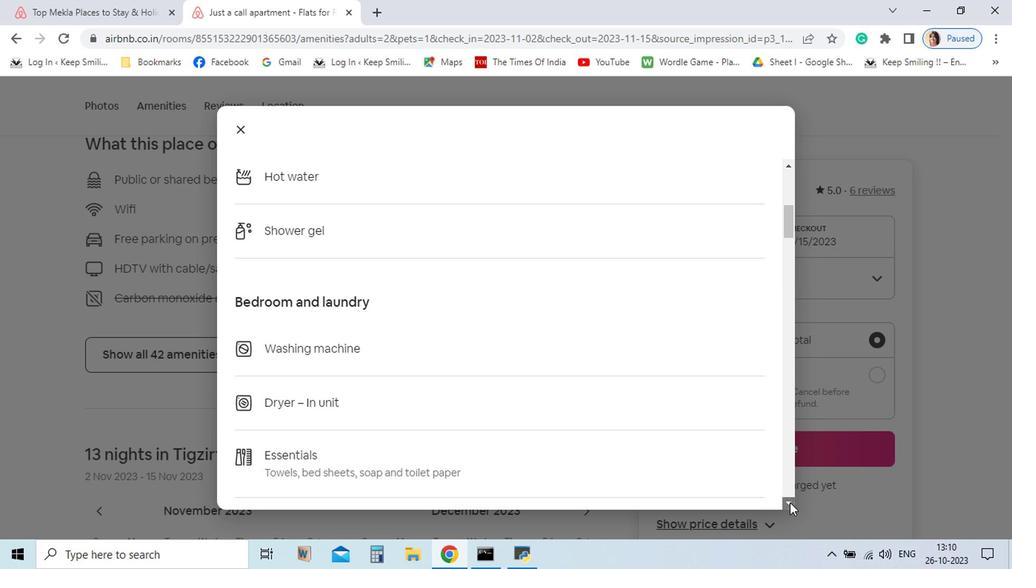 
Action: Mouse pressed left at (710, 506)
Screenshot: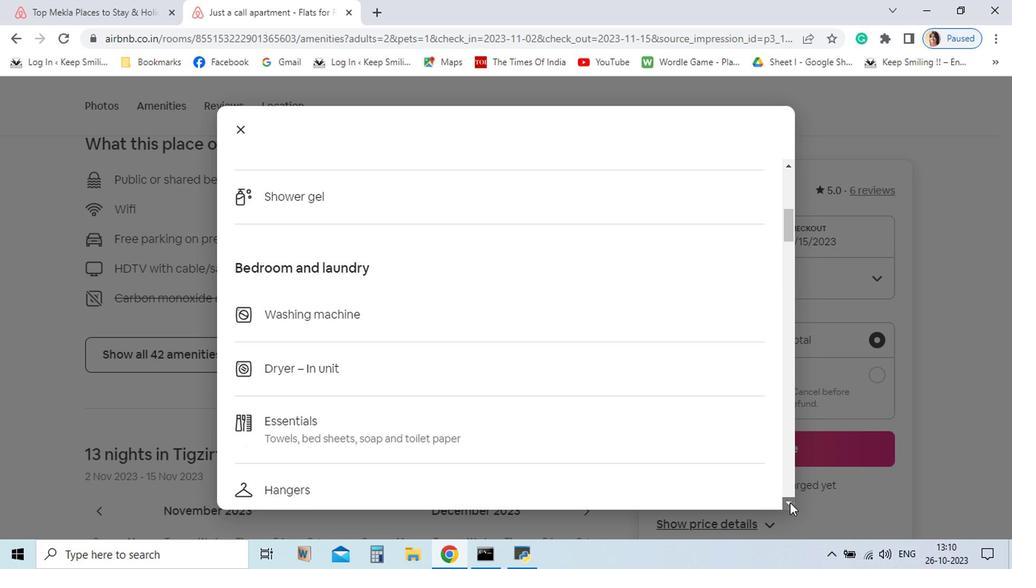 
Action: Mouse pressed left at (710, 506)
Screenshot: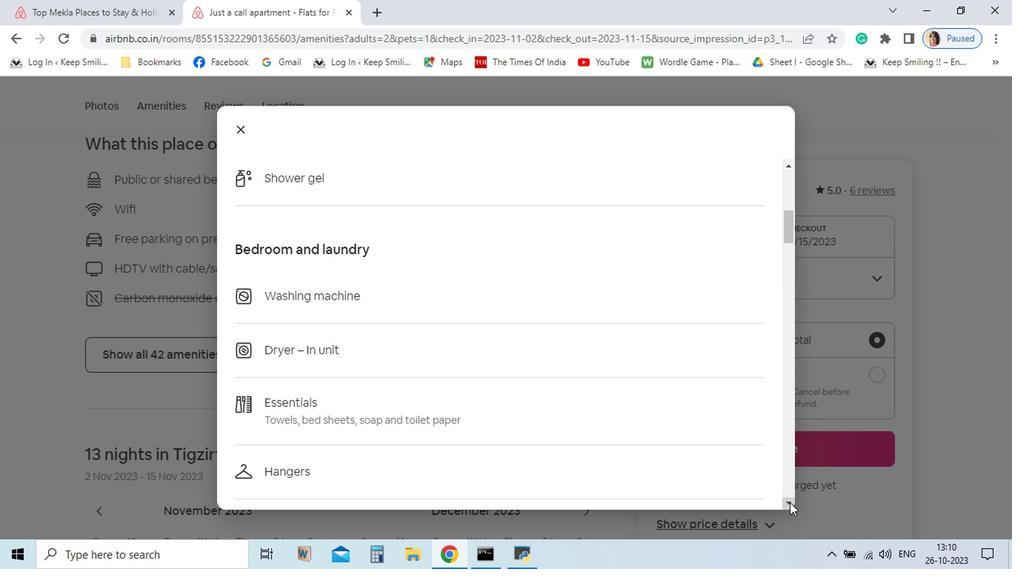 
Action: Mouse pressed left at (710, 506)
Screenshot: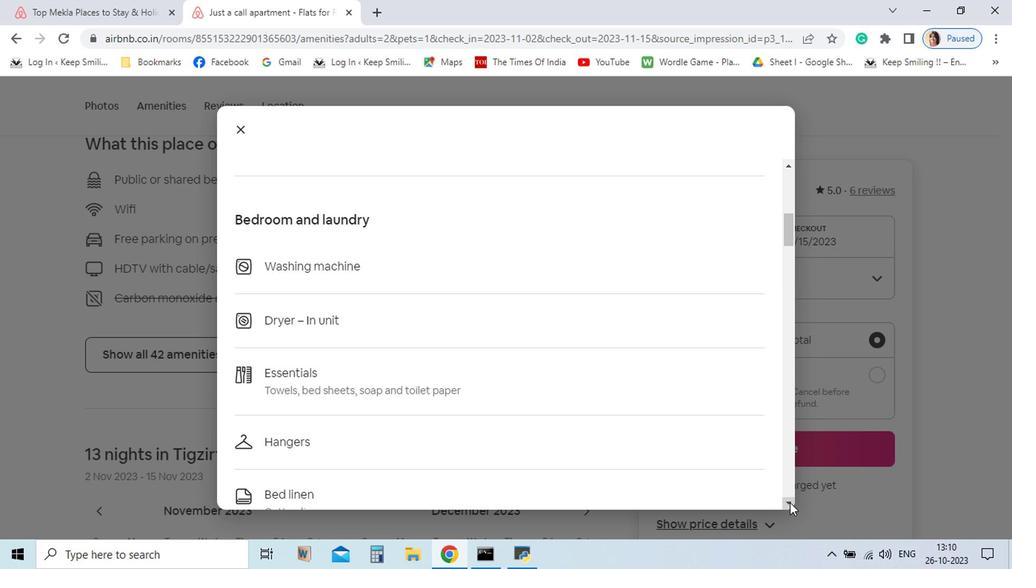 
Action: Mouse pressed left at (710, 506)
Screenshot: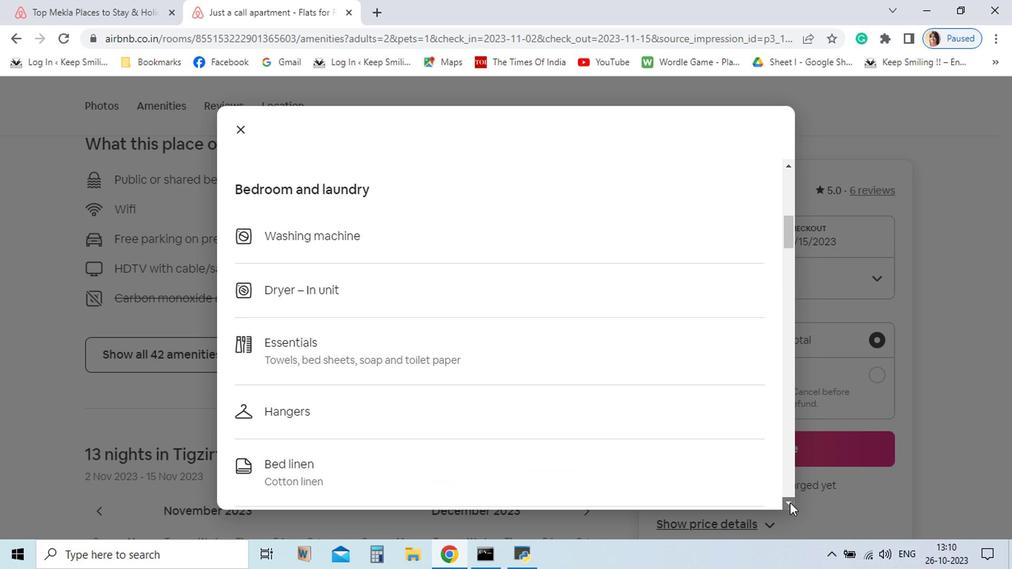 
Action: Mouse pressed left at (710, 506)
Screenshot: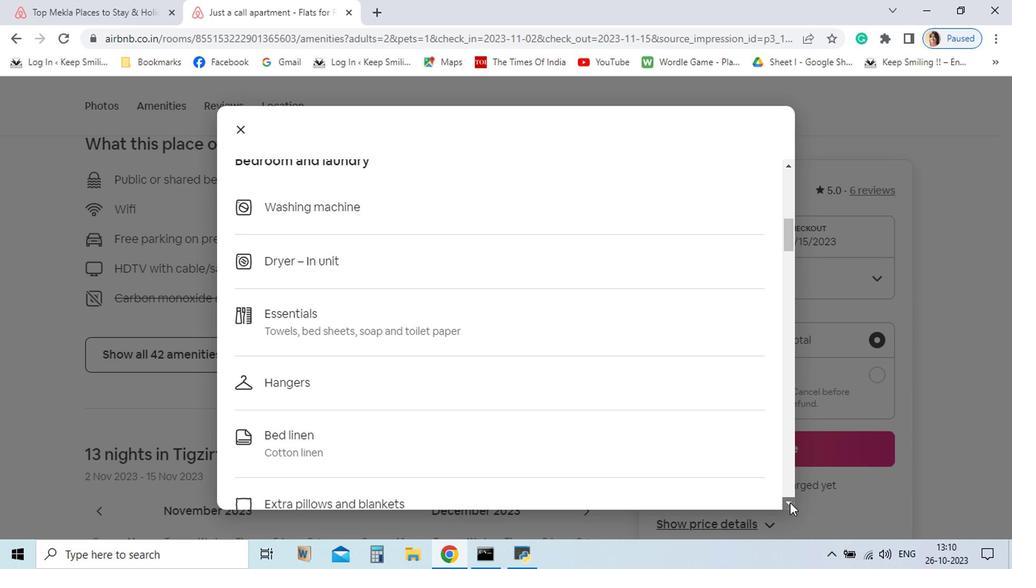 
Action: Mouse pressed left at (710, 506)
Screenshot: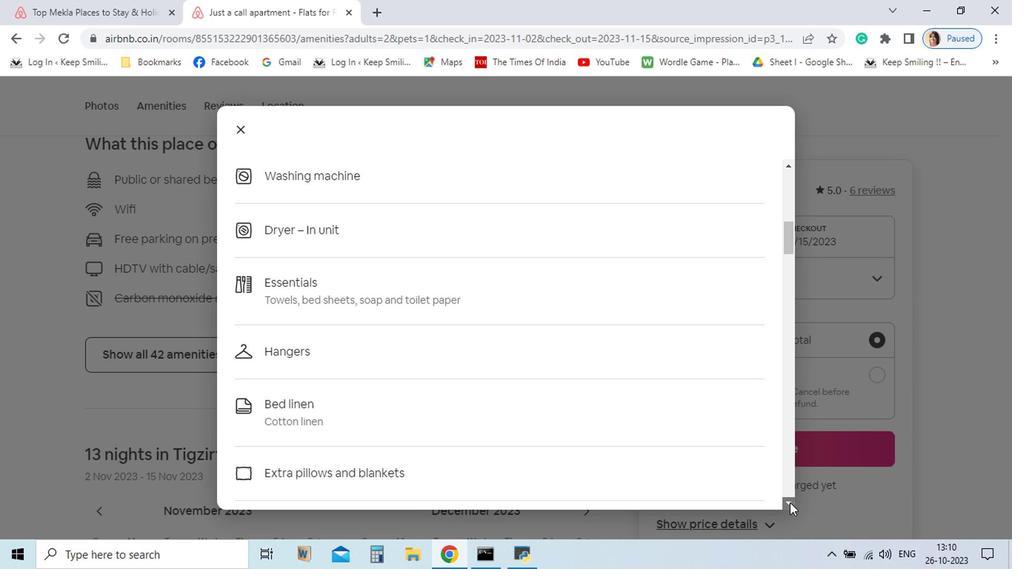 
Action: Mouse pressed left at (710, 506)
Screenshot: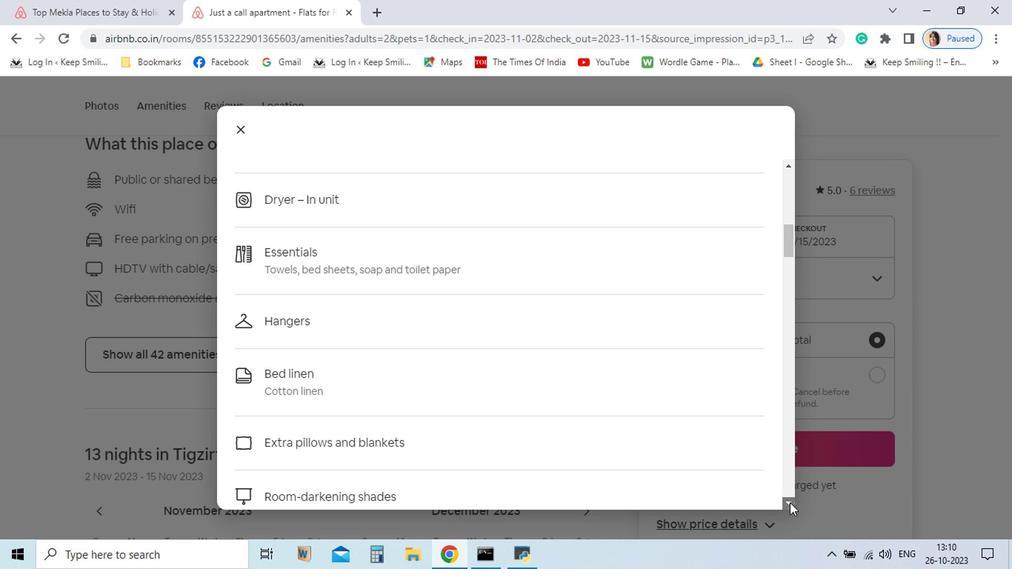 
Action: Mouse pressed left at (710, 506)
Screenshot: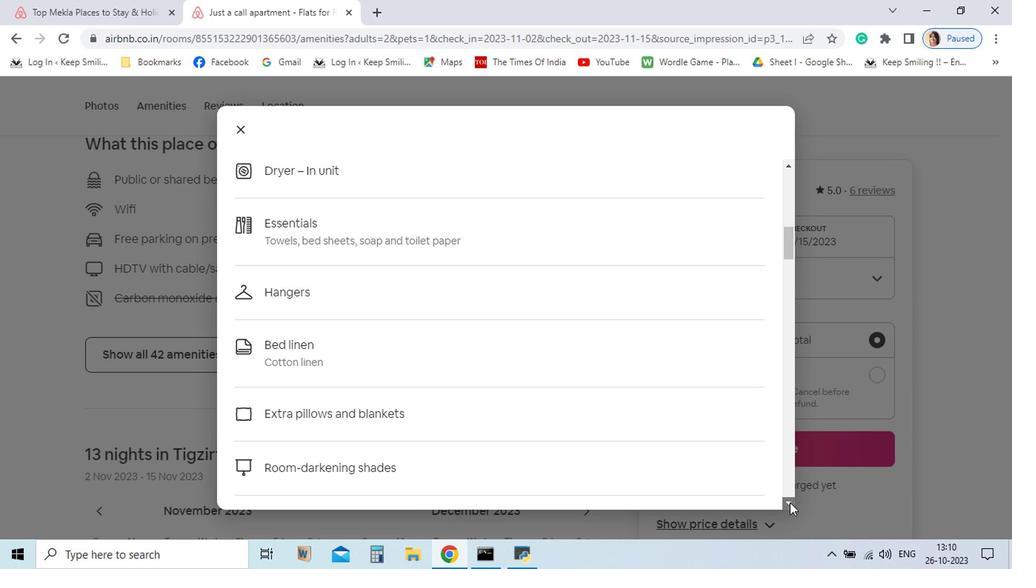
Action: Mouse pressed left at (710, 506)
Screenshot: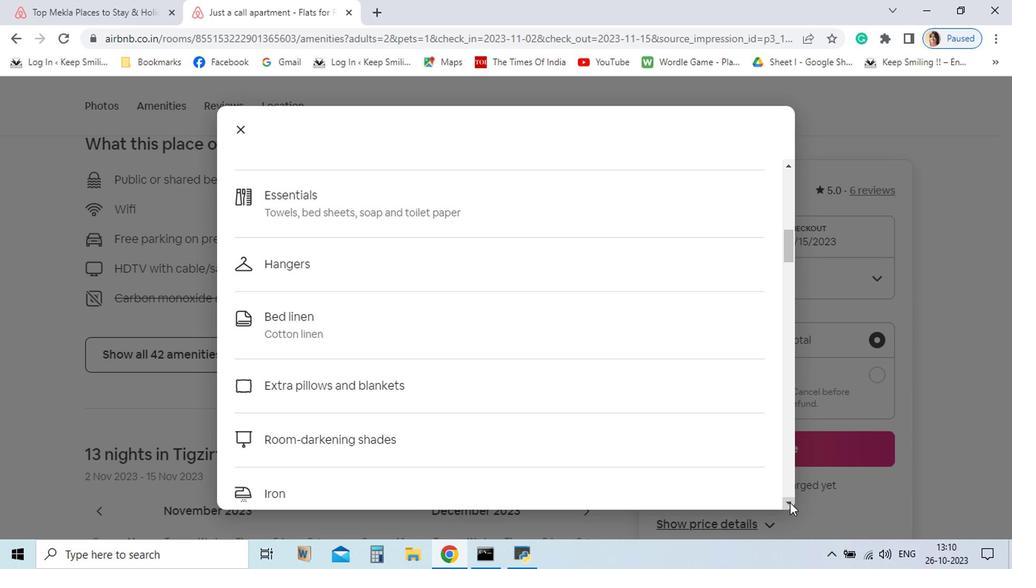 
Action: Mouse pressed left at (710, 506)
Screenshot: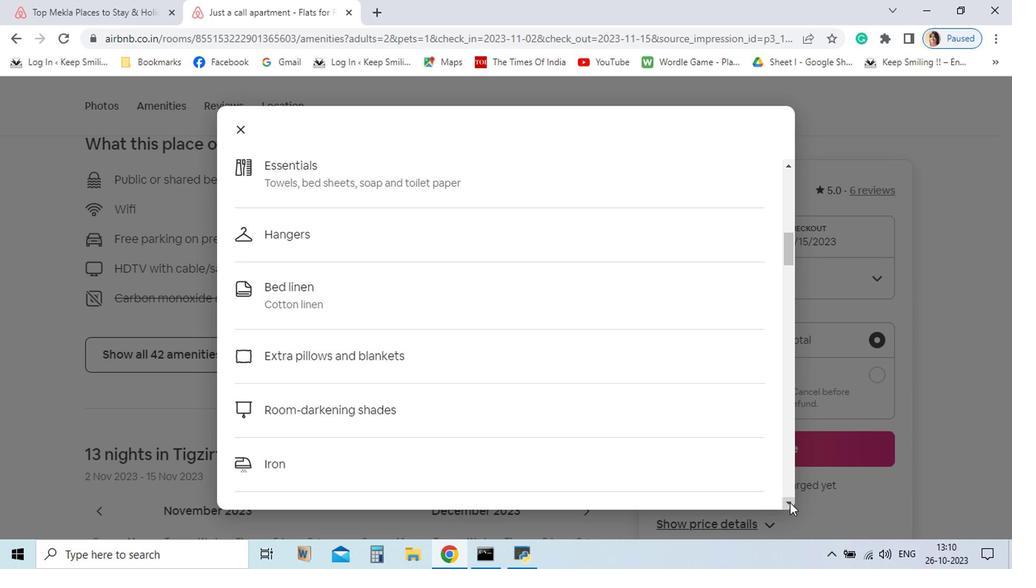 
Action: Mouse pressed left at (710, 506)
Screenshot: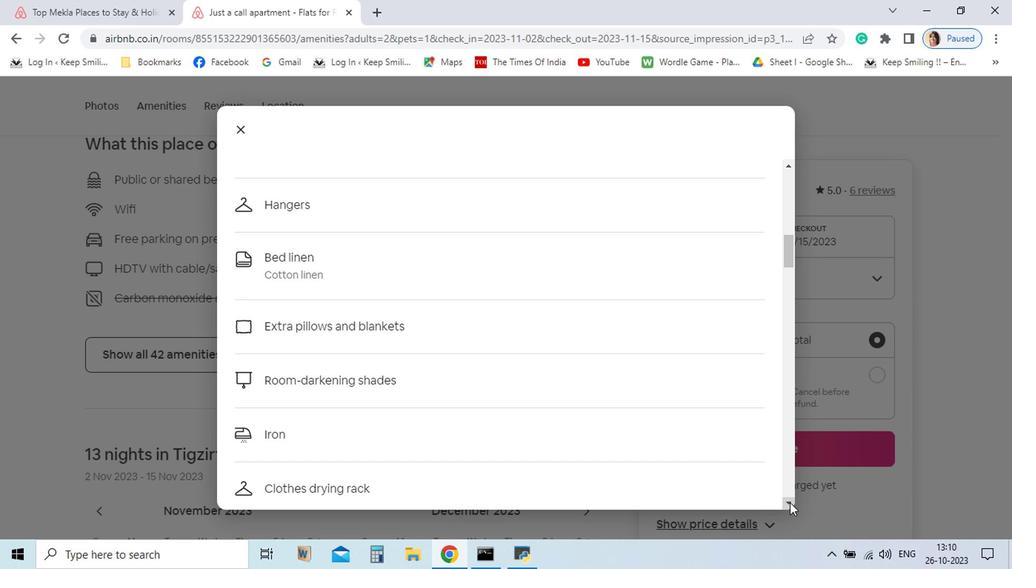 
Action: Mouse pressed left at (710, 506)
Screenshot: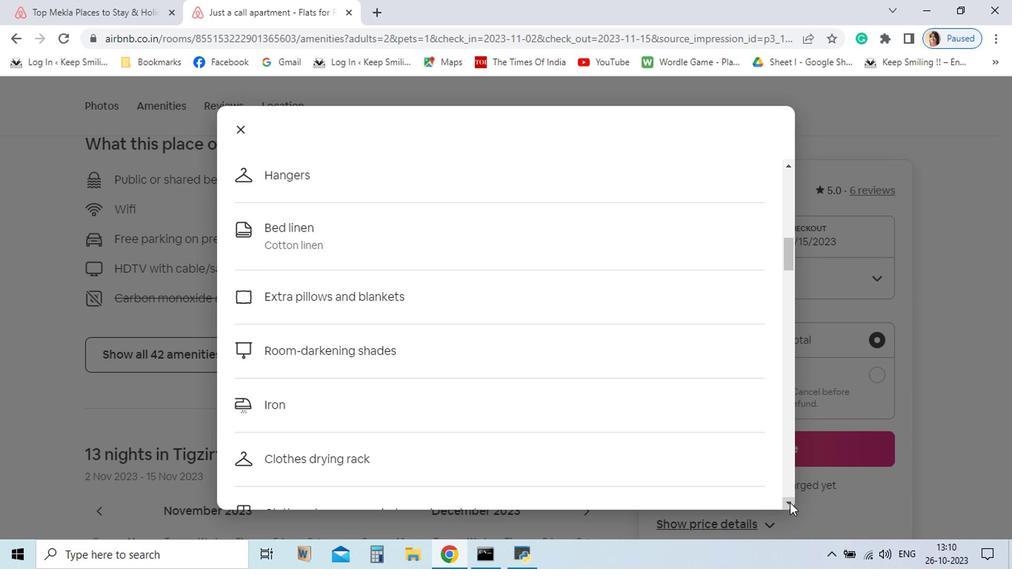 
Action: Mouse pressed left at (710, 506)
Screenshot: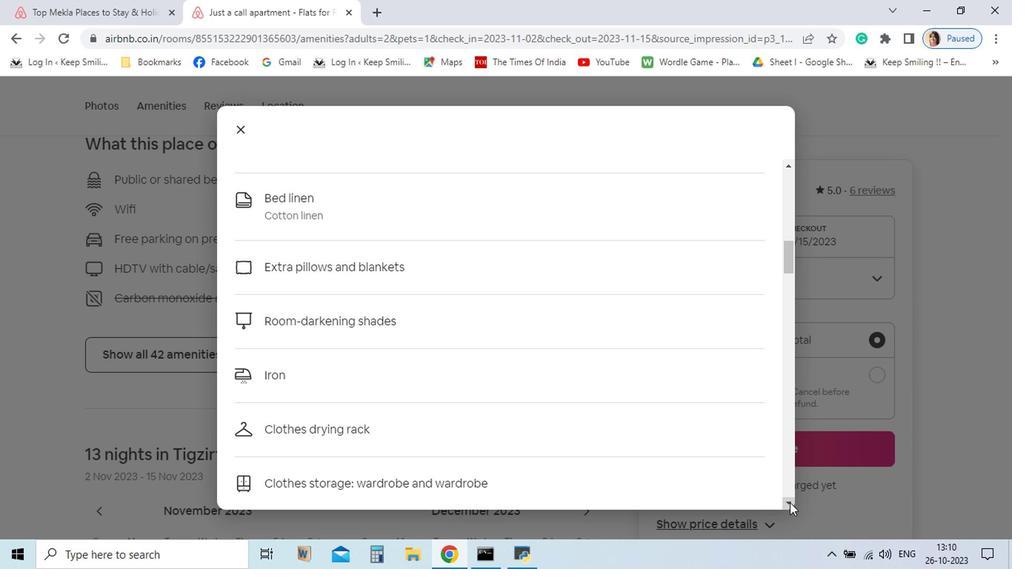 
Action: Mouse pressed left at (710, 506)
Screenshot: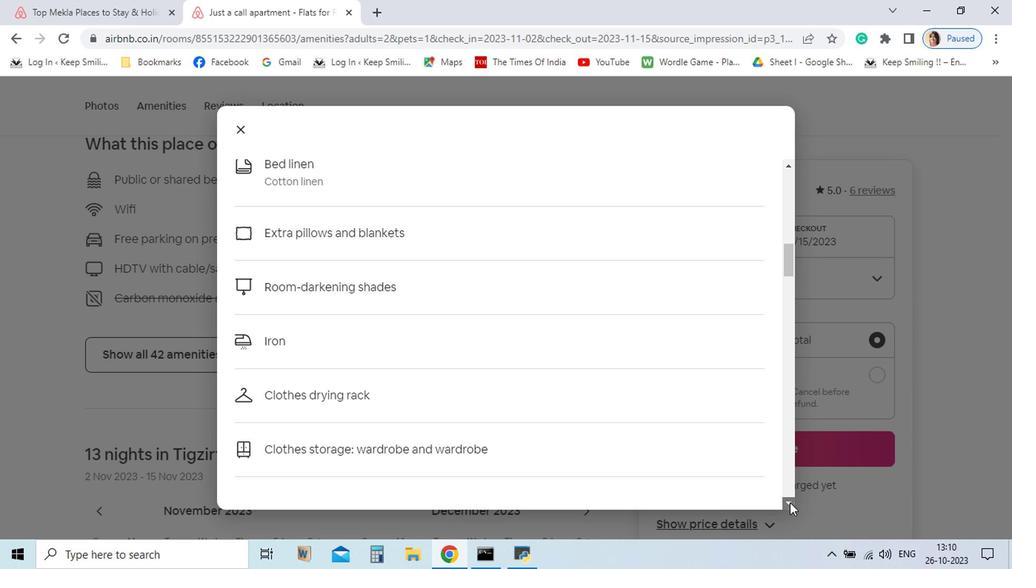 
Action: Mouse pressed left at (710, 506)
Screenshot: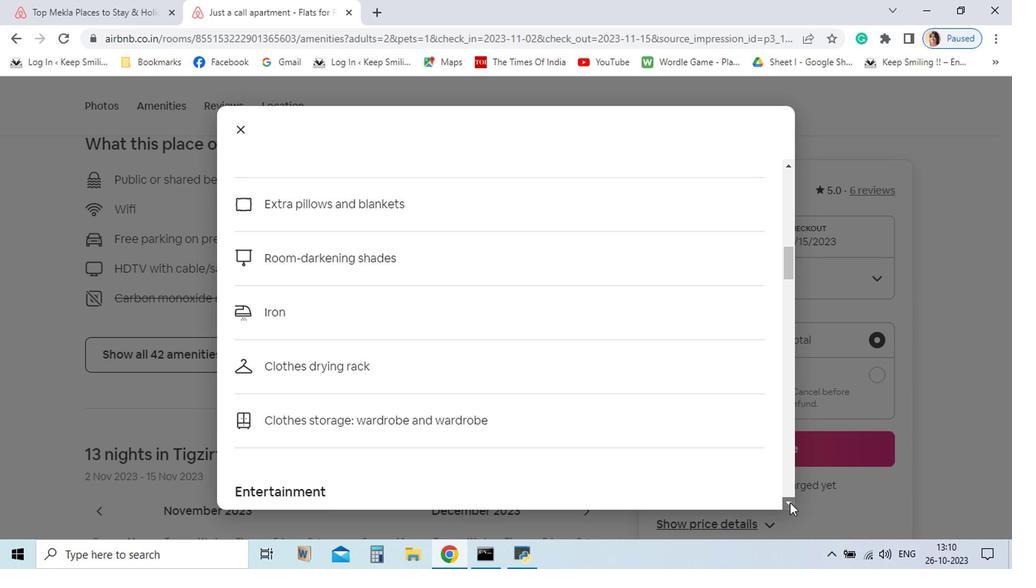 
Action: Mouse pressed left at (710, 506)
Screenshot: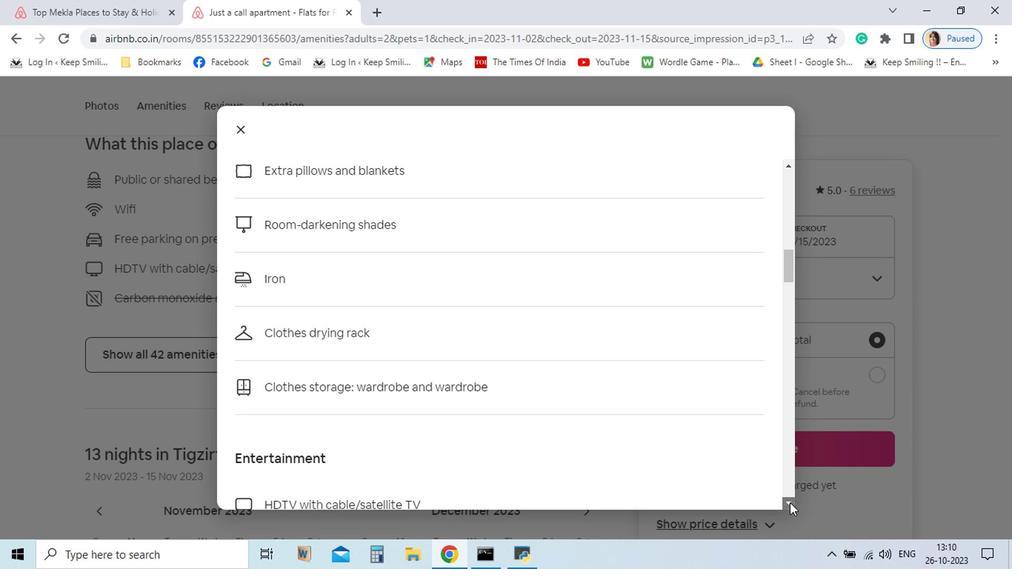 
Action: Mouse pressed left at (710, 506)
Screenshot: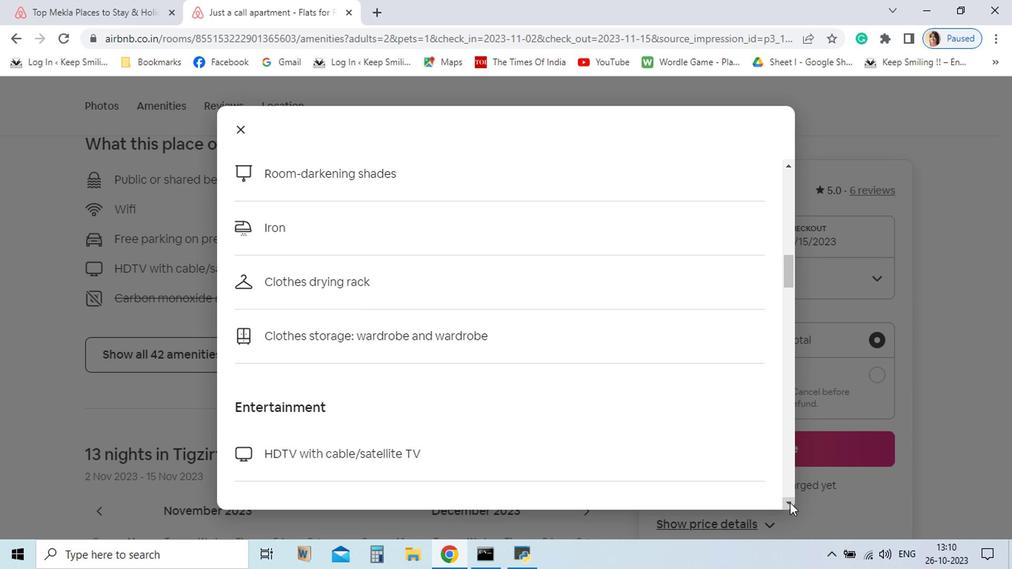 
Action: Mouse pressed left at (710, 506)
Screenshot: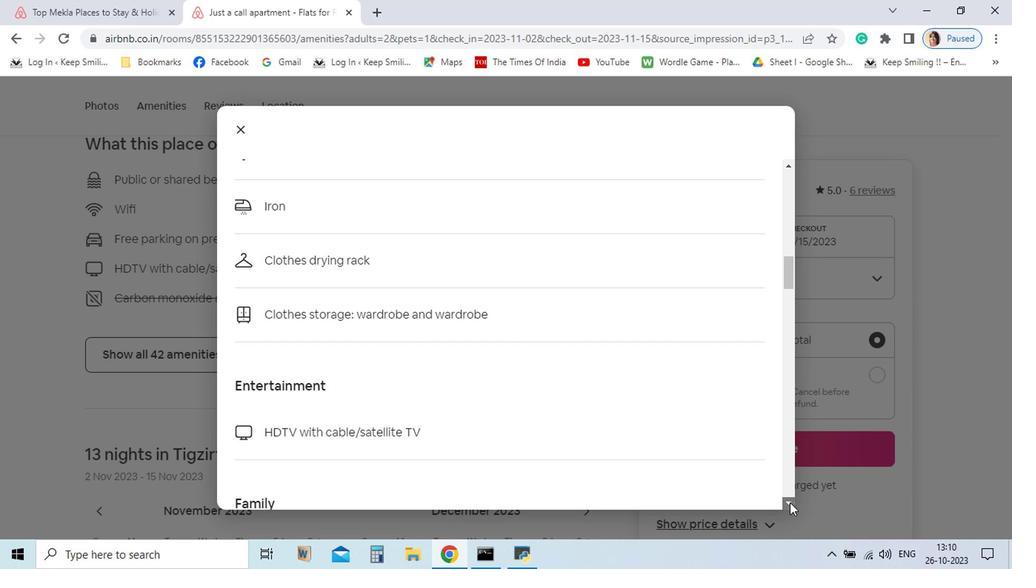 
Action: Mouse pressed left at (710, 506)
Screenshot: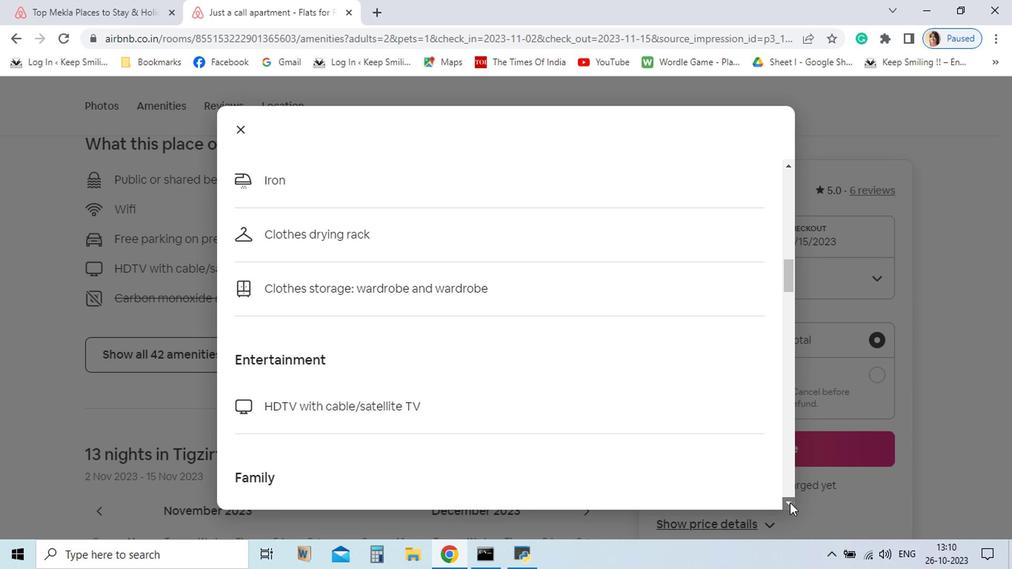 
Action: Mouse pressed left at (710, 506)
Screenshot: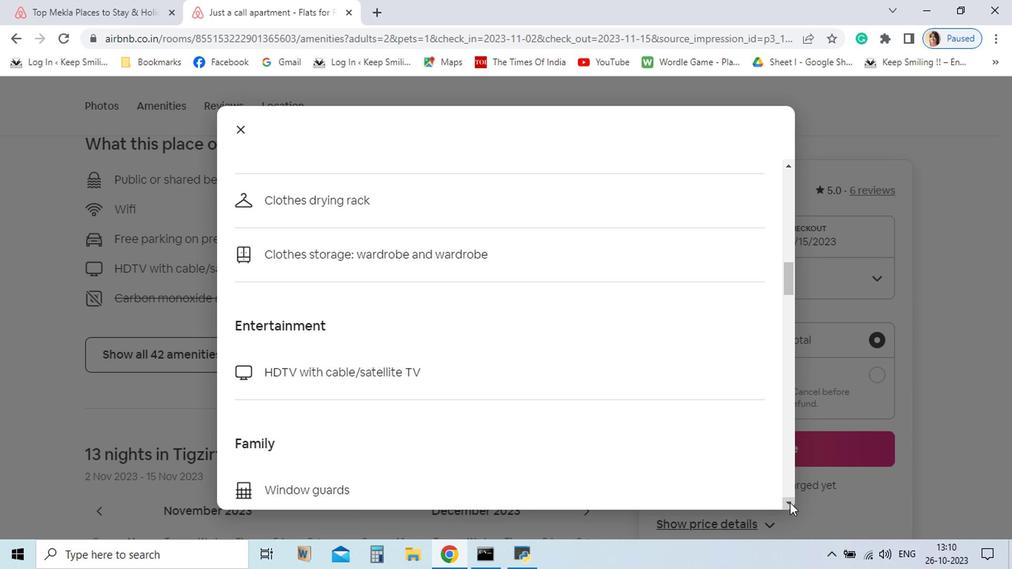
Action: Mouse pressed left at (710, 506)
Screenshot: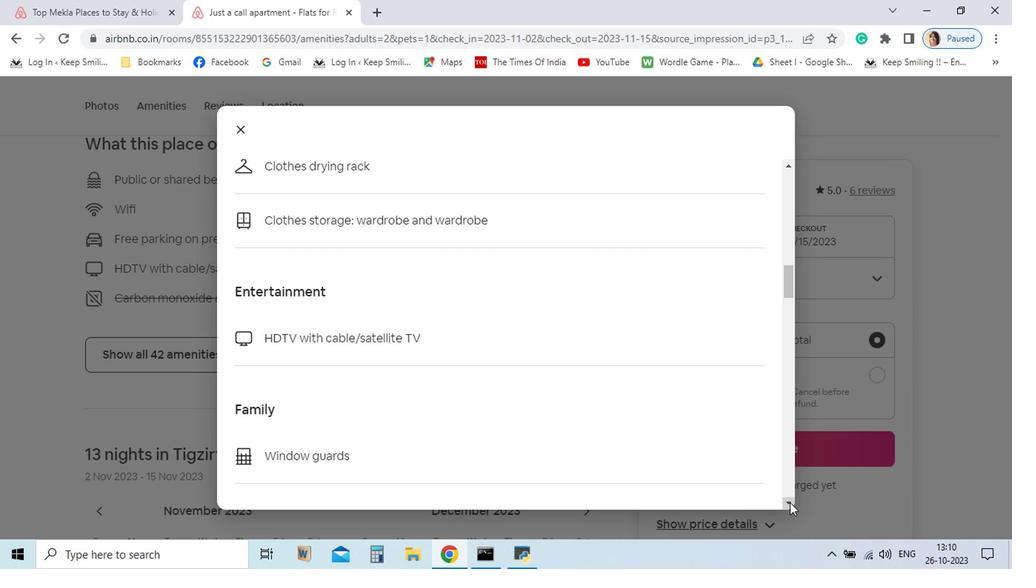 
Action: Mouse pressed left at (710, 506)
Screenshot: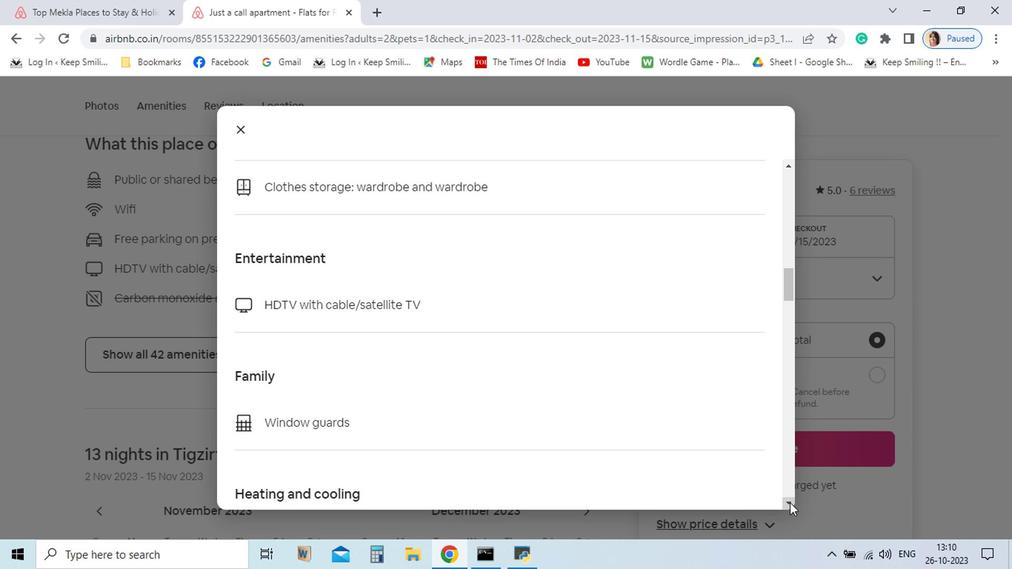 
Action: Mouse pressed left at (710, 506)
Screenshot: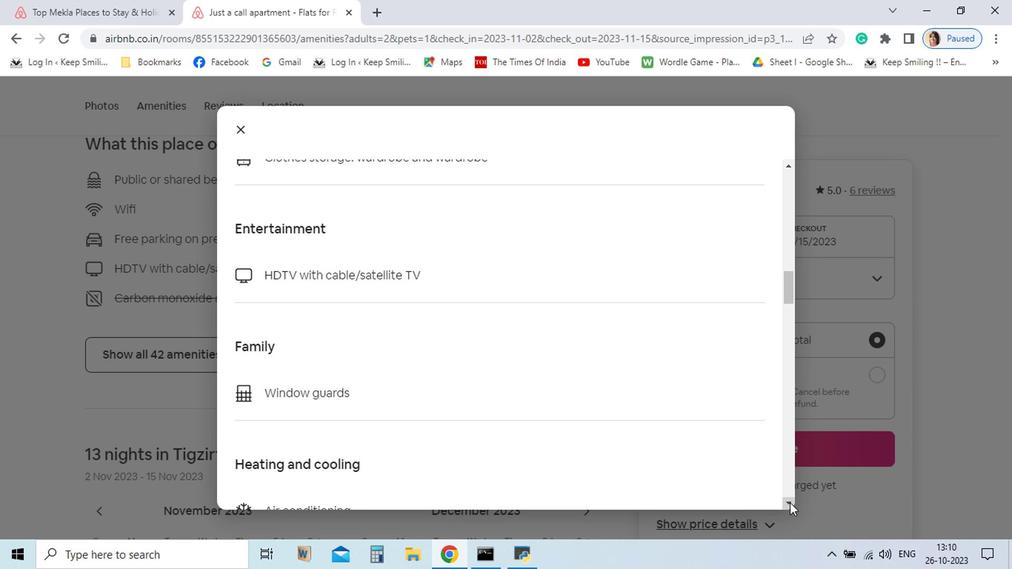 
Action: Mouse pressed left at (710, 506)
Screenshot: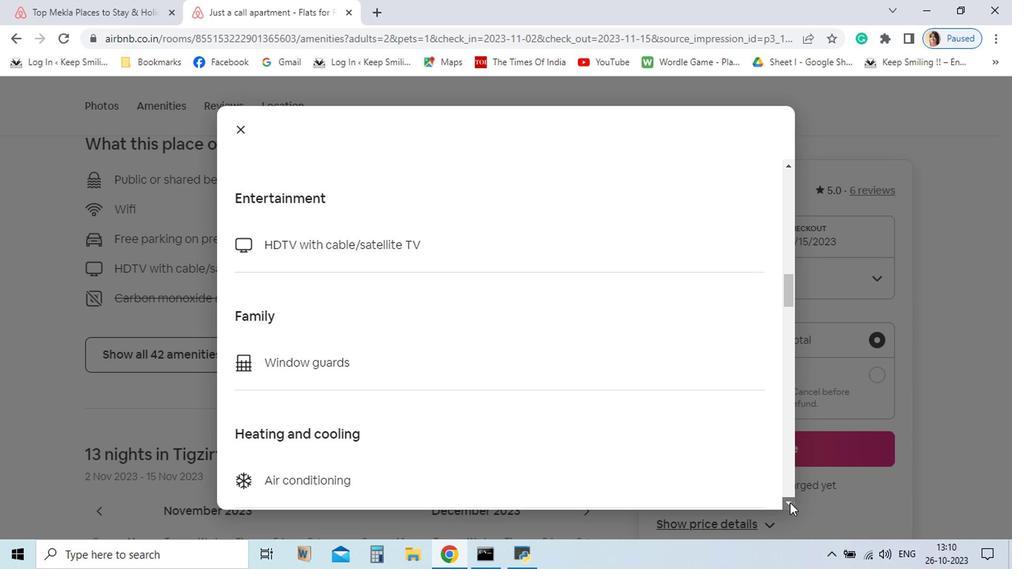 
Action: Mouse pressed left at (710, 506)
